 Task: Add an event  with title  Third Presentation Finalization, date '2023/11/22' to 2023/11/23 & Select Event type as  Collective. Add location for the event as  Kampala, Uganda and add a description: Participants will explore techniques for building rapport and establishing positive relationships with team members. They will learn how to create a supportive and inclusive communication environment, fostering trust, respect, and collaboration.Create an event link  http-thirdpresentationfinalizationcom & Select the event color as  Blue. , logged in from the account softage.4@softage.netand send the event invitation to softage.7@softage.net and softage.8@softage.net
Action: Mouse moved to (677, 392)
Screenshot: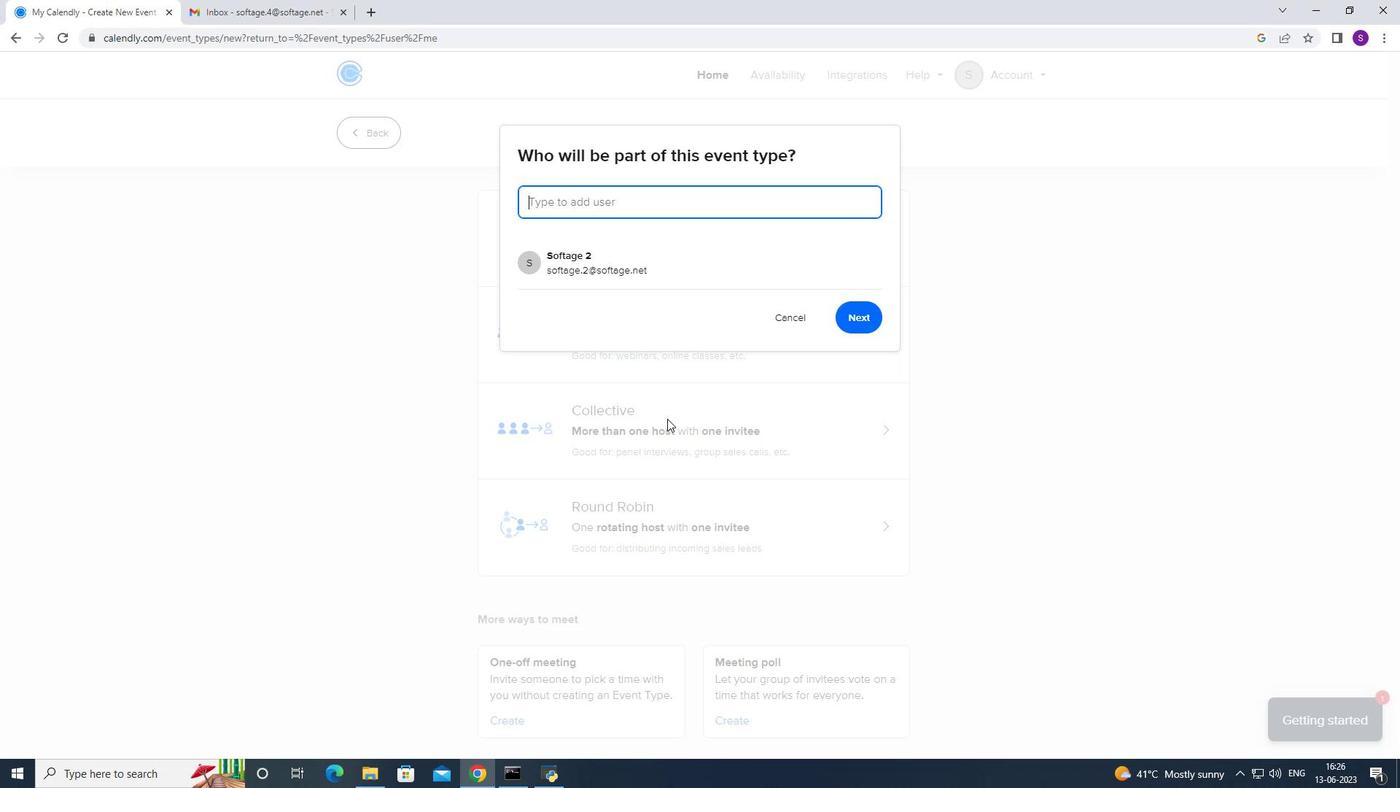 
Action: Key pressed <Key.caps_lock>
Screenshot: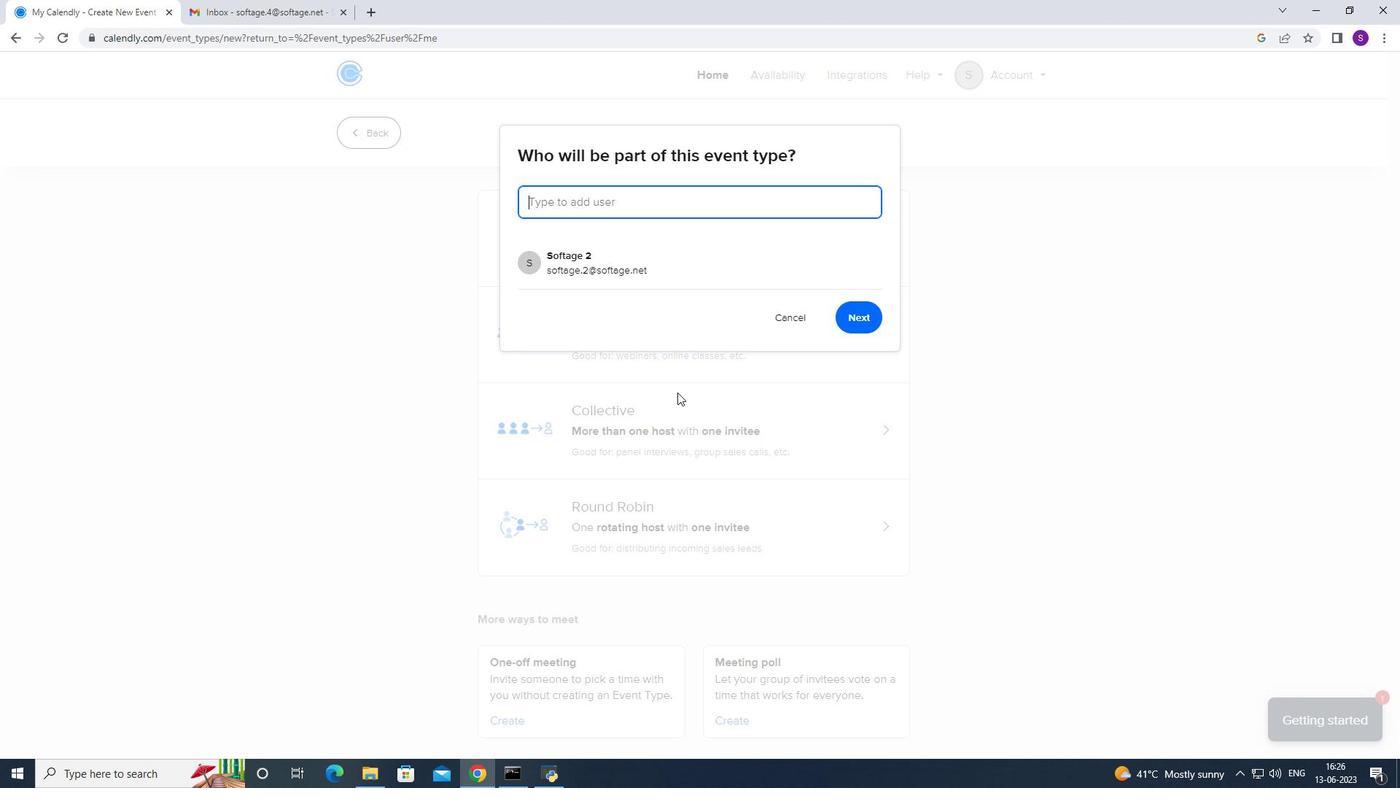
Action: Mouse scrolled (677, 393) with delta (0, 0)
Screenshot: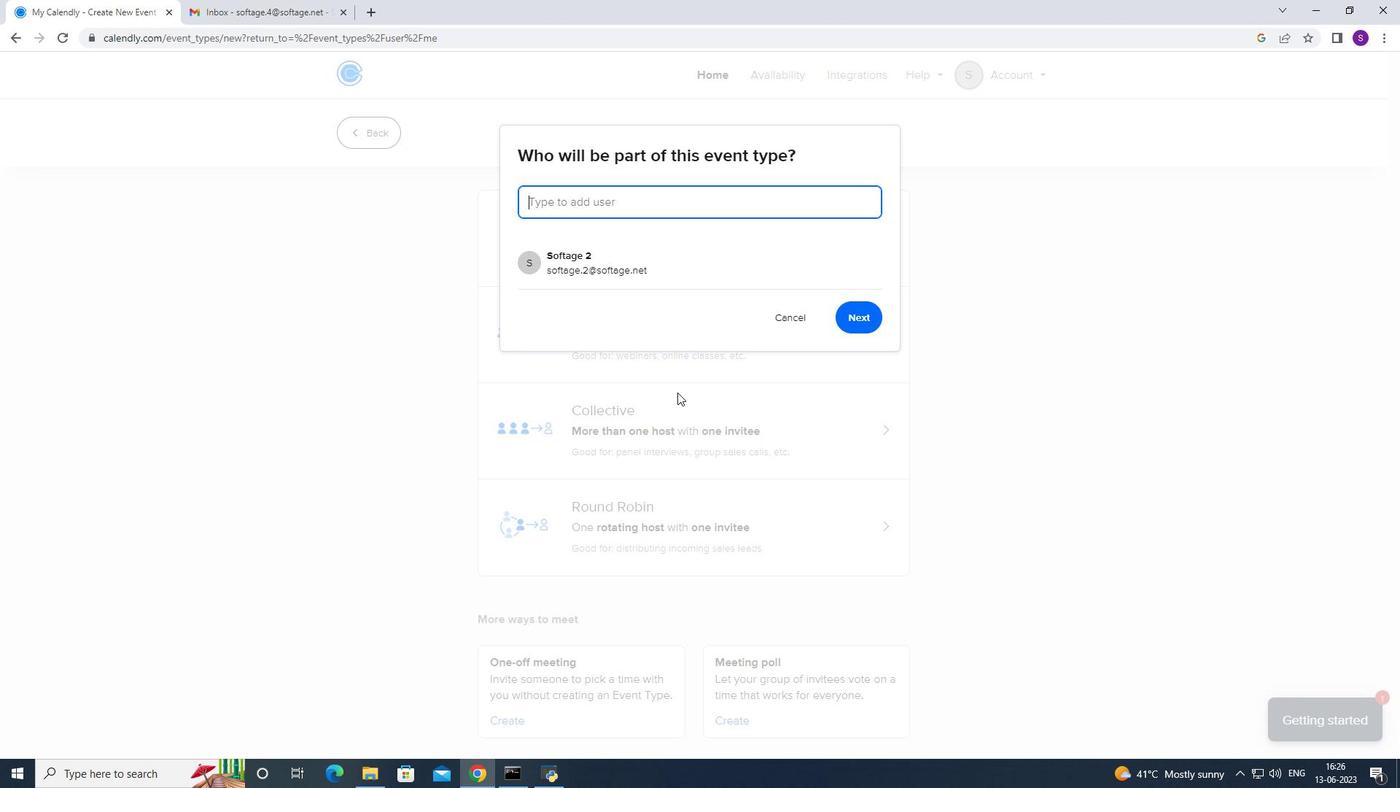 
Action: Mouse moved to (863, 318)
Screenshot: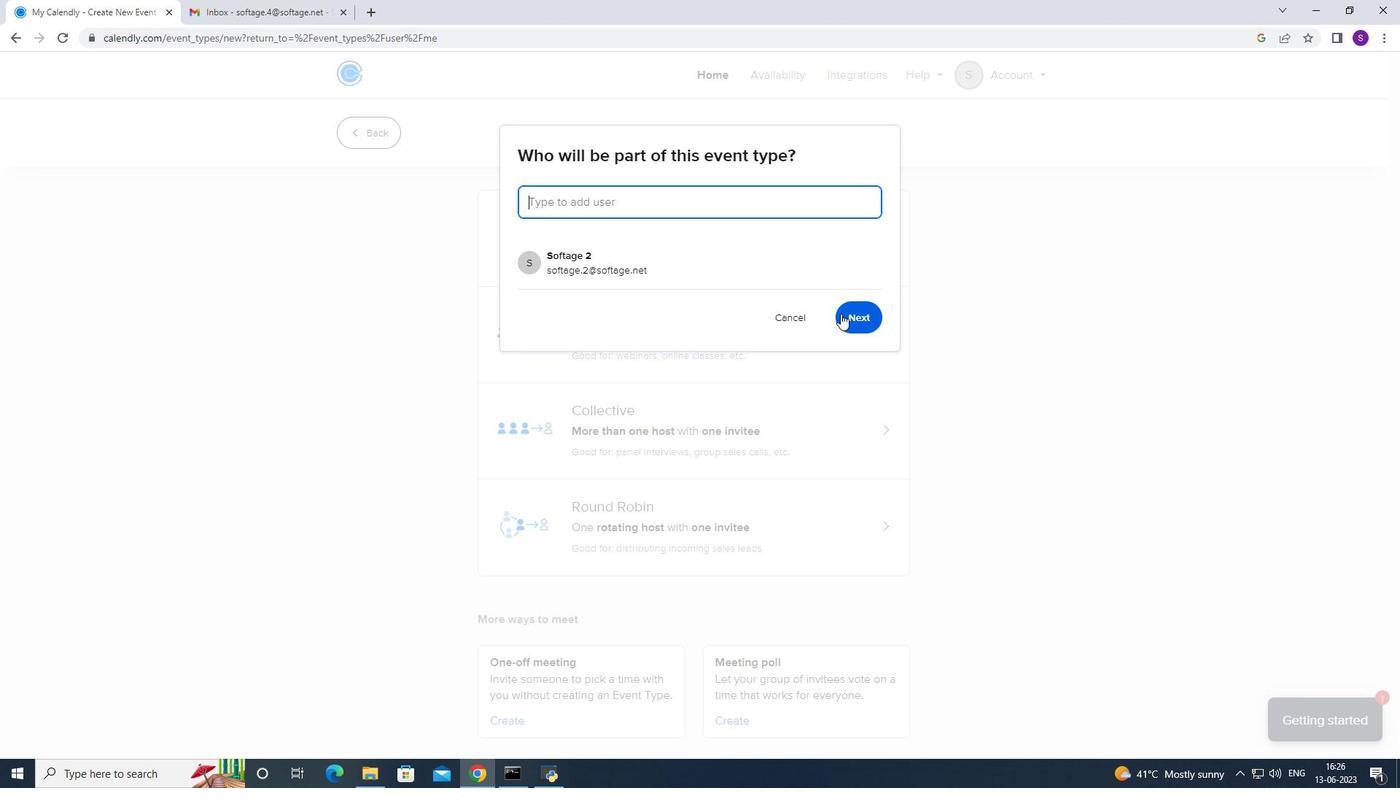 
Action: Mouse pressed left at (863, 318)
Screenshot: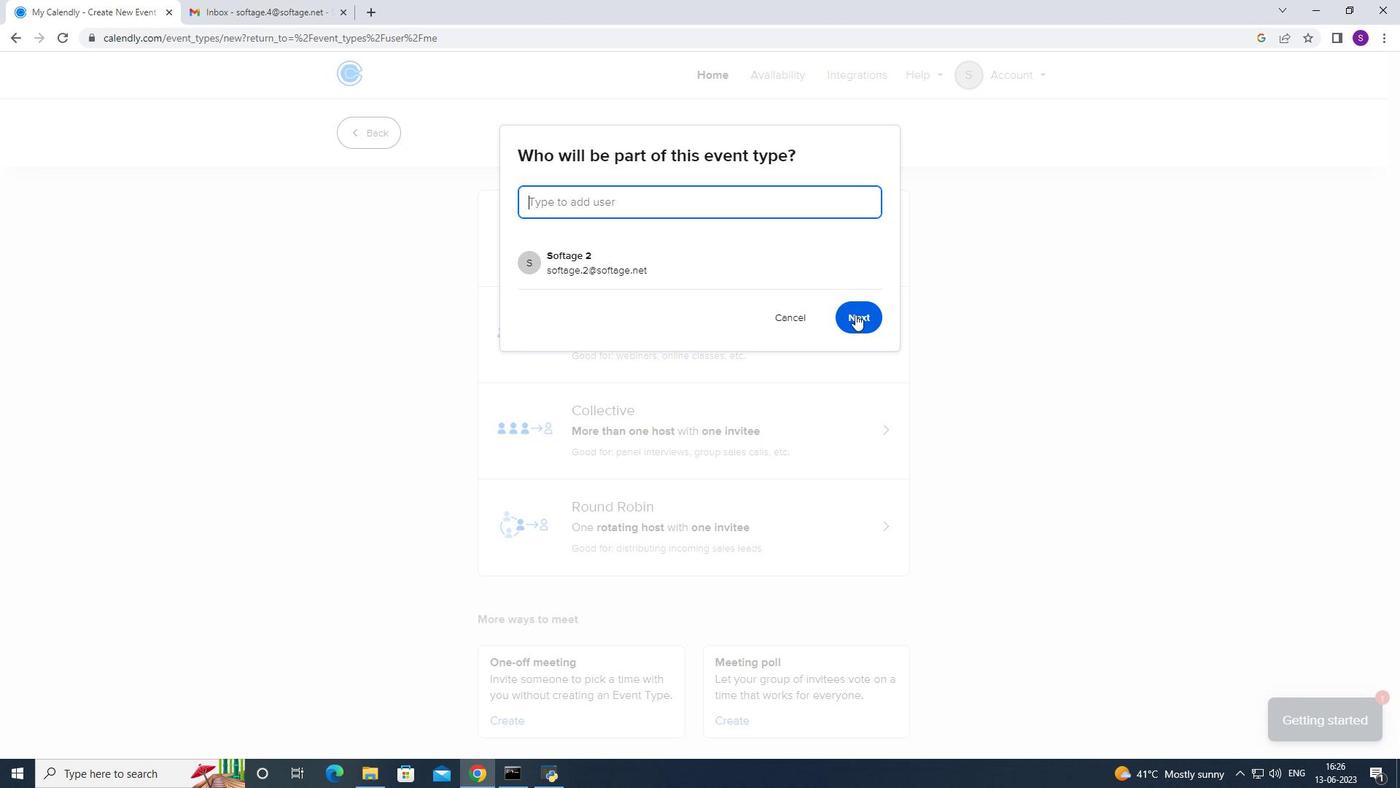 
Action: Mouse moved to (543, 355)
Screenshot: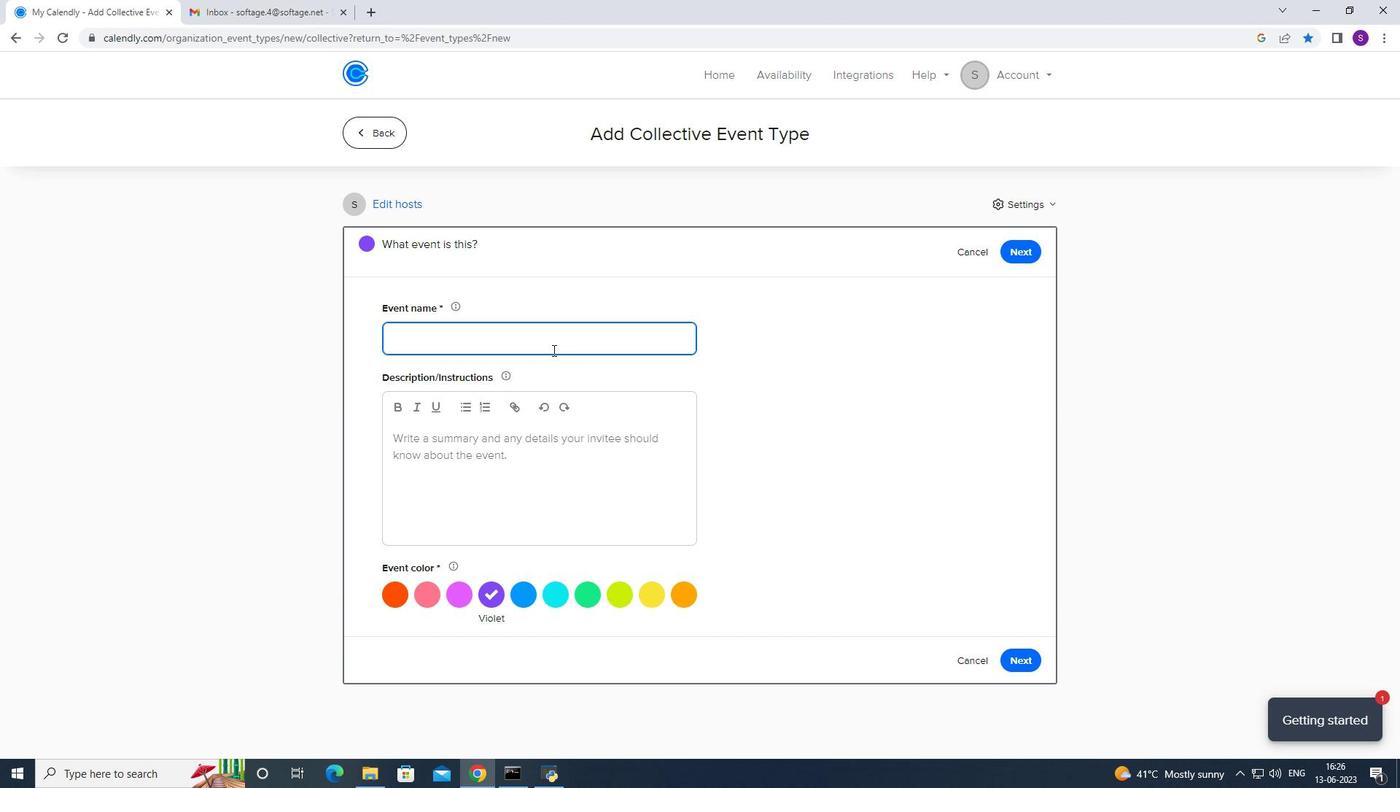 
Action: Key pressed <Key.caps_lock>t<Key.caps_lock><Key.caps_lock>=<Key.backspace><Key.backspace><Key.caps_lock>
Screenshot: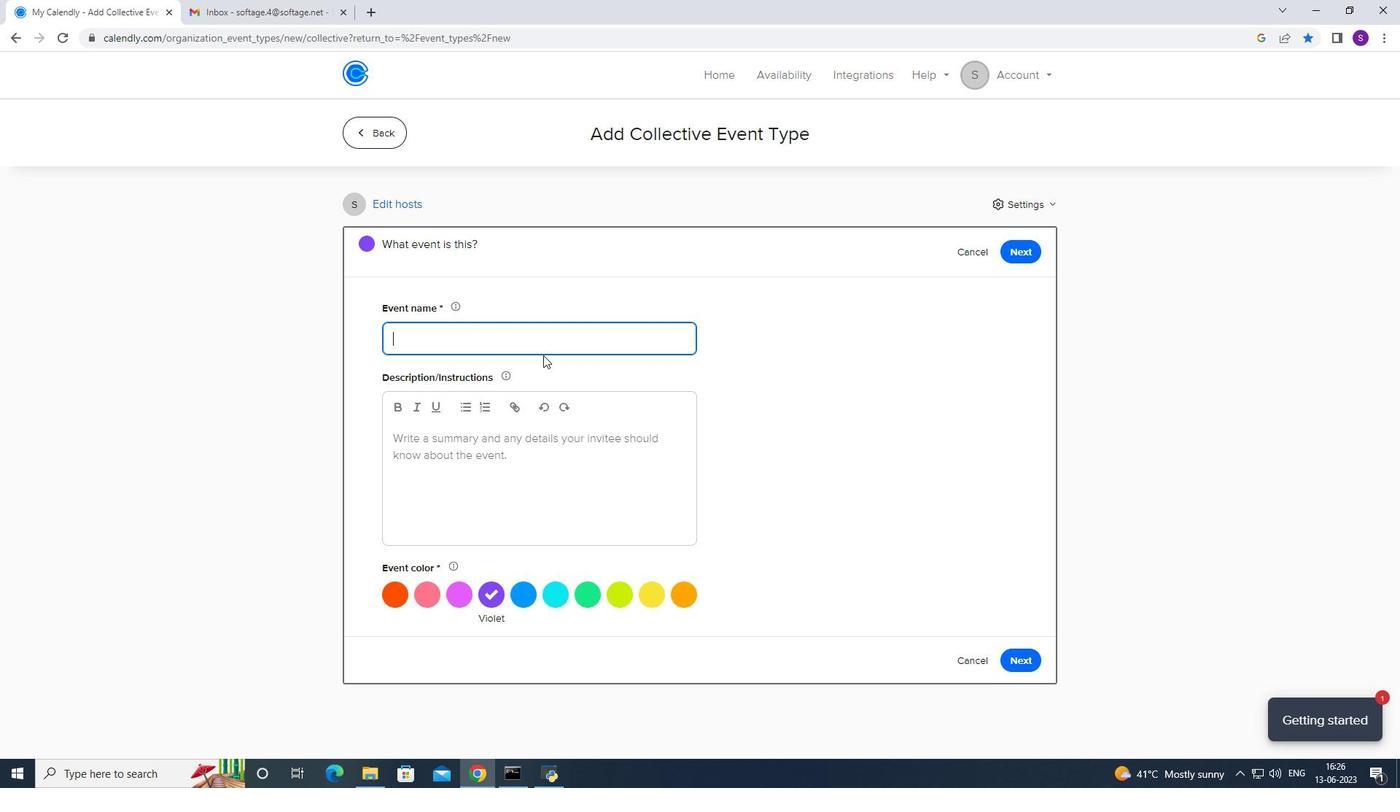 
Action: Mouse moved to (542, 355)
Screenshot: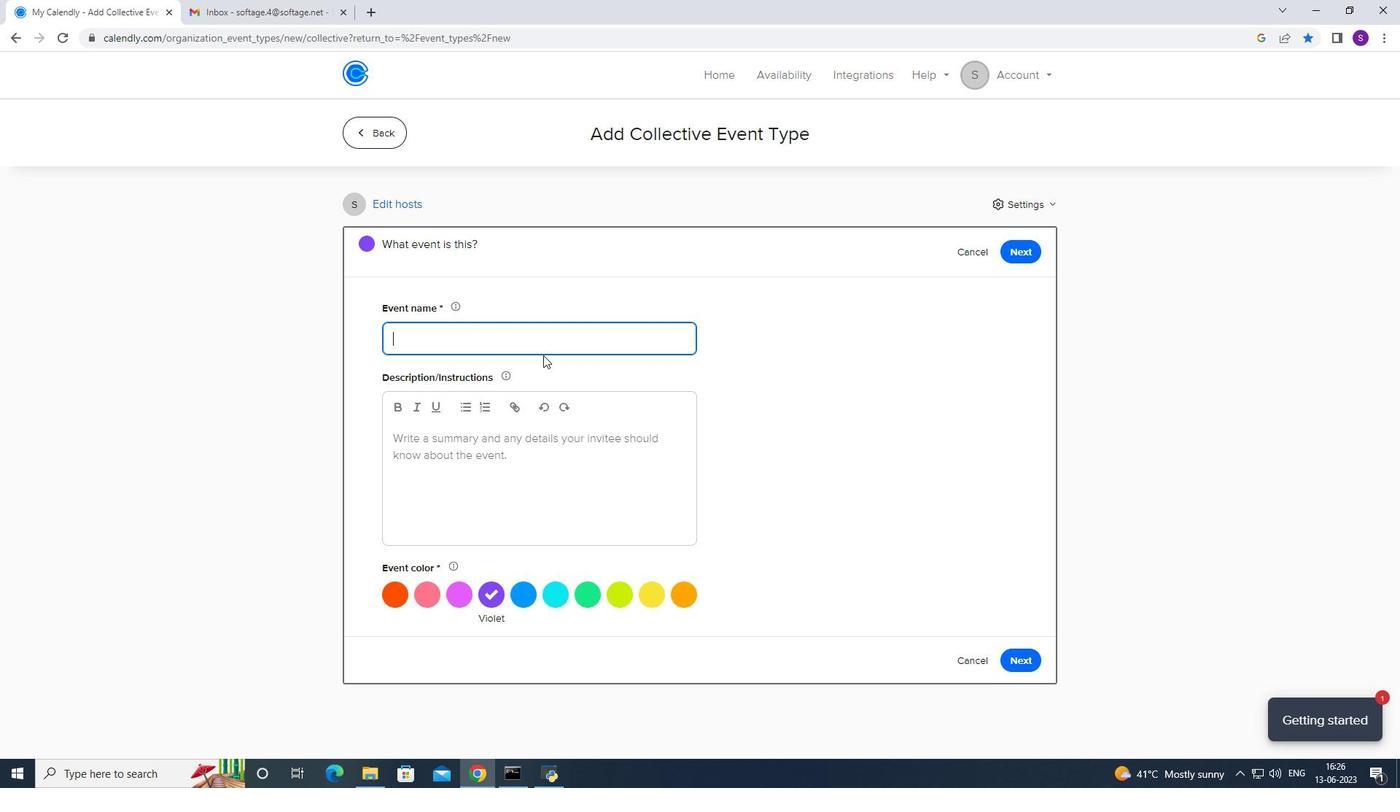 
Action: Key pressed T<Key.caps_lock>hird<Key.space><Key.caps_lock>P<Key.caps_lock>resentation<Key.space><Key.caps_lock>F<Key.caps_lock>inaskli<Key.backspace><Key.backspace><Key.backspace><Key.backspace>lization
Screenshot: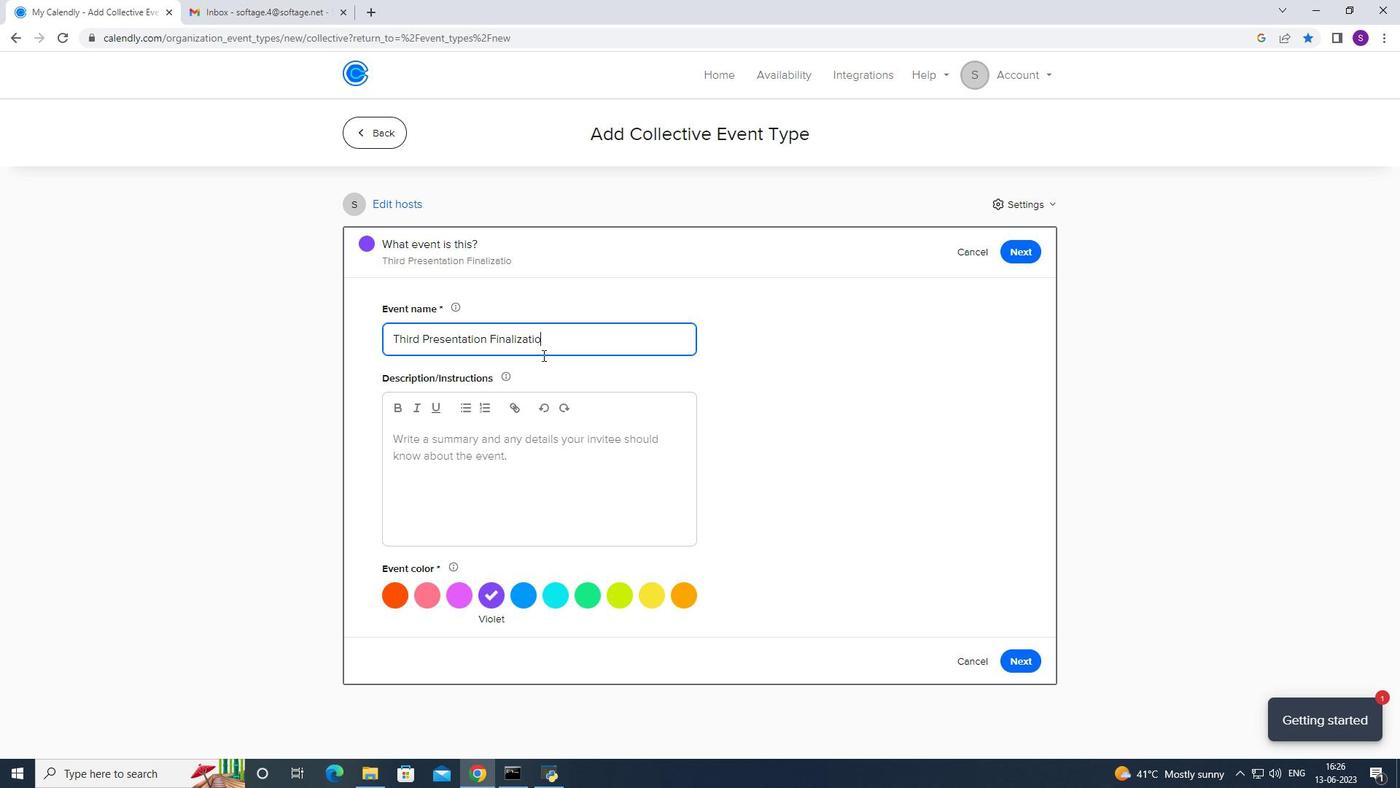 
Action: Mouse moved to (396, 445)
Screenshot: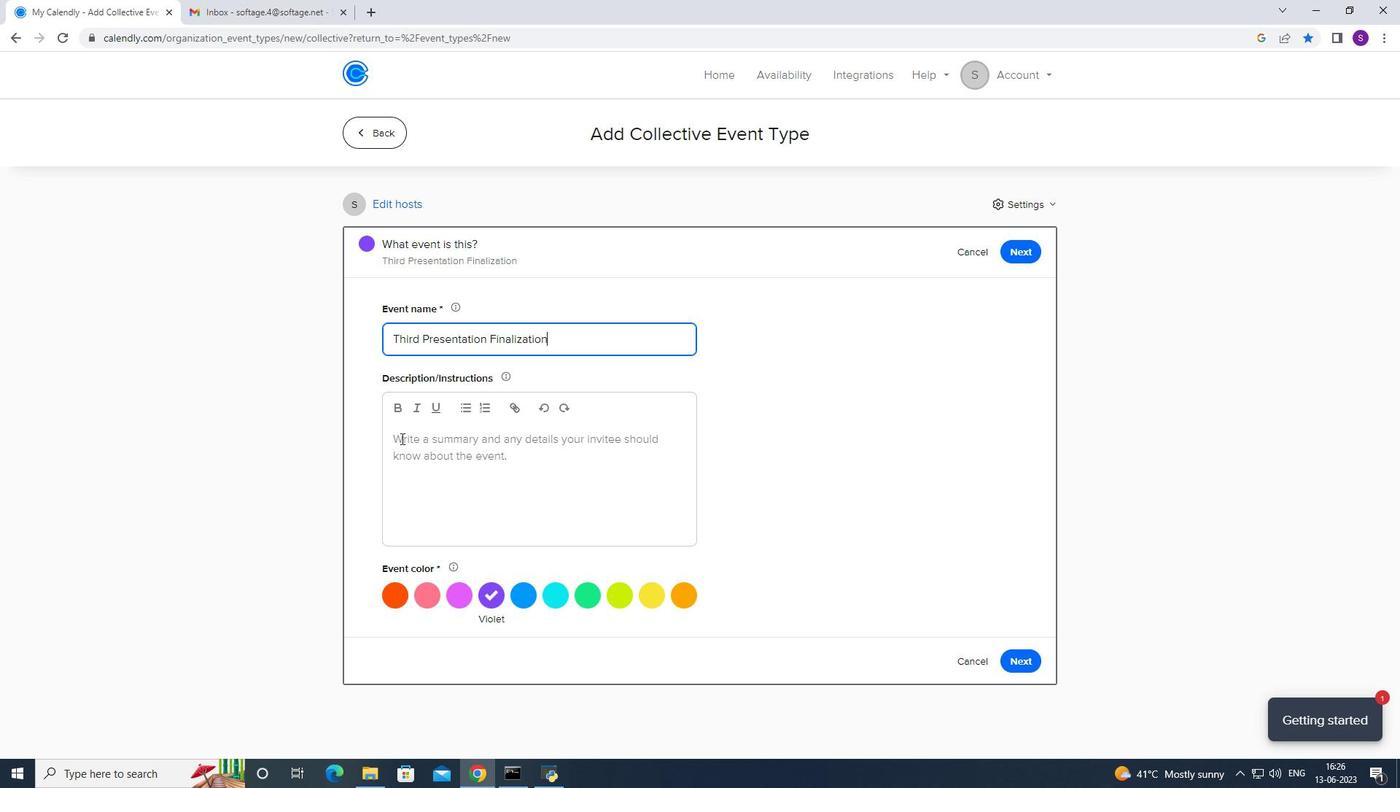 
Action: Mouse pressed left at (396, 445)
Screenshot: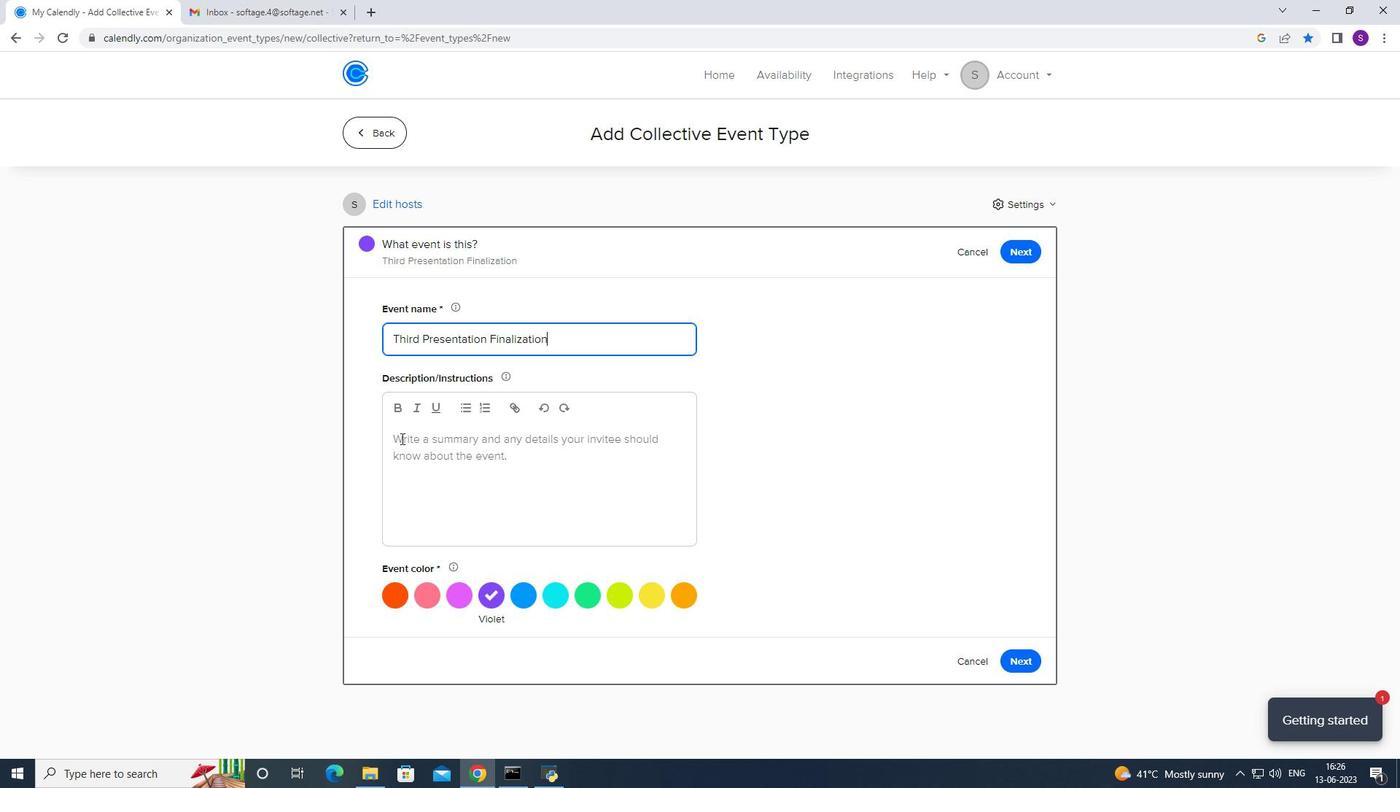 
Action: Mouse moved to (657, 324)
Screenshot: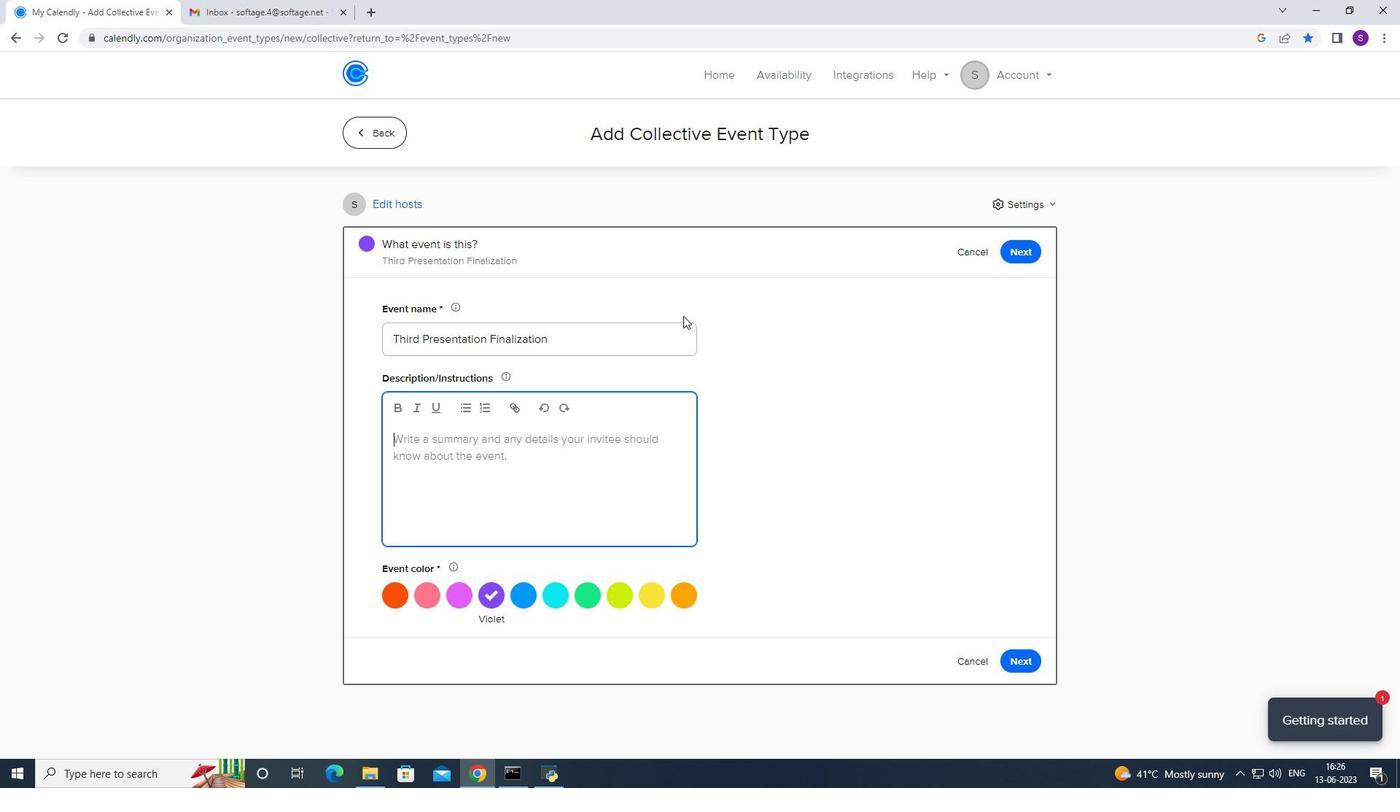 
Action: Key pressed <Key.caps_lock>P<Key.caps_lock>arti
Screenshot: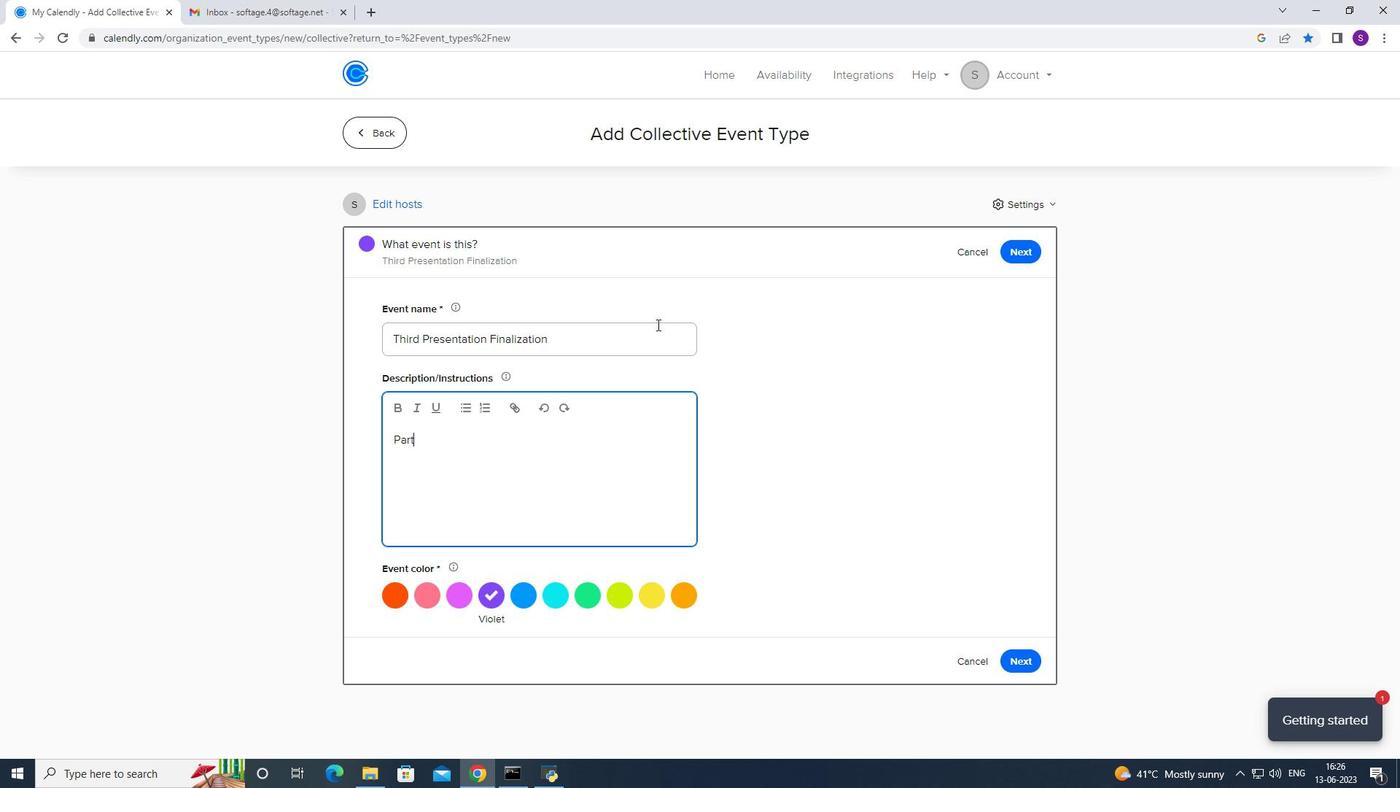 
Action: Mouse moved to (657, 324)
Screenshot: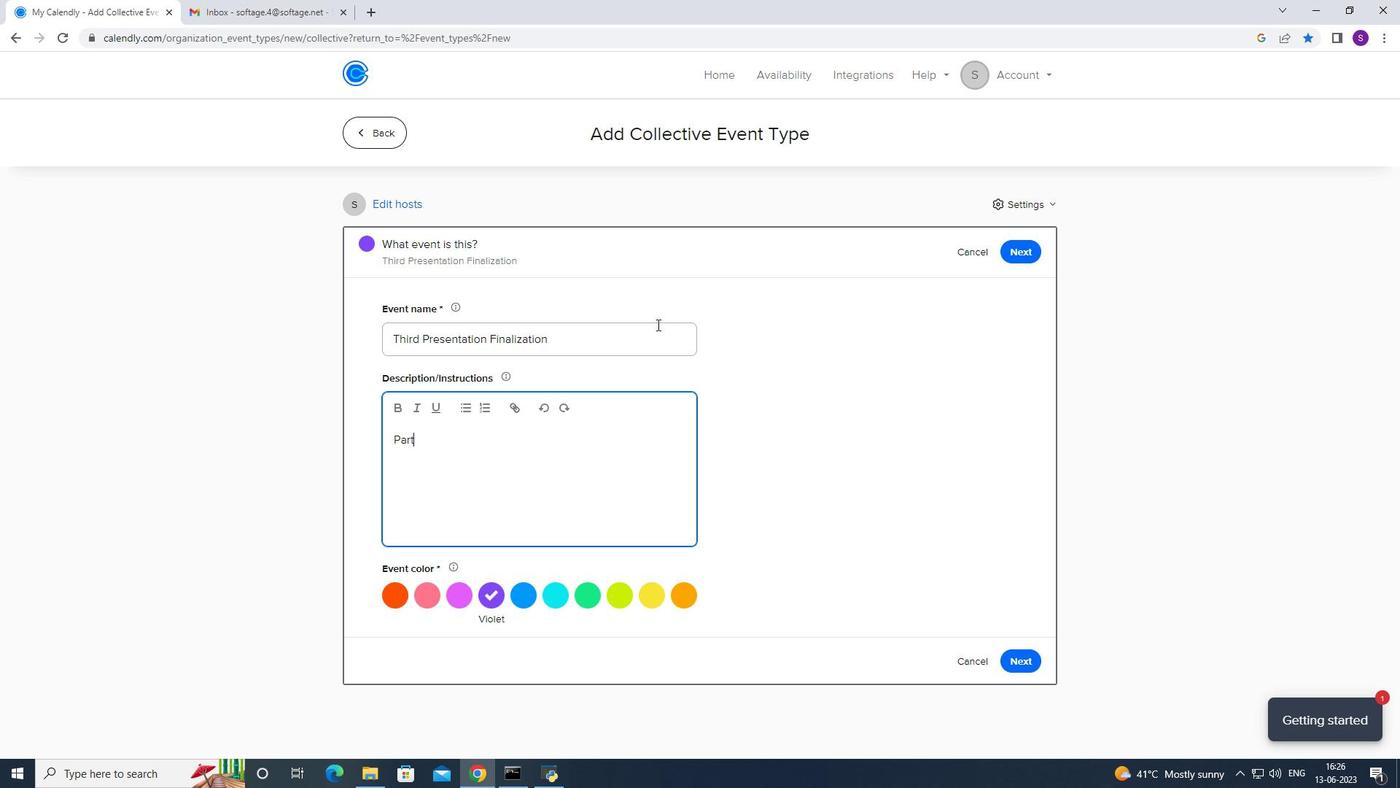 
Action: Key pressed cipants<Key.space>willn<Key.space><Key.backspace><Key.backspace><Key.space>explore<Key.space>techin<Key.backspace><Key.backspace>niques<Key.space>for<Key.space>building<Key.space>rappport<Key.space>ab<Key.backspace>n<Key.backspace>nd<Key.space>a<Key.backspace>establishing<Key.space>
Screenshot: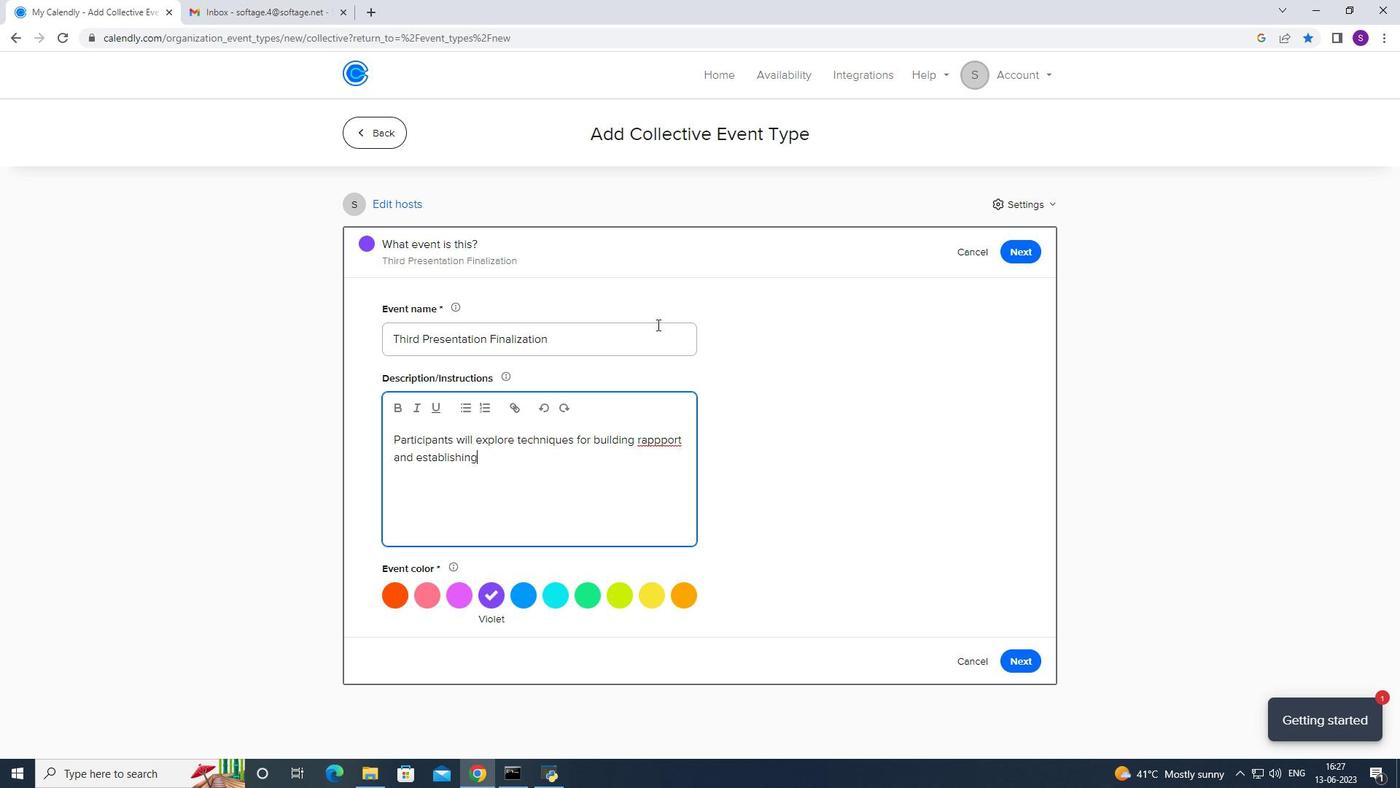 
Action: Mouse moved to (658, 427)
Screenshot: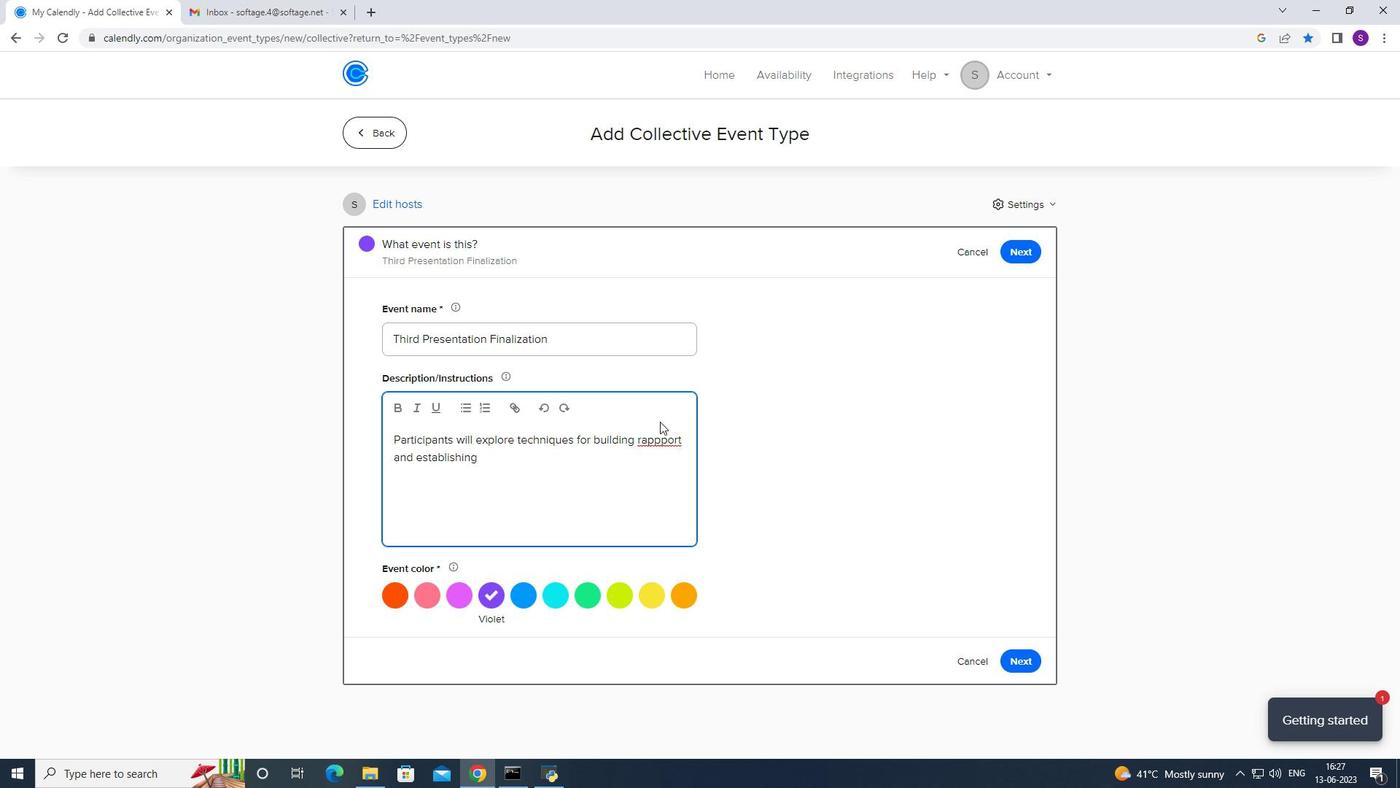 
Action: Mouse pressed right at (658, 427)
Screenshot: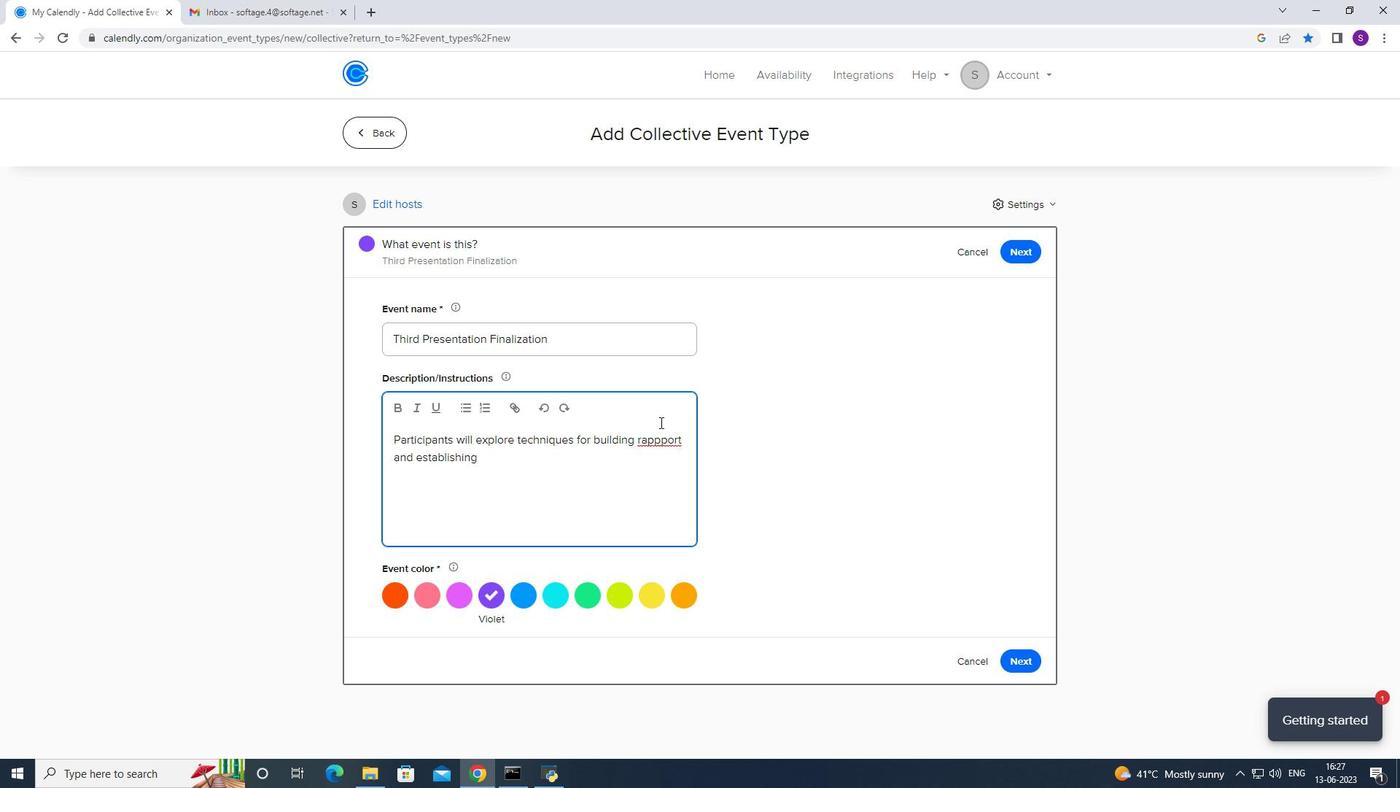 
Action: Mouse moved to (669, 443)
Screenshot: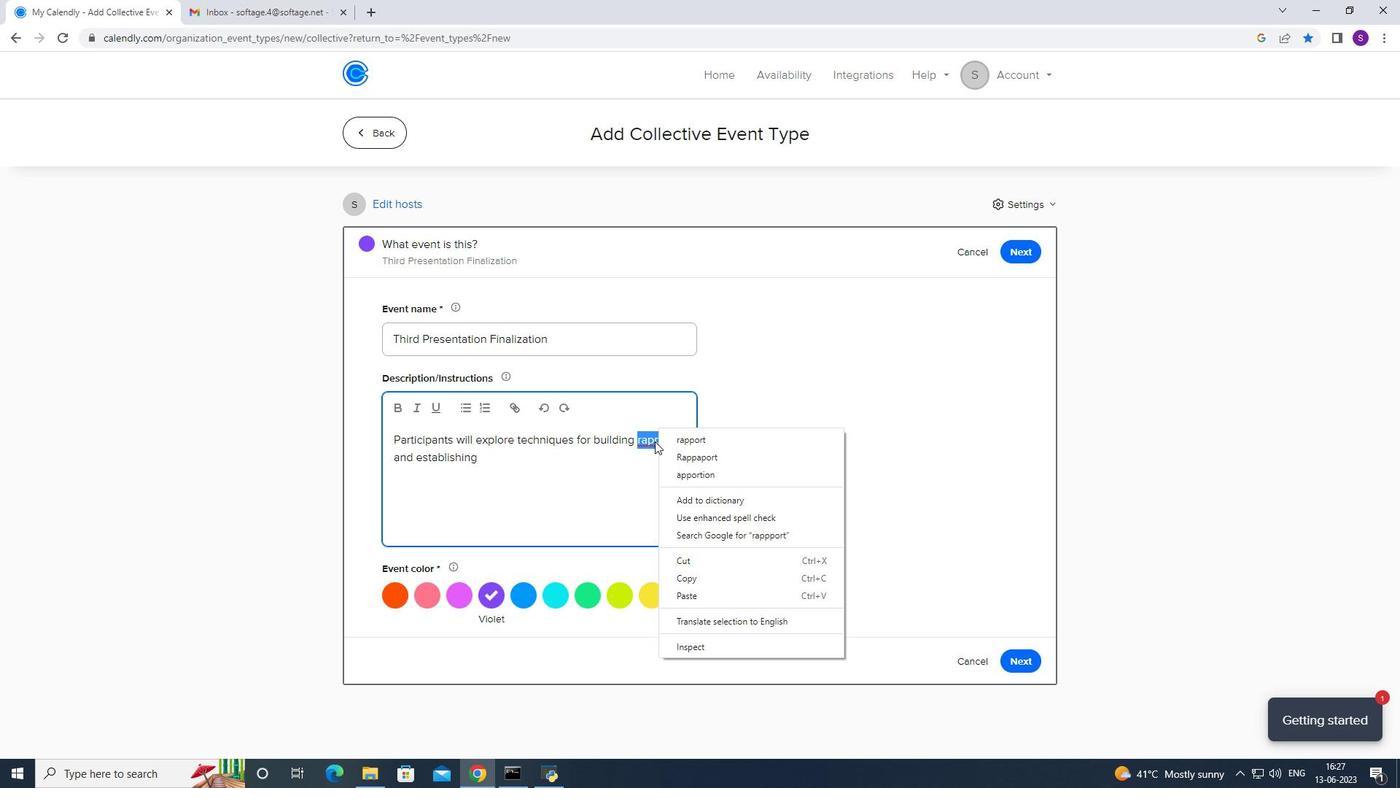 
Action: Mouse pressed left at (669, 443)
Screenshot: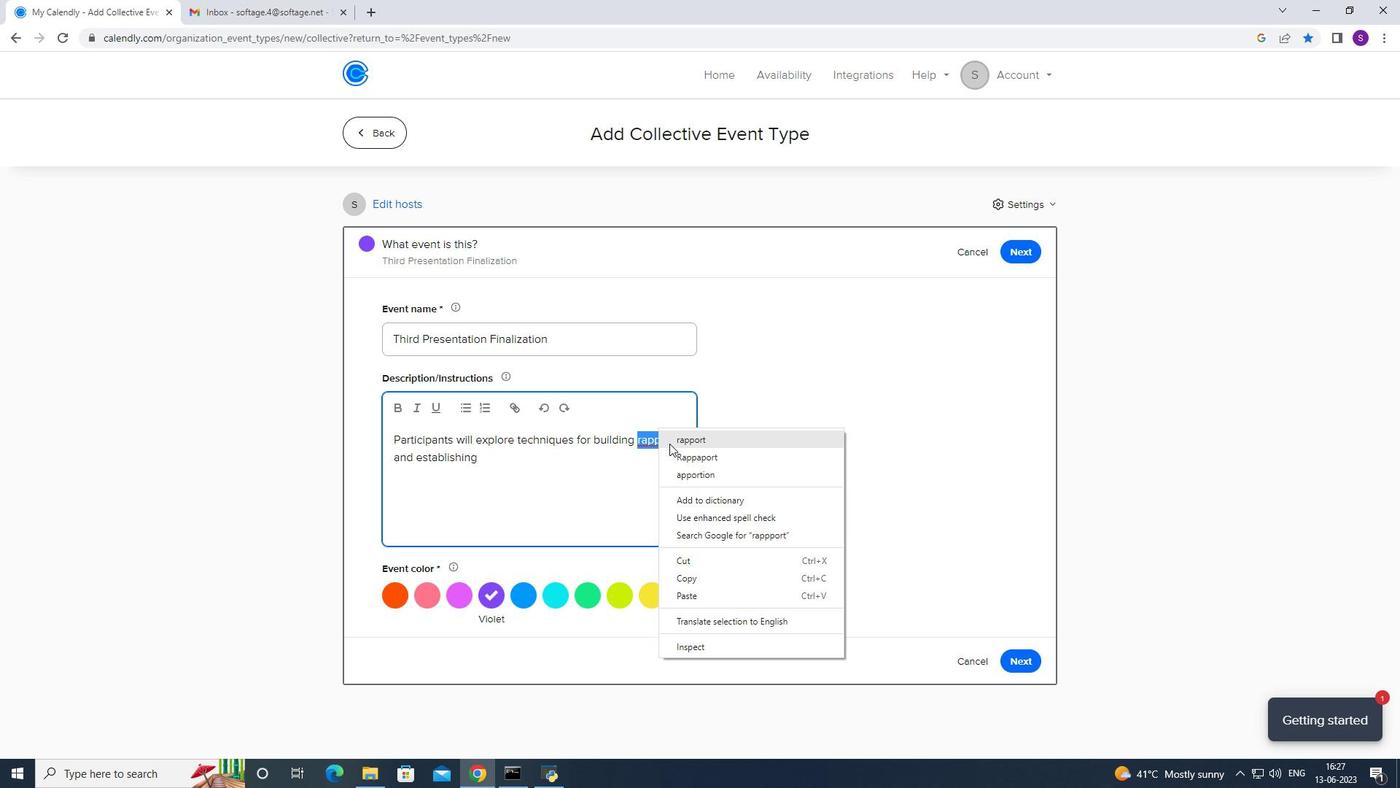 
Action: Mouse moved to (570, 451)
Screenshot: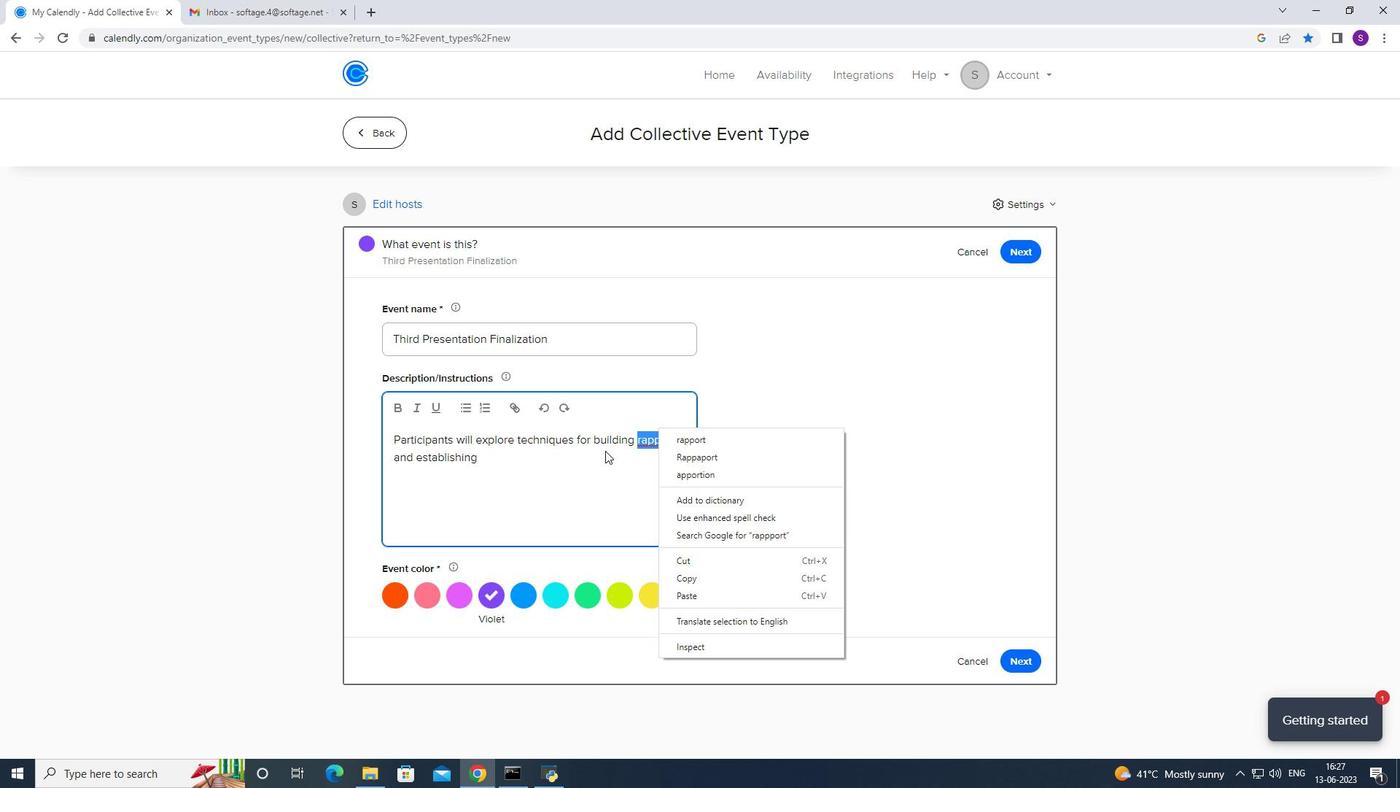 
Action: Mouse pressed left at (570, 451)
Screenshot: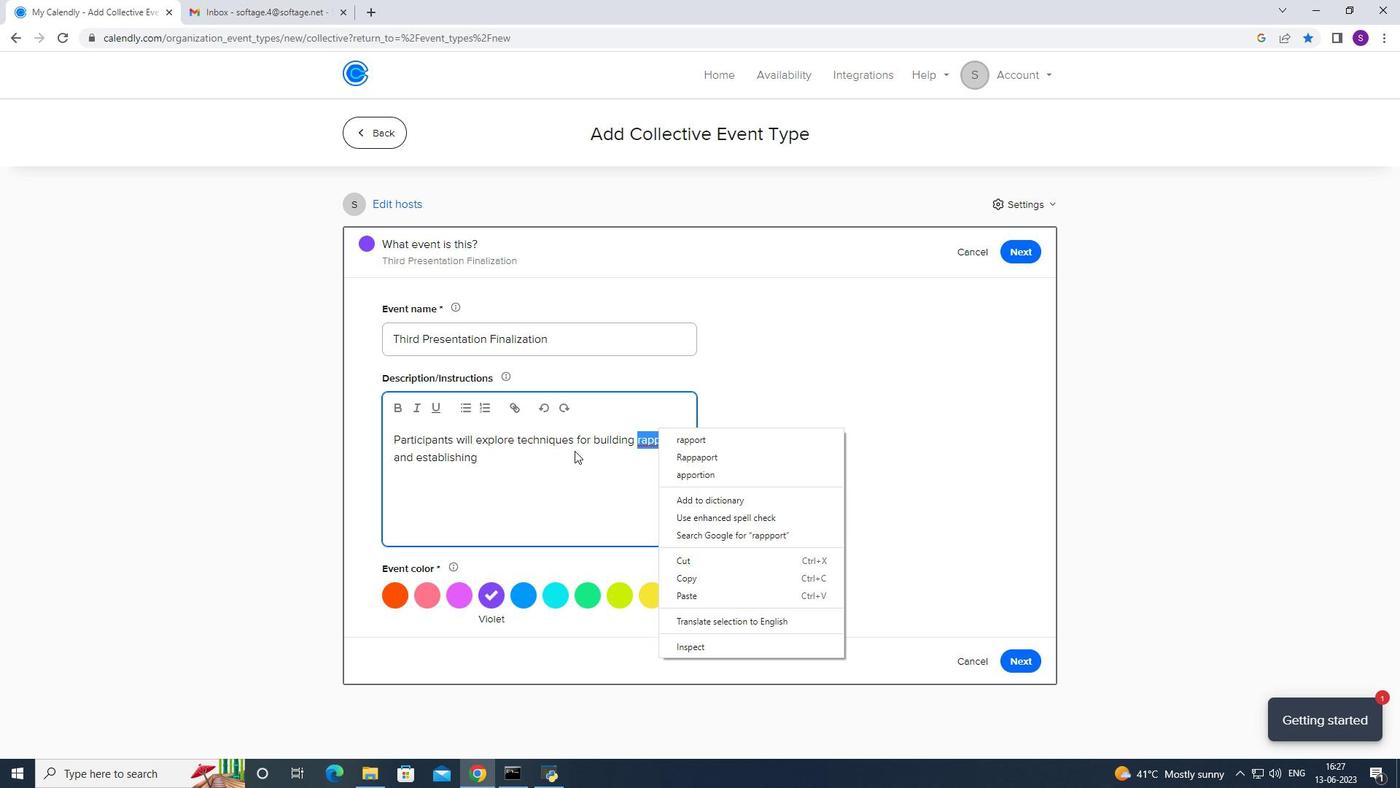 
Action: Mouse moved to (639, 433)
Screenshot: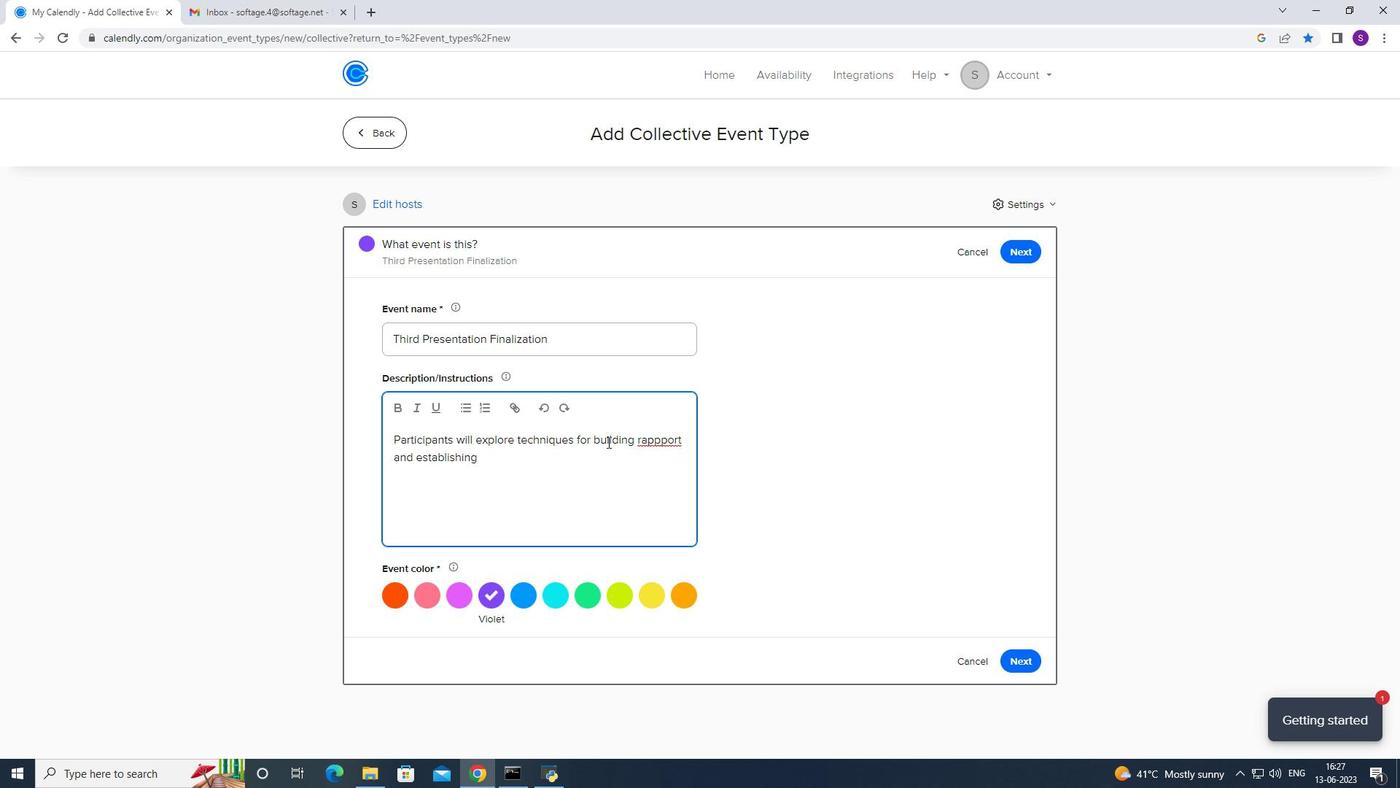 
Action: Mouse pressed right at (639, 433)
Screenshot: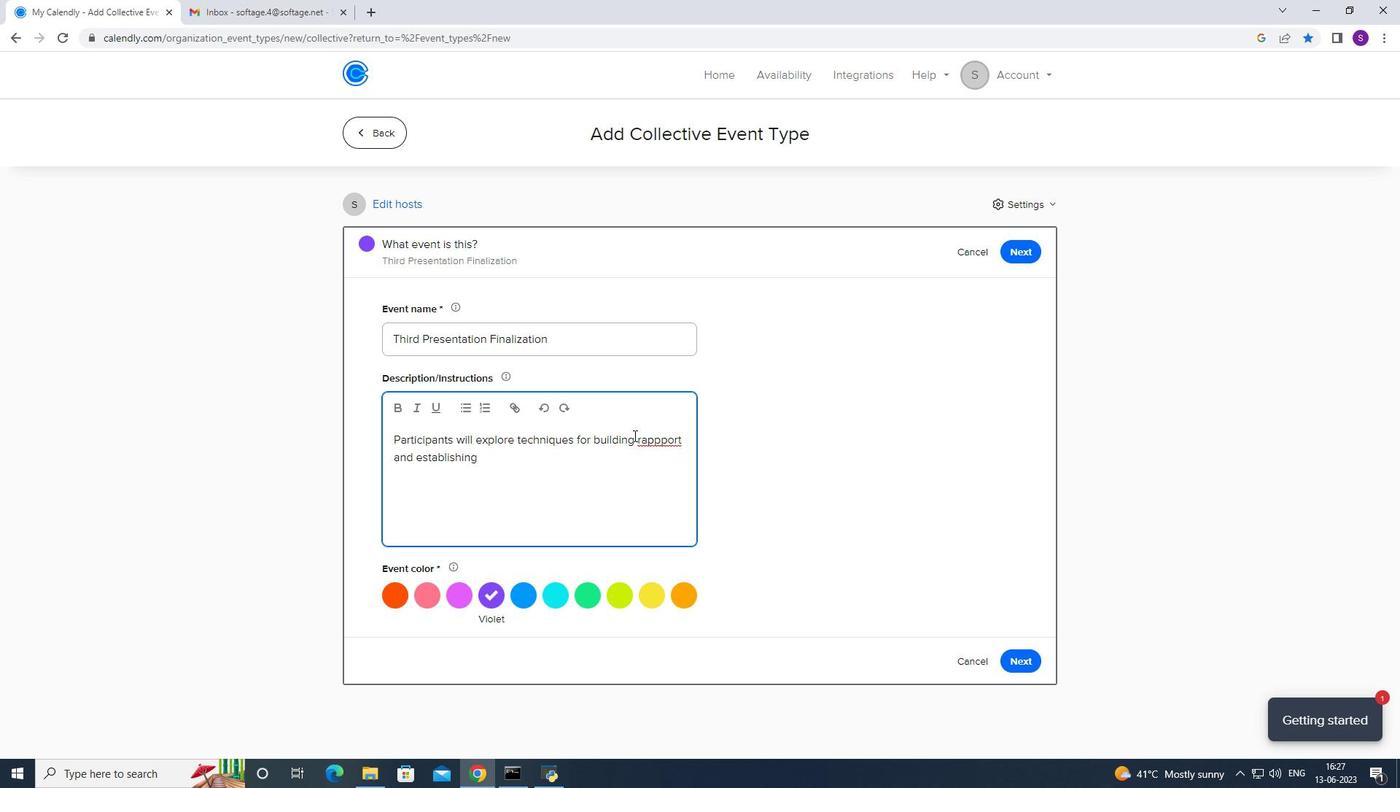 
Action: Mouse moved to (651, 444)
Screenshot: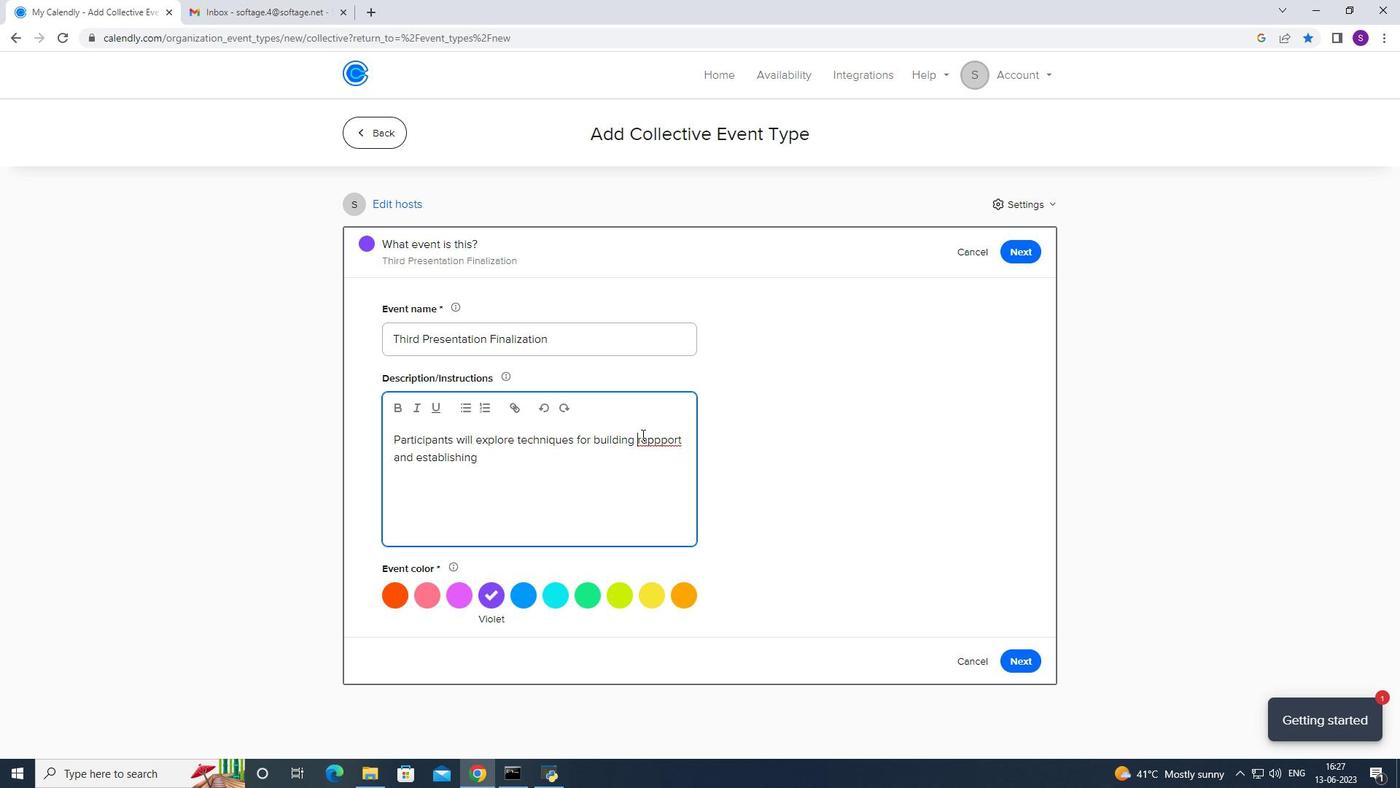 
Action: Mouse pressed right at (651, 444)
Screenshot: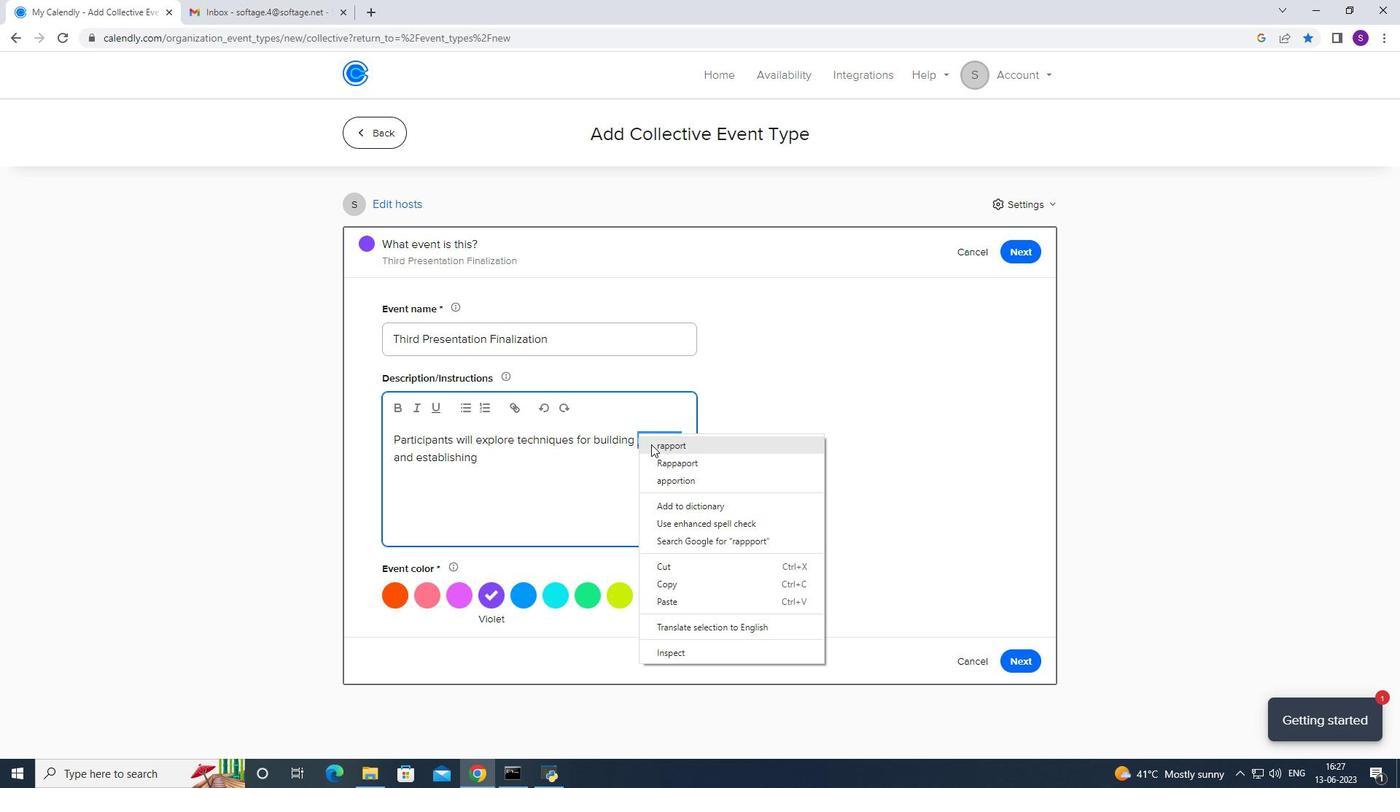 
Action: Mouse moved to (572, 460)
Screenshot: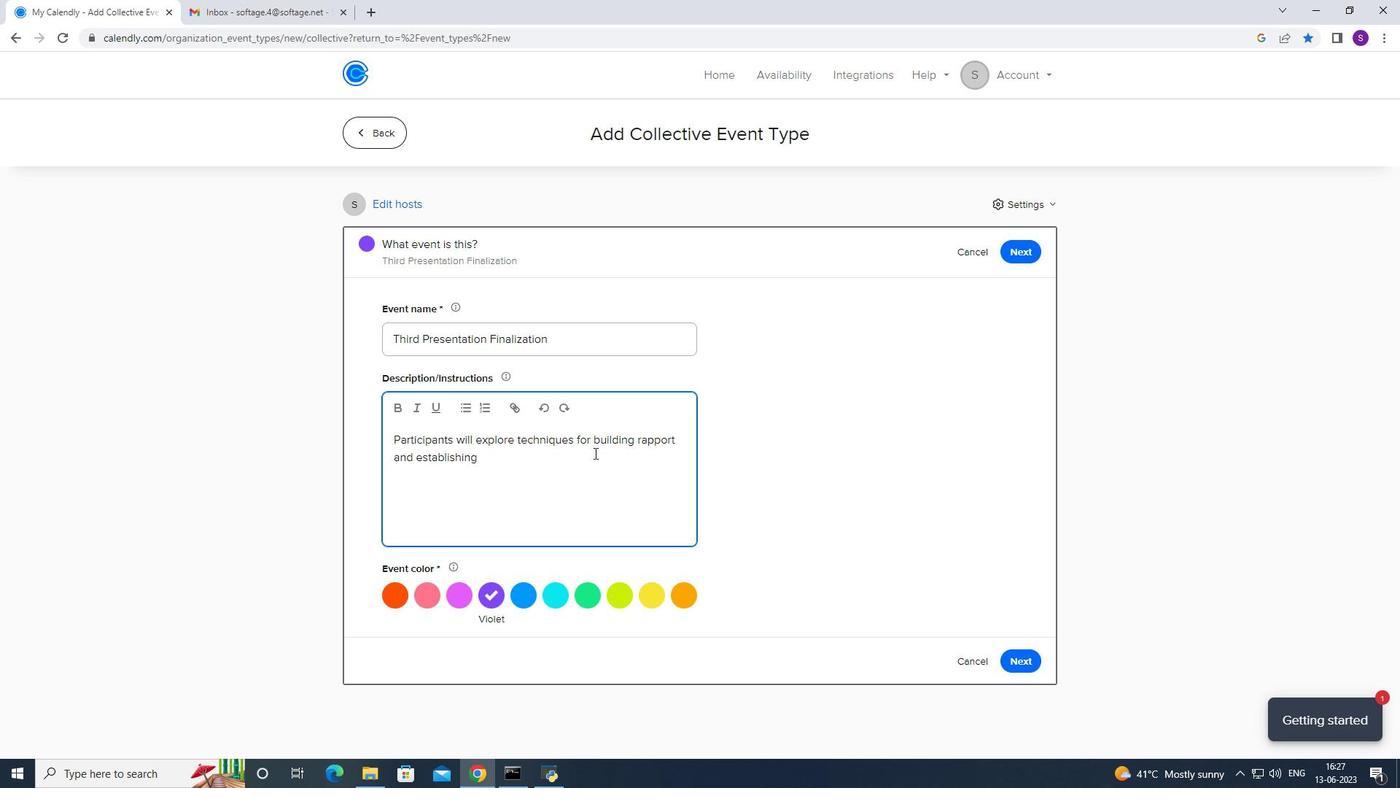 
Action: Mouse pressed left at (572, 460)
Screenshot: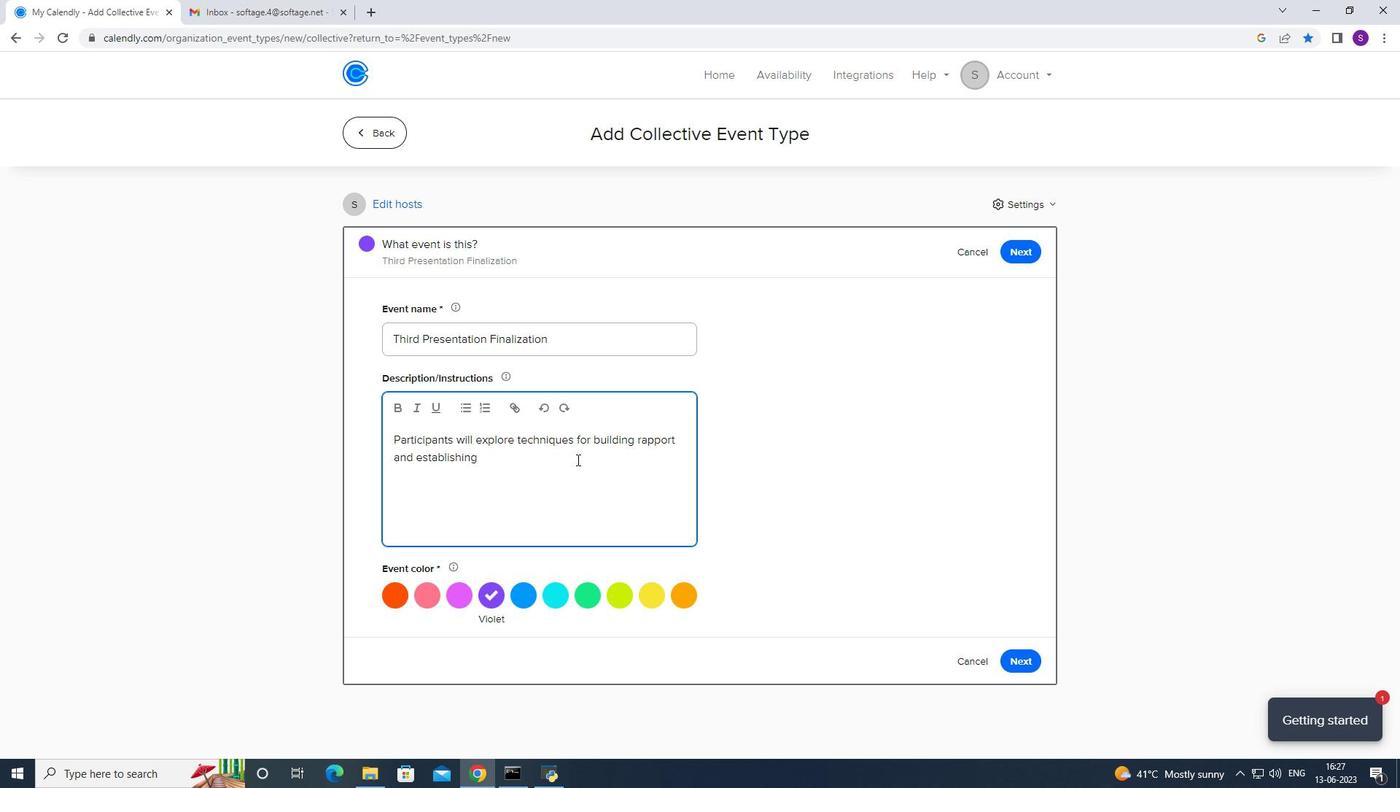 
Action: Mouse moved to (583, 458)
Screenshot: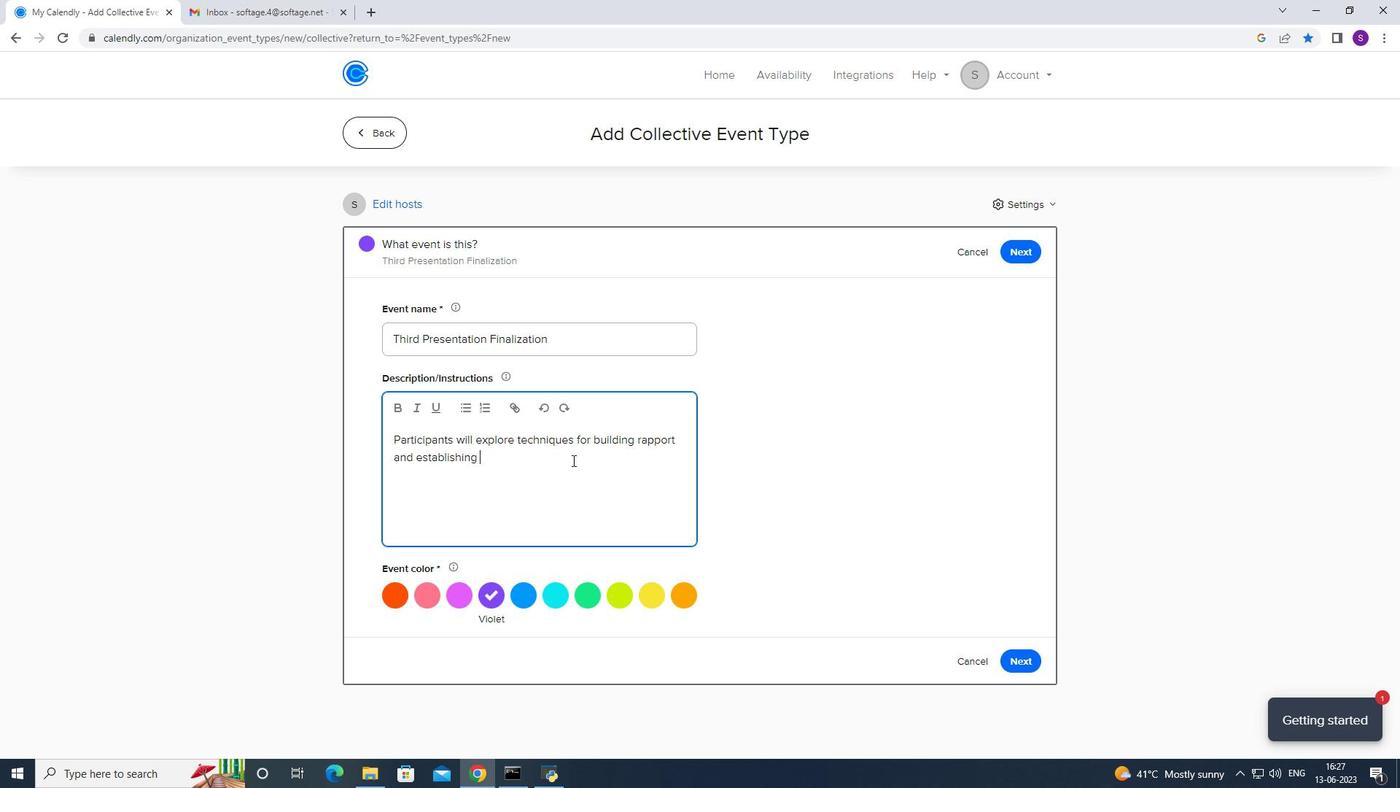 
Action: Key pressed positive<Key.space>relationshjip<Key.space><Key.backspace><Key.backspace><Key.backspace><Key.backspace>ip<Key.space>with<Key.space>team<Key.space>embers<Key.backspace><Key.backspace><Key.backspace><Key.backspace><Key.backspace><Key.backspace><Key.backspace><Key.backspace><Key.backspace>am<Key.space>members.<Key.space>
Screenshot: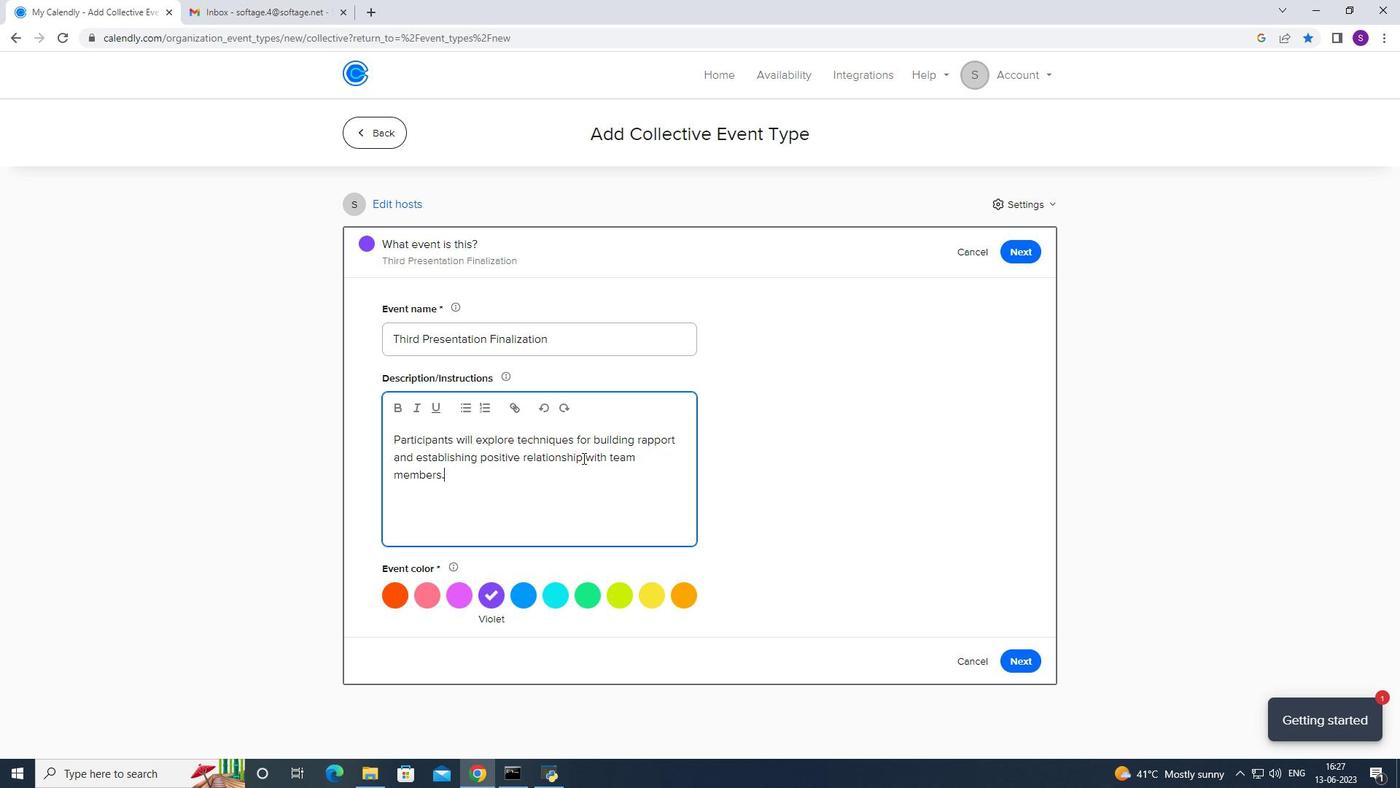 
Action: Mouse moved to (464, 485)
Screenshot: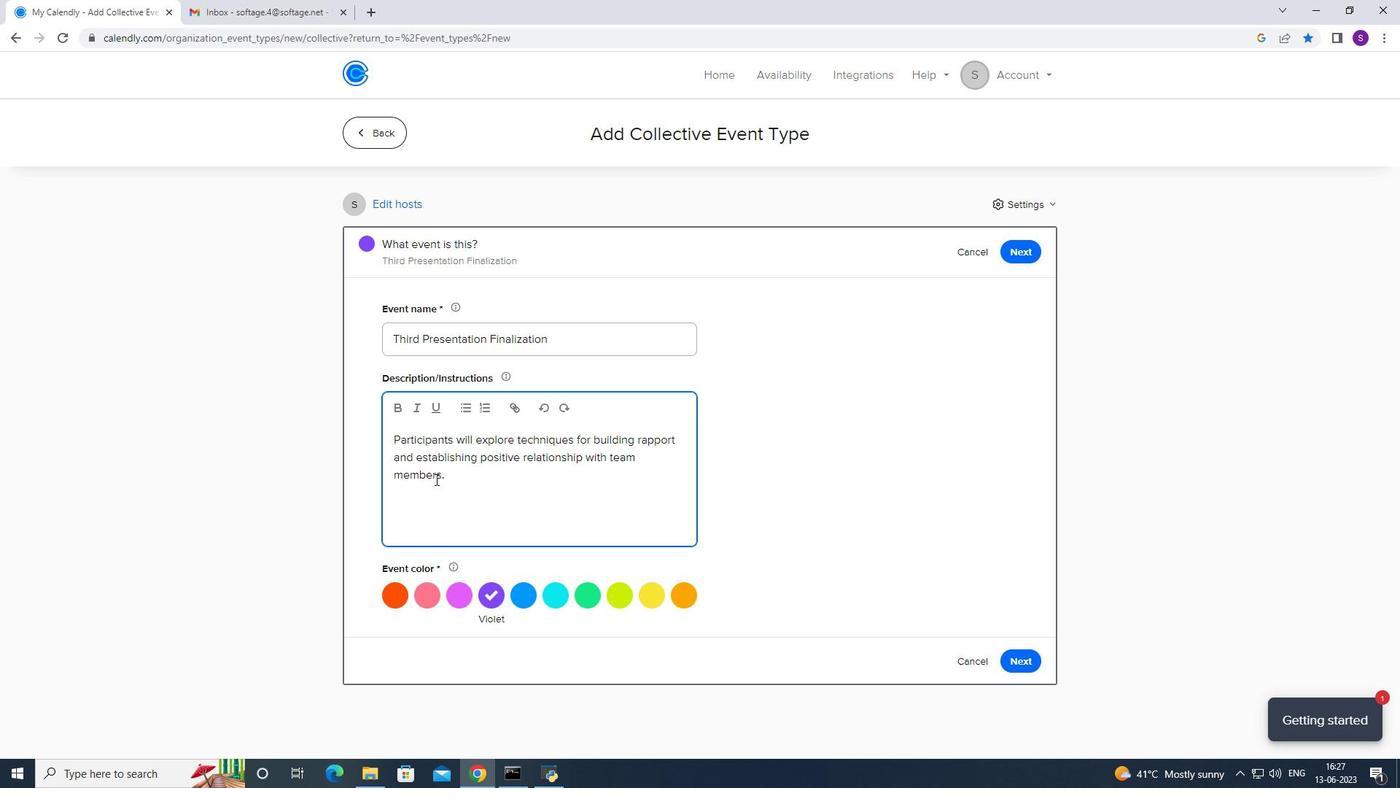 
Action: Mouse pressed left at (464, 485)
Screenshot: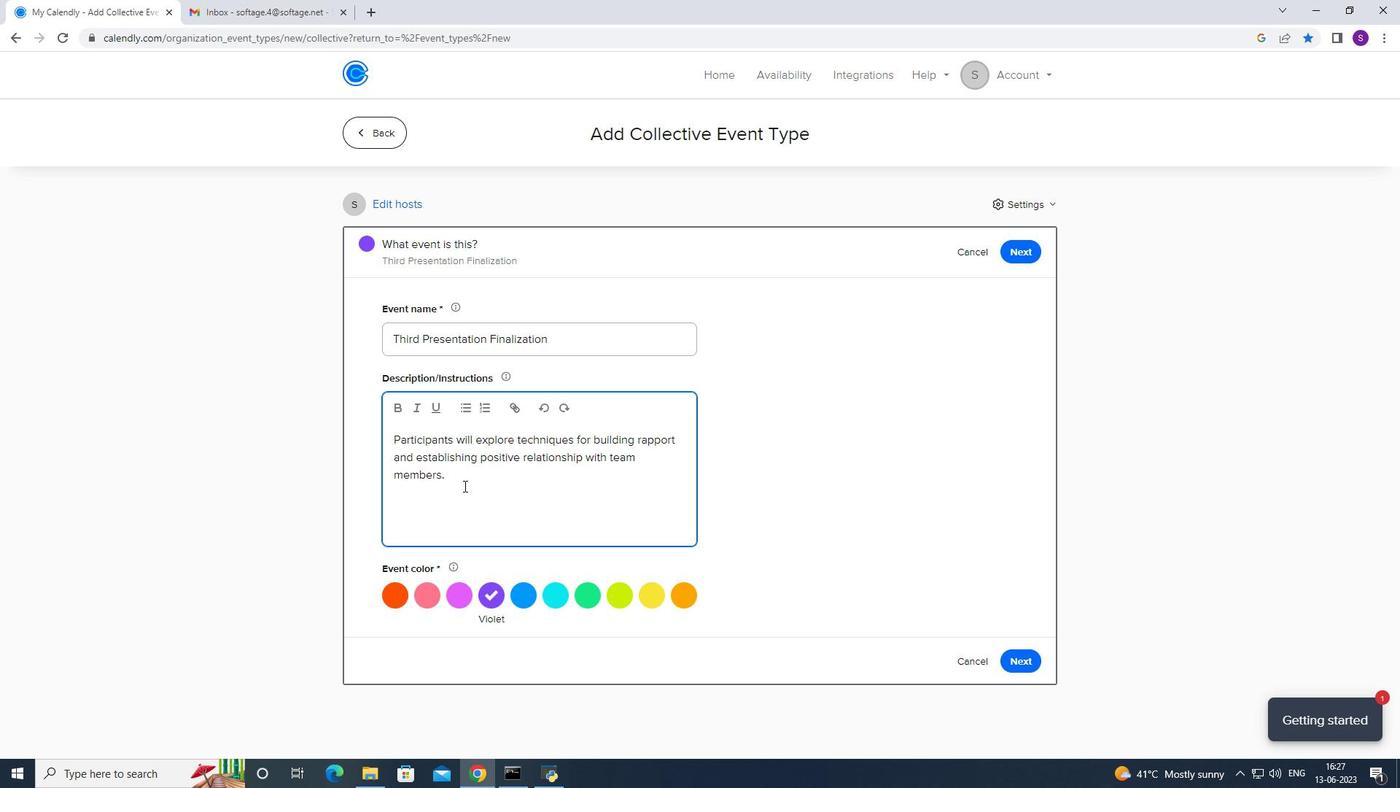
Action: Mouse moved to (469, 485)
Screenshot: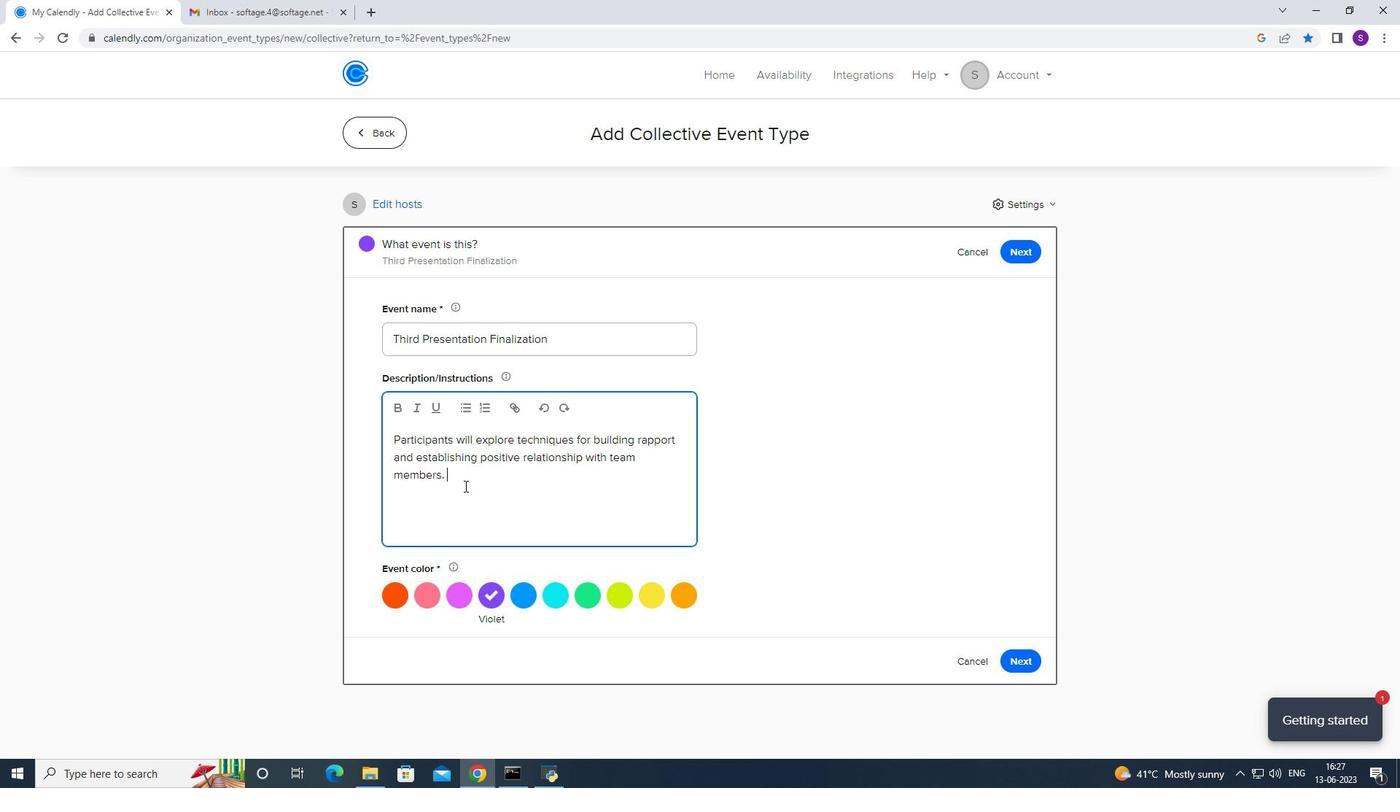 
Action: Key pressed <Key.caps_lock>T<Key.caps_lock>hey<Key.space>will<Key.space>lkearem<Key.backspace><Key.backspace><Key.backspace><Key.backspace><Key.backspace><Key.backspace>earn<Key.space>how<Key.space>to<Key.space>create<Key.space>a<Key.space>supportive<Key.space>and<Key.space>inckusive<Key.space>communication<Key.space>envuromemnt<Key.space>
Screenshot: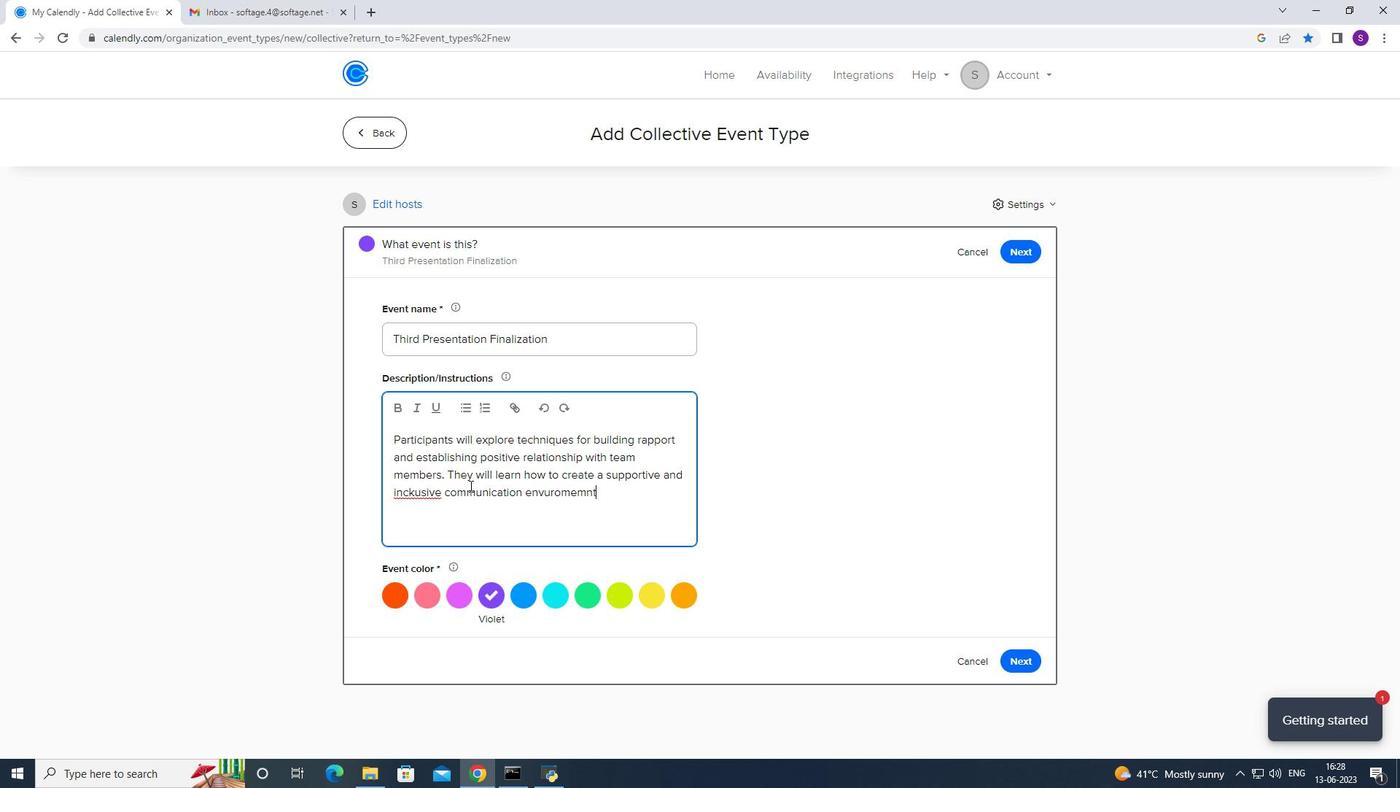 
Action: Mouse moved to (435, 499)
Screenshot: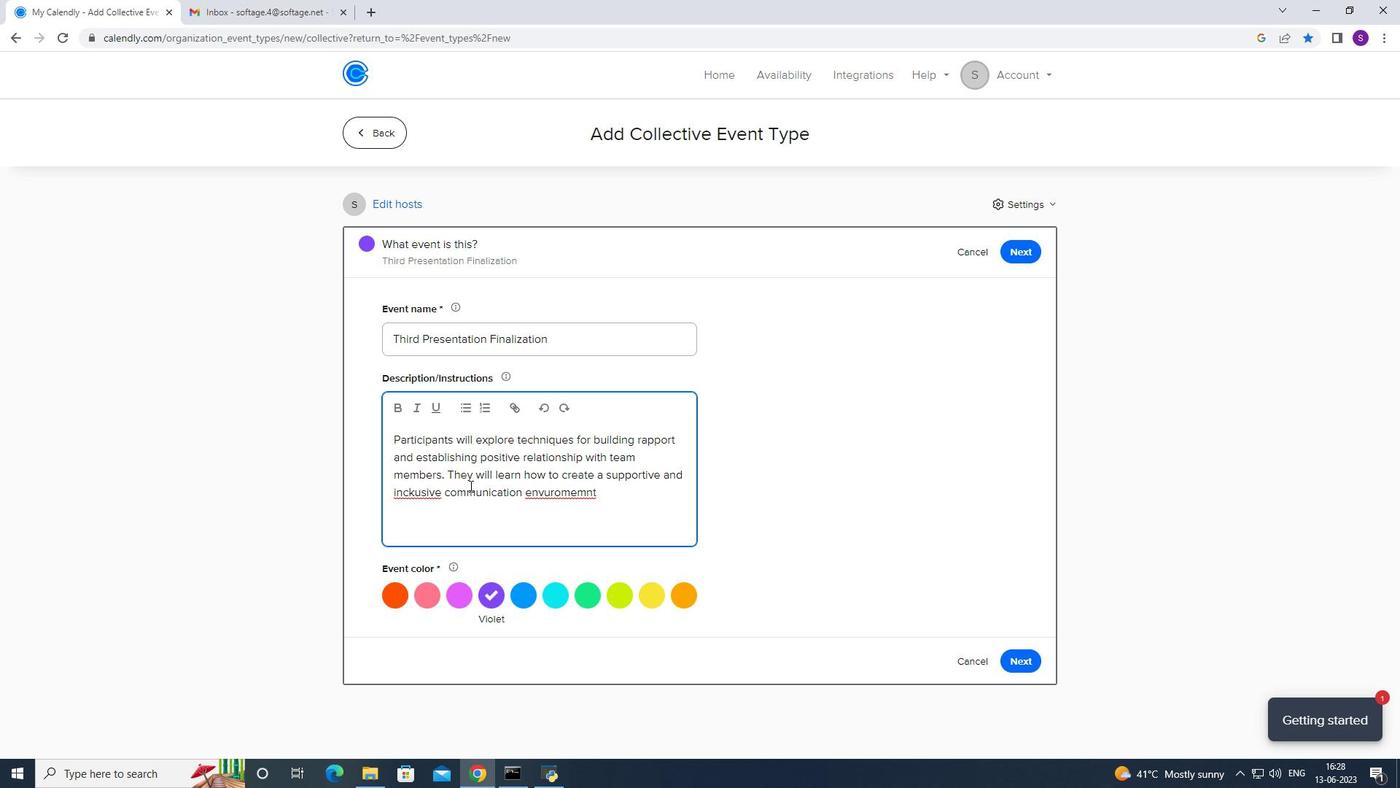 
Action: Mouse pressed right at (435, 499)
Screenshot: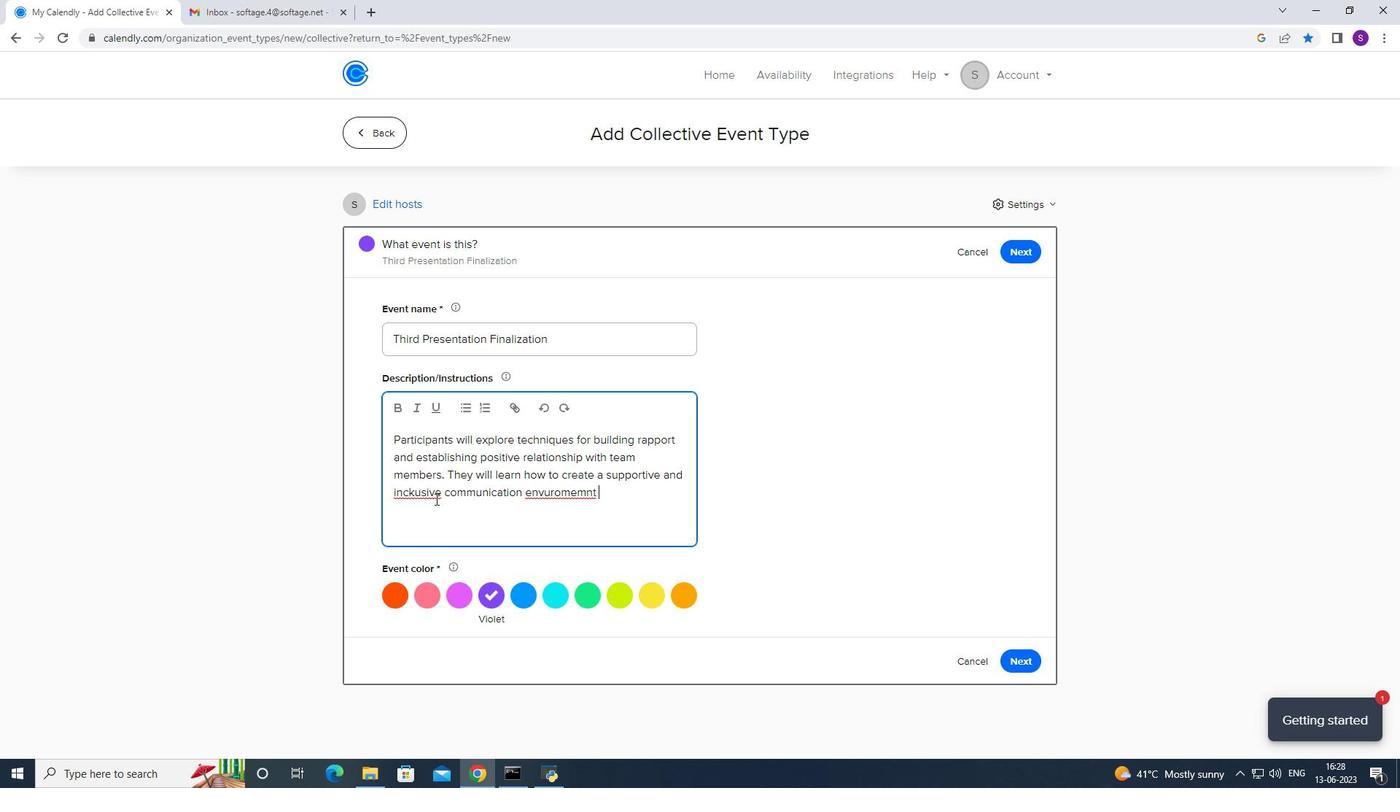 
Action: Mouse moved to (463, 507)
Screenshot: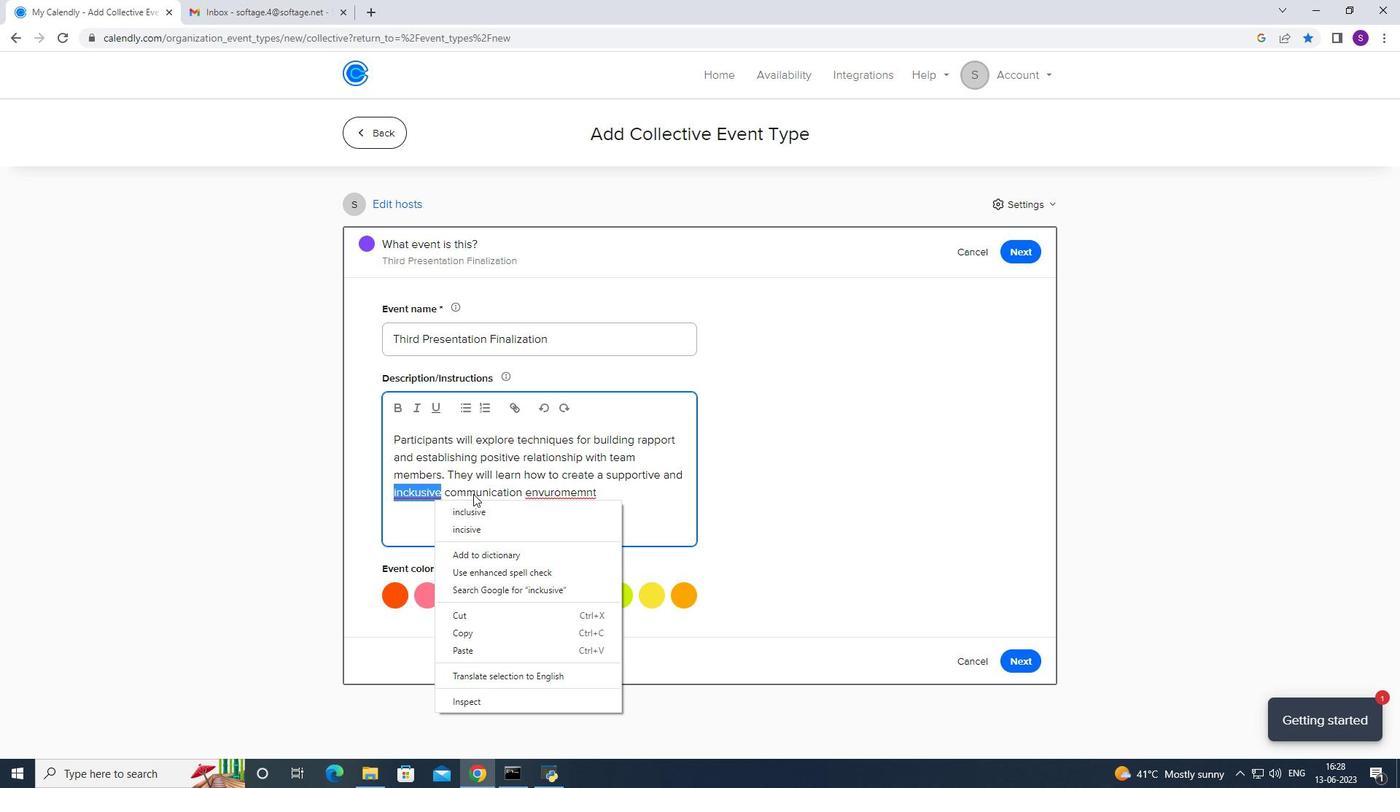 
Action: Mouse pressed left at (463, 507)
Screenshot: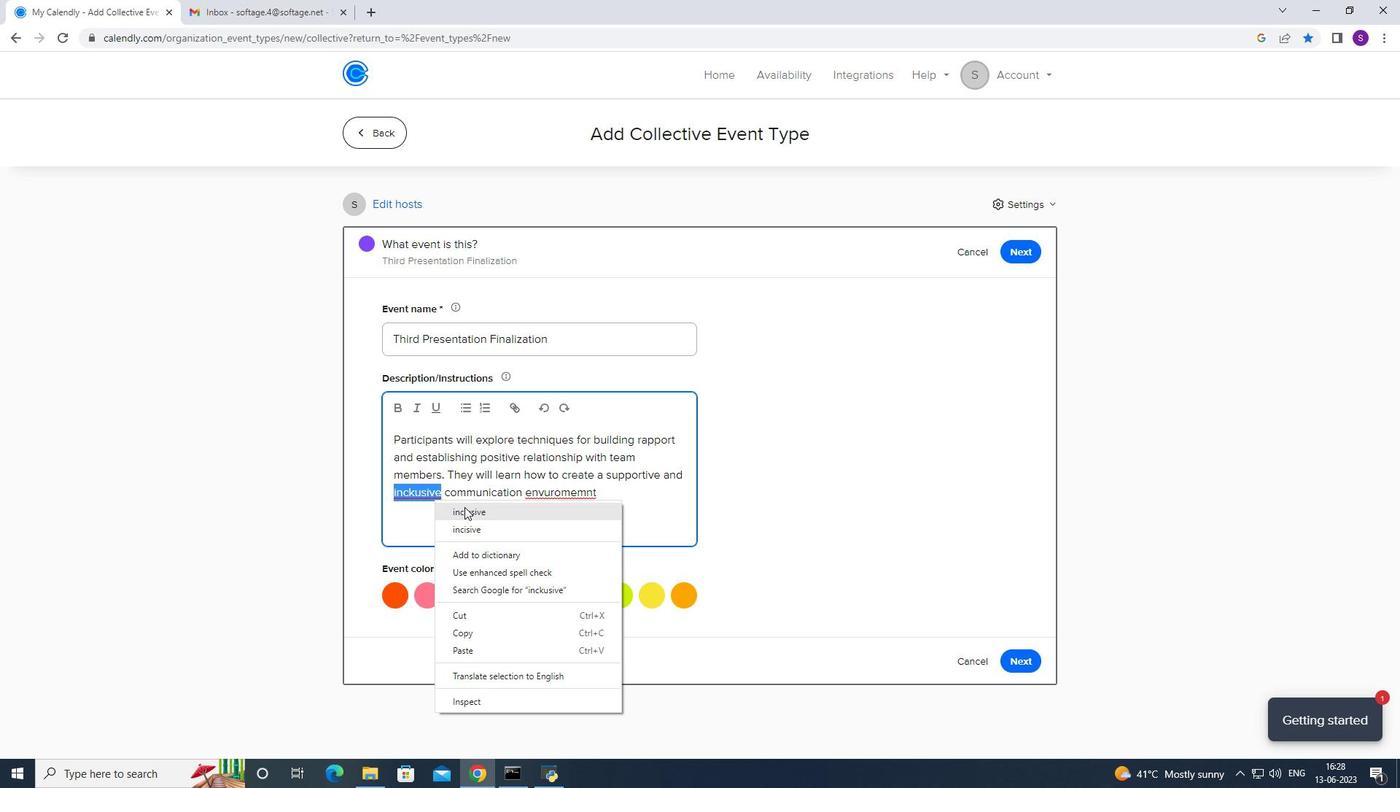 
Action: Mouse moved to (517, 493)
Screenshot: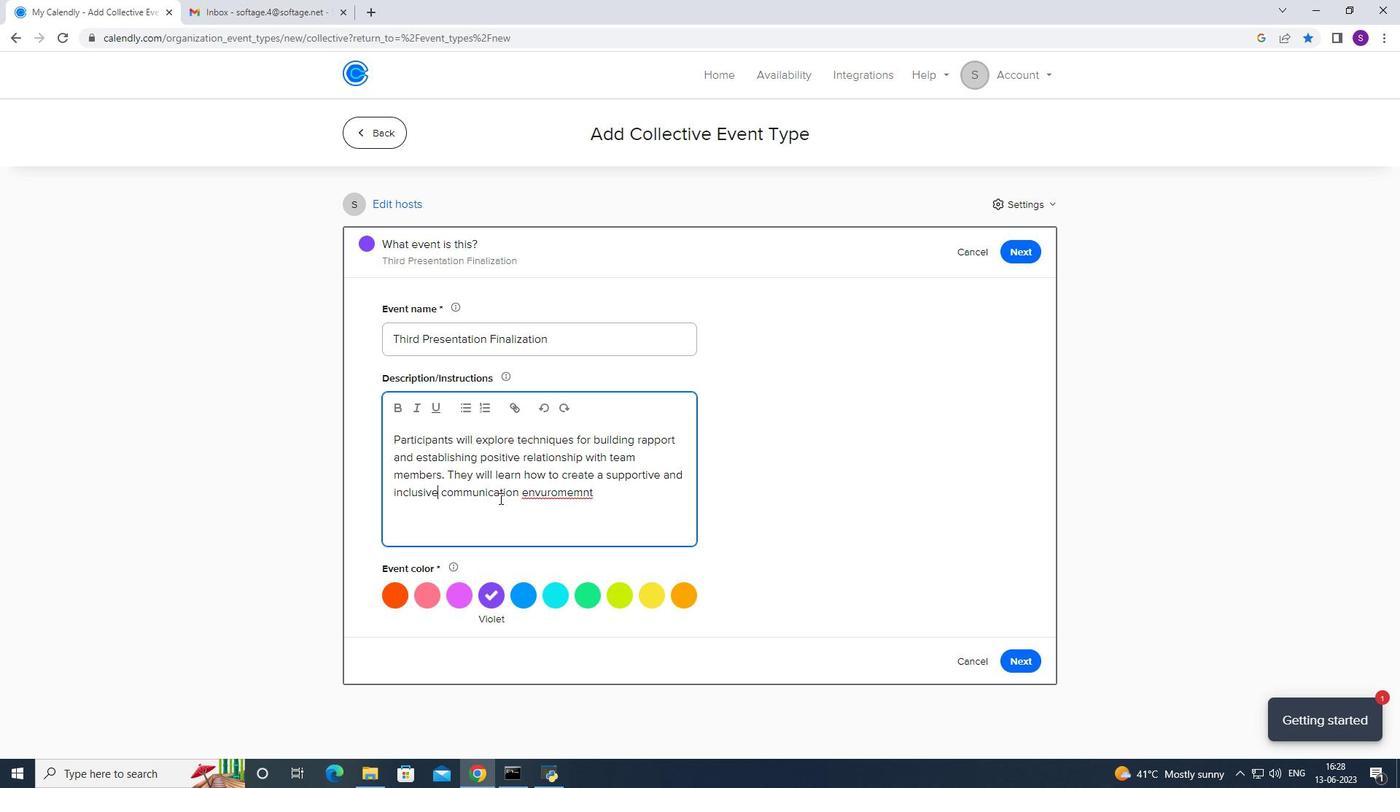 
Action: Mouse pressed right at (517, 493)
Screenshot: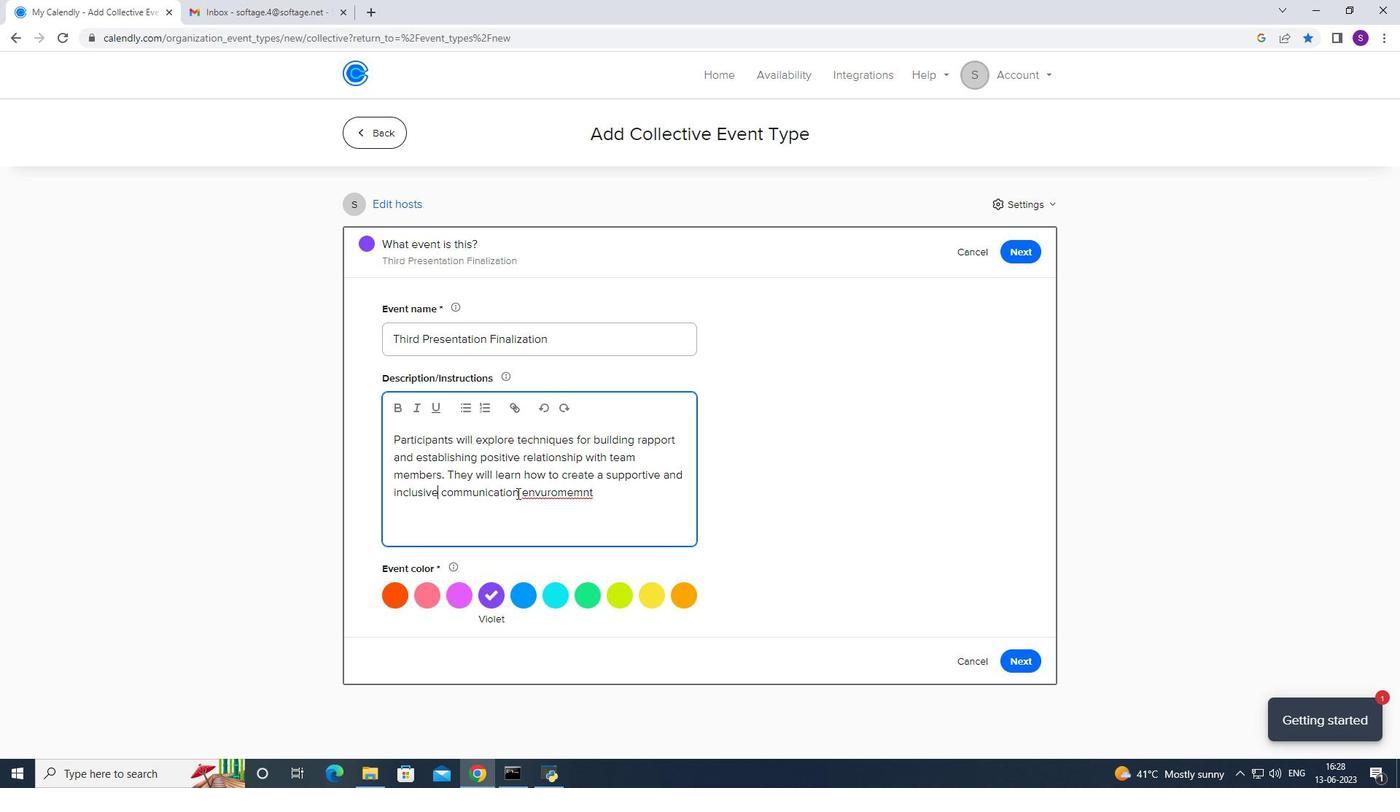 
Action: Mouse moved to (565, 493)
Screenshot: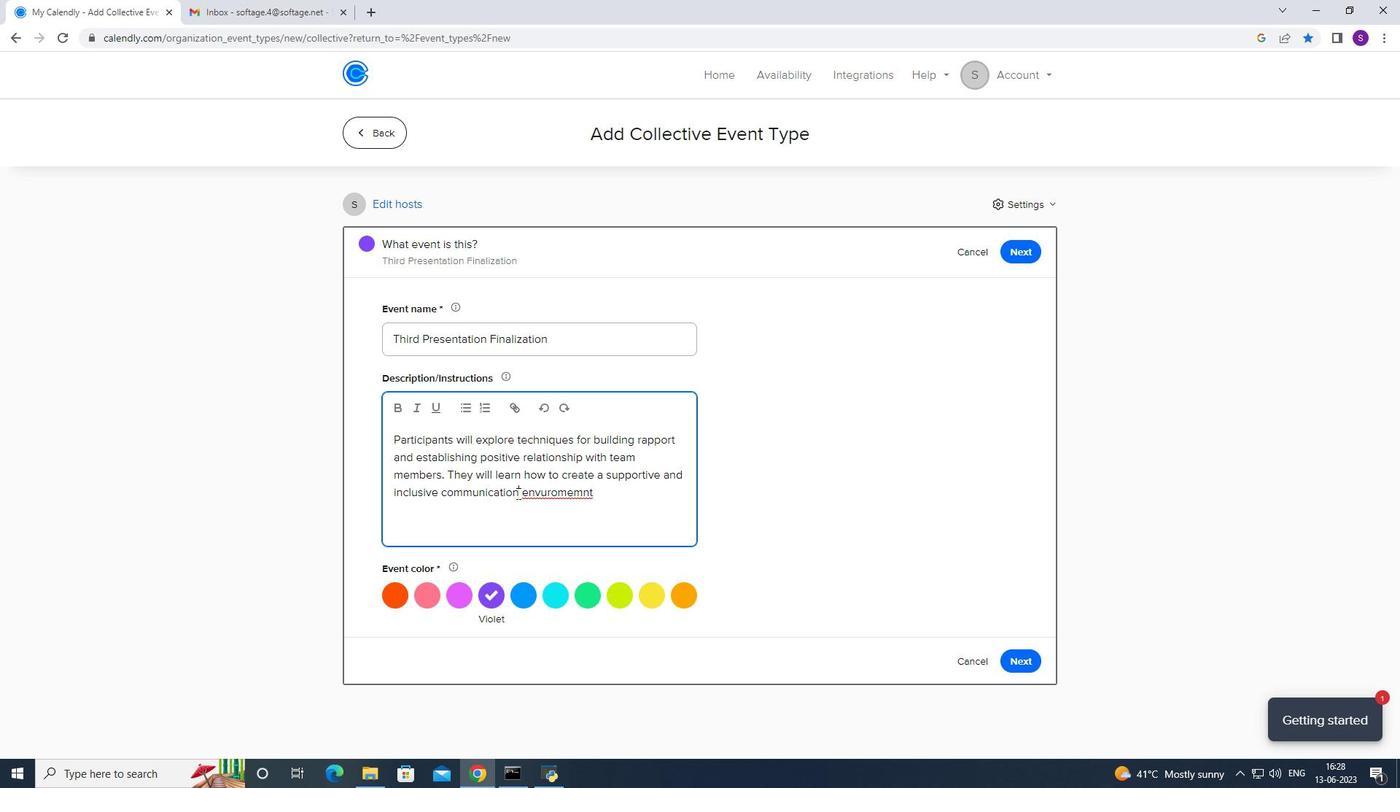 
Action: Mouse pressed right at (565, 493)
Screenshot: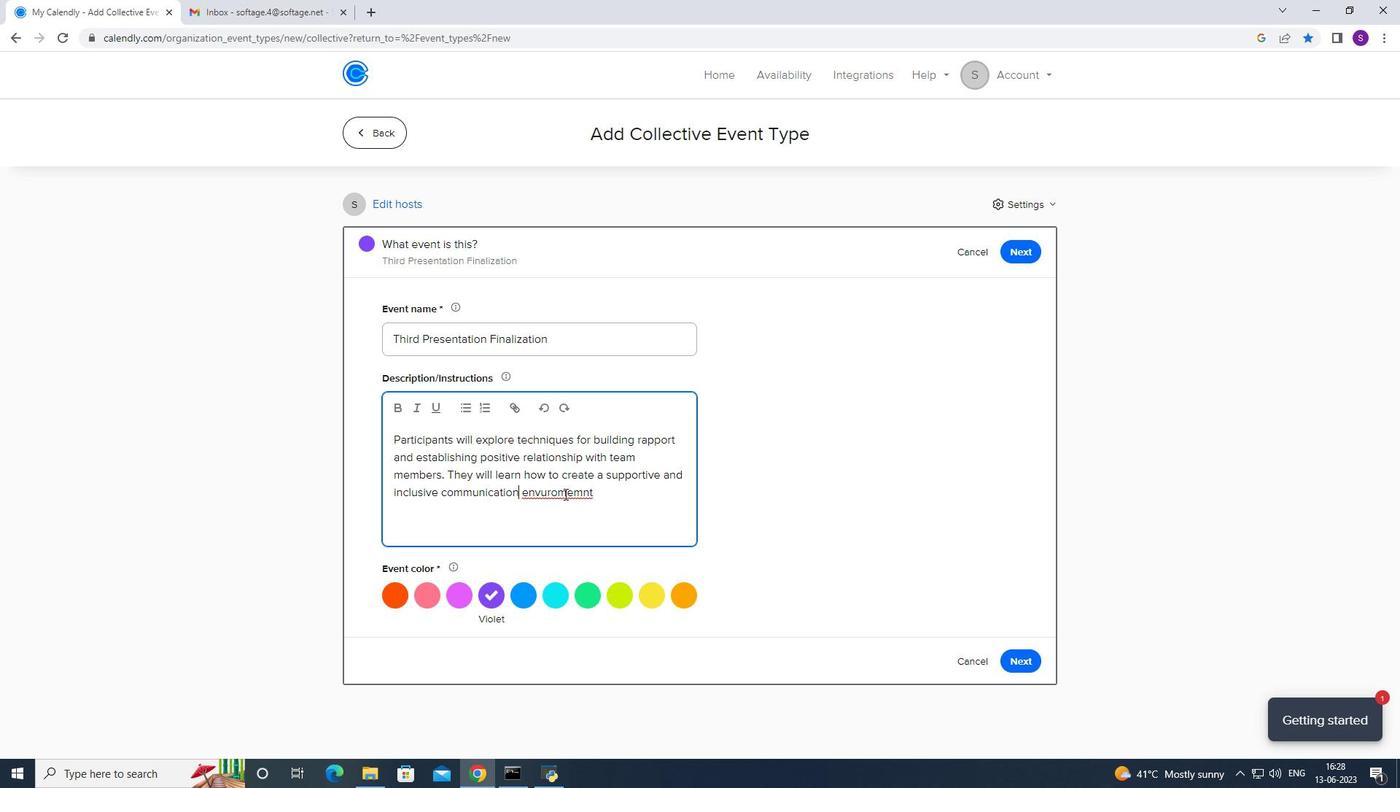 
Action: Mouse moved to (581, 502)
Screenshot: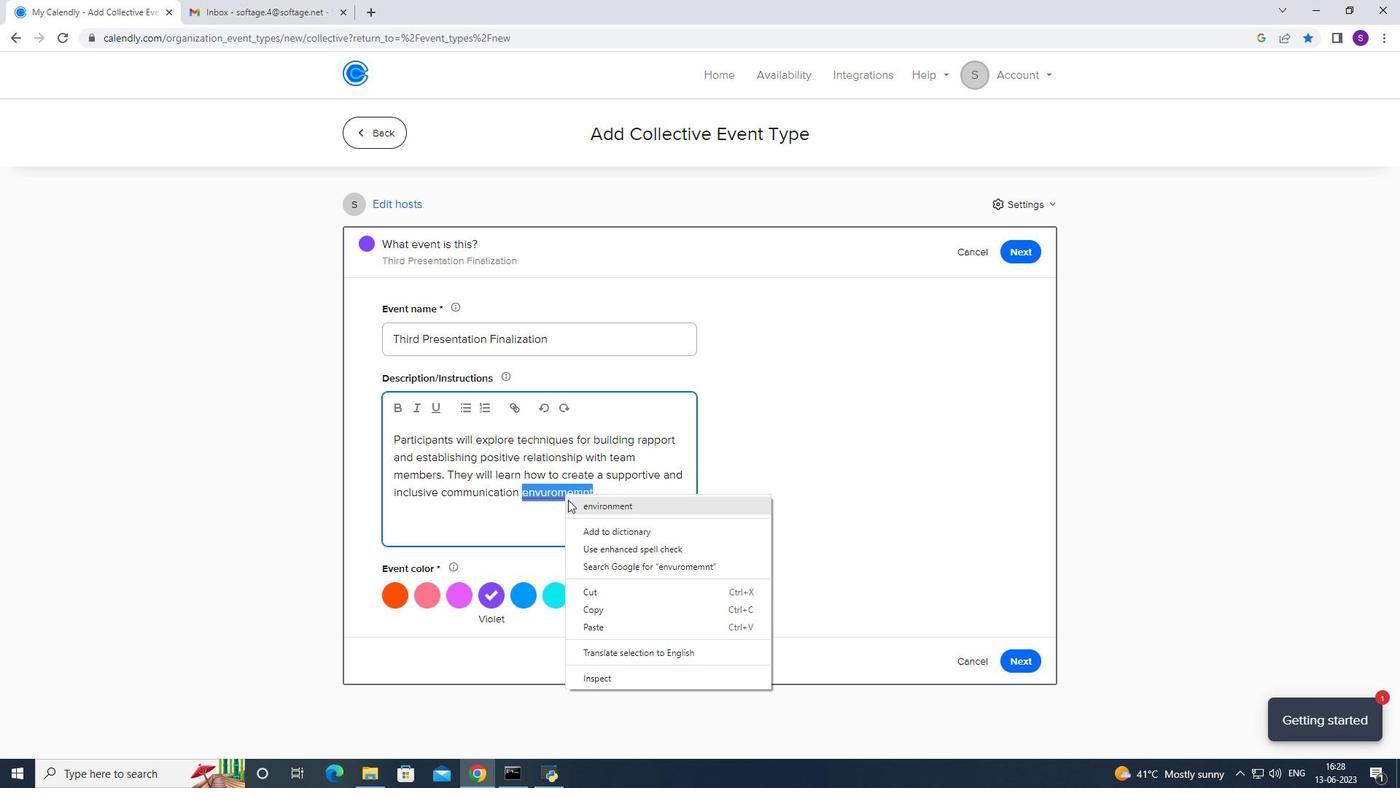 
Action: Mouse pressed left at (581, 502)
Screenshot: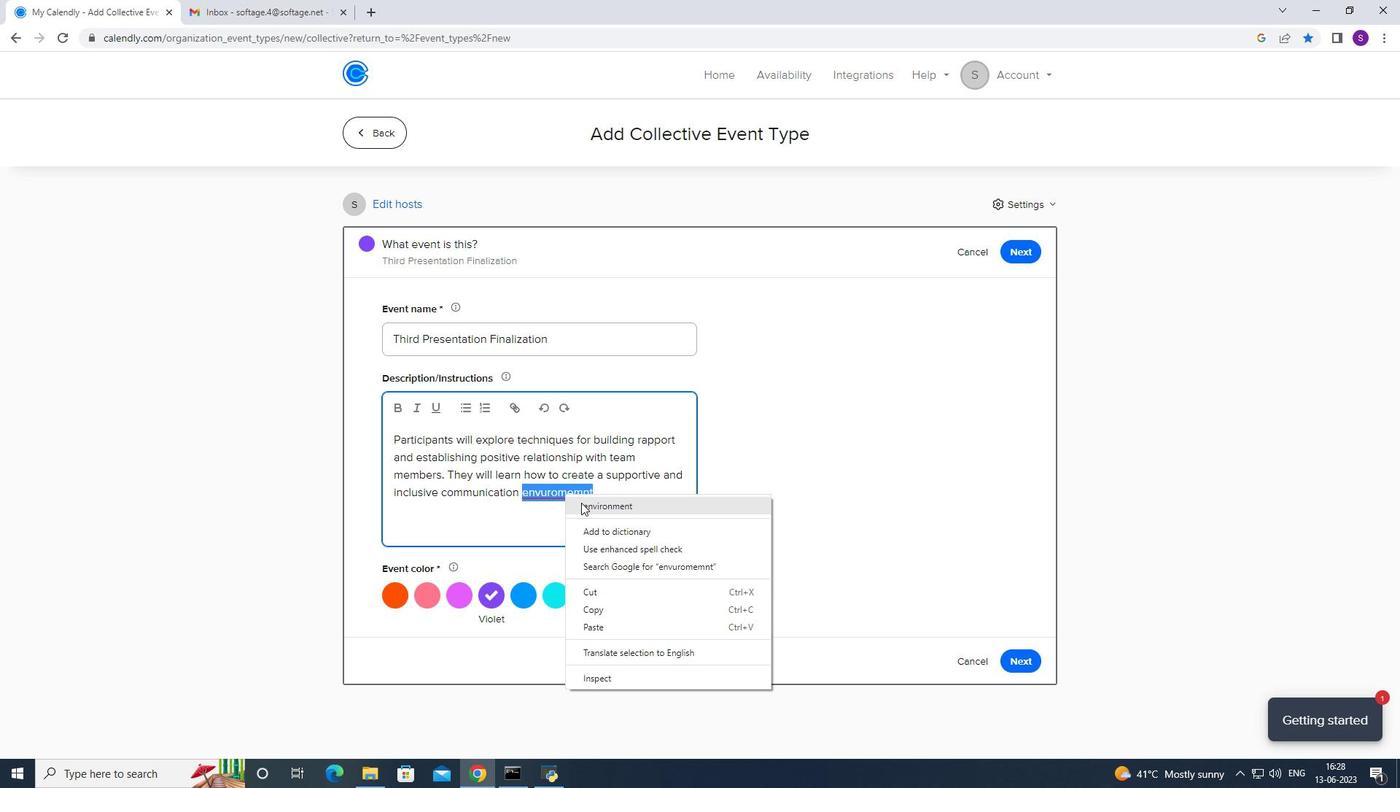 
Action: Mouse moved to (607, 494)
Screenshot: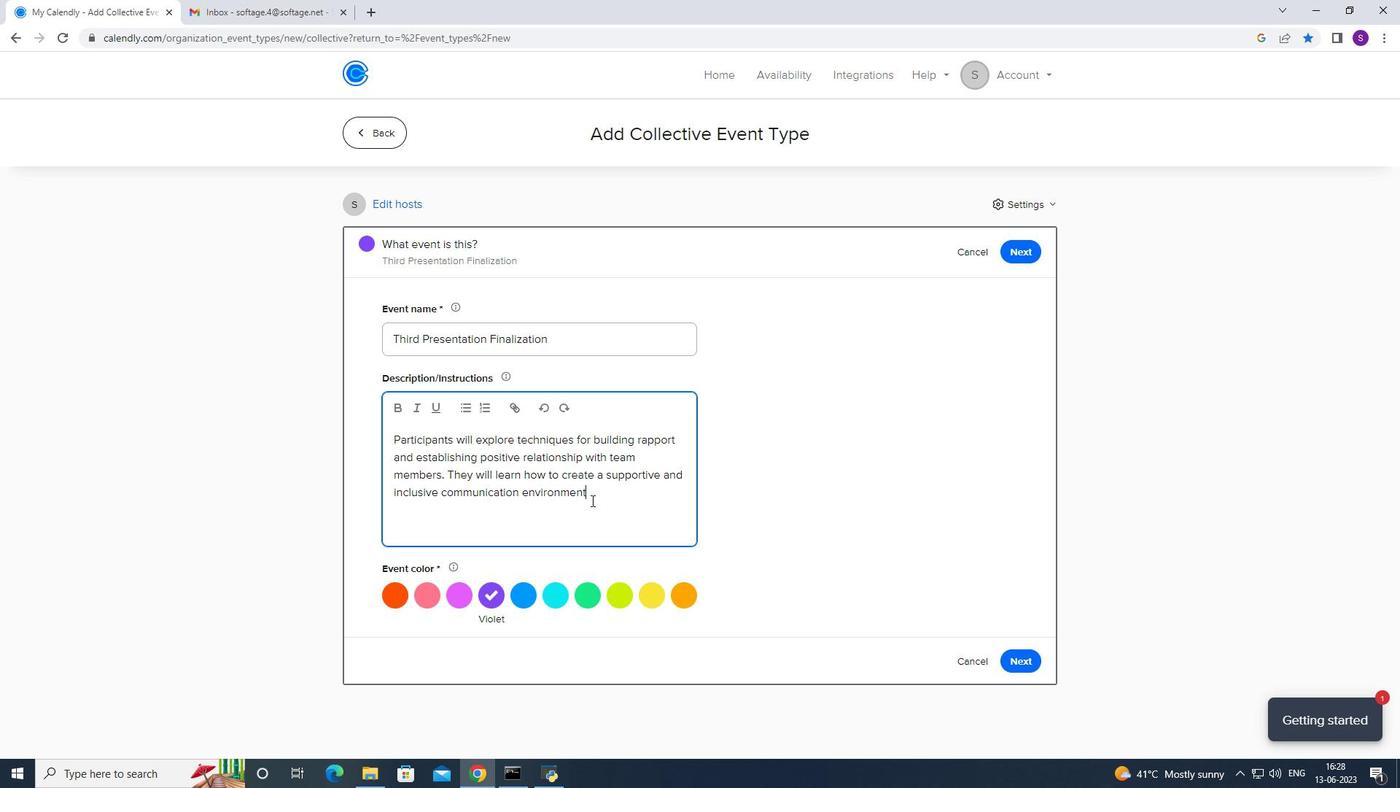 
Action: Mouse pressed left at (607, 494)
Screenshot: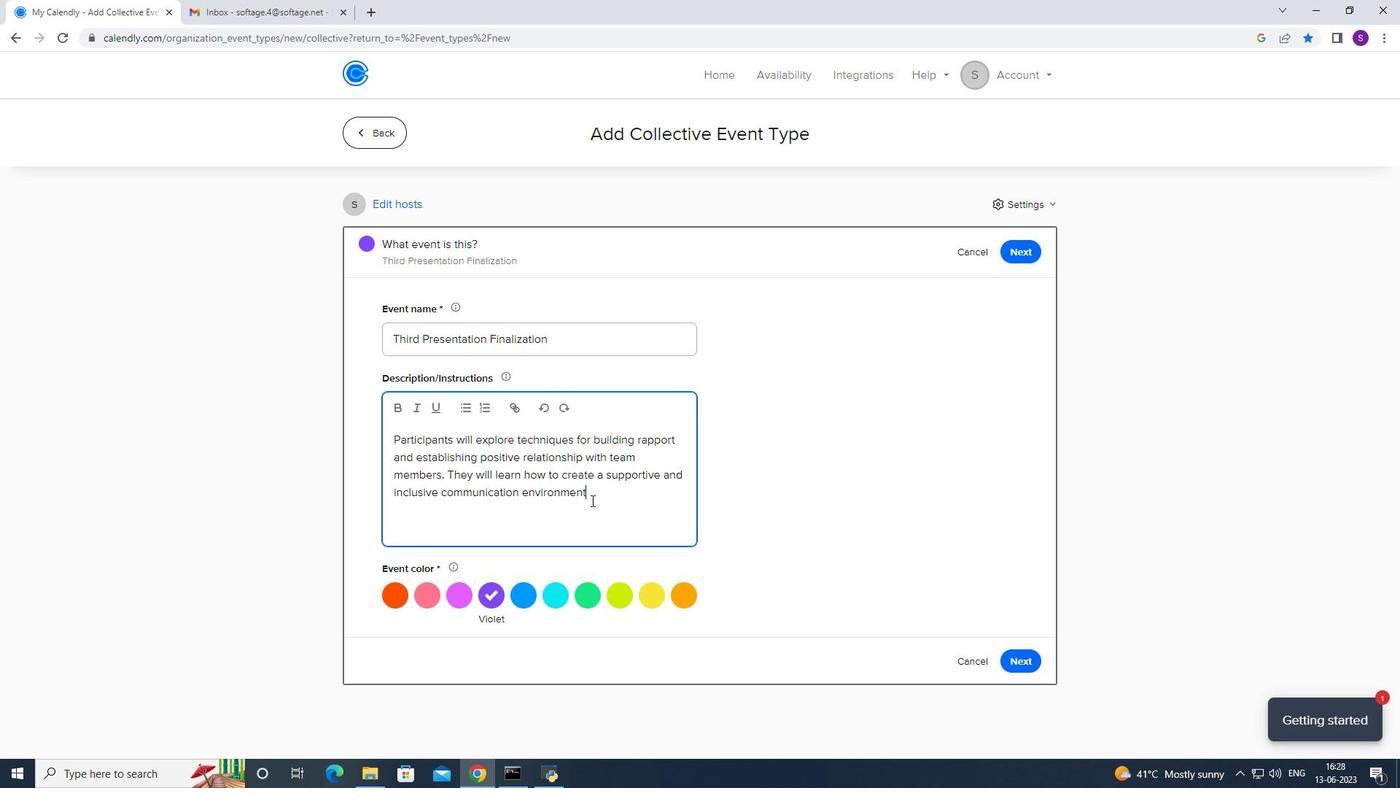 
Action: Mouse moved to (570, 469)
Screenshot: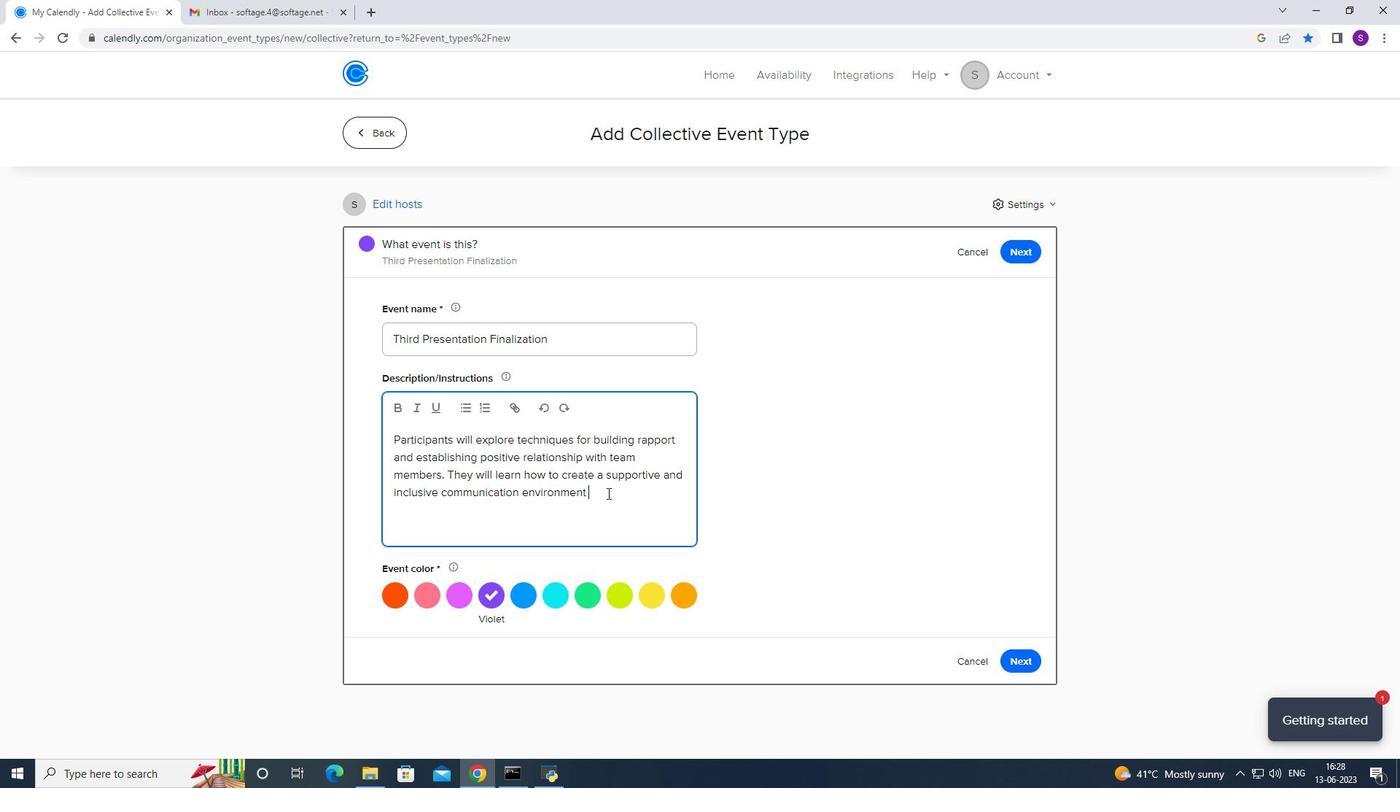 
Action: Key pressed ,<Key.space>dfostering<Key.space>trust<Key.space>
Screenshot: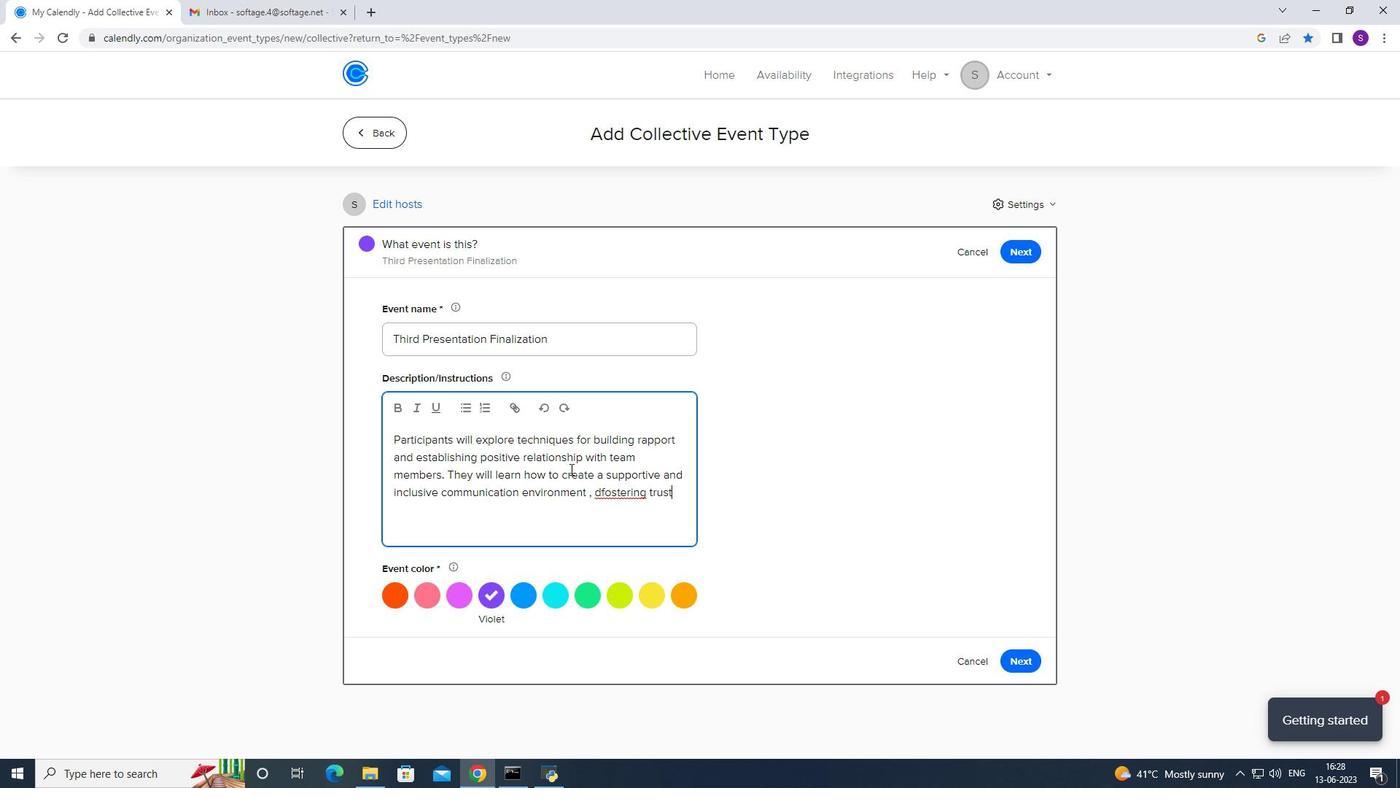 
Action: Mouse moved to (618, 488)
Screenshot: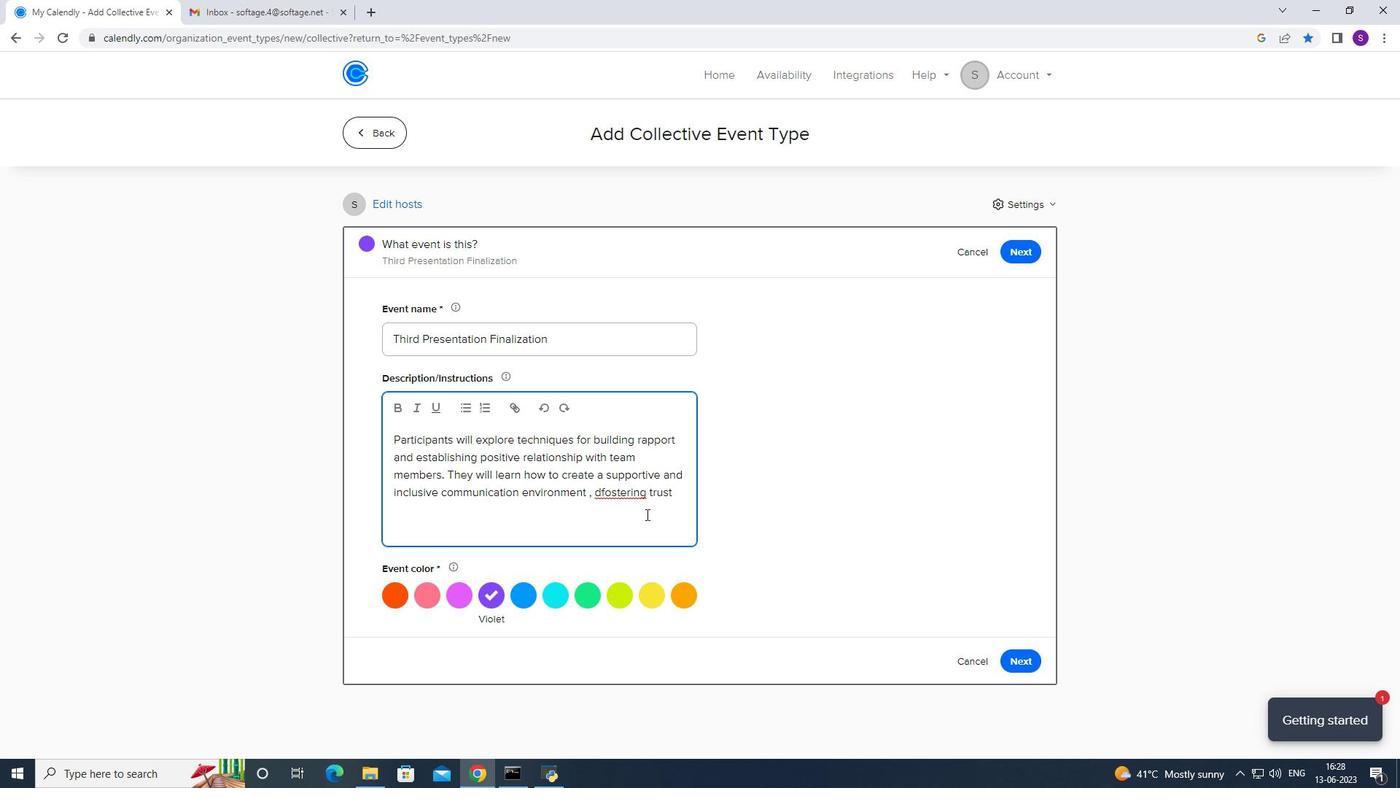 
Action: Mouse pressed right at (618, 488)
Screenshot: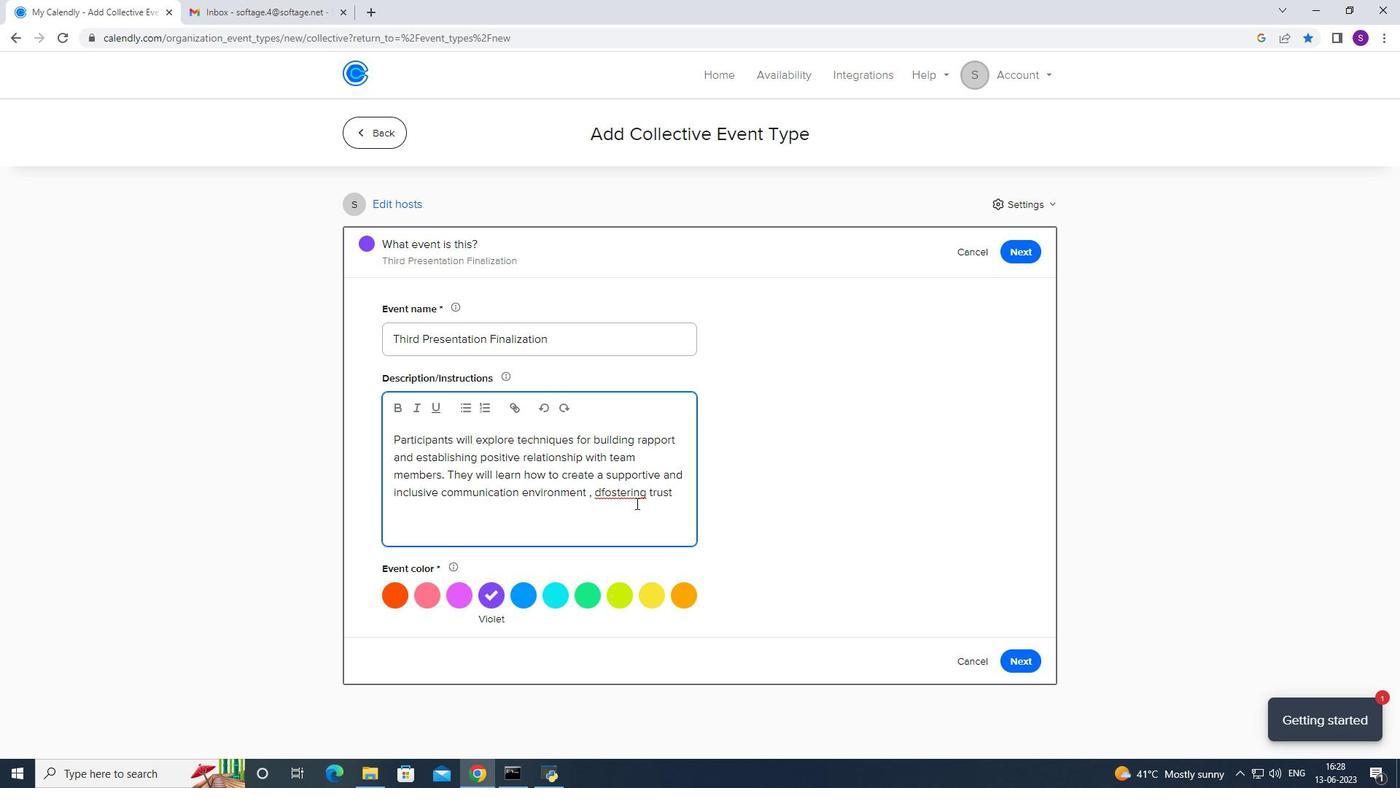 
Action: Mouse pressed left at (618, 488)
Screenshot: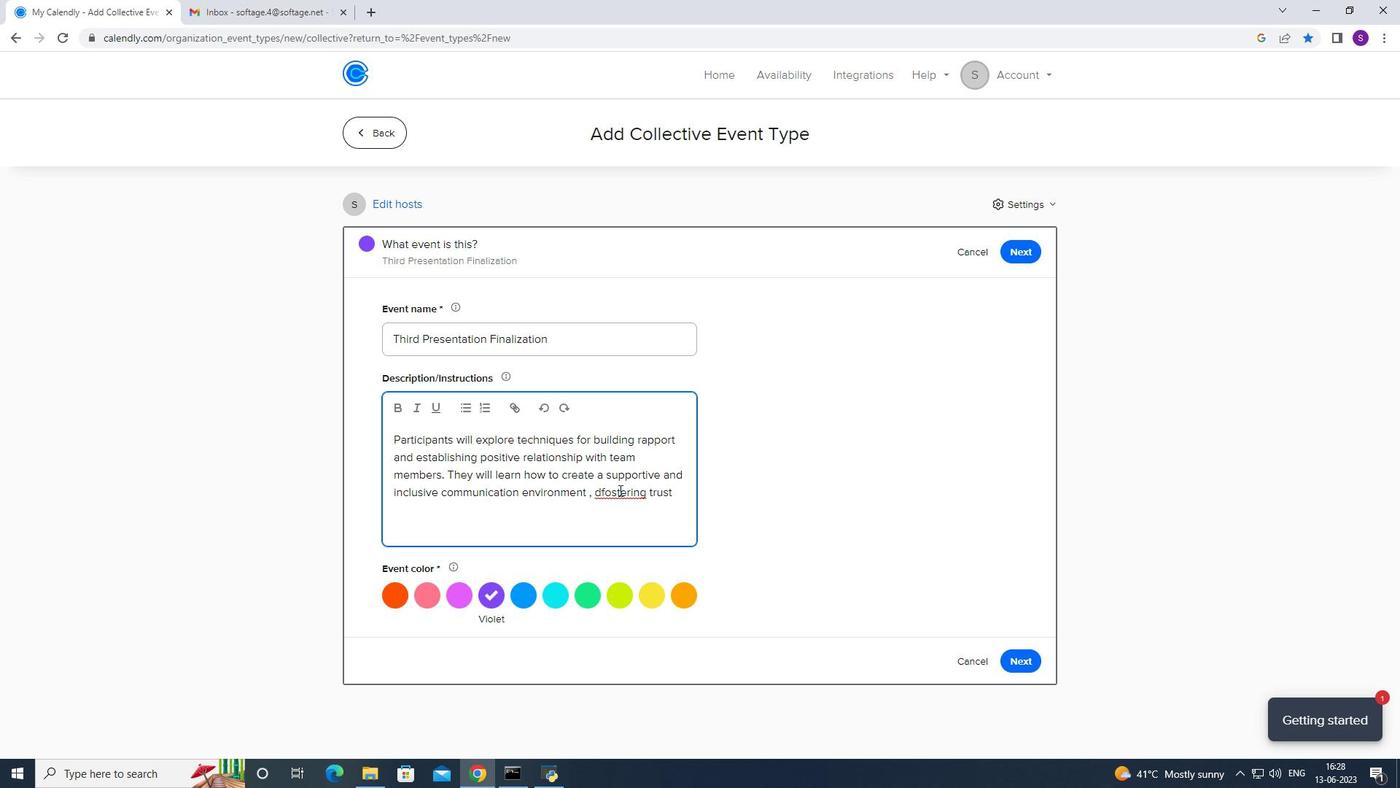 
Action: Mouse moved to (629, 496)
Screenshot: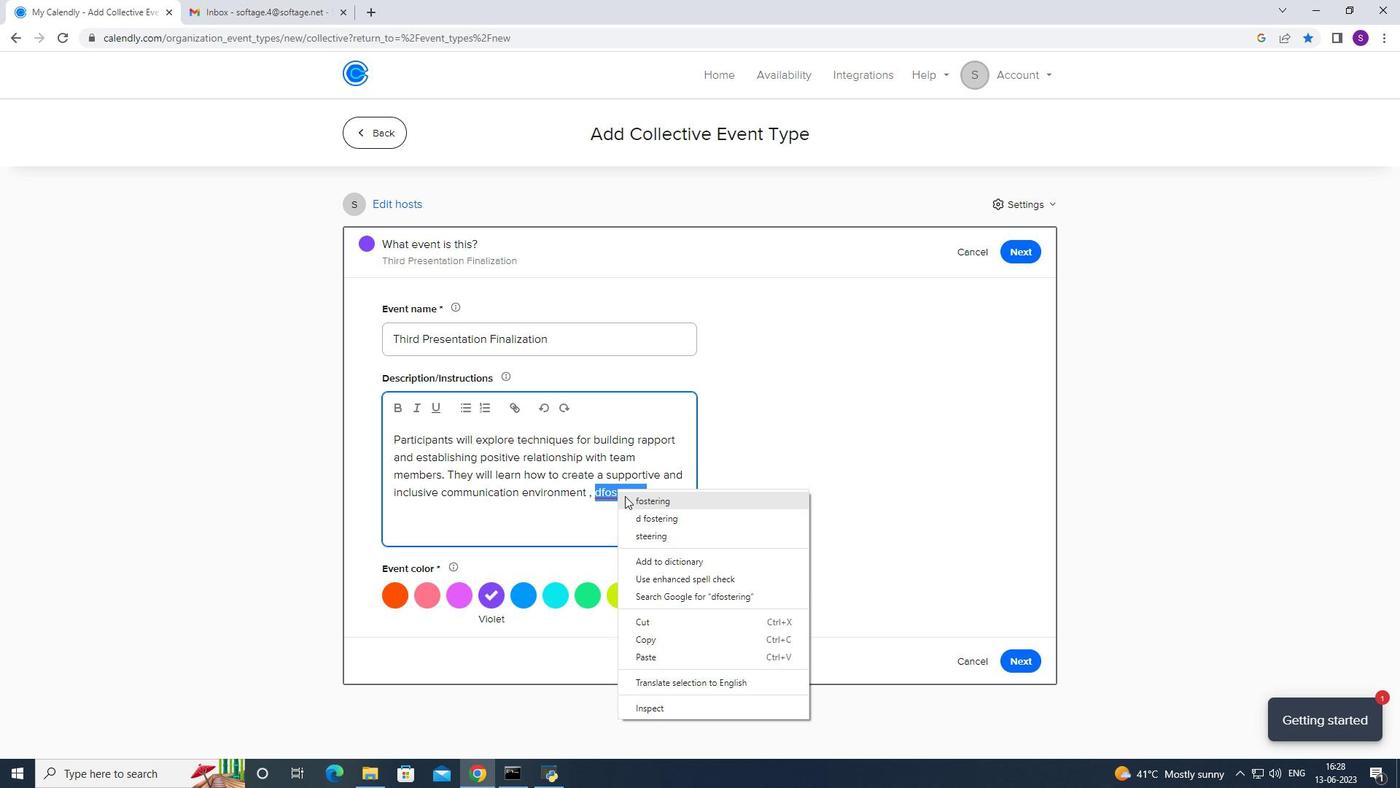 
Action: Mouse pressed left at (629, 496)
Screenshot: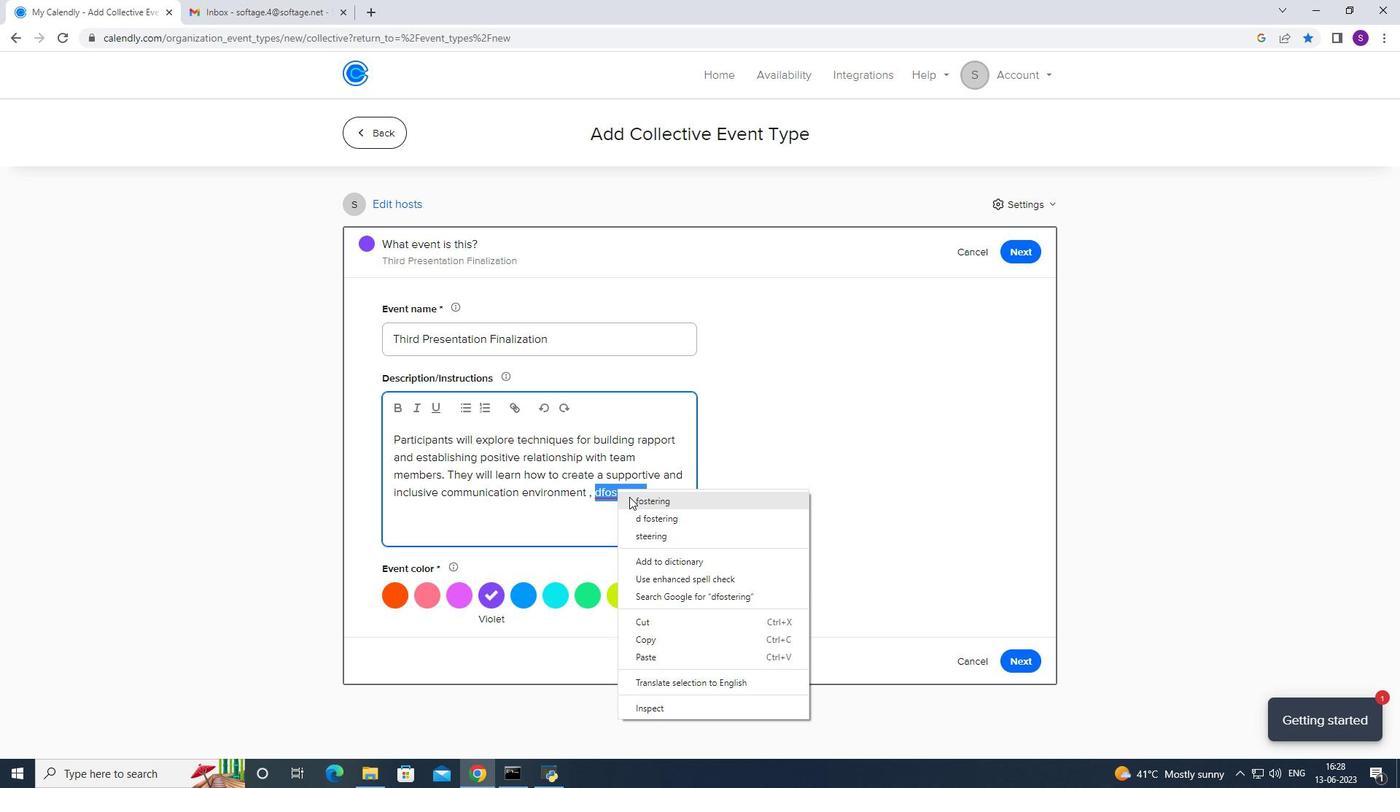 
Action: Mouse moved to (645, 491)
Screenshot: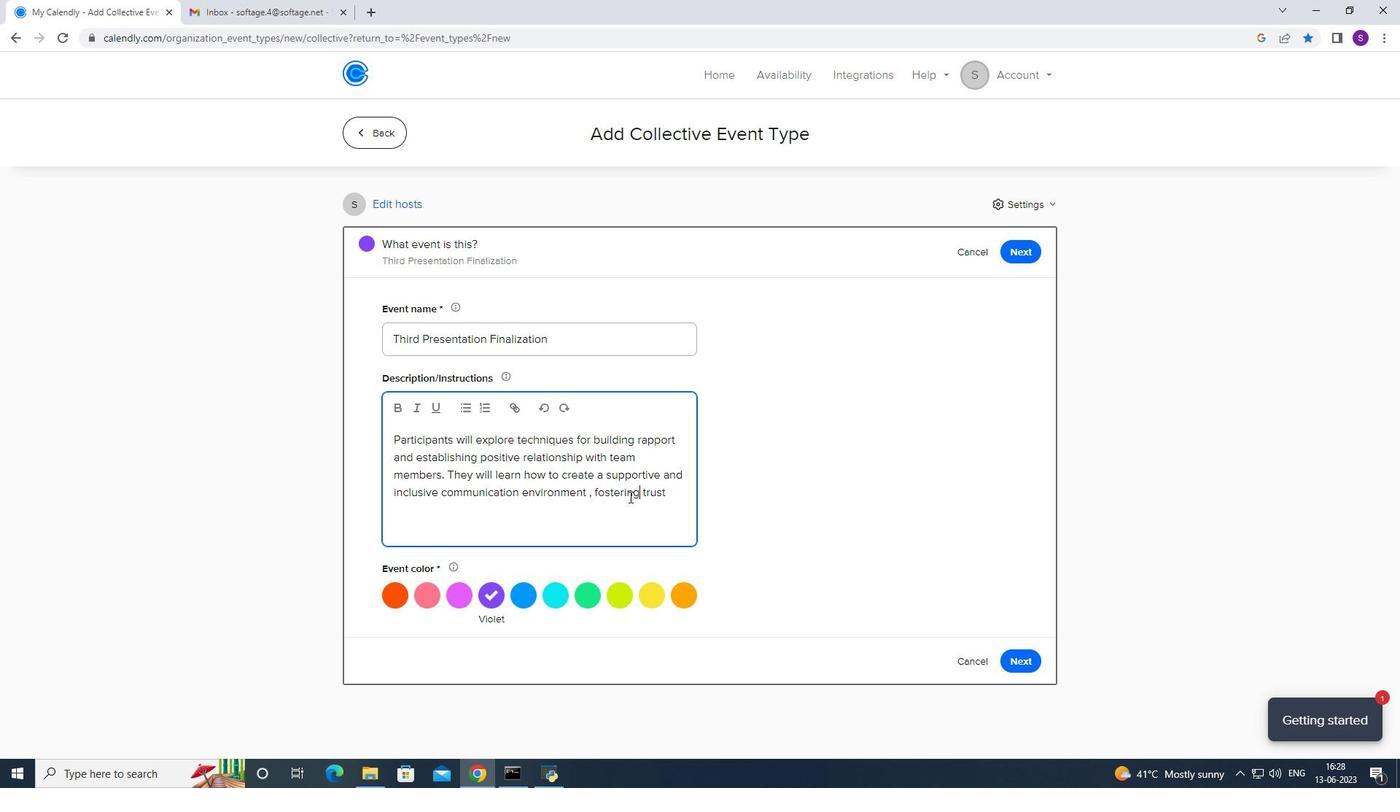 
Action: Mouse pressed left at (645, 491)
Screenshot: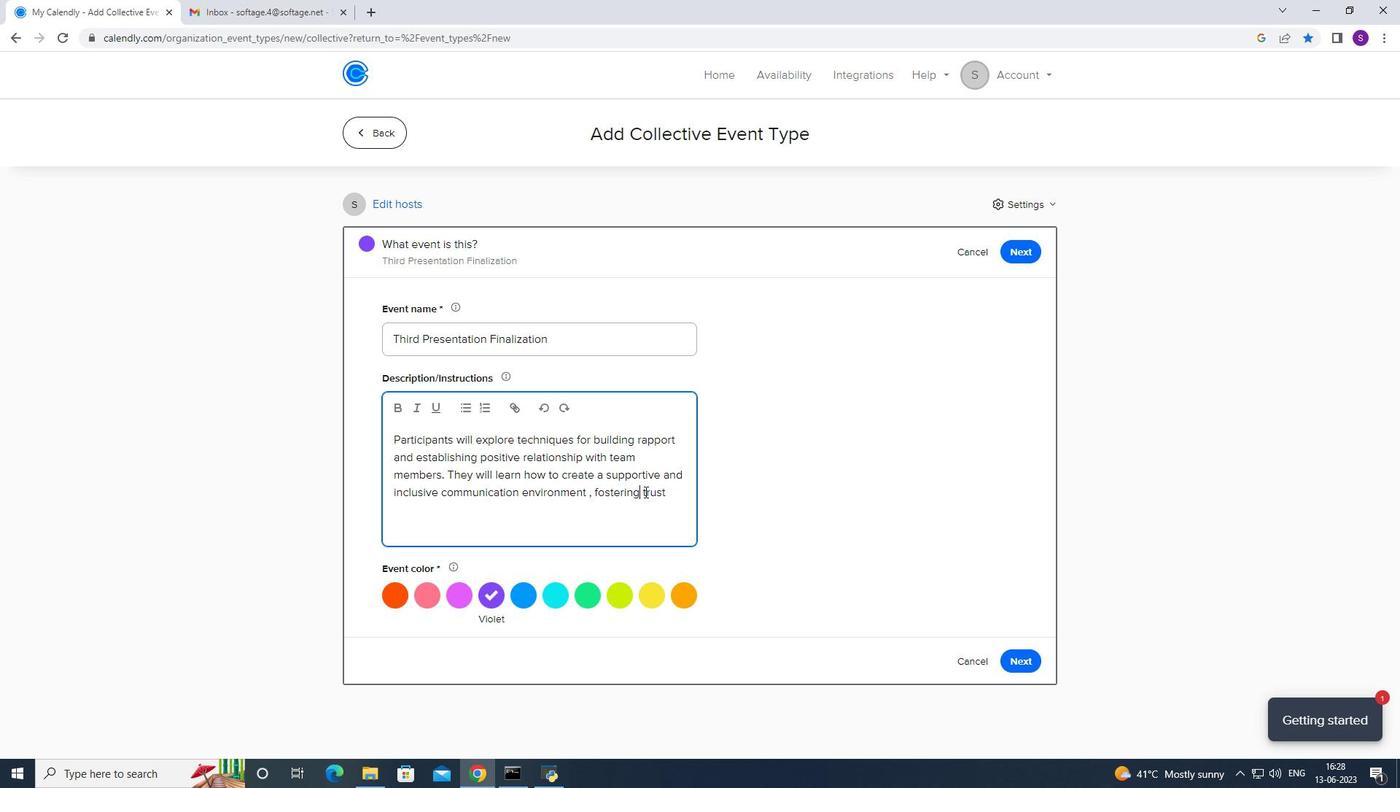 
Action: Mouse moved to (660, 489)
Screenshot: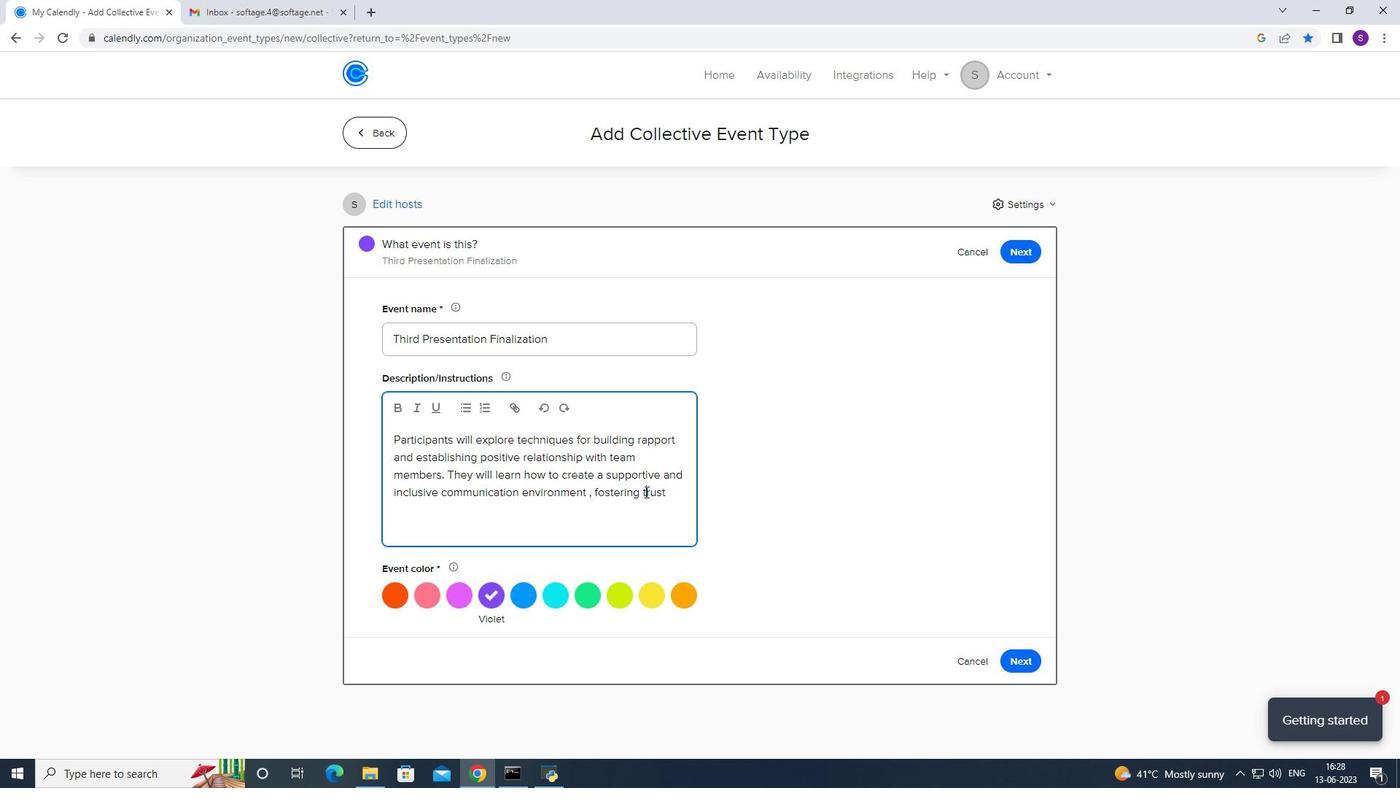 
Action: Mouse pressed left at (660, 489)
Screenshot: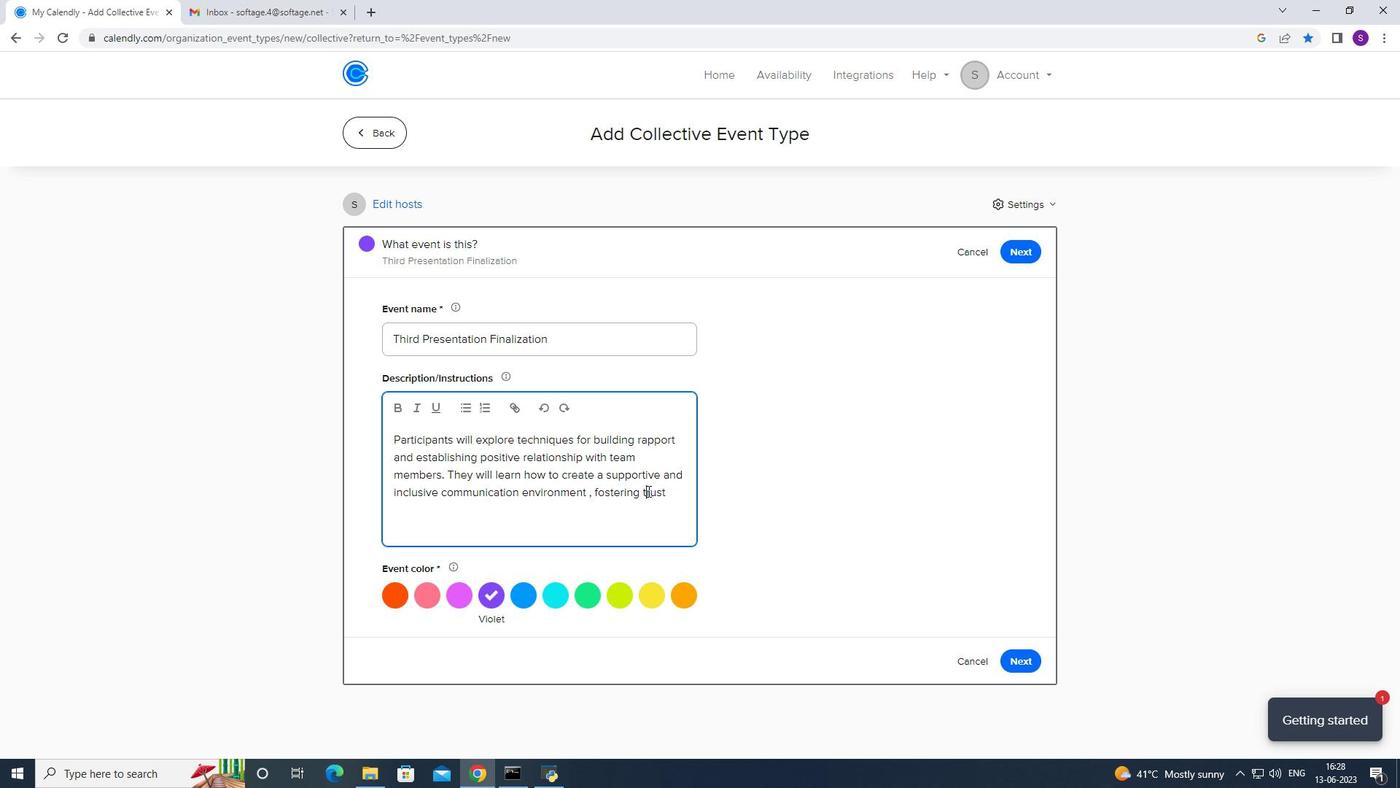 
Action: Mouse moved to (684, 490)
Screenshot: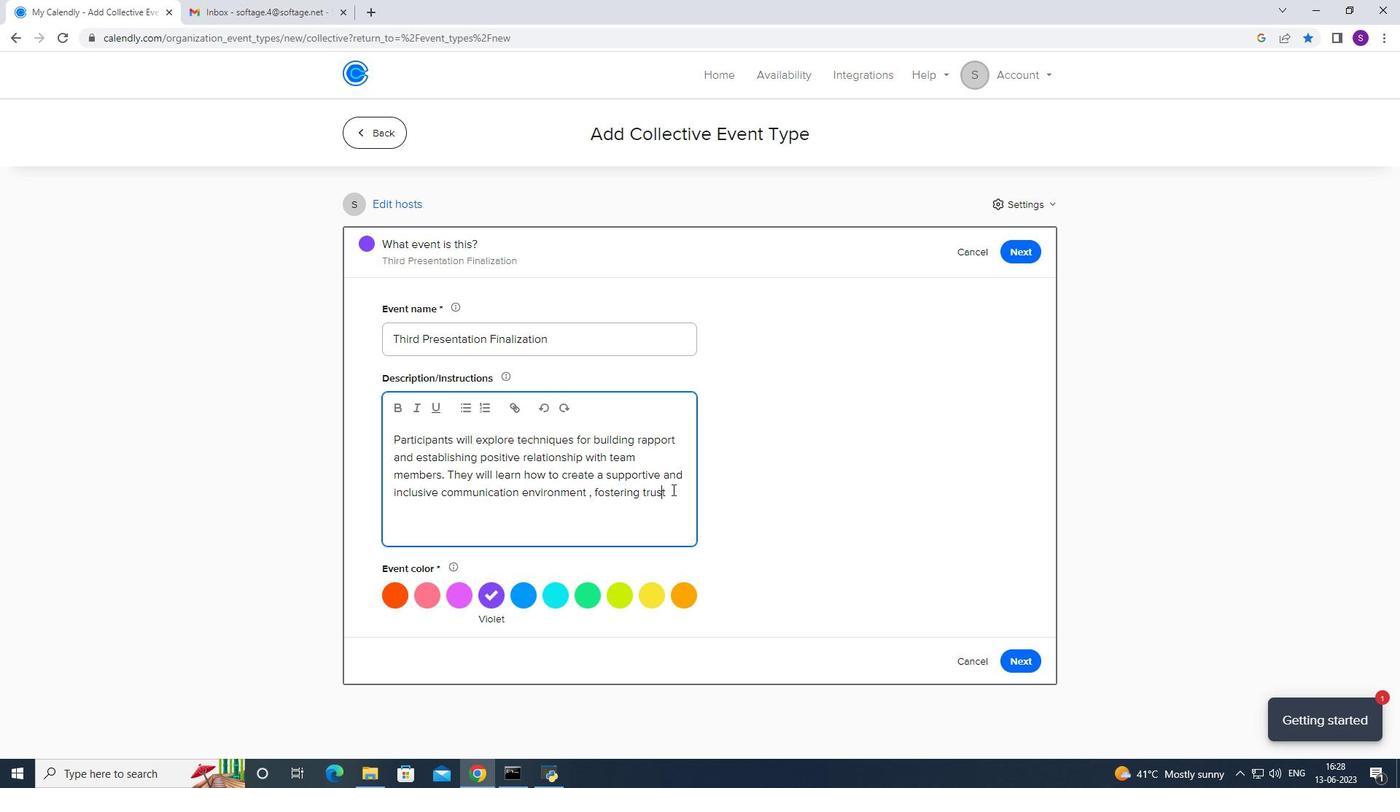 
Action: Mouse pressed left at (684, 490)
Screenshot: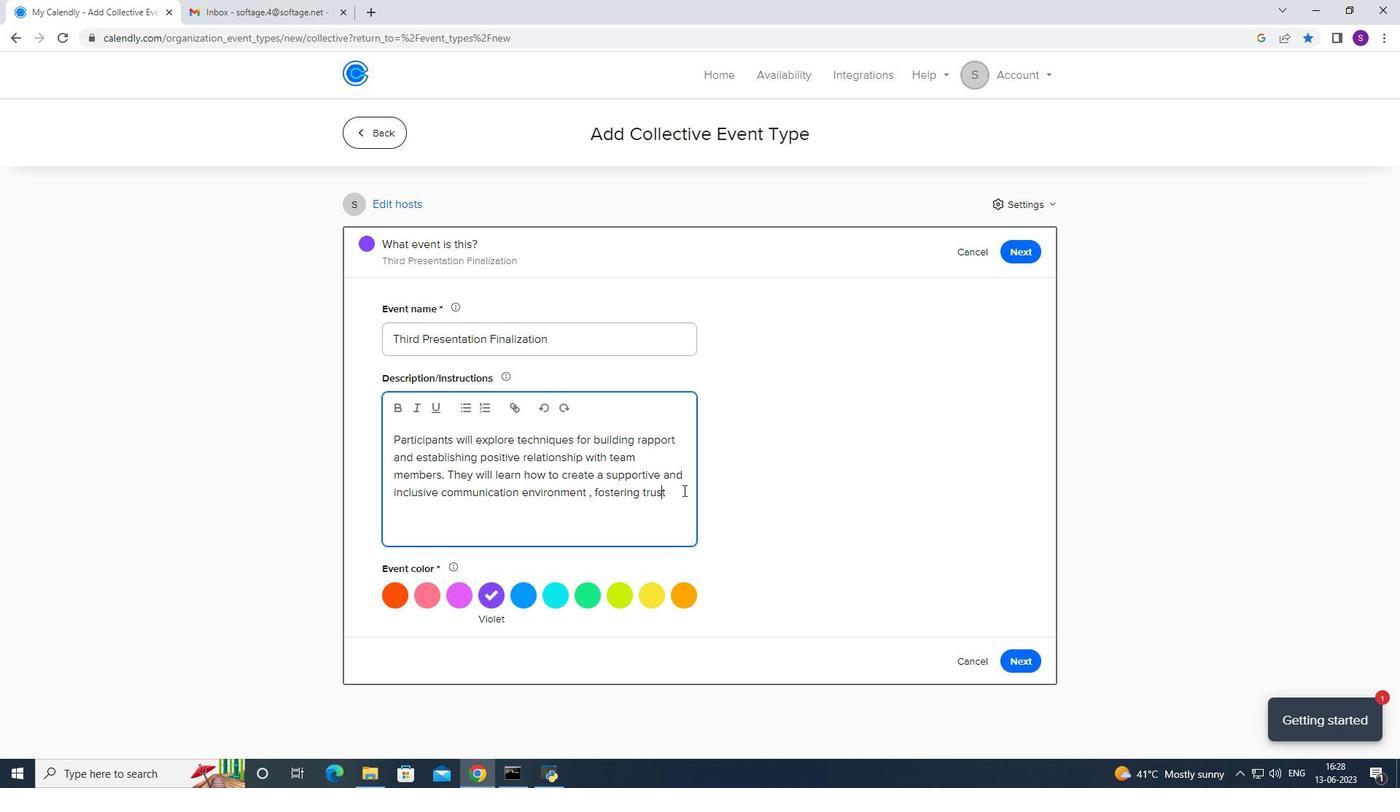 
Action: Mouse moved to (689, 488)
Screenshot: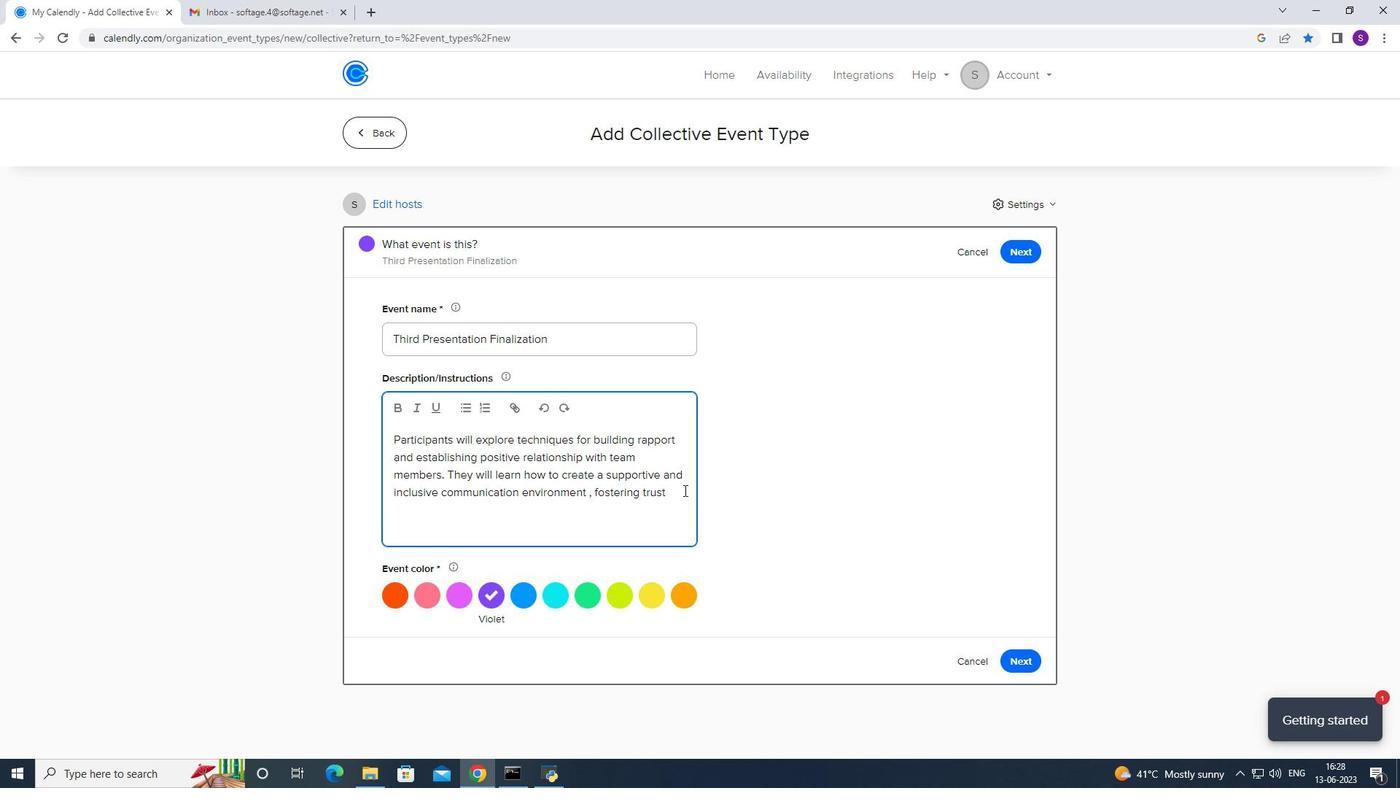 
Action: Key pressed ,<Key.space>rep<Key.backspace>spect<Key.space>and<Key.space>collaboration.
Screenshot: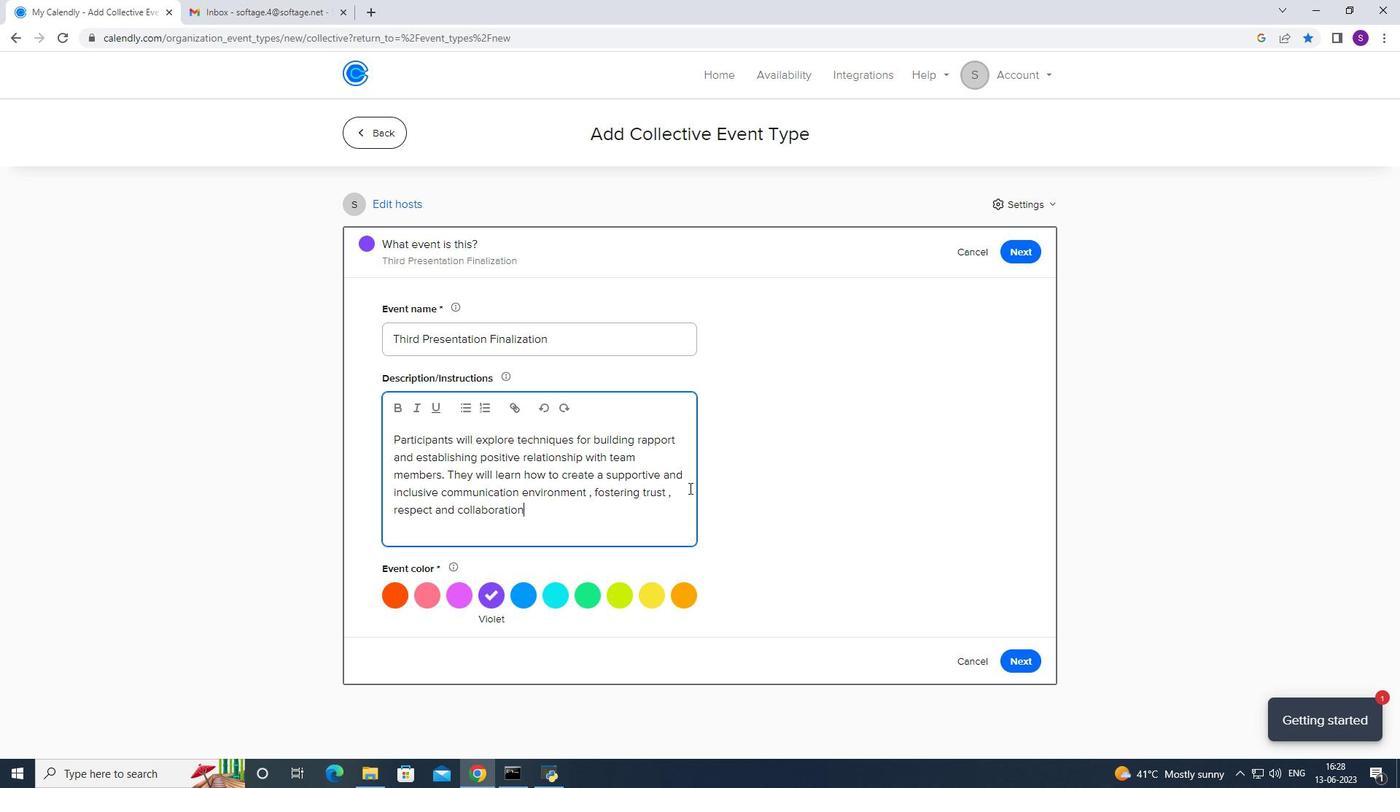 
Action: Mouse moved to (556, 598)
Screenshot: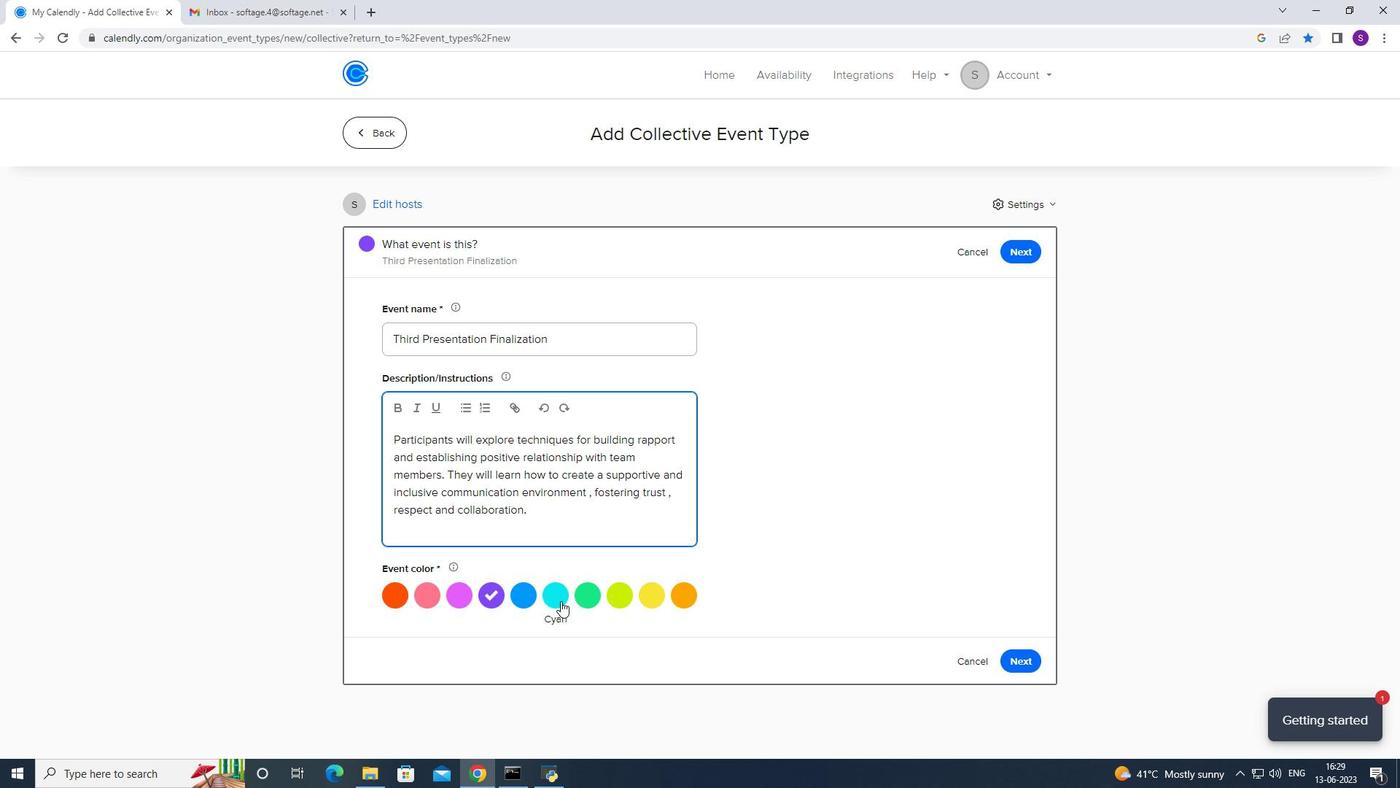 
Action: Mouse pressed left at (556, 598)
Screenshot: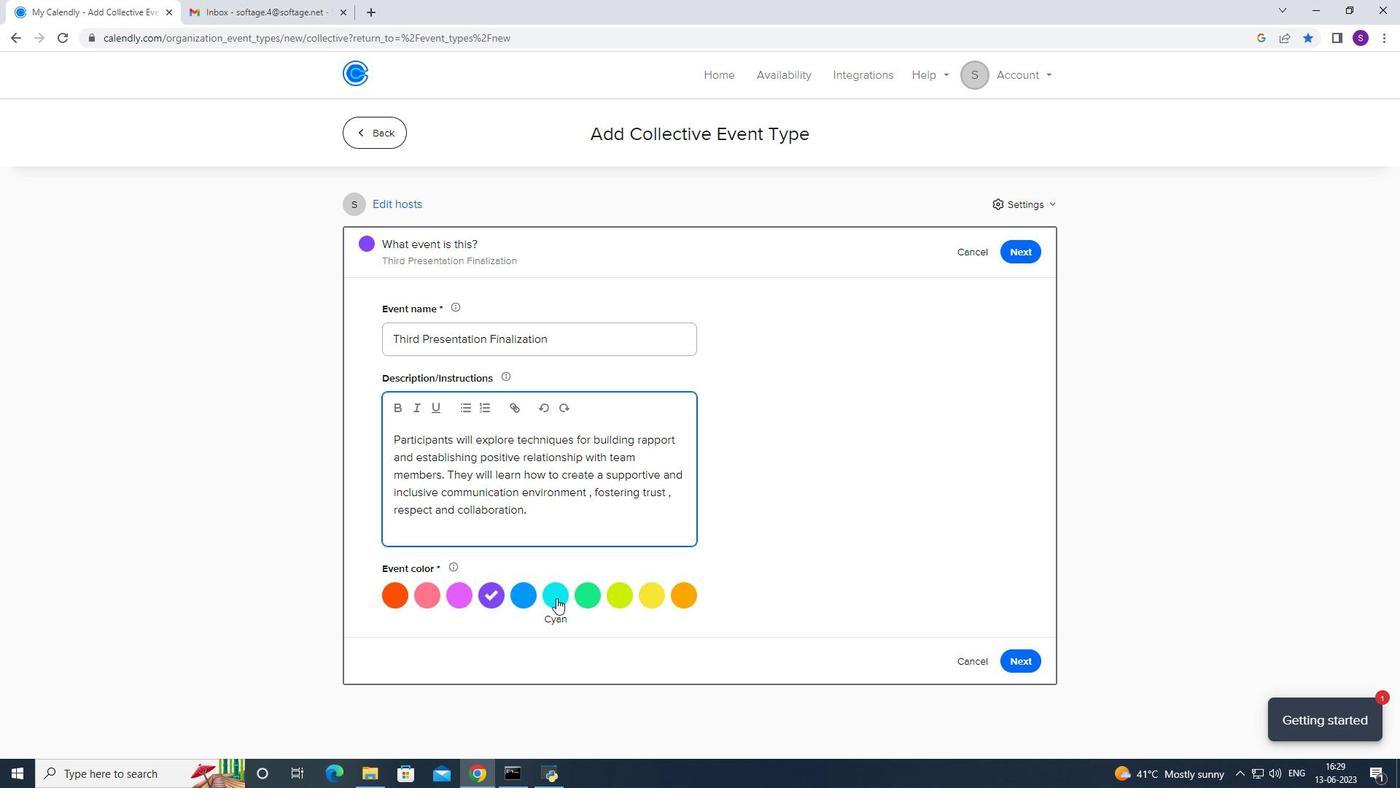 
Action: Mouse moved to (531, 607)
Screenshot: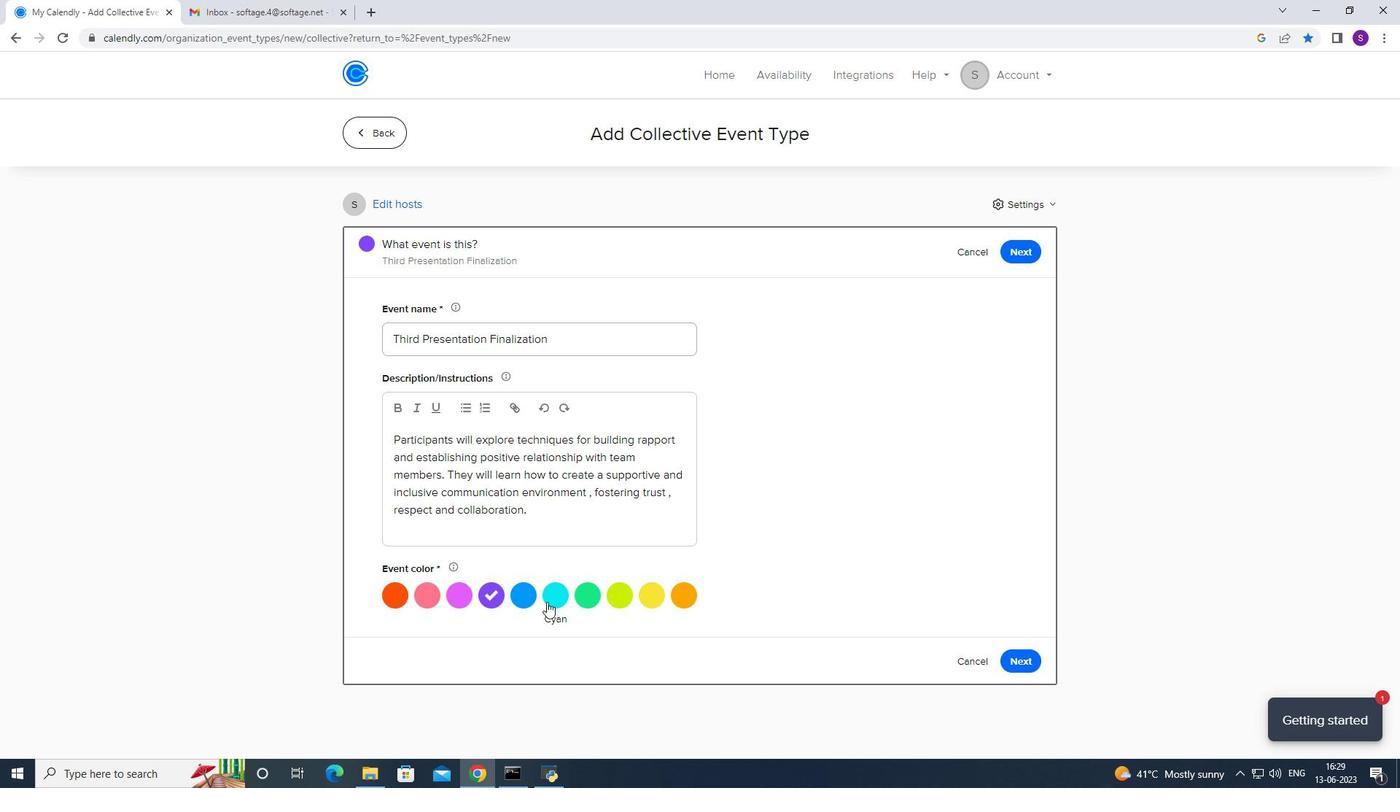 
Action: Mouse pressed left at (531, 607)
Screenshot: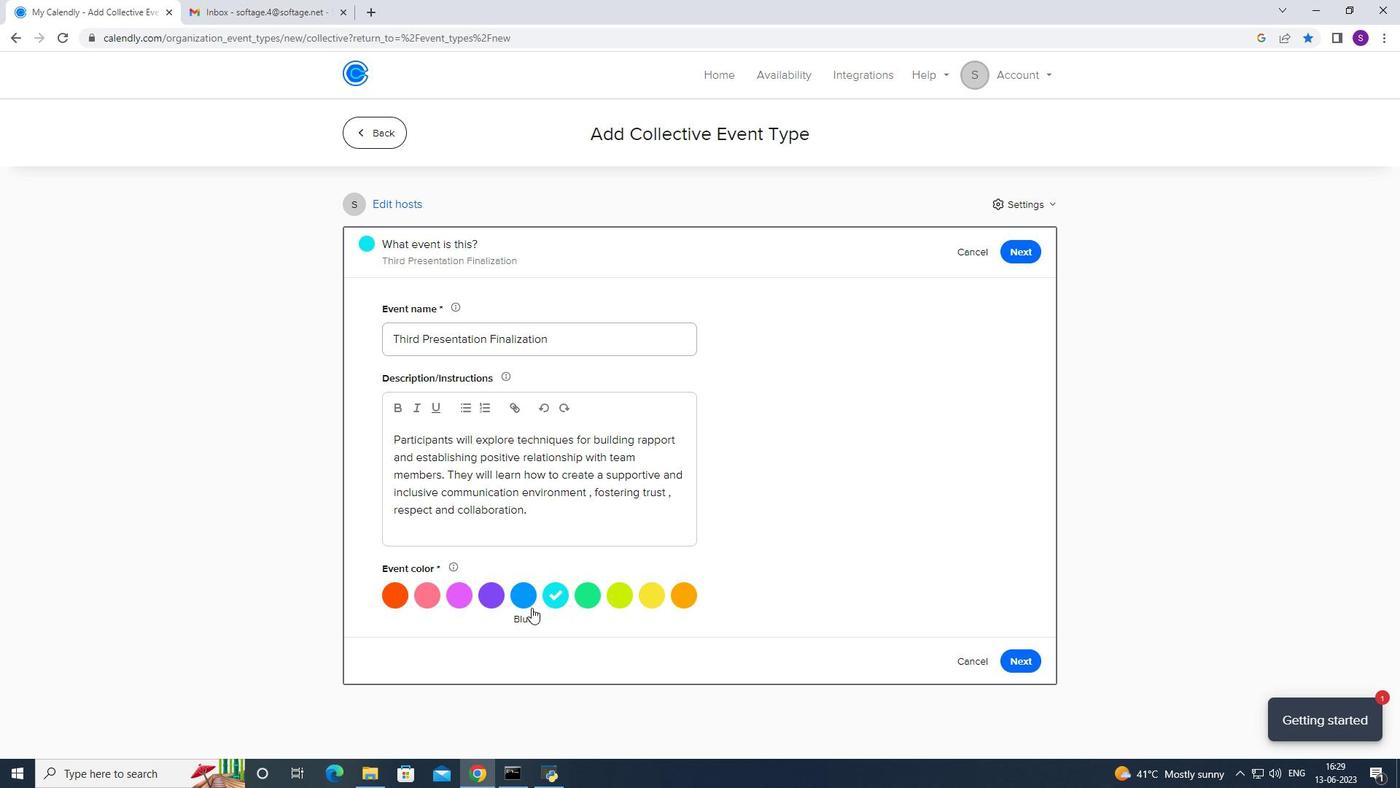 
Action: Mouse moved to (515, 498)
Screenshot: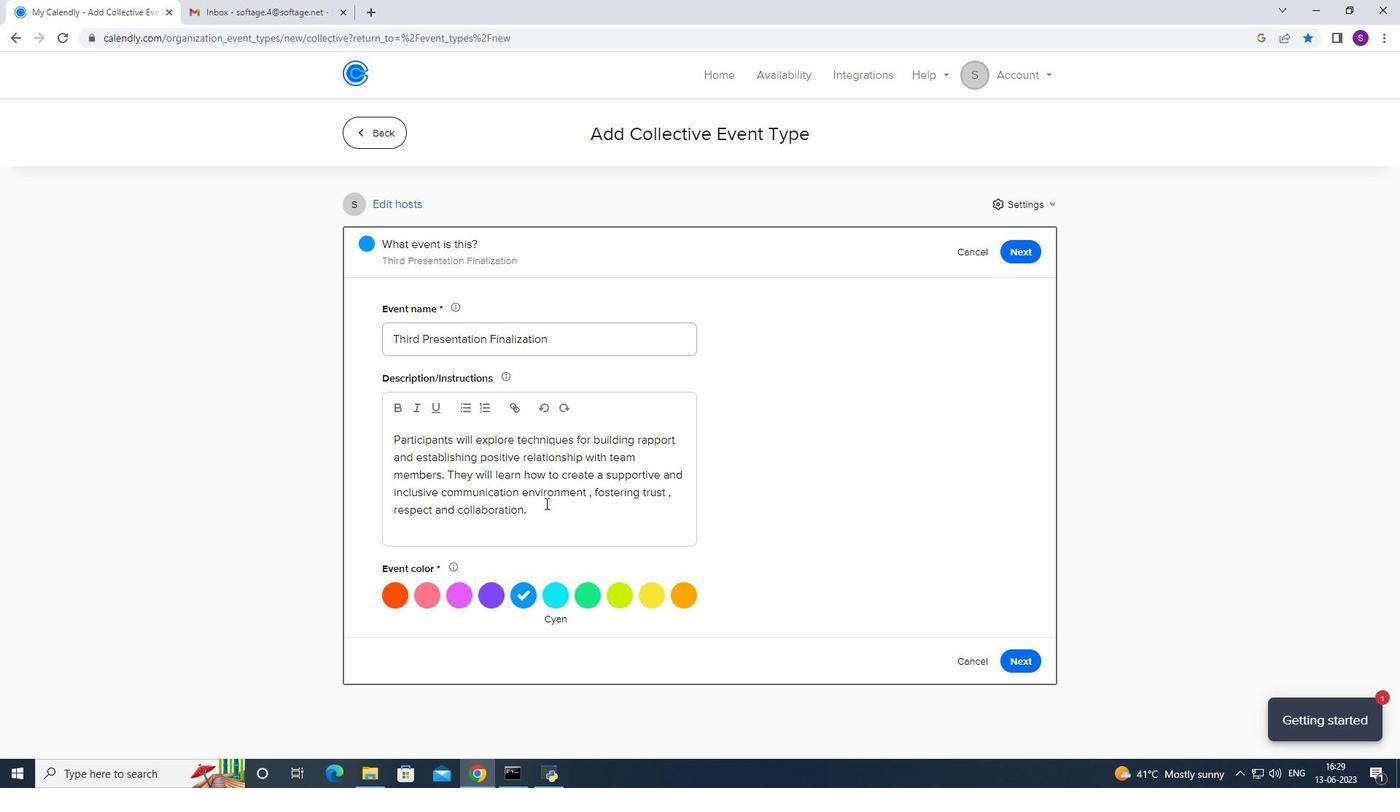 
Action: Mouse pressed left at (520, 499)
Screenshot: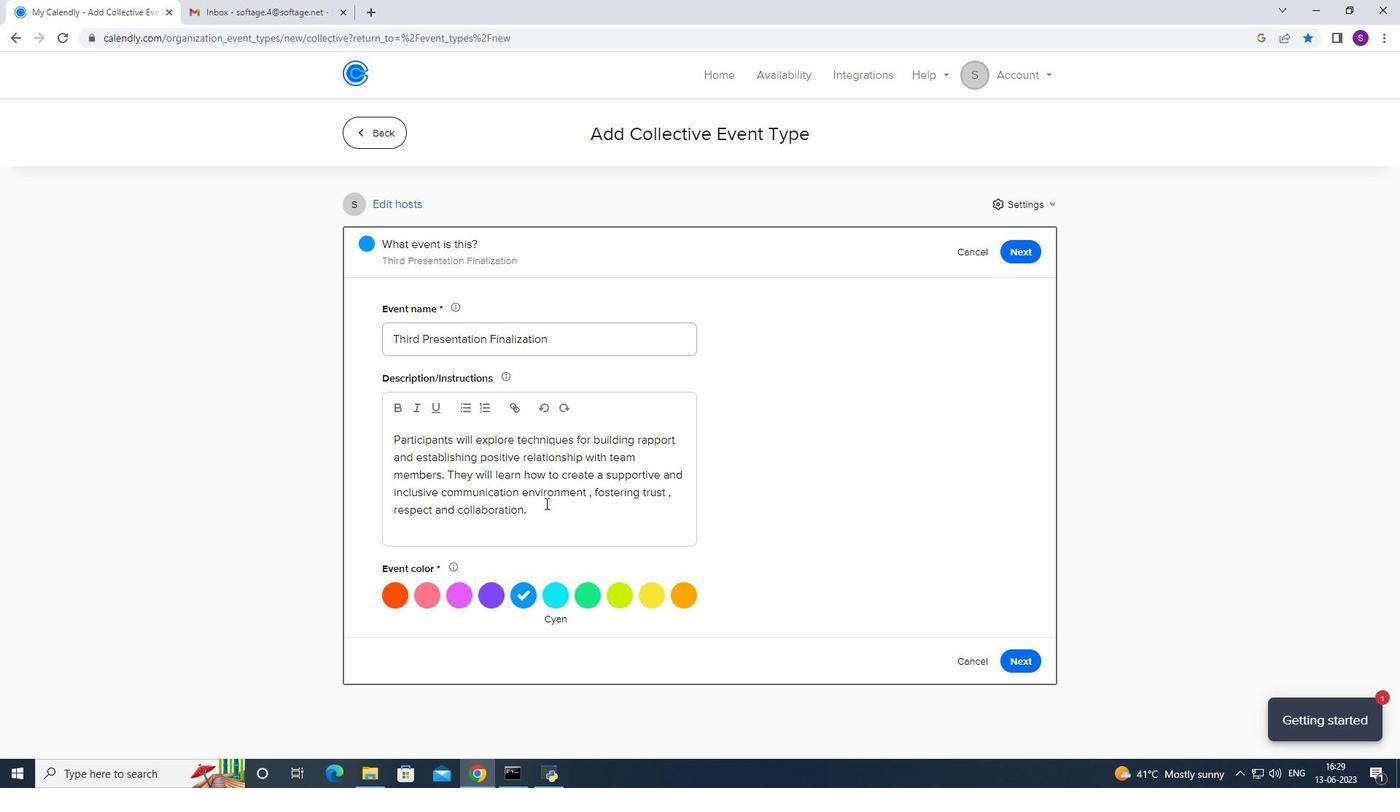
Action: Mouse moved to (444, 483)
Screenshot: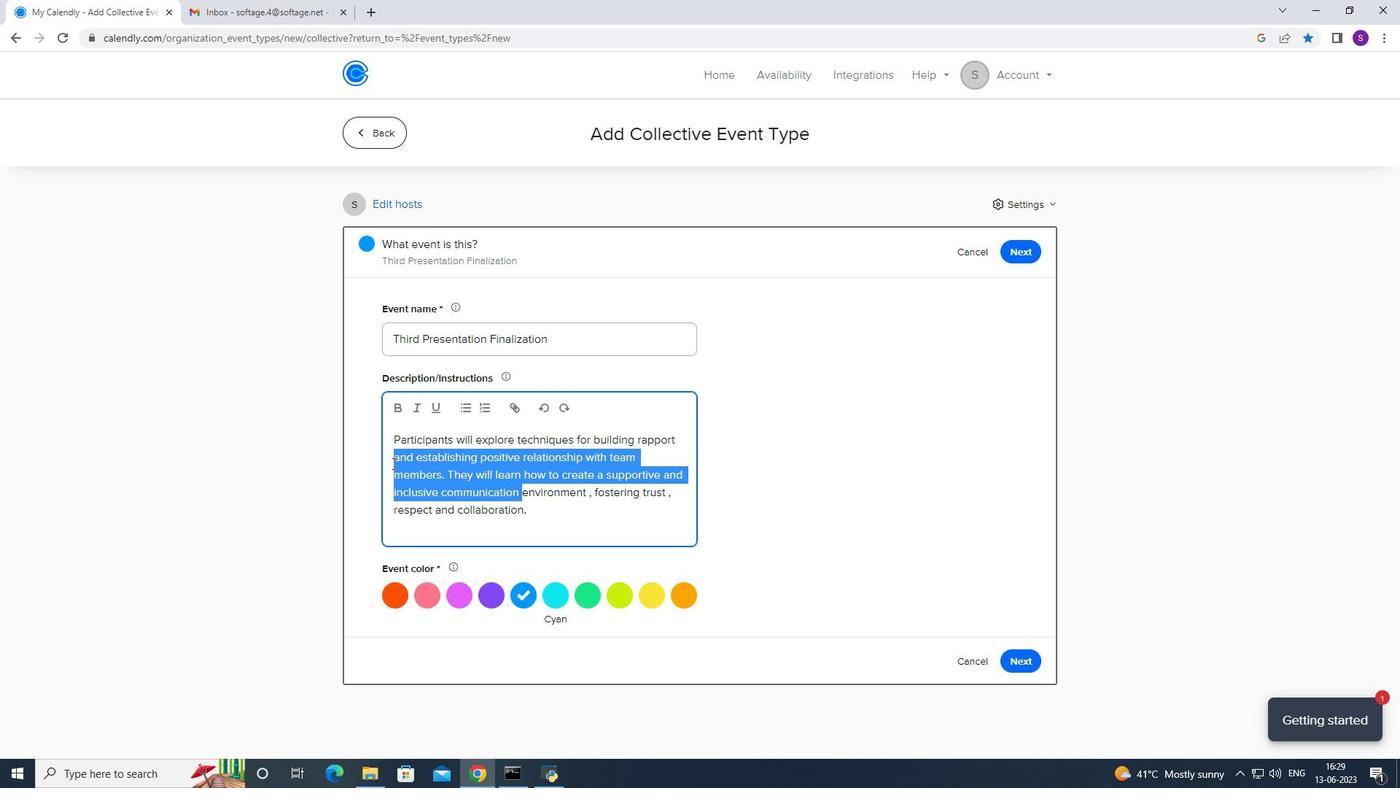 
Action: Mouse pressed left at (444, 483)
Screenshot: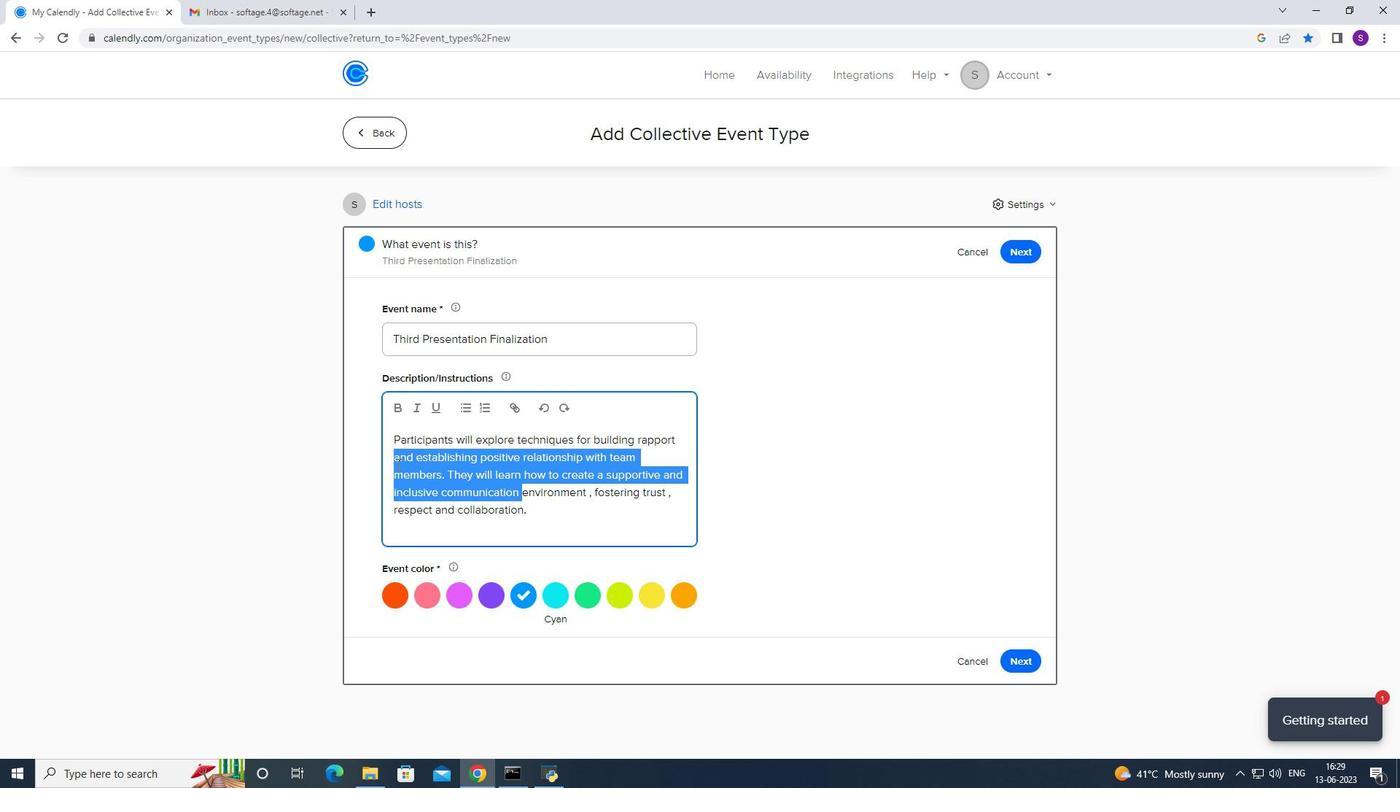 
Action: Mouse moved to (1007, 657)
Screenshot: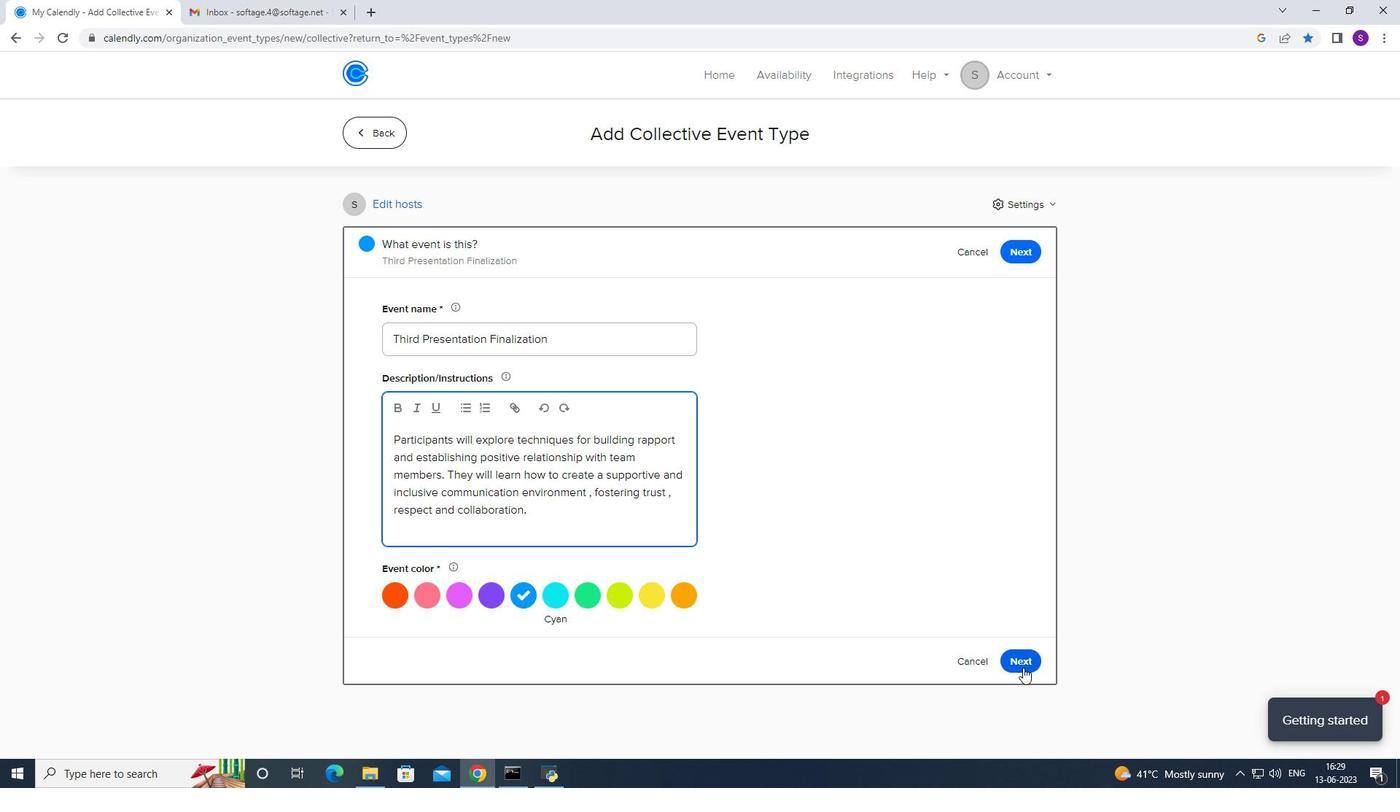 
Action: Mouse pressed left at (1007, 657)
Screenshot: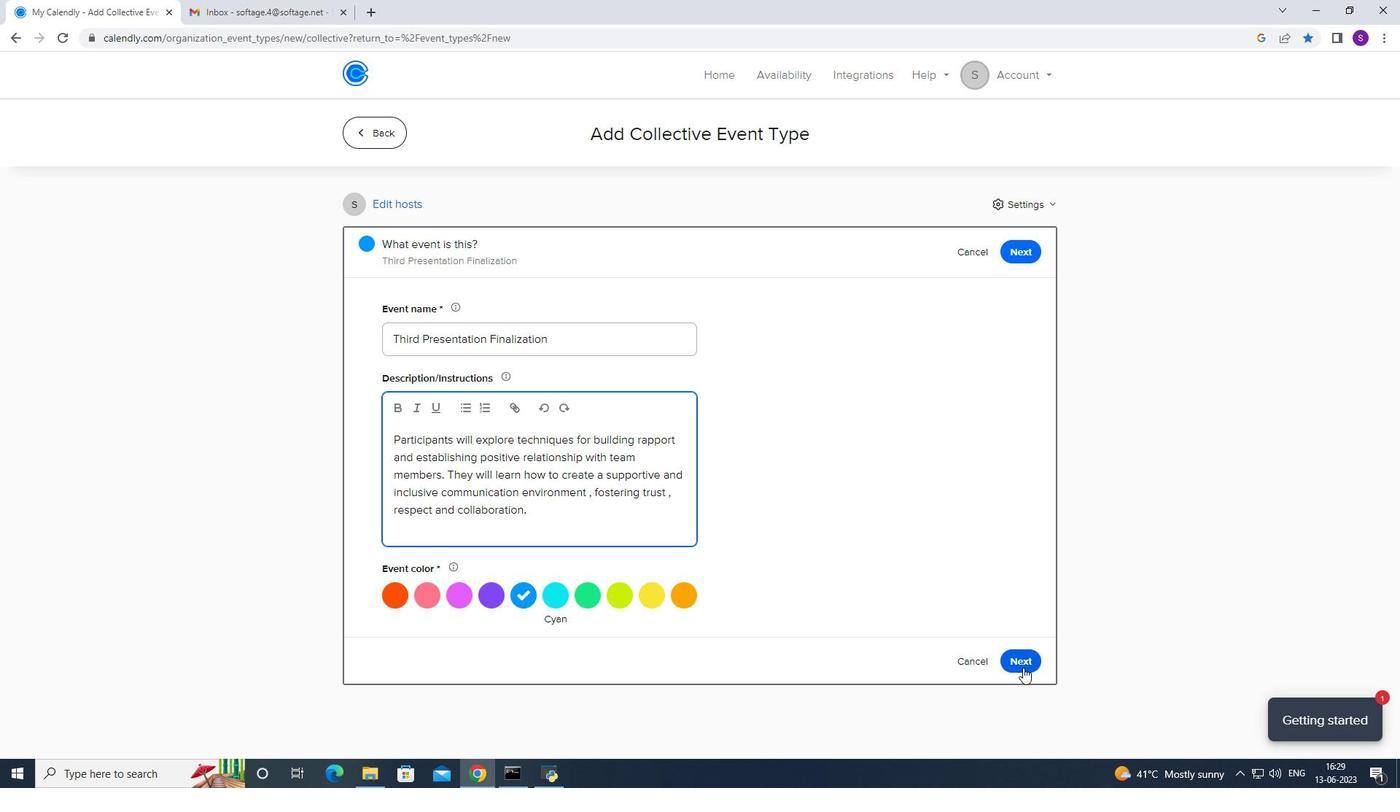 
Action: Mouse moved to (510, 421)
Screenshot: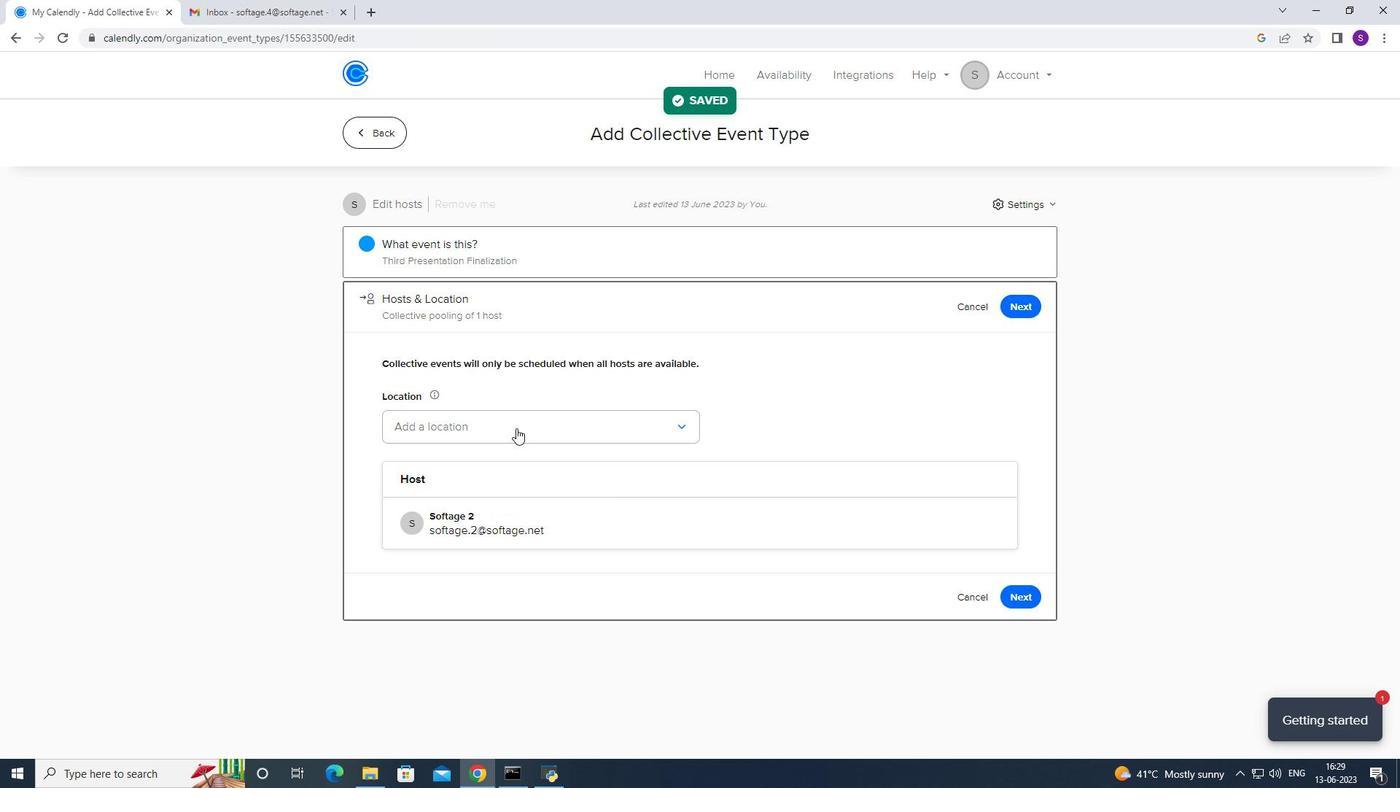 
Action: Mouse pressed left at (510, 421)
Screenshot: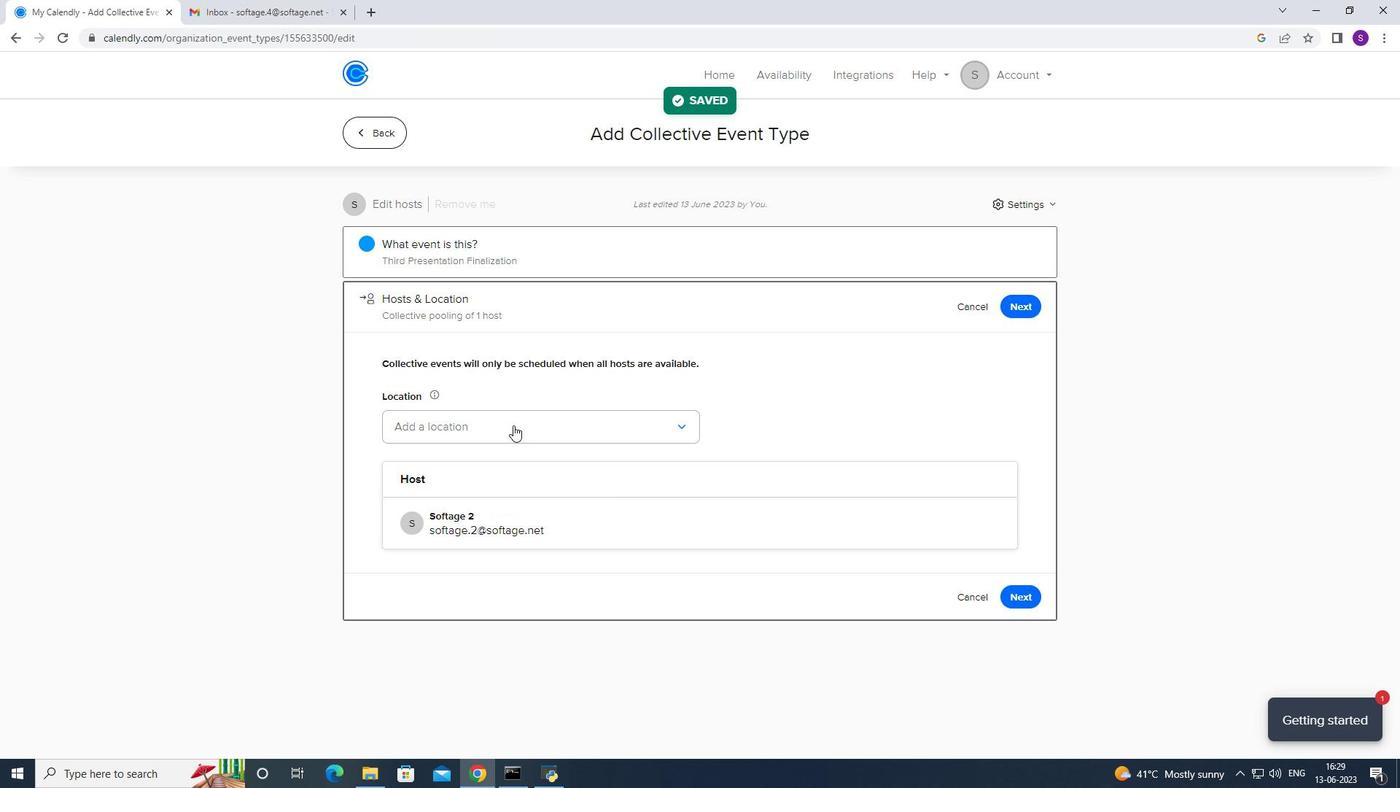 
Action: Mouse moved to (489, 450)
Screenshot: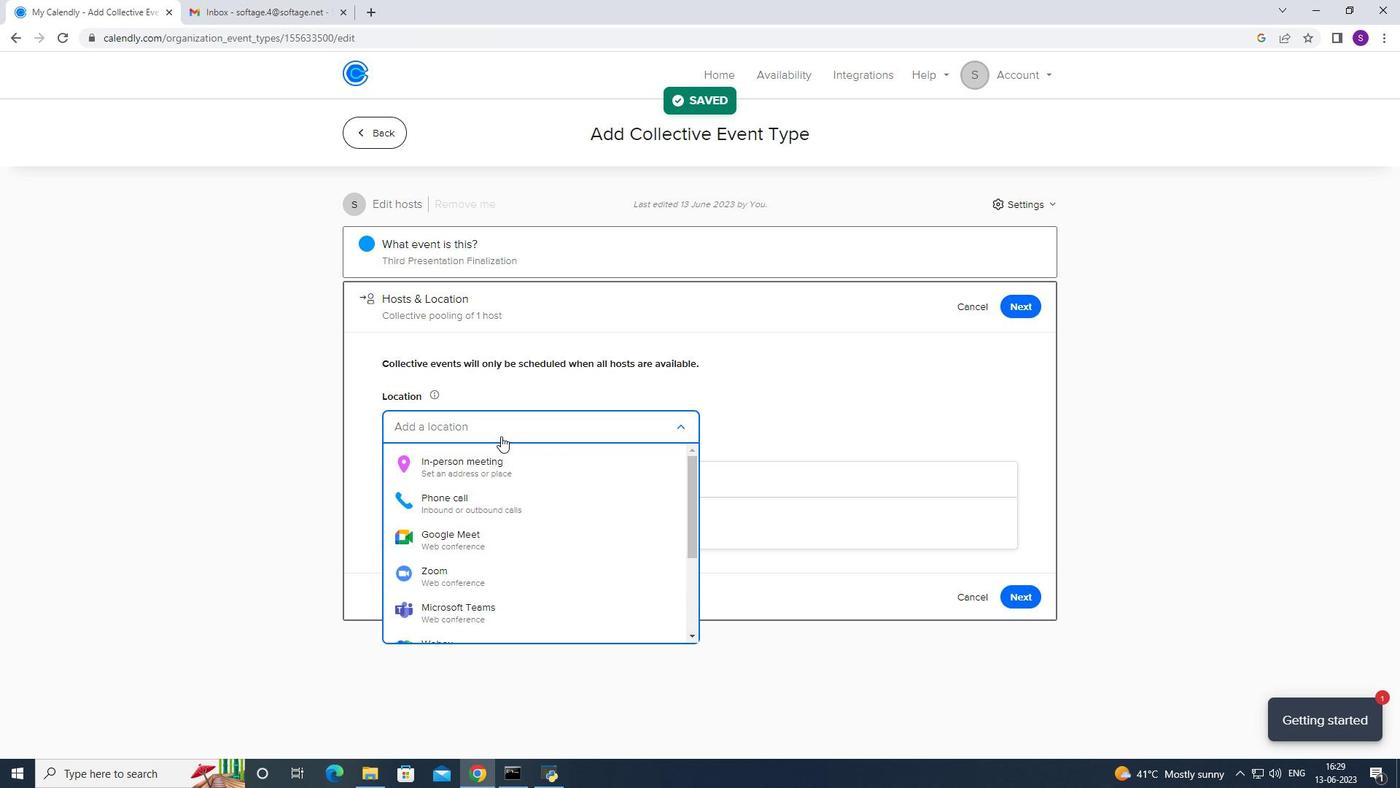 
Action: Mouse pressed left at (489, 450)
Screenshot: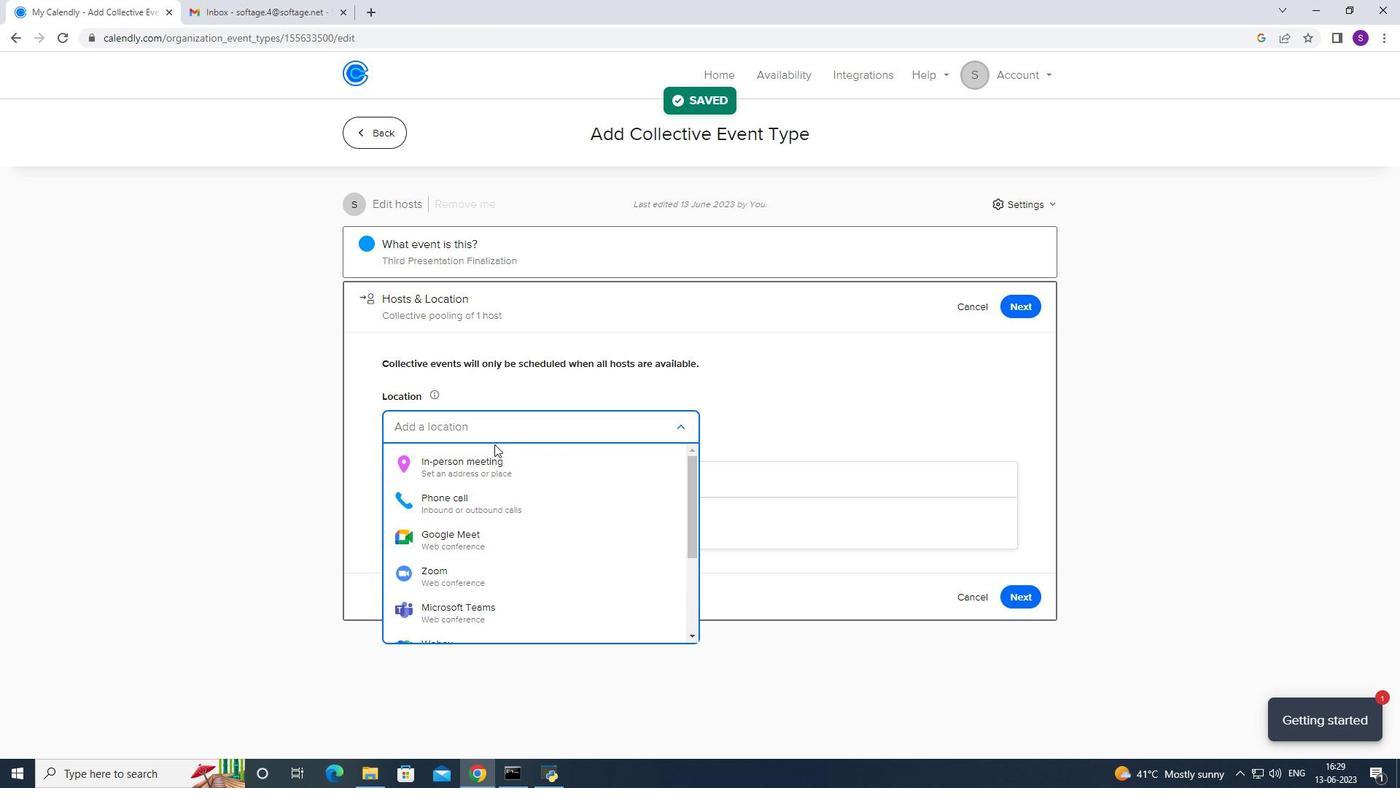 
Action: Mouse moved to (663, 245)
Screenshot: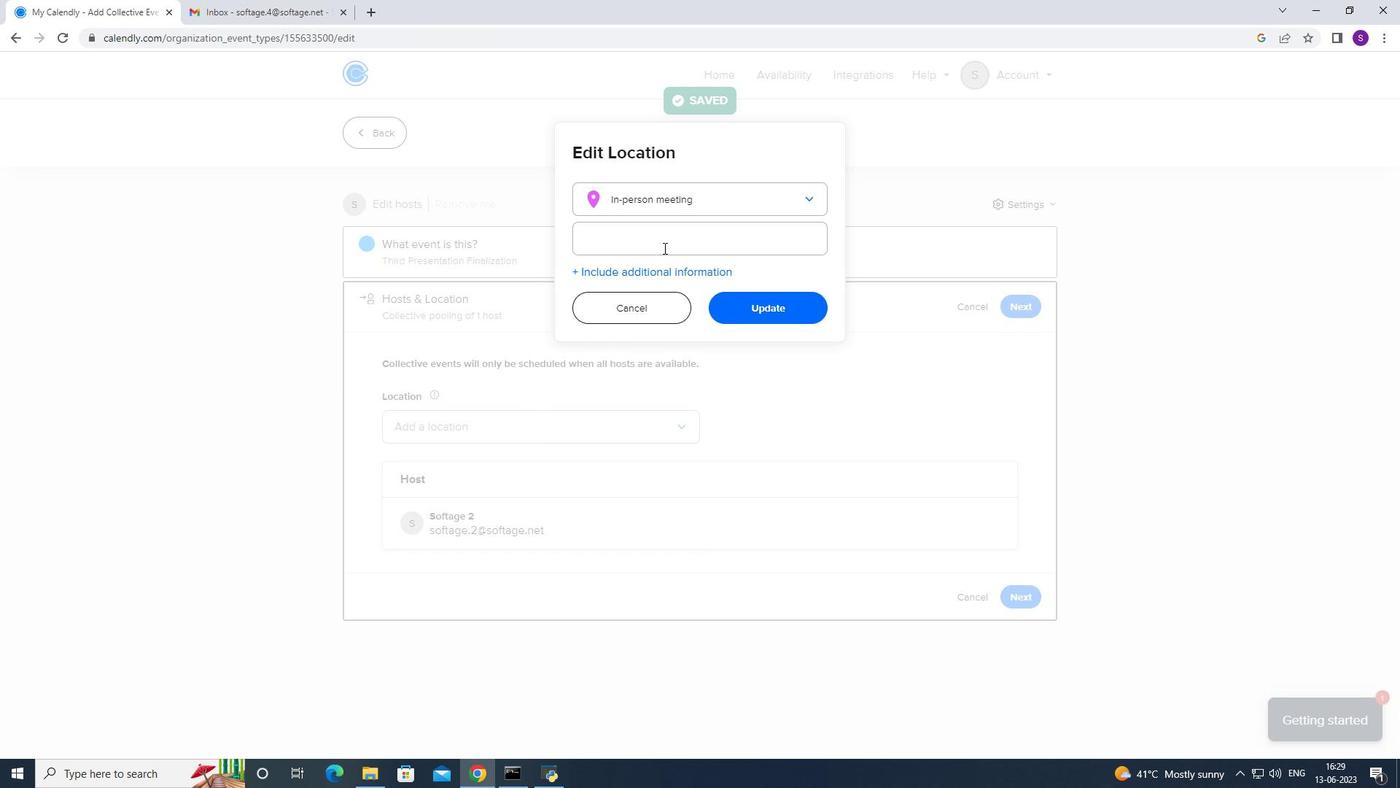 
Action: Mouse pressed left at (663, 245)
Screenshot: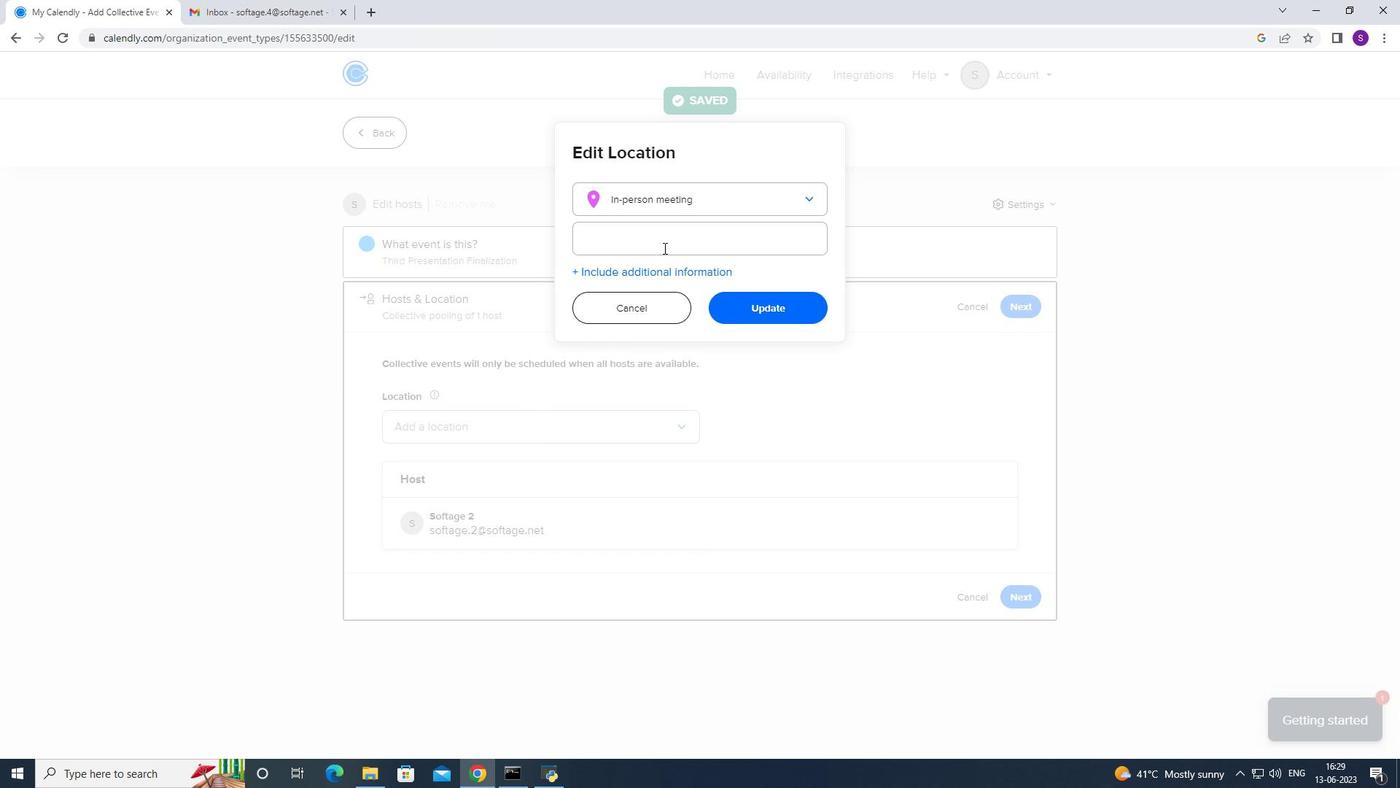 
Action: Mouse moved to (1295, 99)
Screenshot: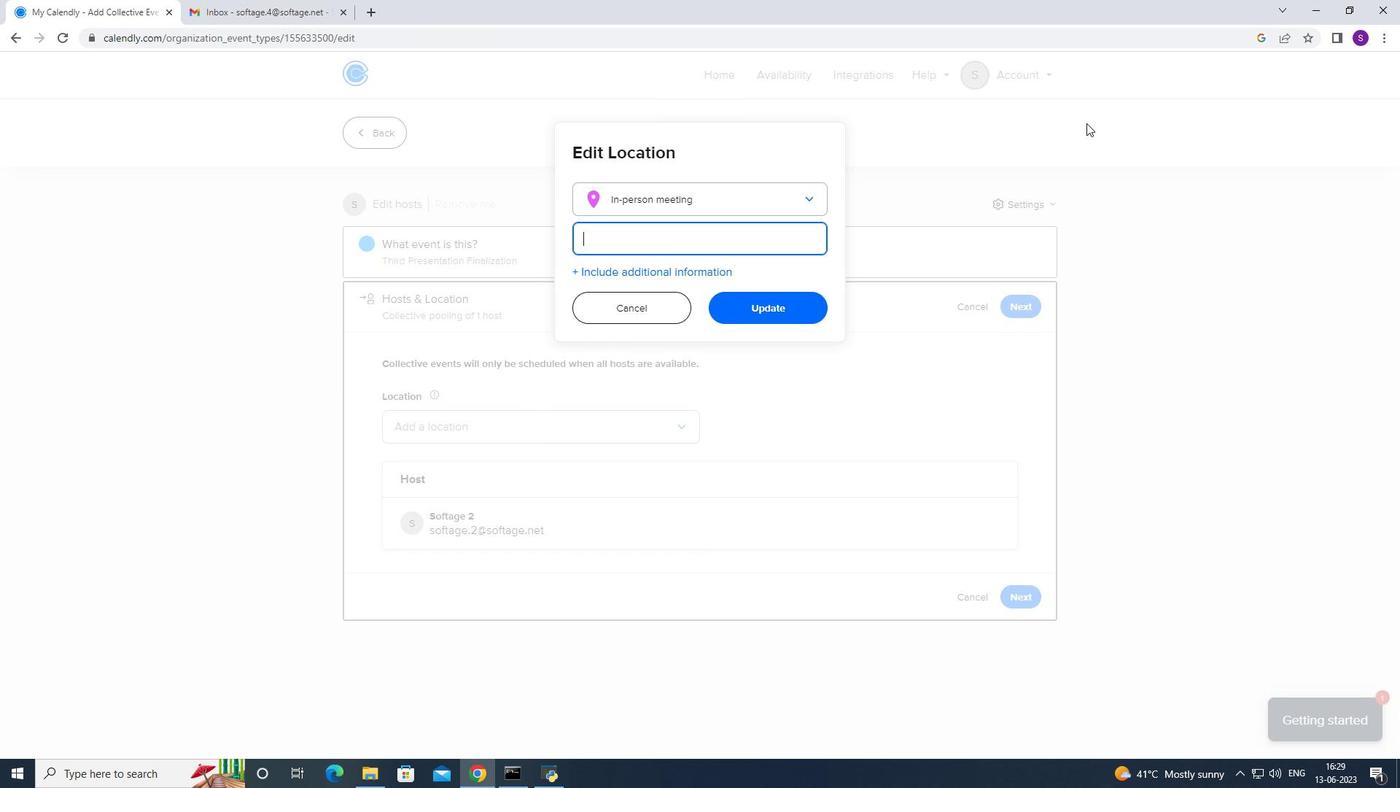 
Action: Key pressed kampala,<Key.space>uh=f<Key.backspace>
Screenshot: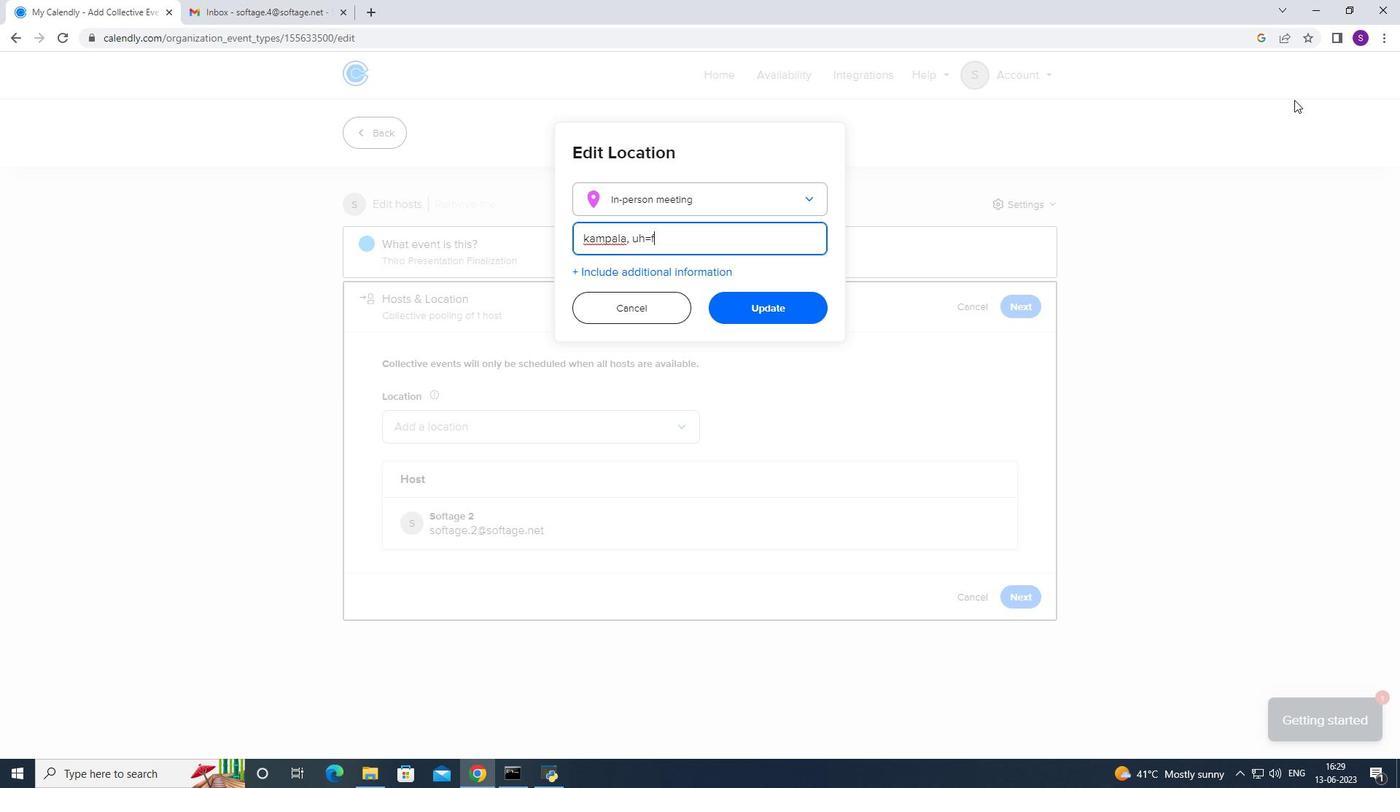 
Action: Mouse moved to (1268, 114)
Screenshot: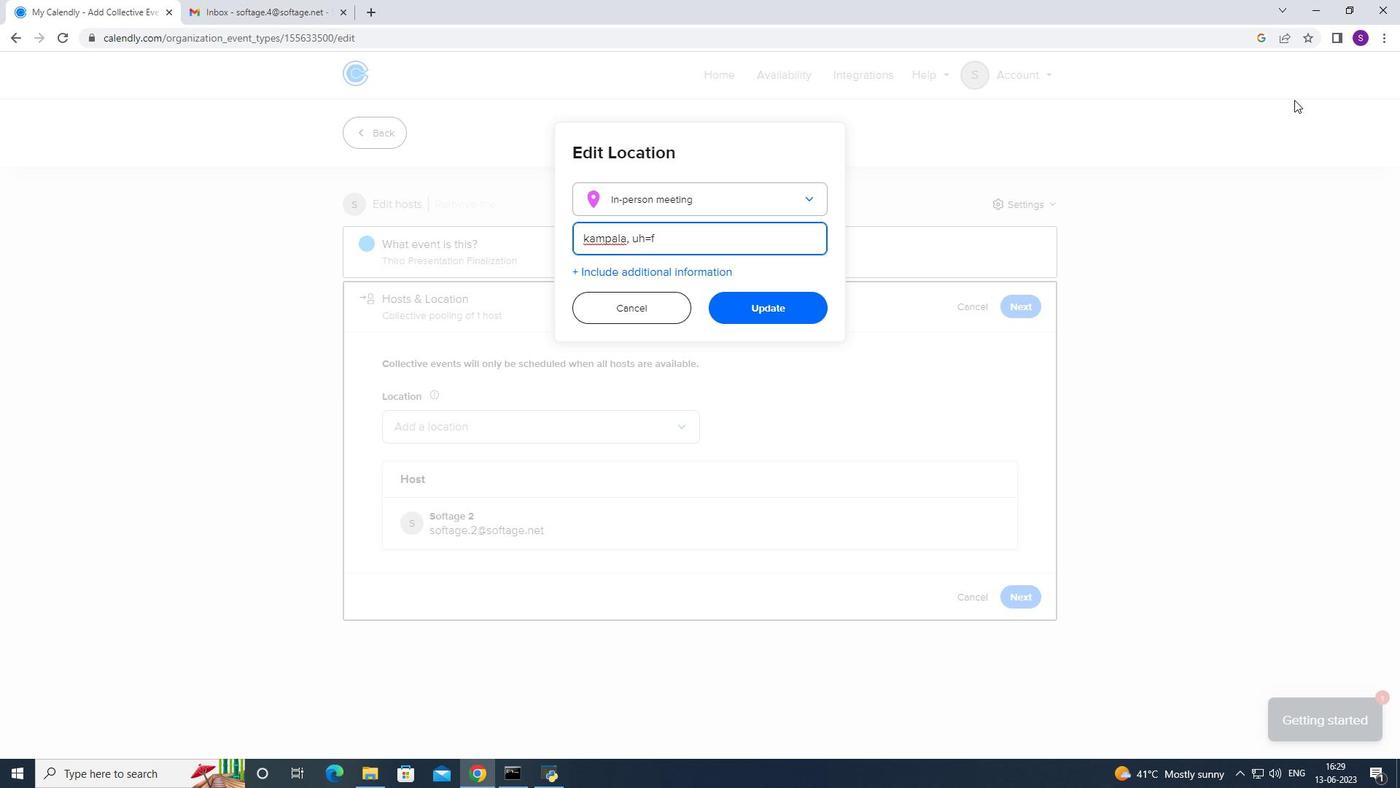 
Action: Key pressed <Key.backspace><Key.backspace><Key.backspace><Key.backspace><Key.backspace><Key.backspace><Key.backspace><Key.backspace><Key.backspace><Key.backspace><Key.backspace><Key.backspace><Key.backspace><Key.backspace><Key.backspace><Key.backspace><Key.backspace><Key.backspace><Key.backspace><Key.backspace><Key.backspace><Key.caps_lock>K<Key.caps_lock>ampo<Key.backspace>
Screenshot: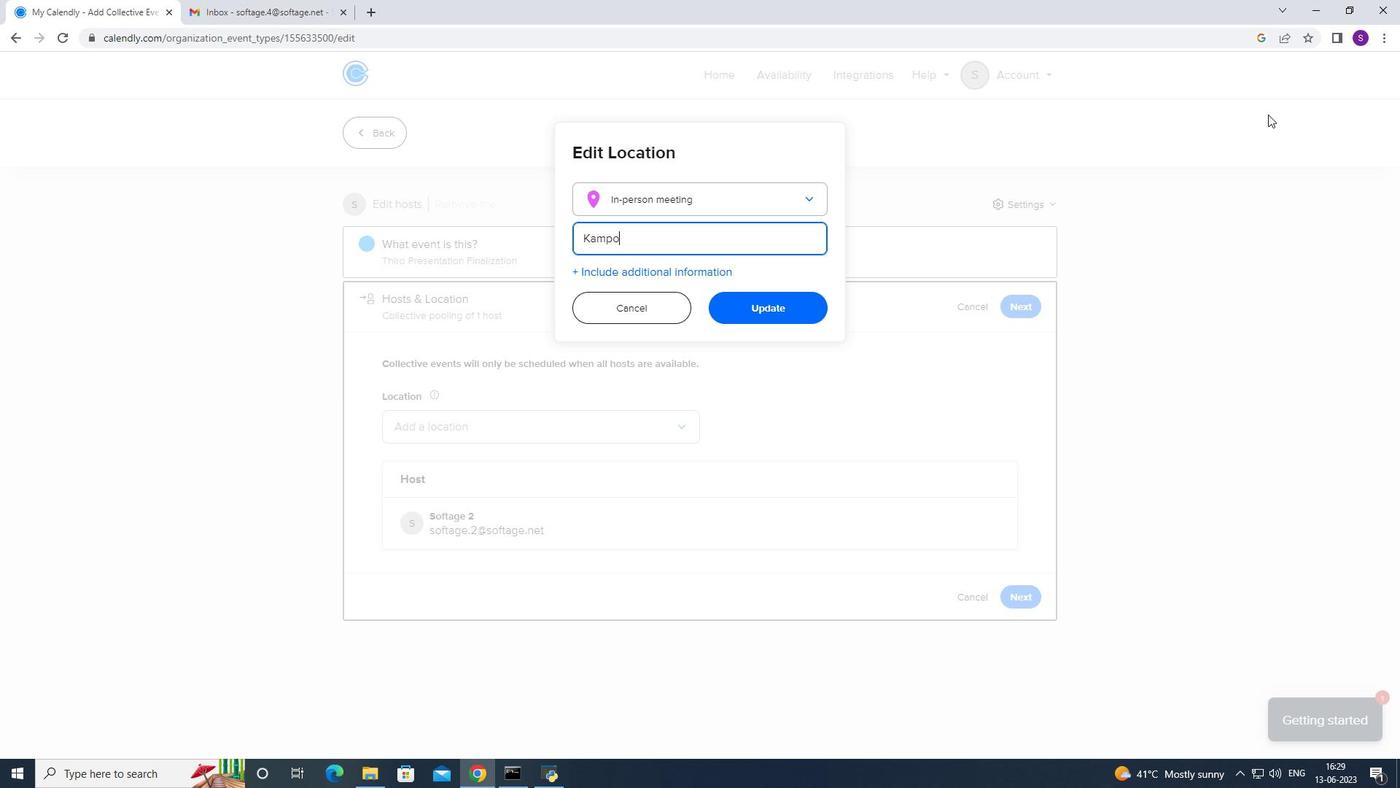 
Action: Mouse moved to (1268, 114)
Screenshot: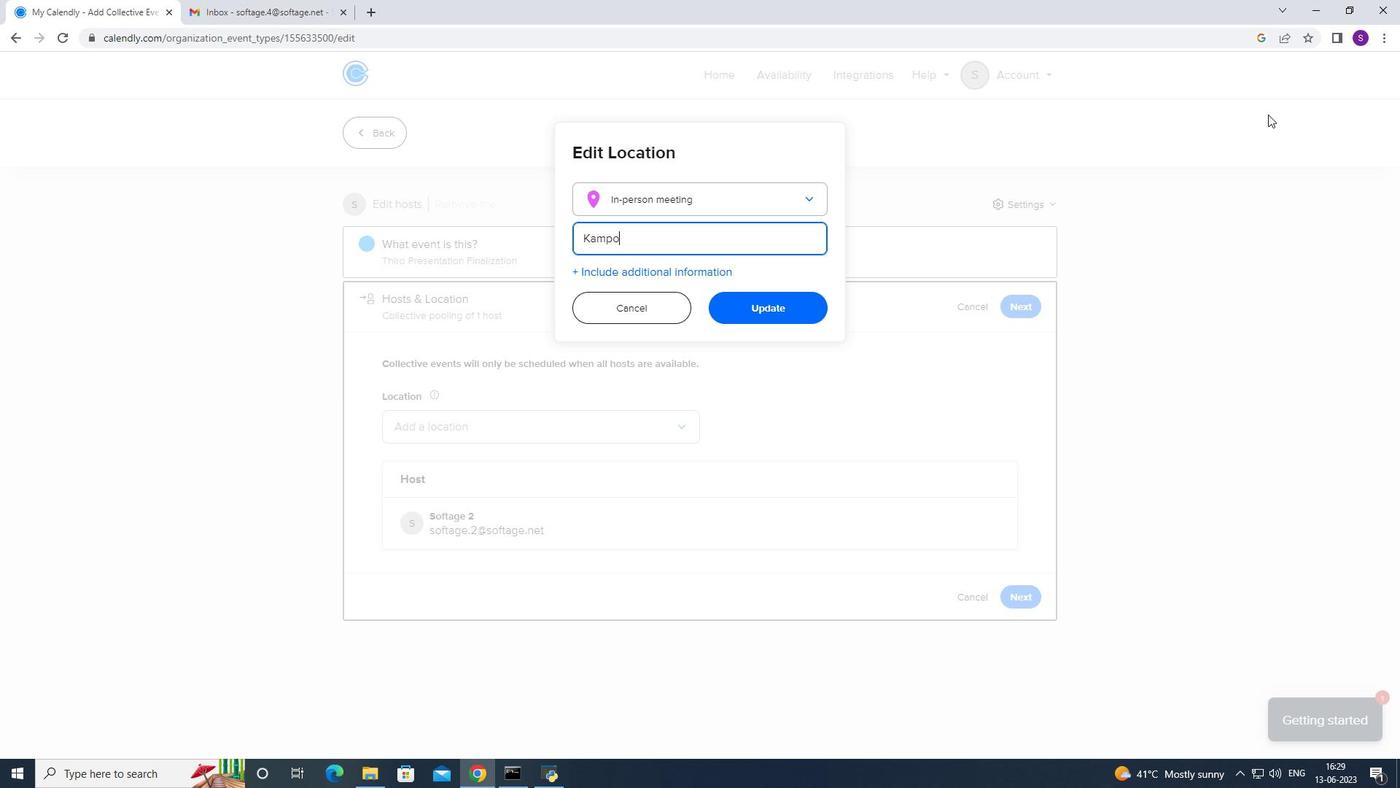 
Action: Key pressed <Key.backspace>pala,<Key.space><Key.caps_lock>U<Key.caps_lock>ganda
Screenshot: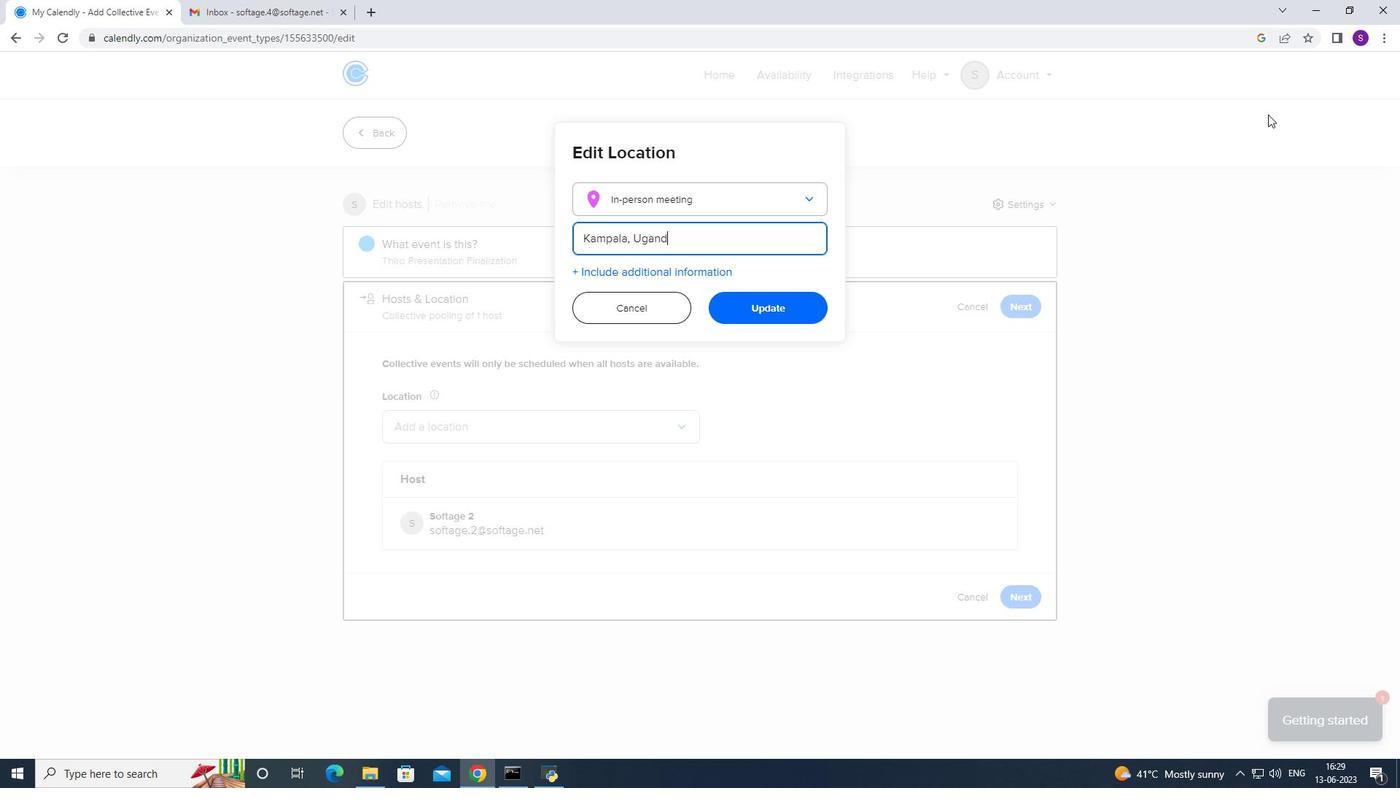
Action: Mouse moved to (803, 303)
Screenshot: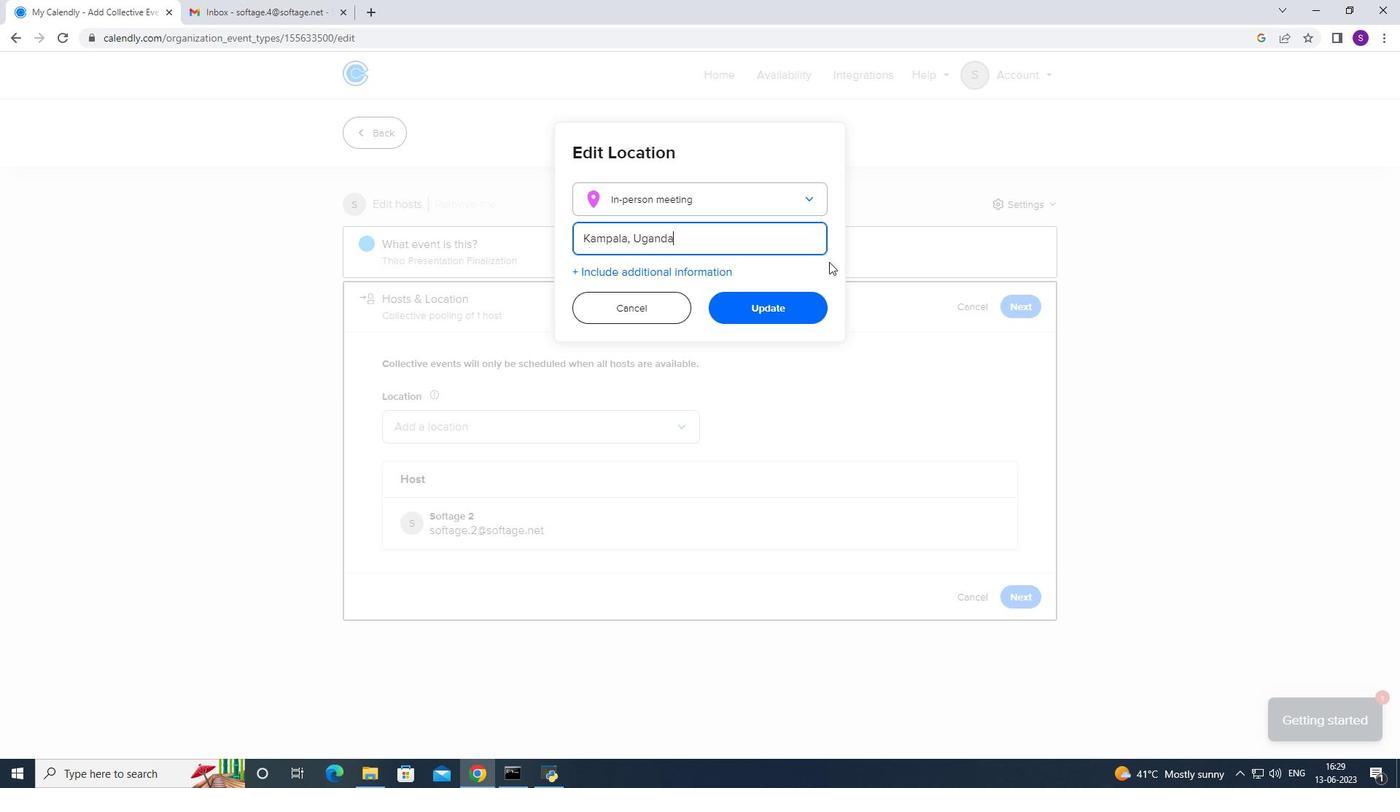
Action: Mouse pressed left at (803, 303)
Screenshot: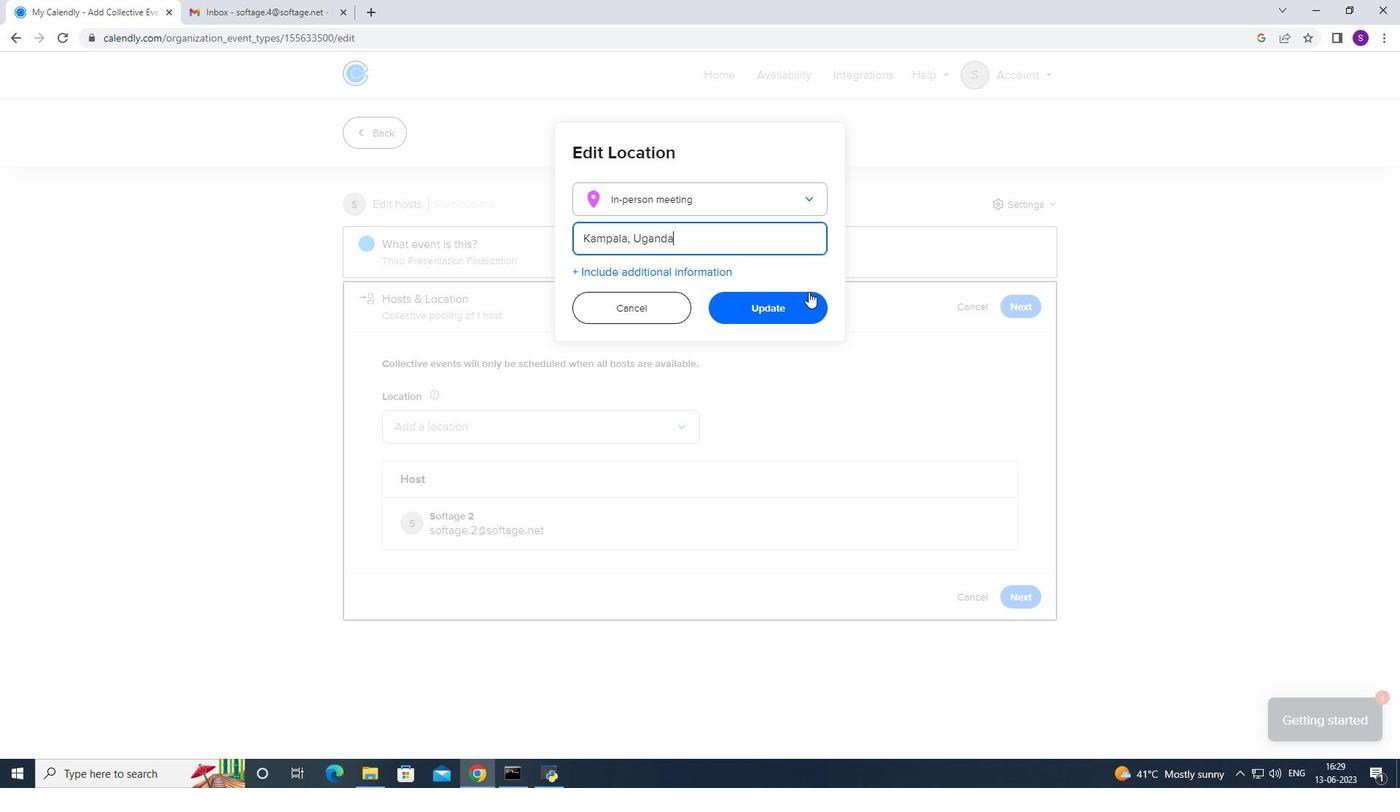 
Action: Mouse moved to (1022, 604)
Screenshot: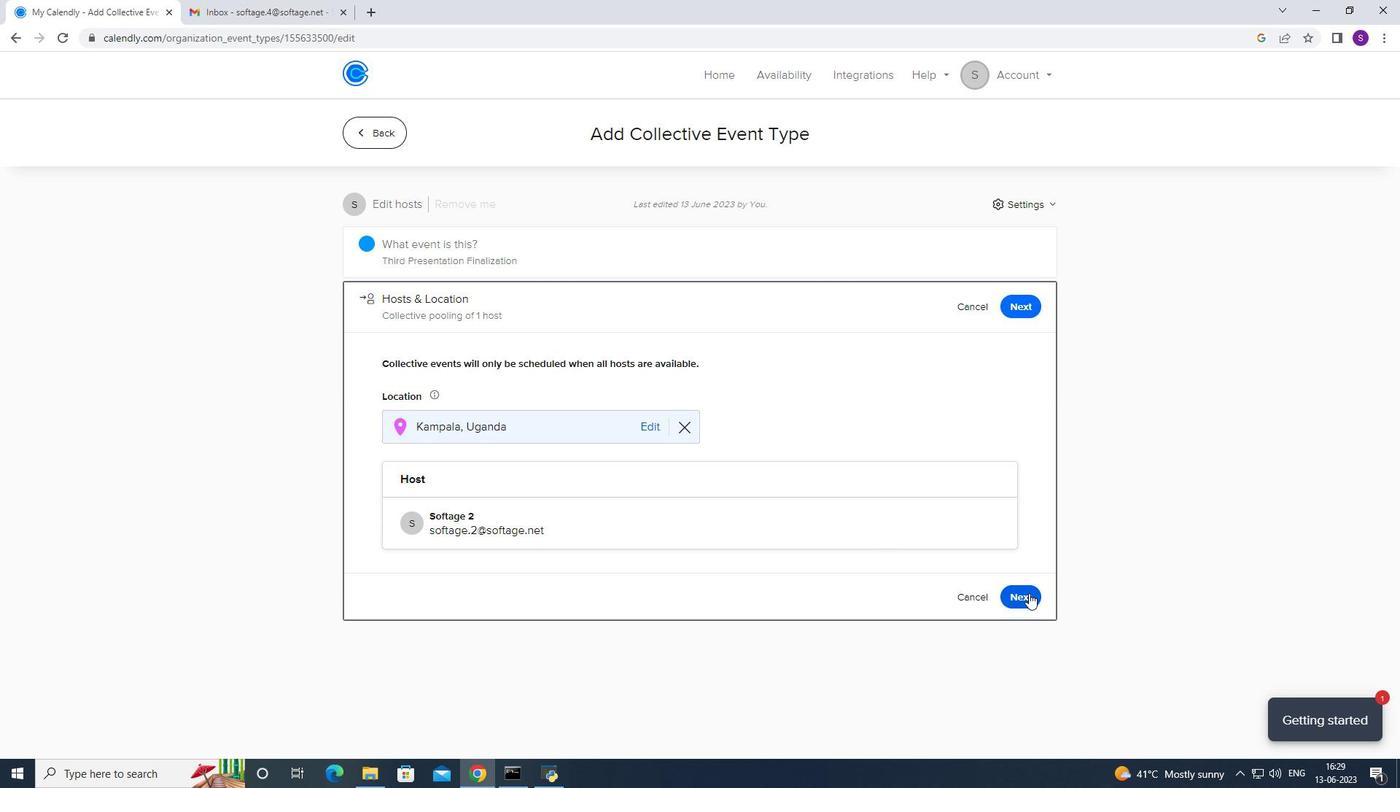 
Action: Mouse pressed left at (1022, 604)
Screenshot: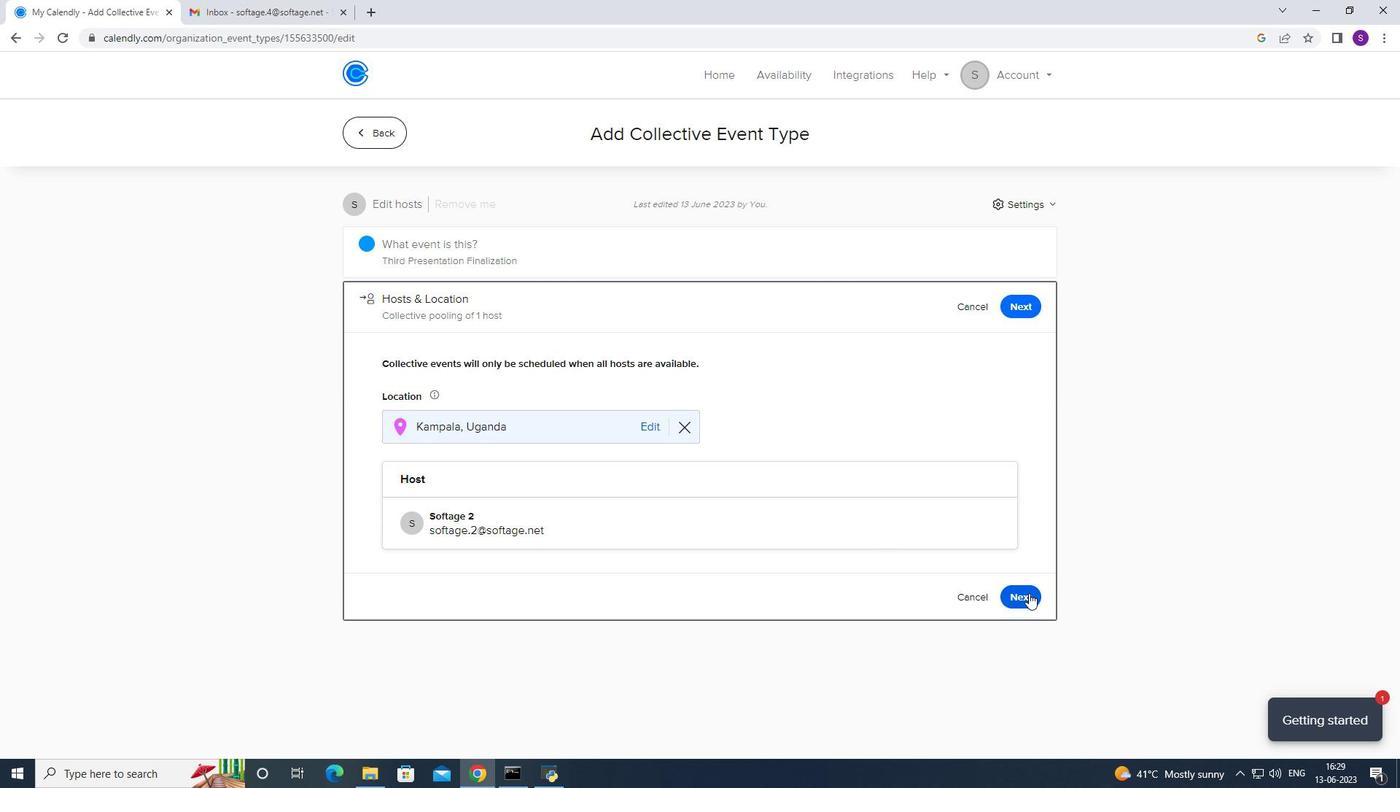 
Action: Mouse moved to (400, 515)
Screenshot: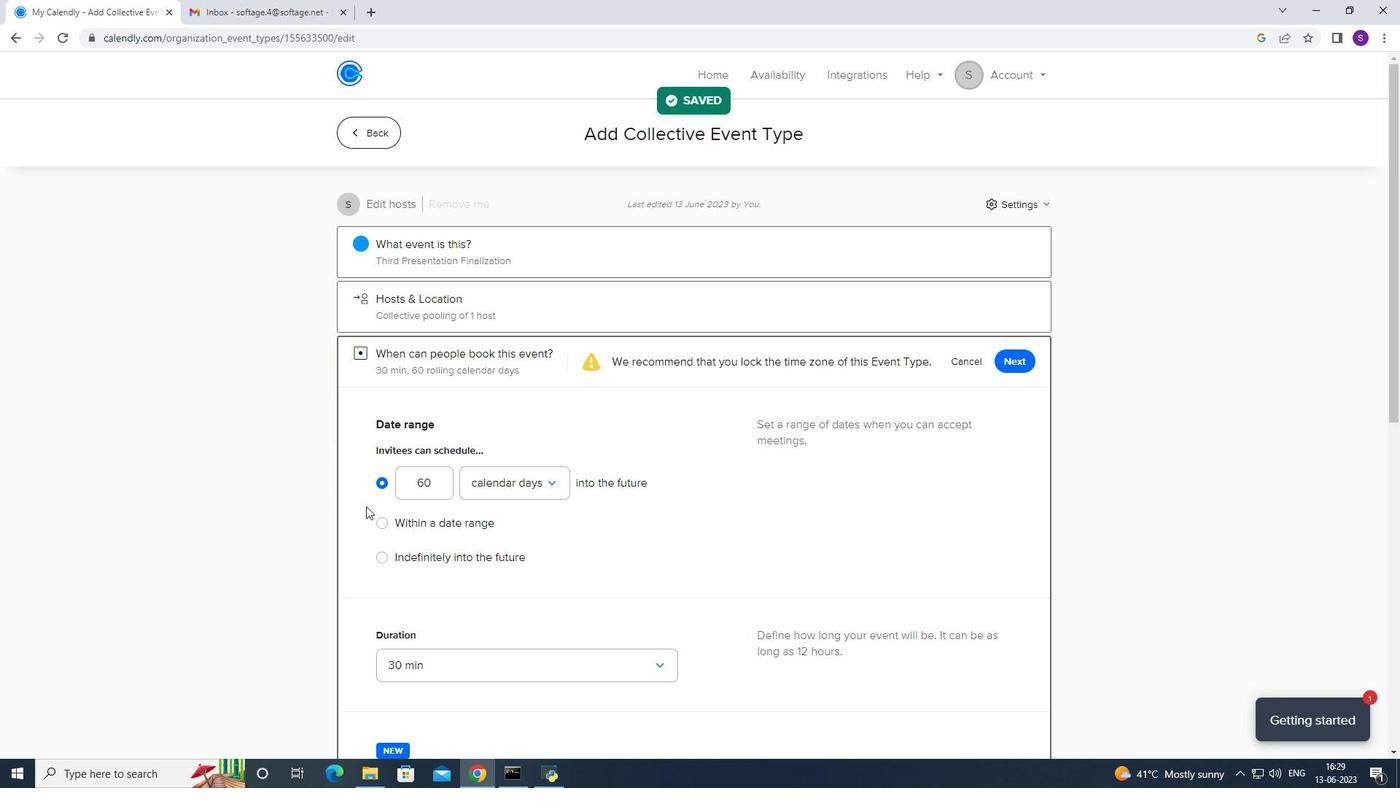 
Action: Mouse pressed left at (400, 515)
Screenshot: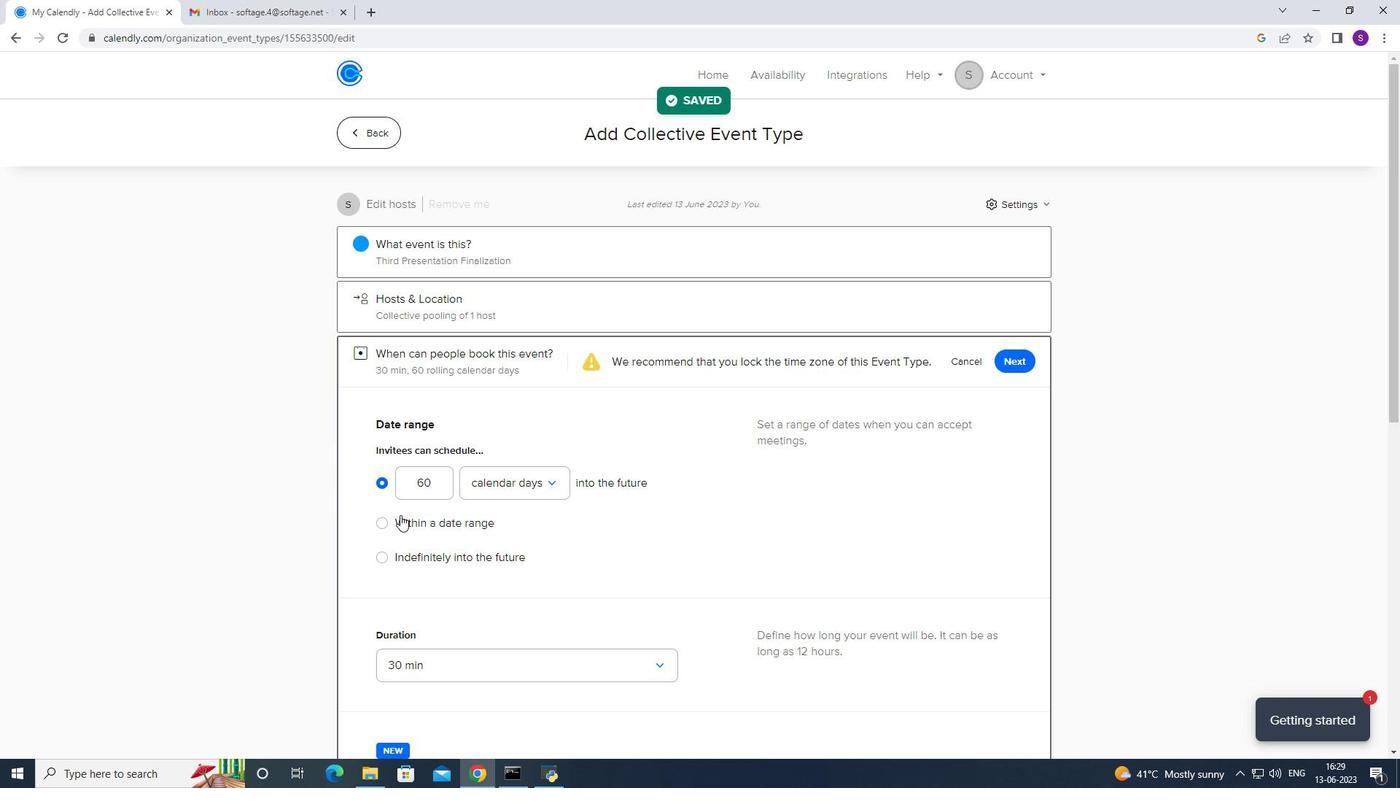 
Action: Mouse moved to (492, 519)
Screenshot: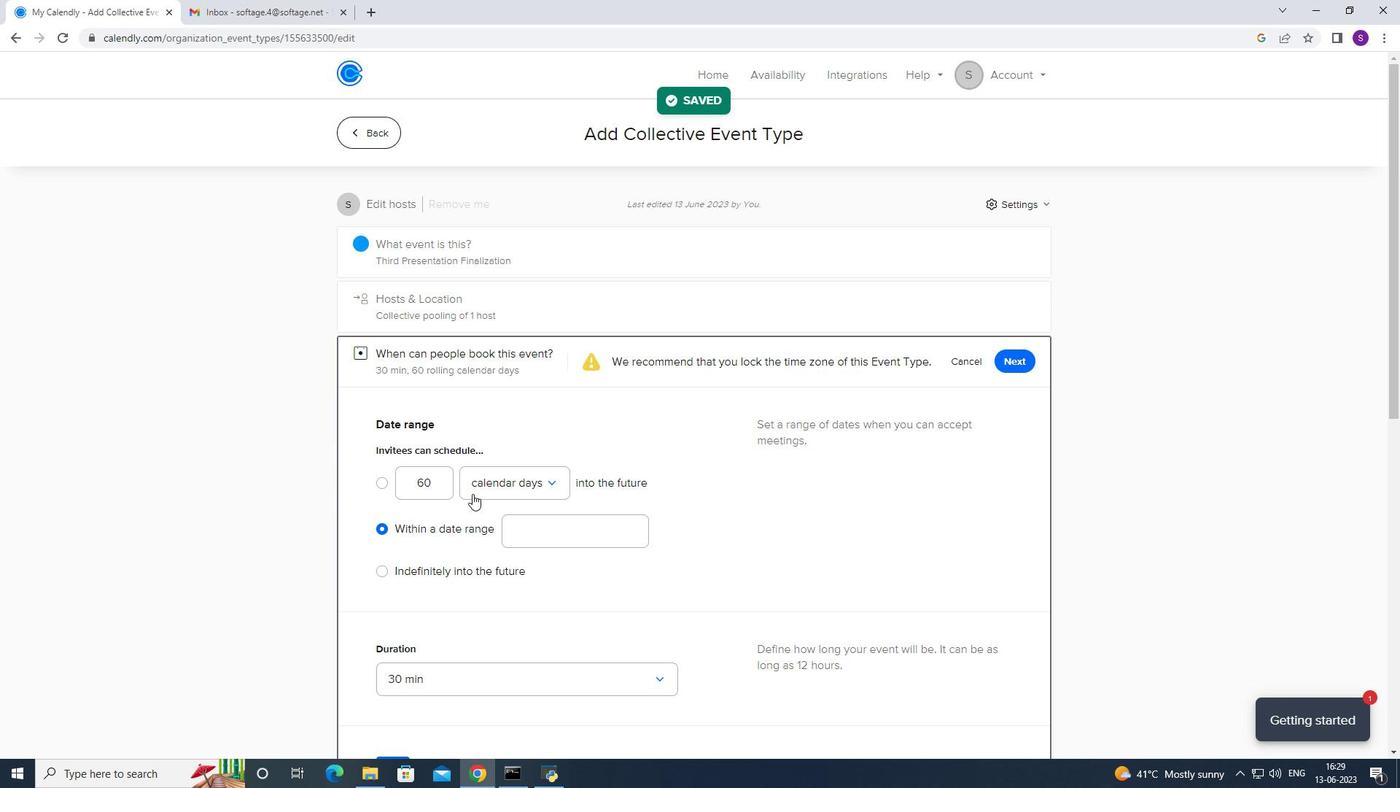 
Action: Mouse pressed left at (492, 519)
Screenshot: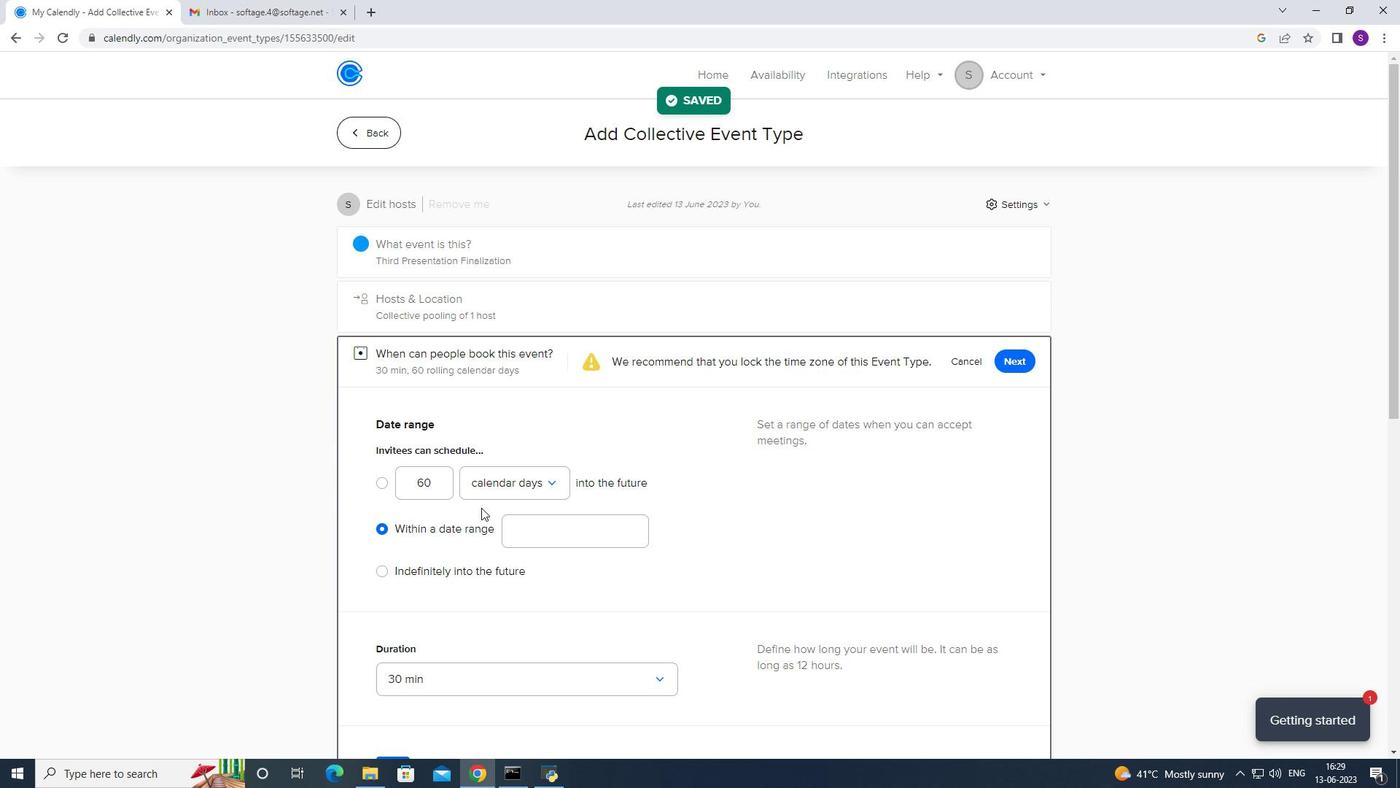 
Action: Mouse moved to (531, 515)
Screenshot: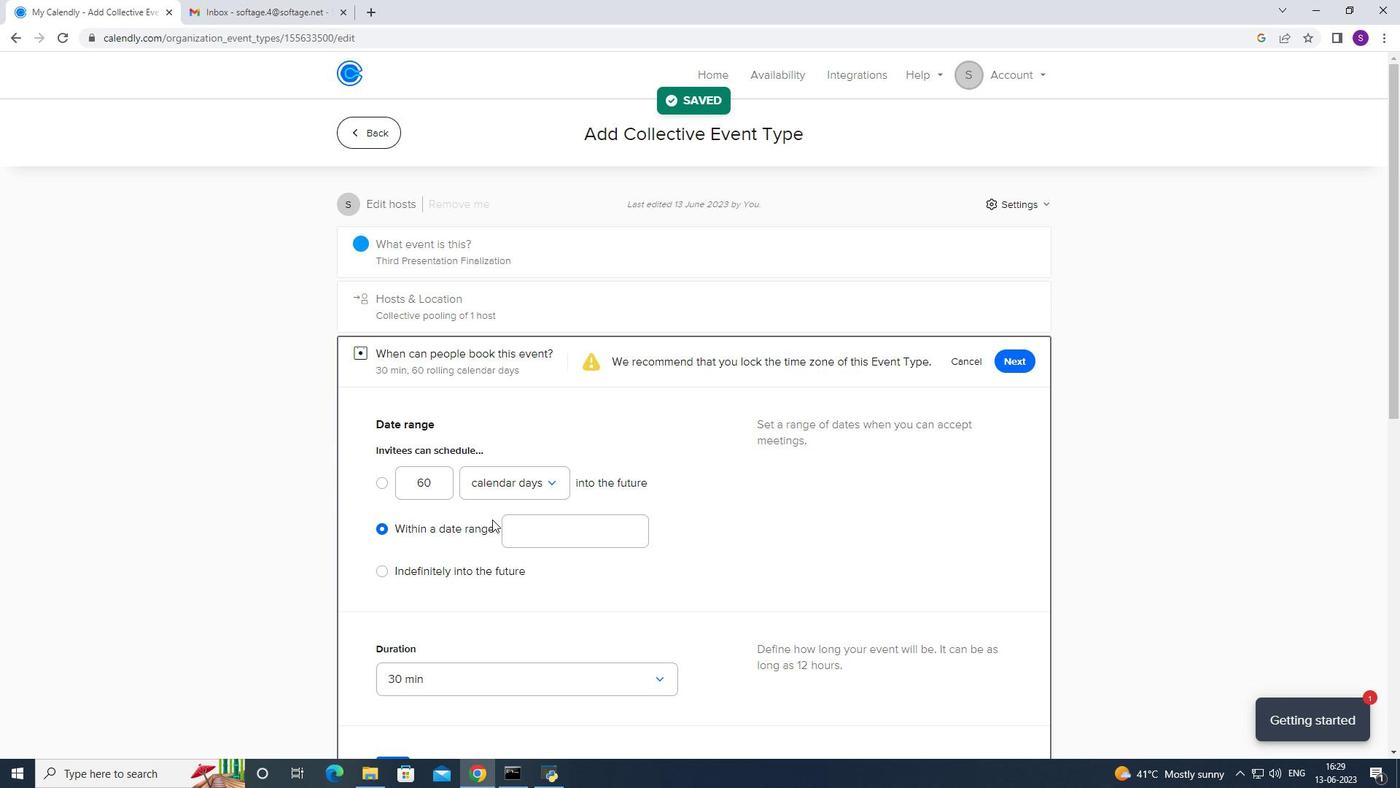 
Action: Mouse pressed left at (531, 515)
Screenshot: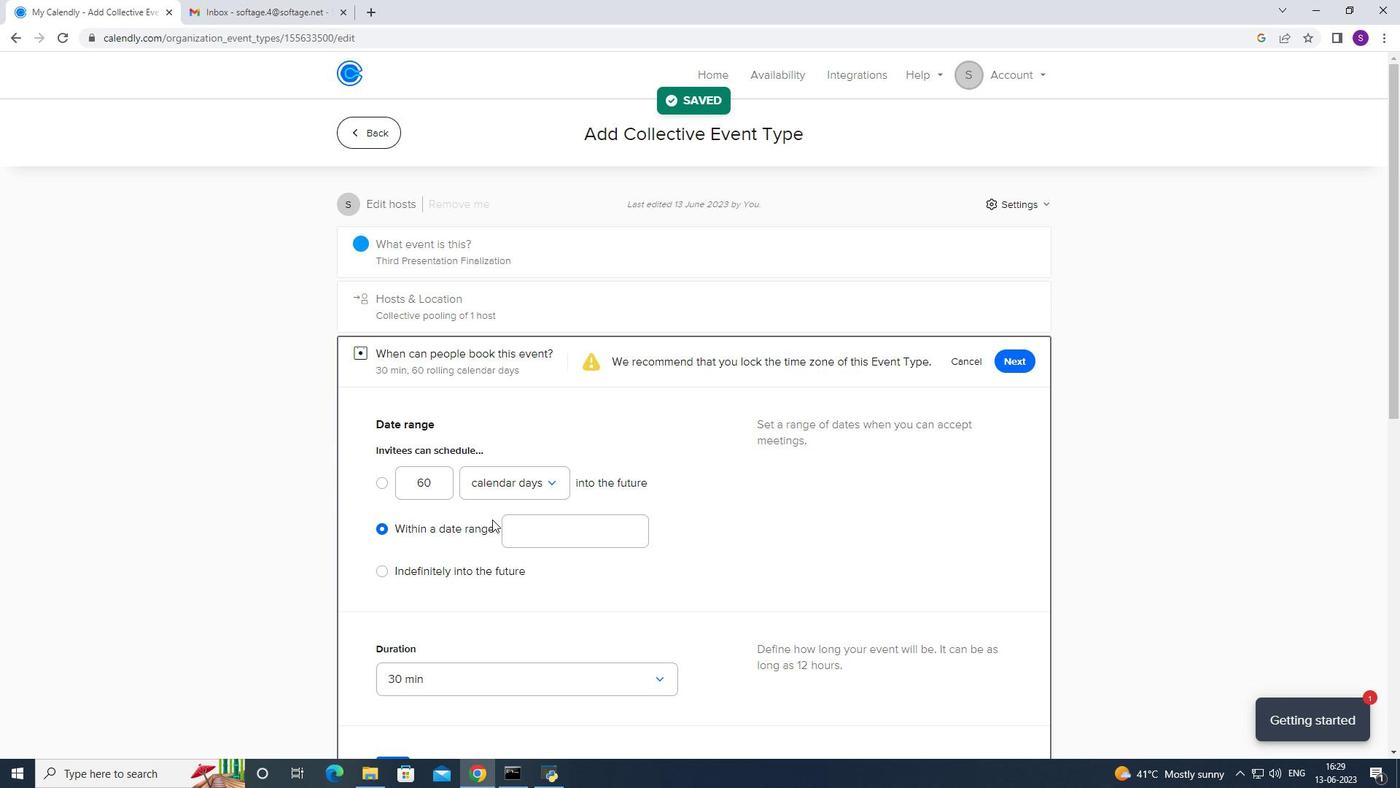 
Action: Mouse moved to (626, 272)
Screenshot: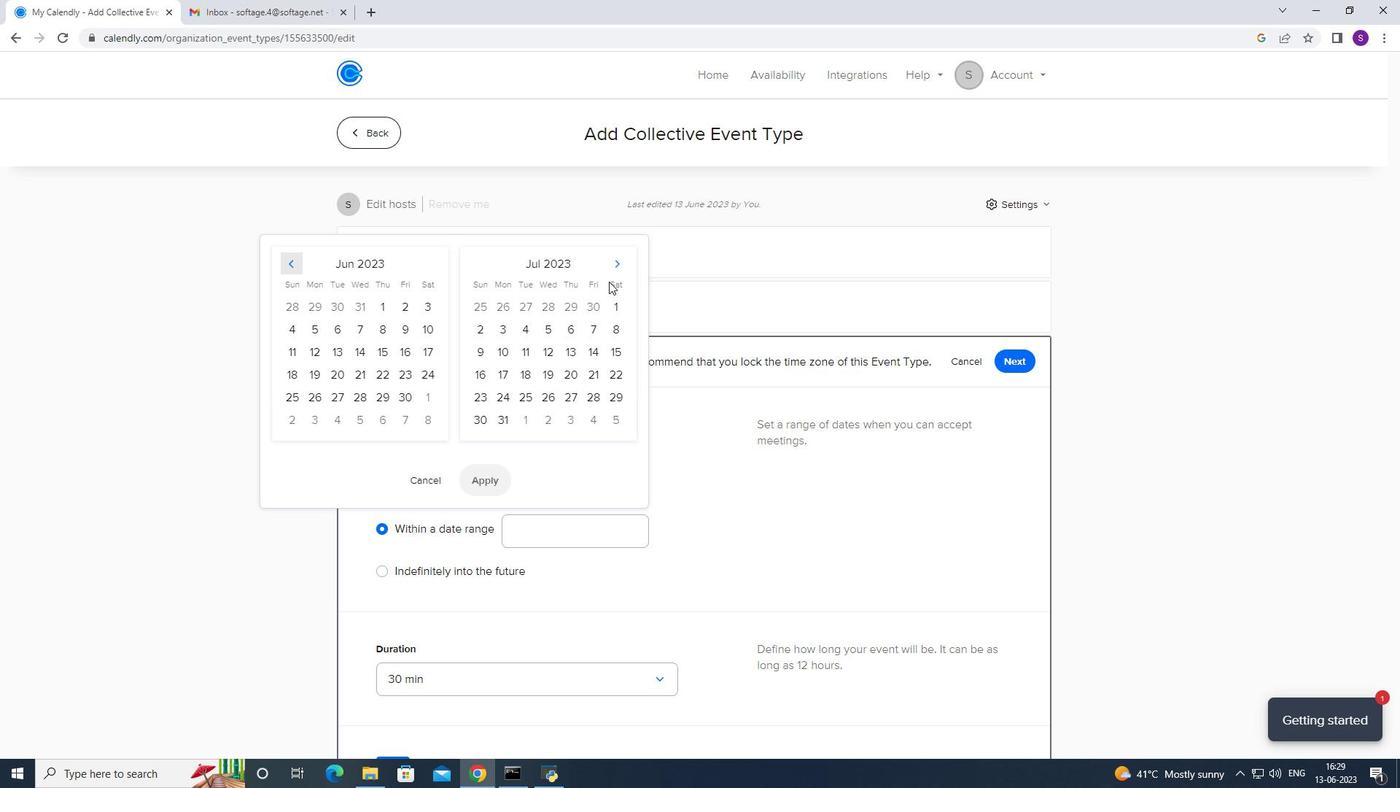 
Action: Mouse pressed left at (626, 272)
Screenshot: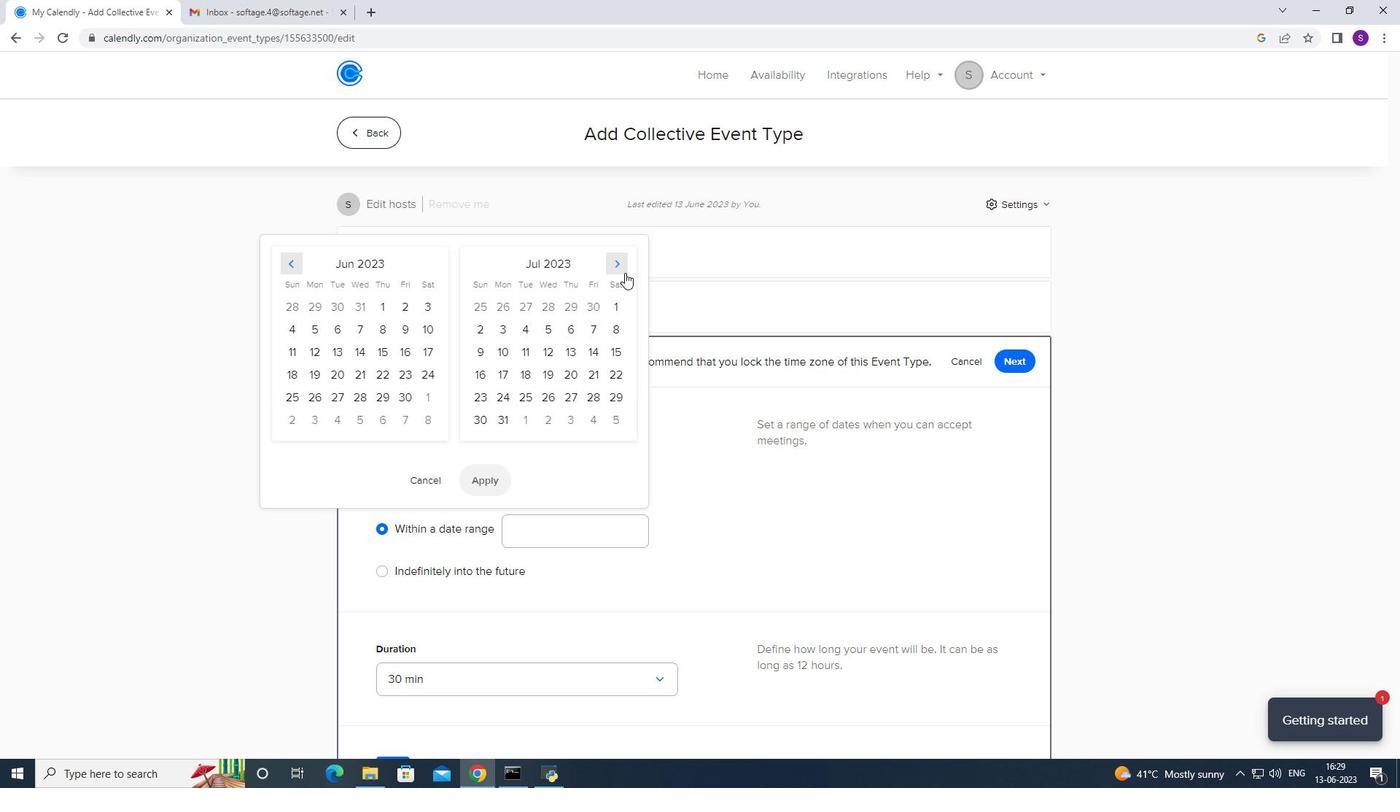 
Action: Mouse pressed left at (626, 272)
Screenshot: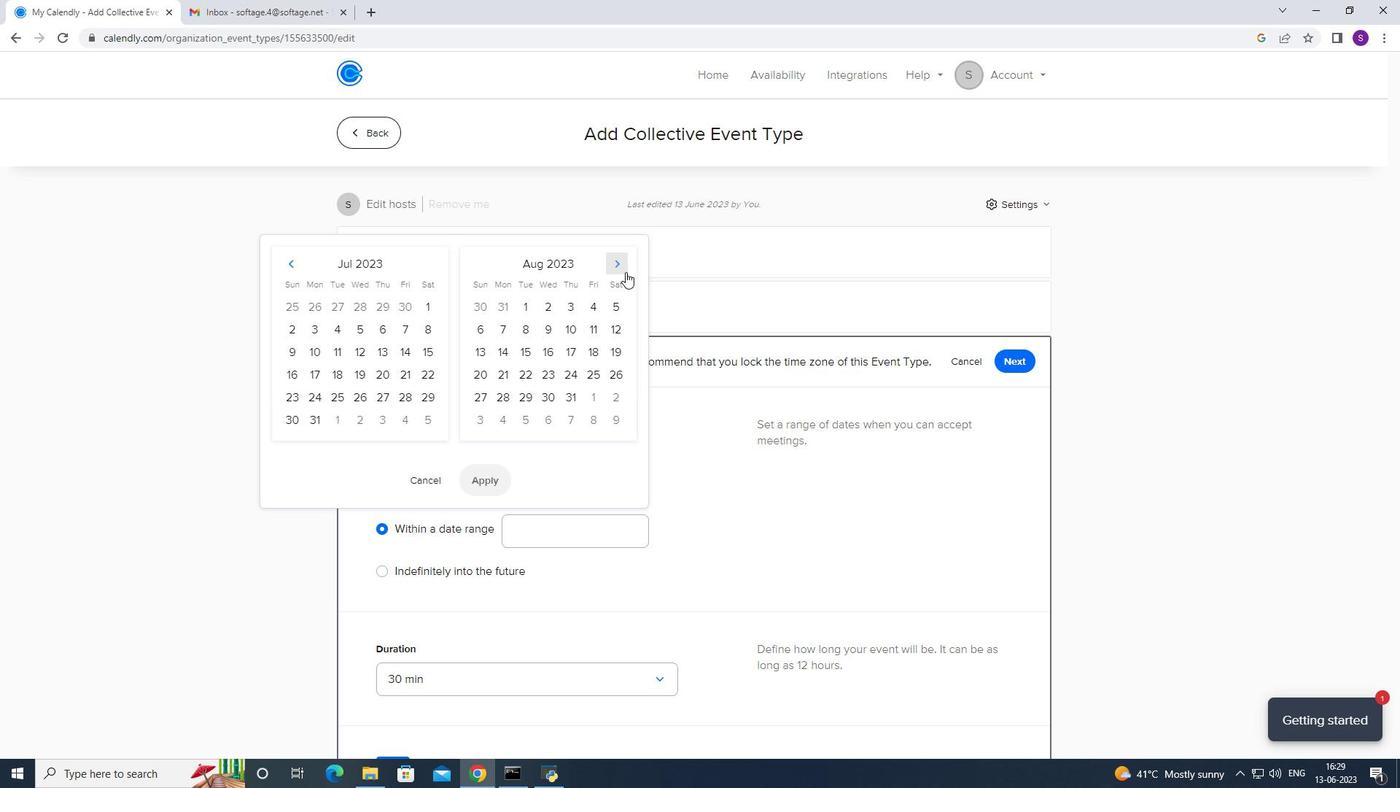 
Action: Mouse pressed left at (626, 272)
Screenshot: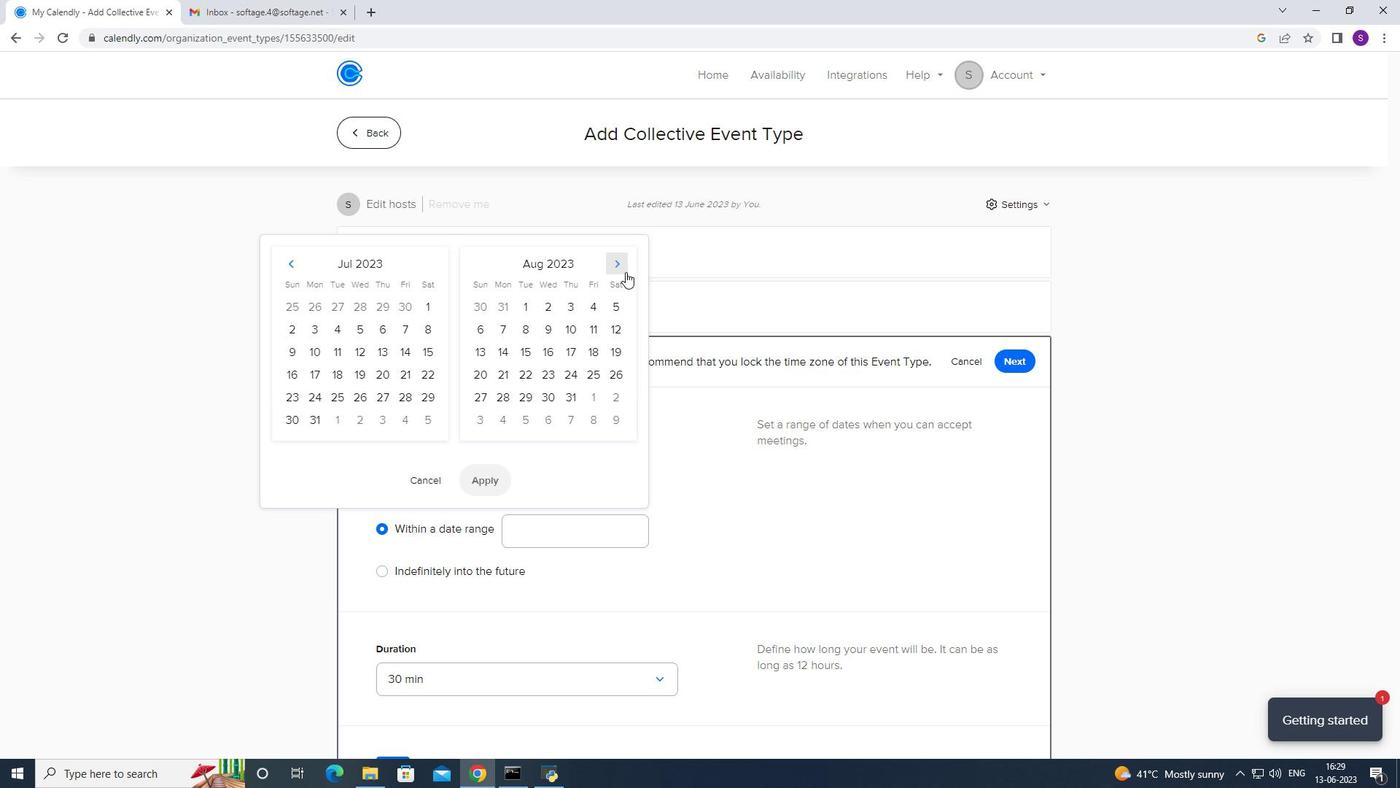 
Action: Mouse pressed left at (626, 272)
Screenshot: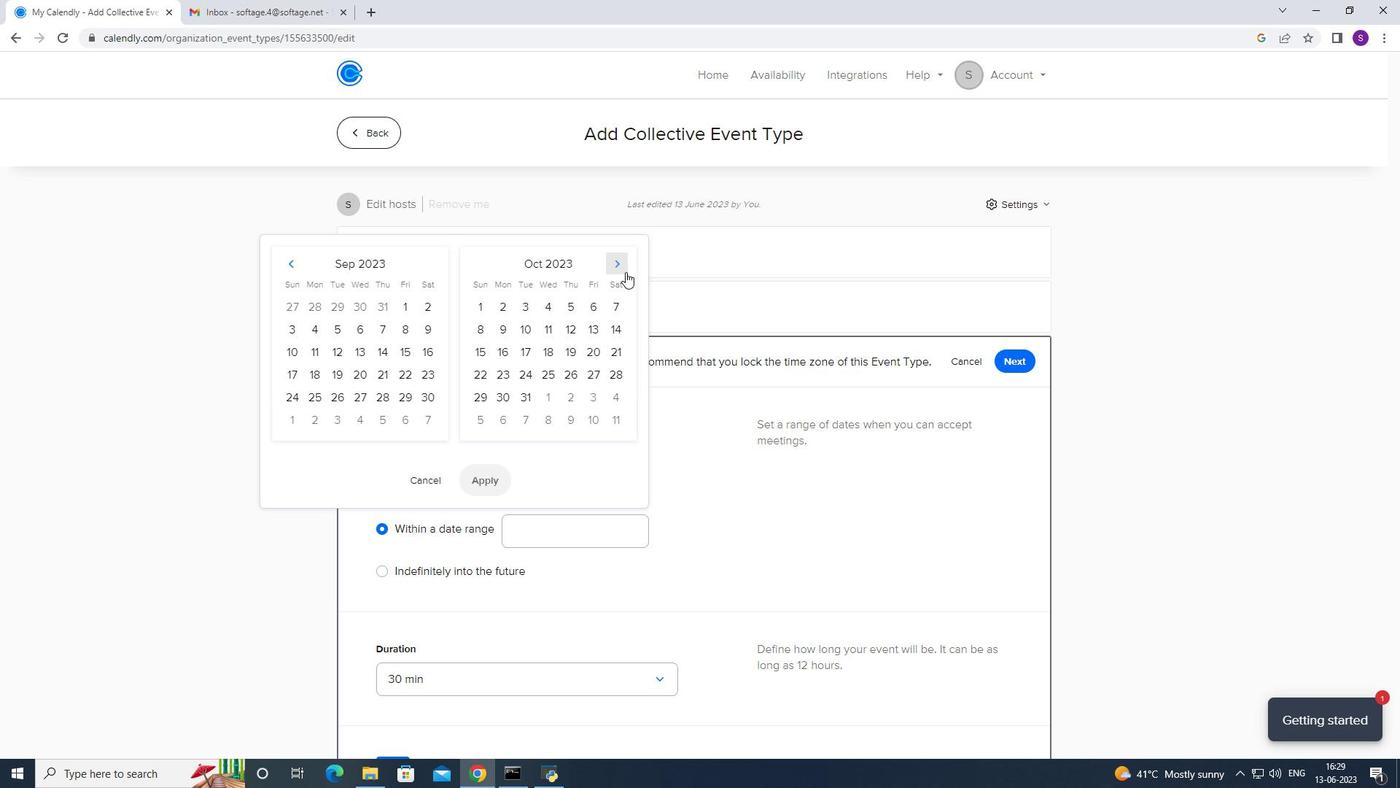 
Action: Mouse moved to (562, 375)
Screenshot: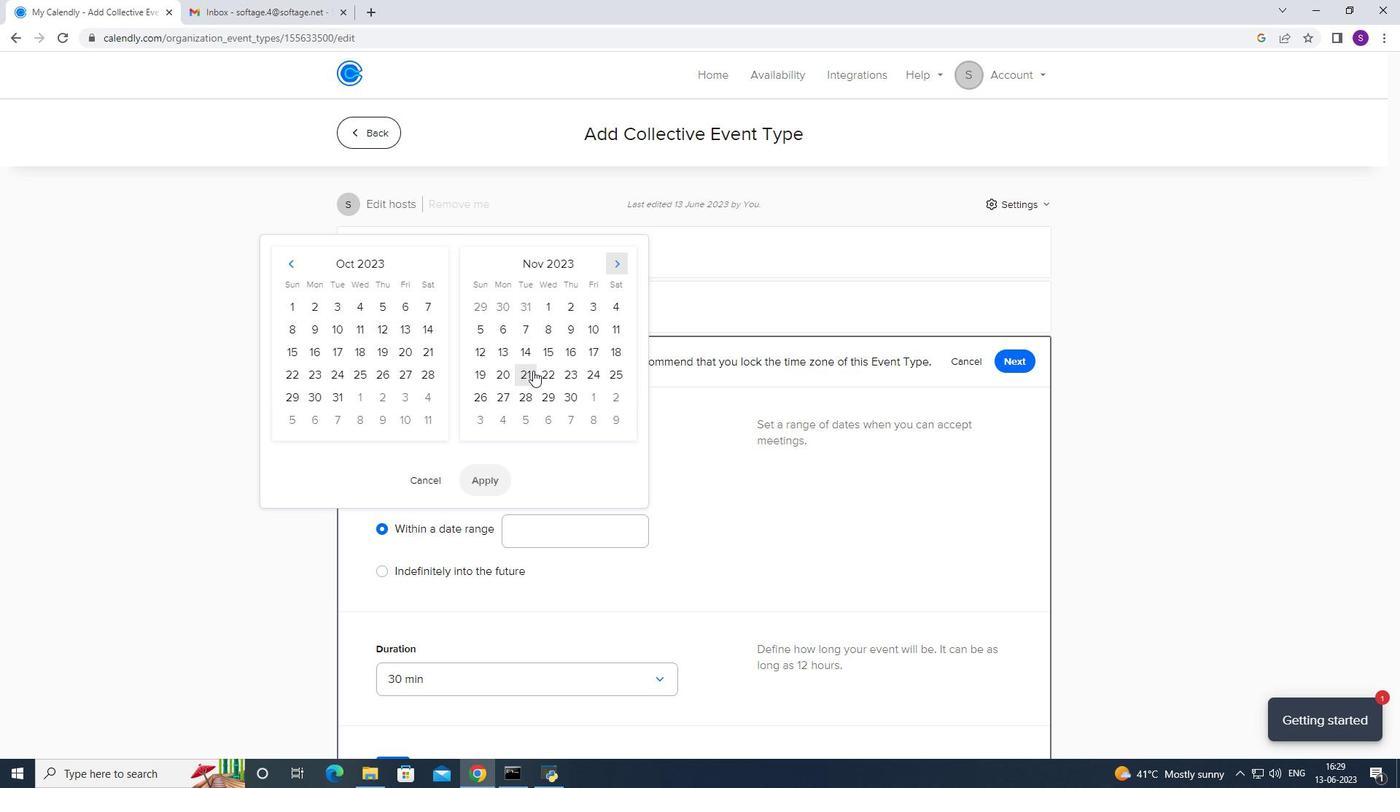 
Action: Mouse pressed left at (562, 375)
Screenshot: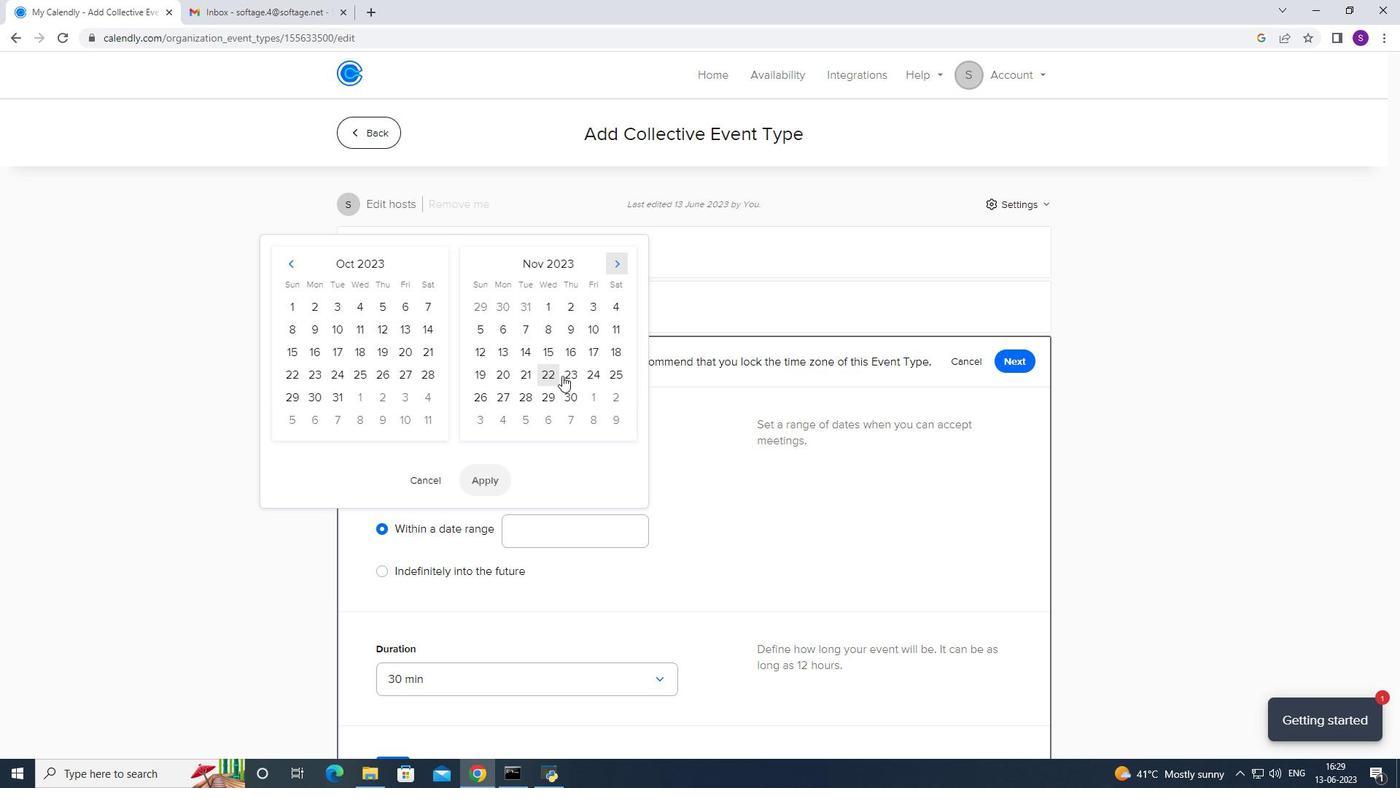 
Action: Mouse moved to (553, 377)
Screenshot: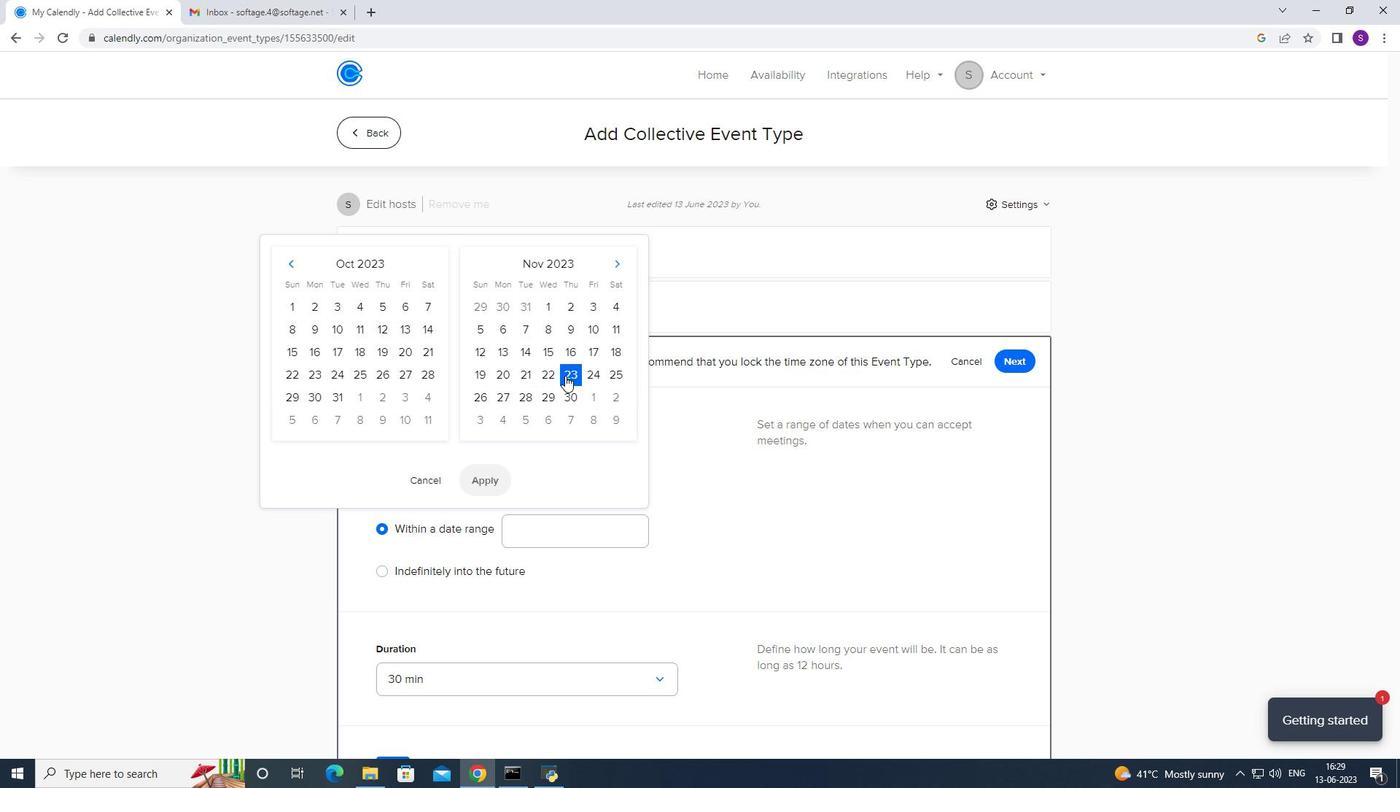 
Action: Mouse pressed left at (553, 377)
Screenshot: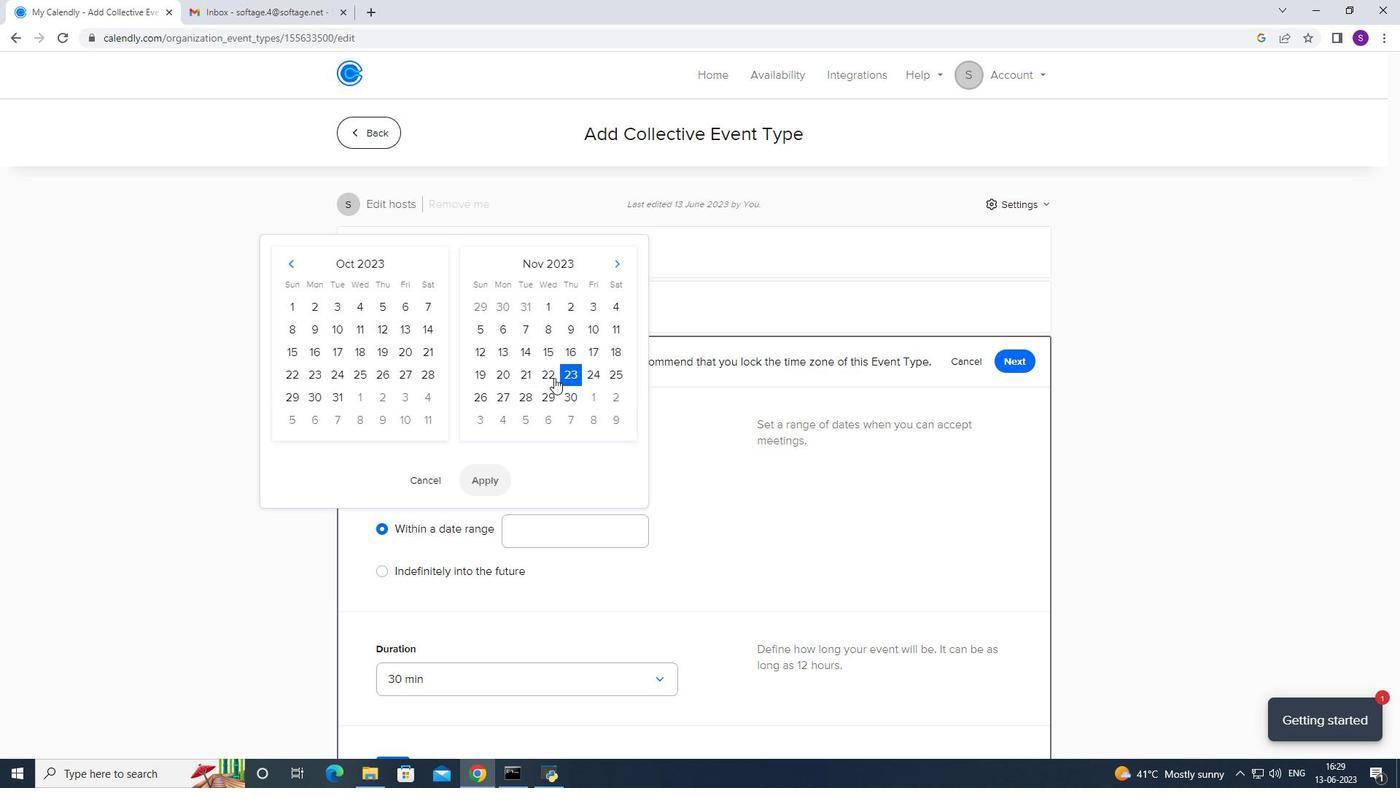 
Action: Mouse moved to (562, 378)
Screenshot: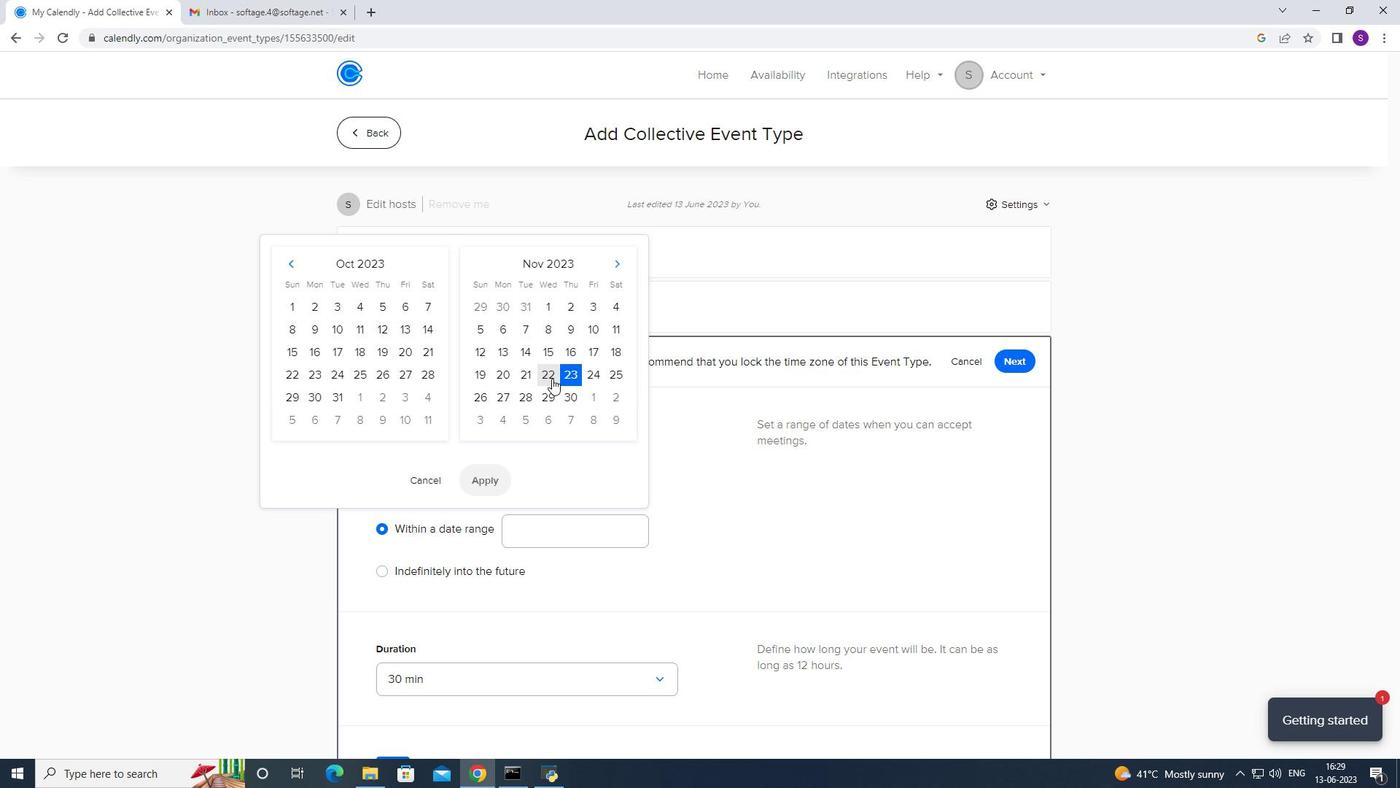 
Action: Mouse pressed left at (562, 378)
Screenshot: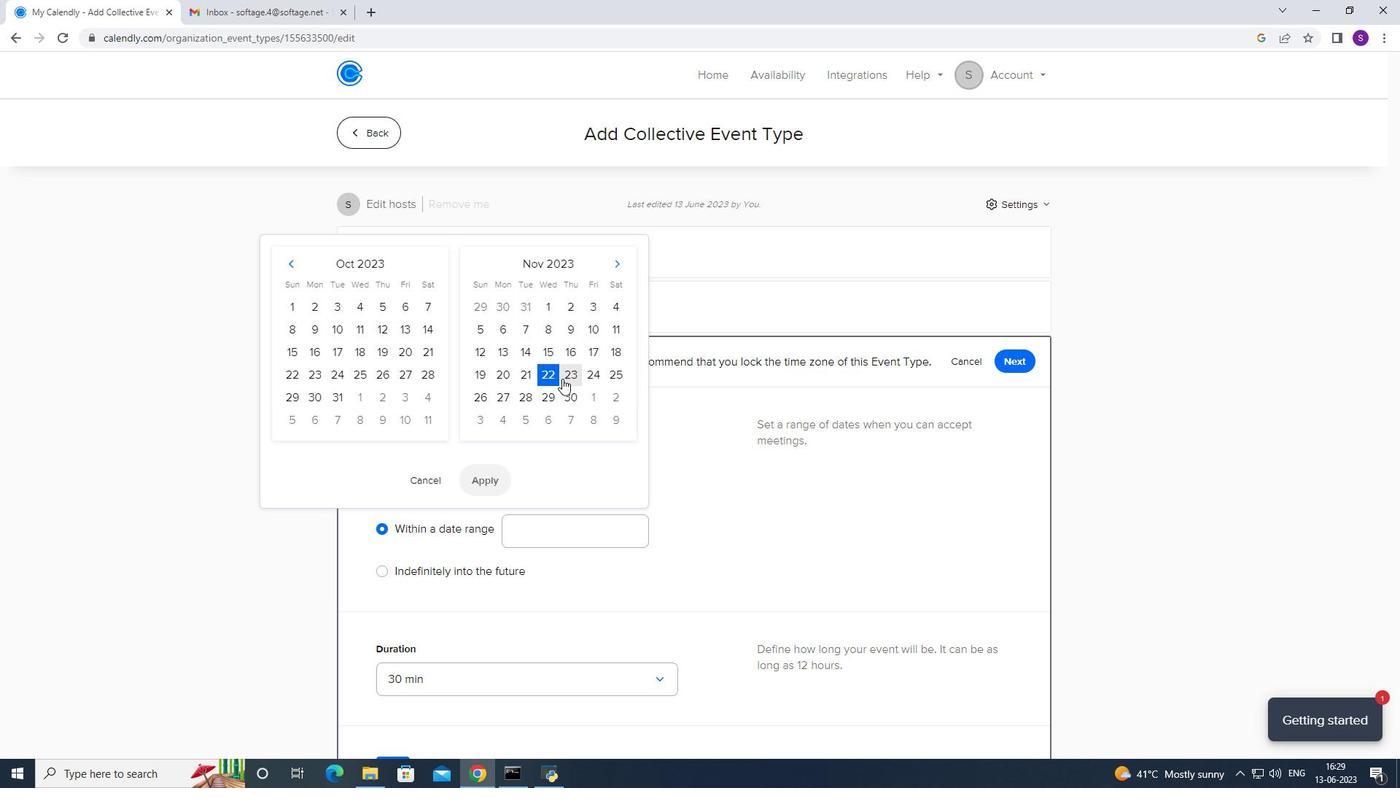 
Action: Mouse moved to (489, 478)
Screenshot: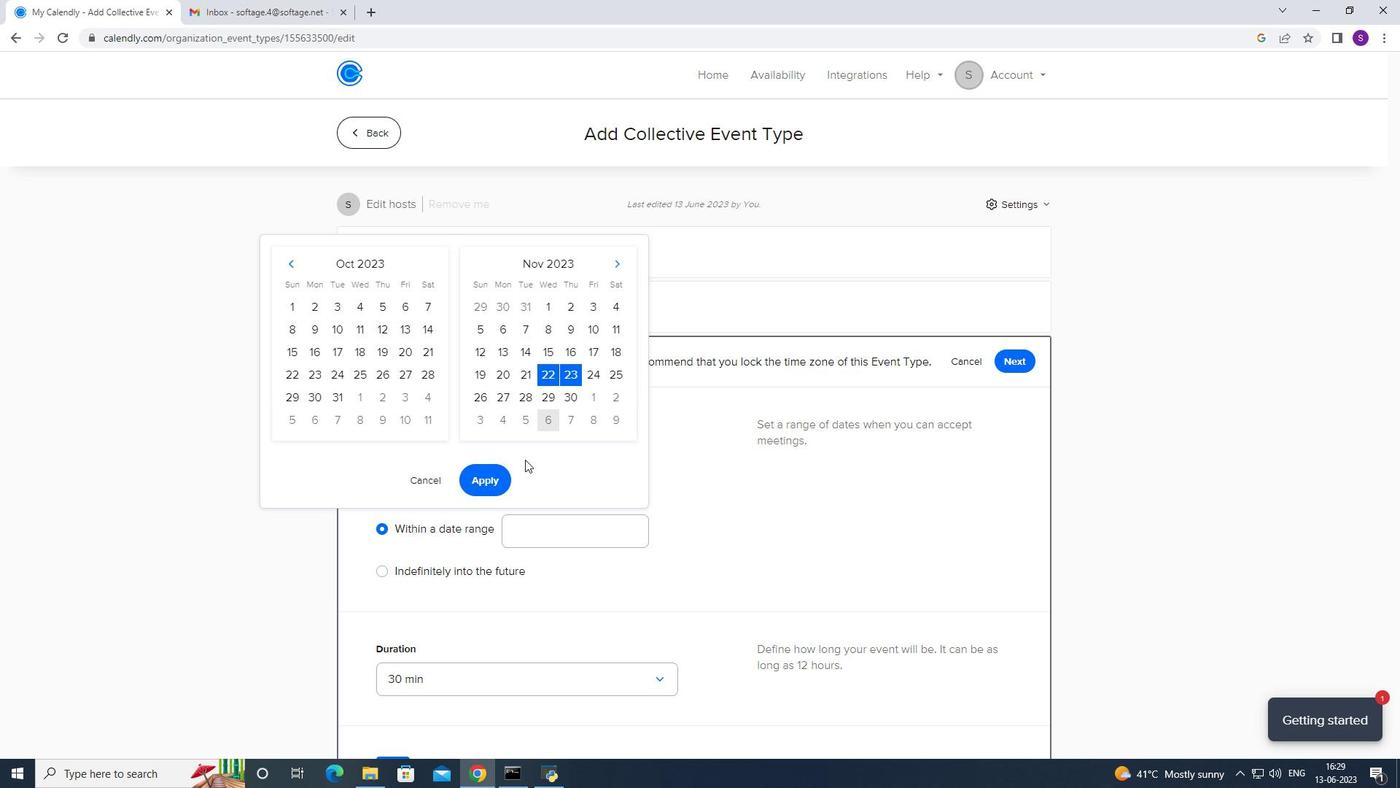 
Action: Mouse pressed left at (489, 478)
Screenshot: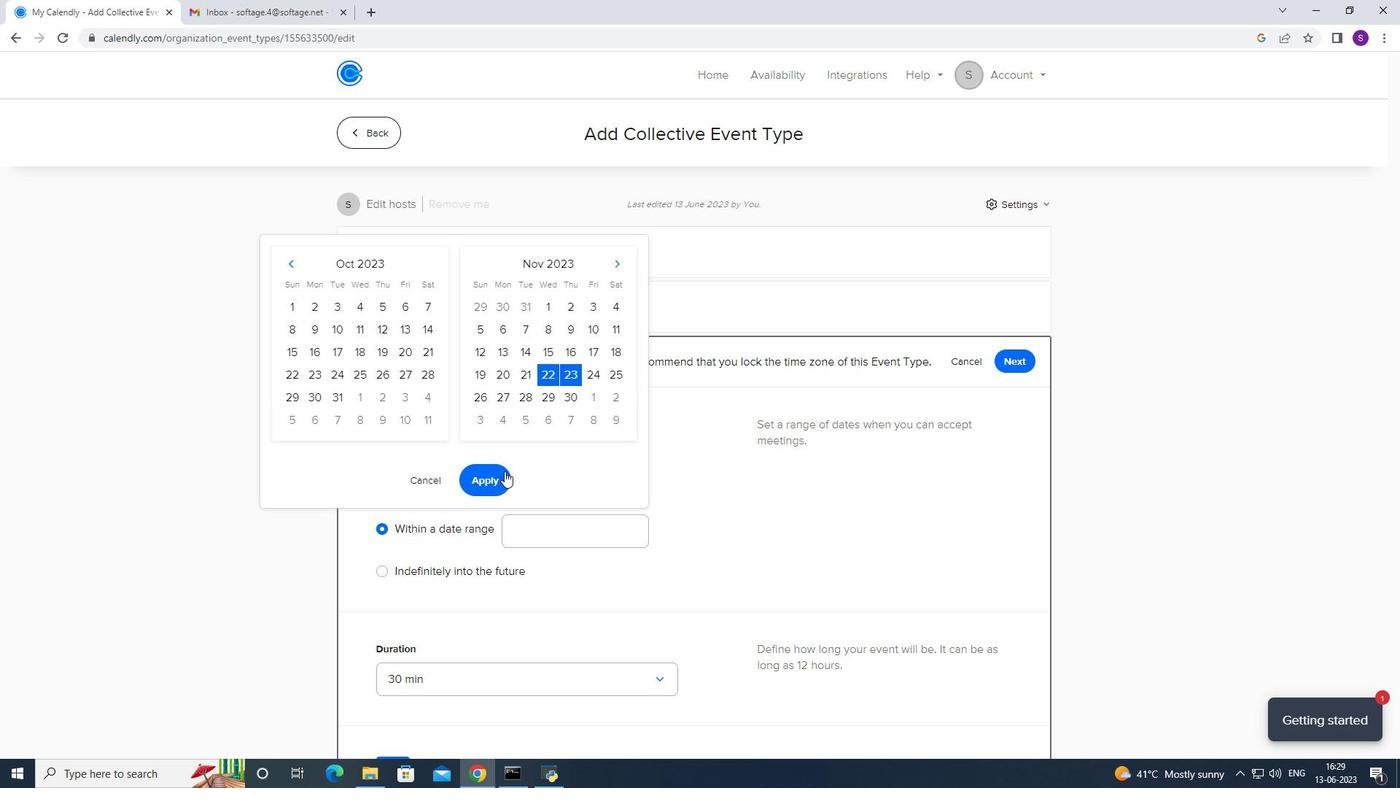 
Action: Mouse moved to (684, 448)
Screenshot: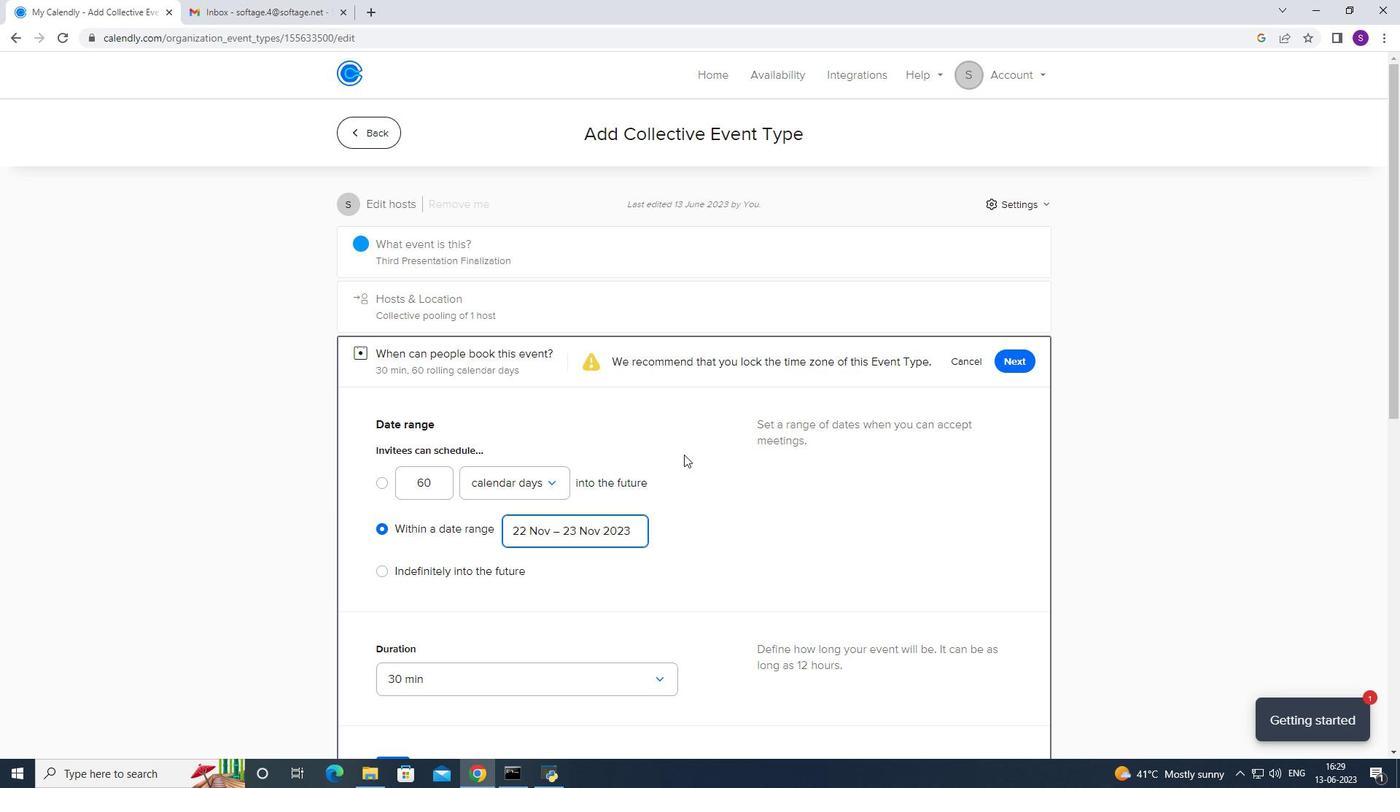 
Action: Mouse scrolled (684, 447) with delta (0, 0)
Screenshot: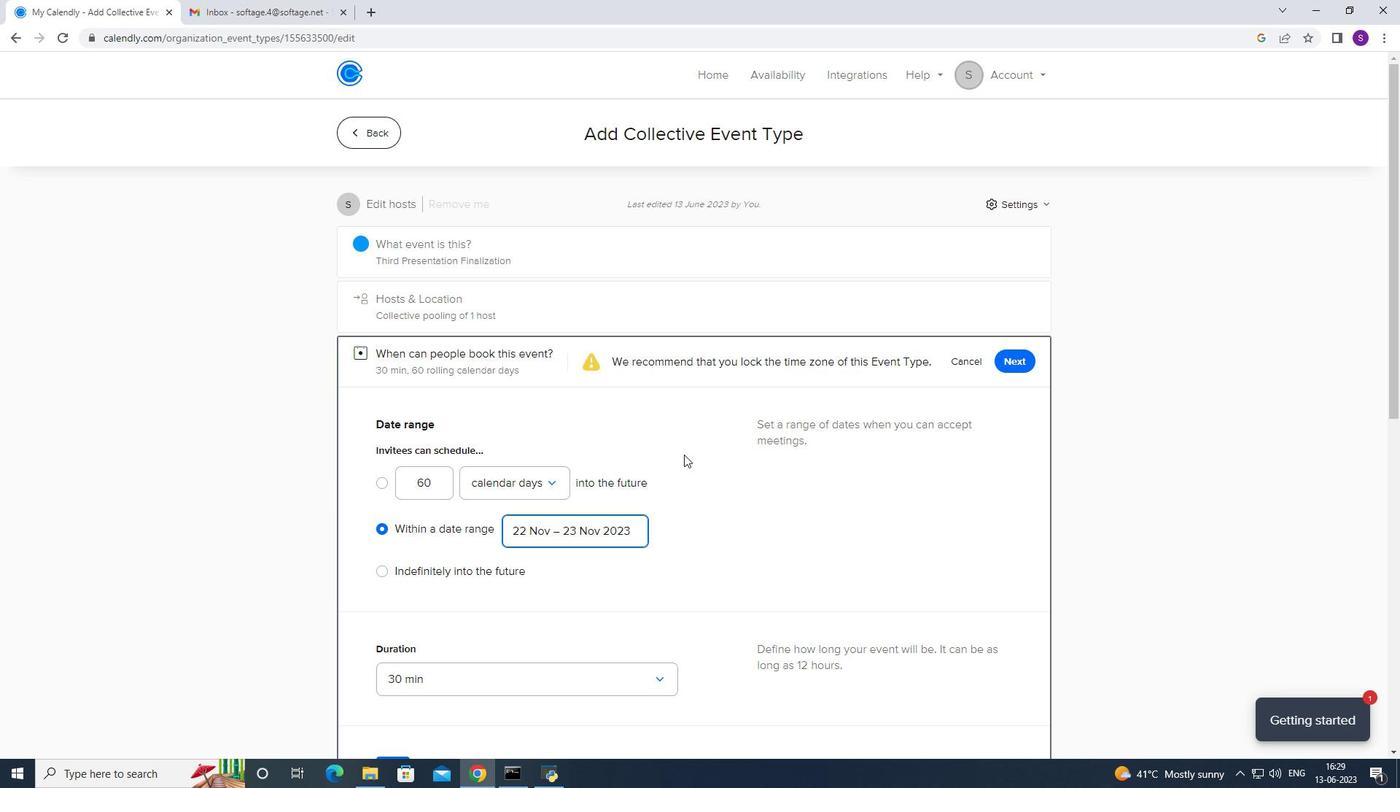 
Action: Mouse scrolled (684, 446) with delta (0, -1)
Screenshot: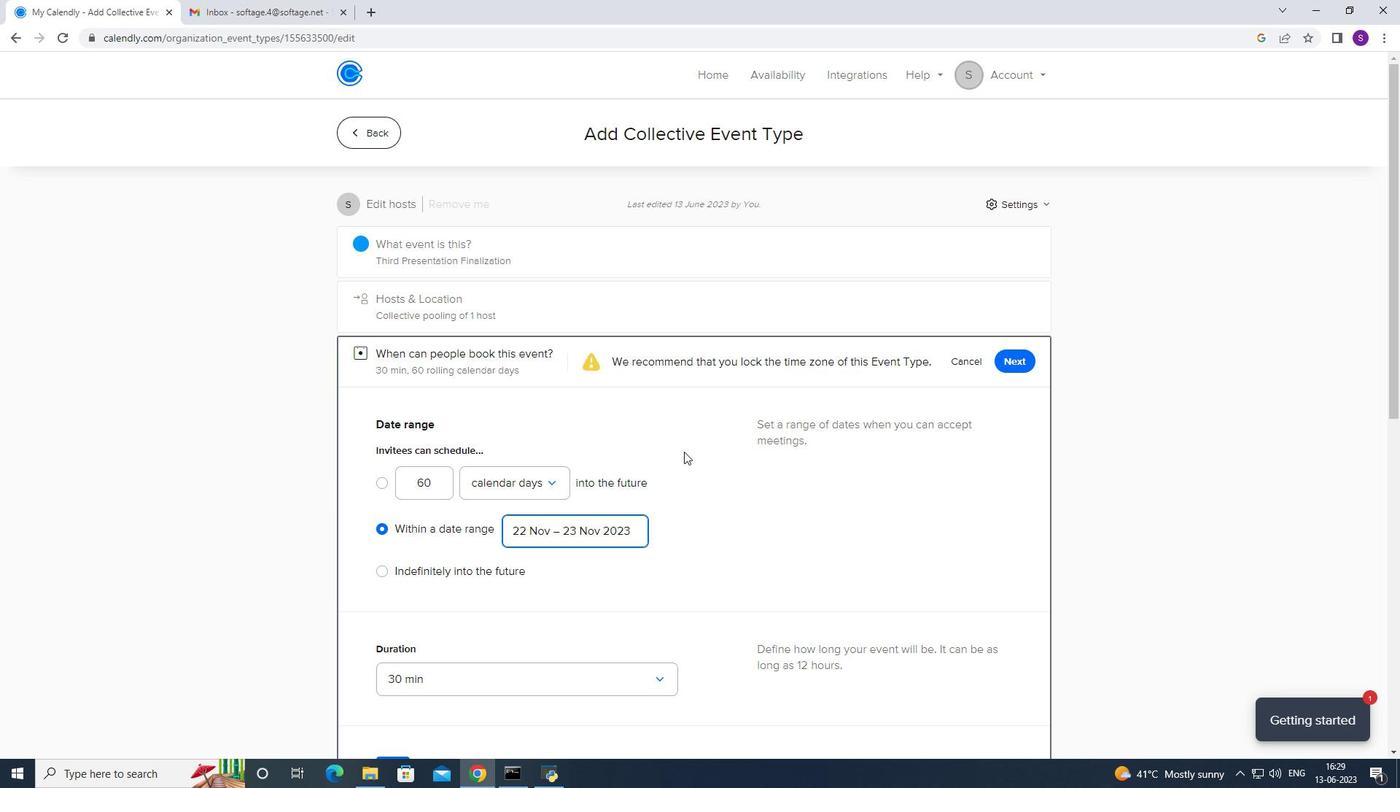 
Action: Mouse scrolled (684, 447) with delta (0, 0)
Screenshot: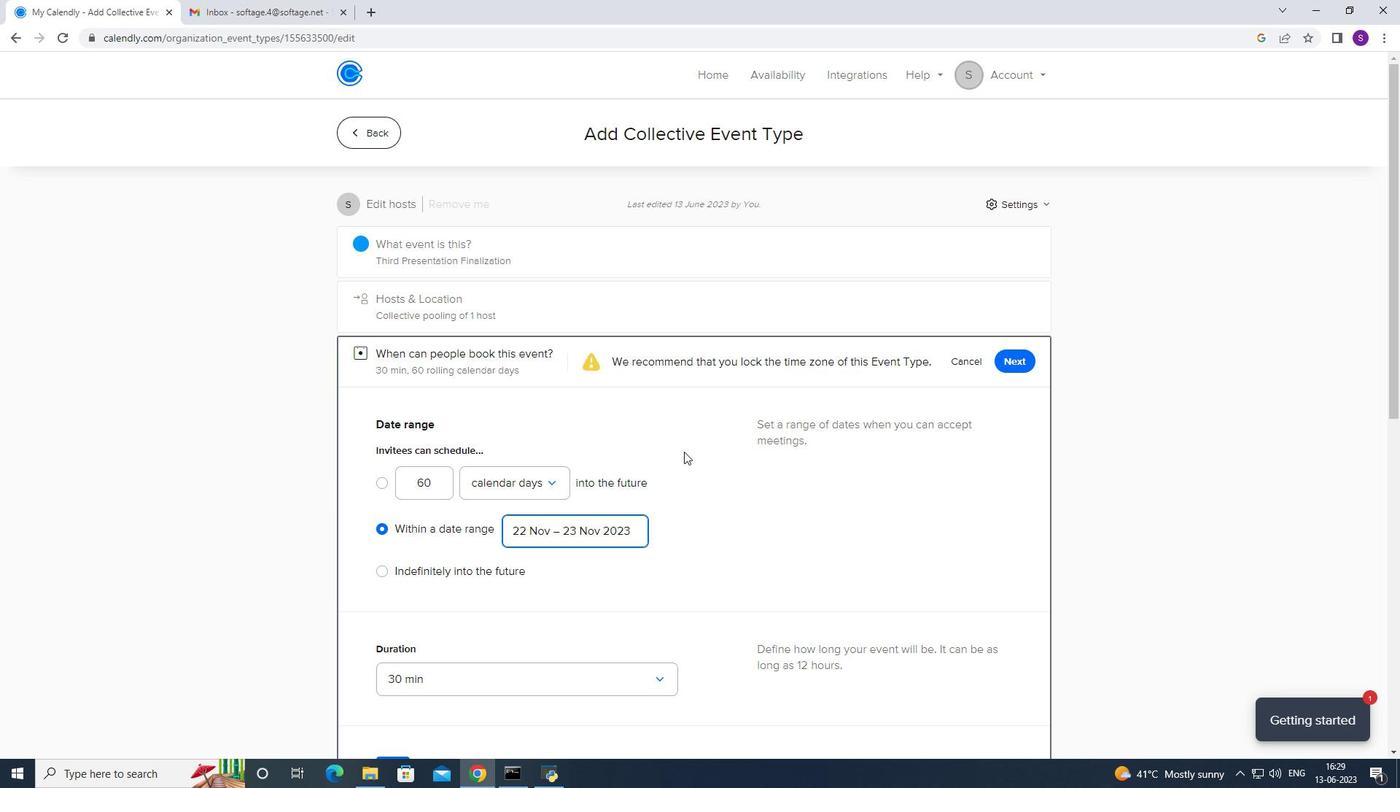 
Action: Mouse scrolled (684, 447) with delta (0, 0)
Screenshot: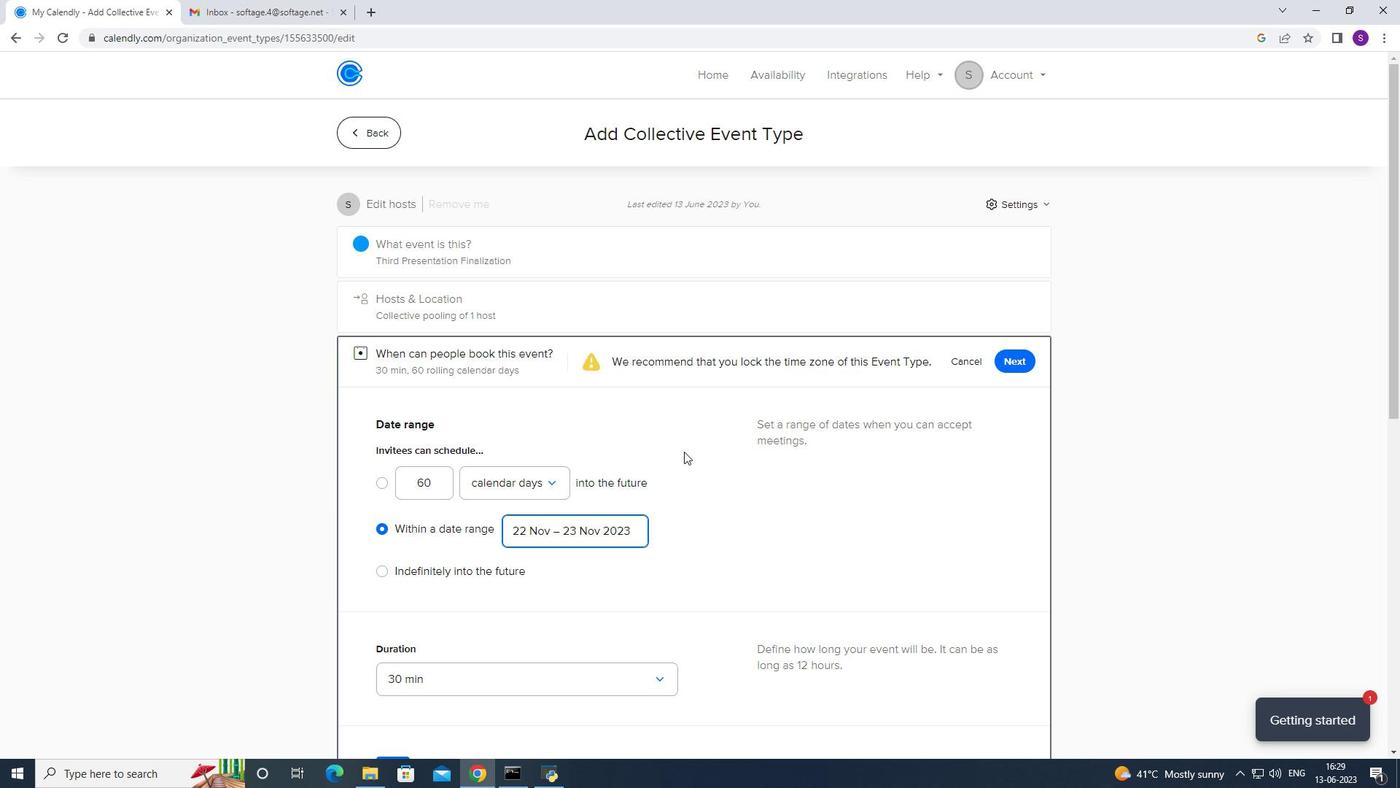 
Action: Mouse moved to (684, 447)
Screenshot: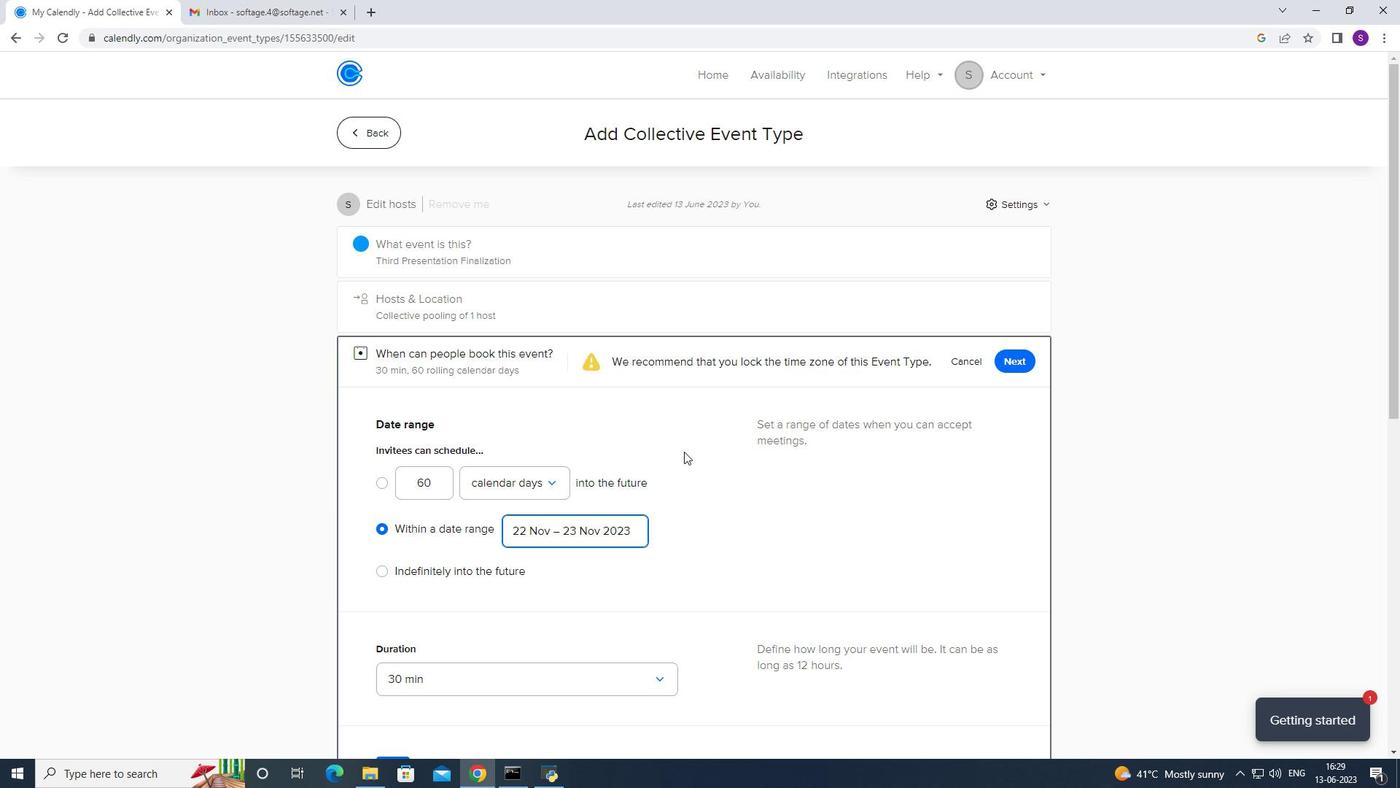 
Action: Mouse scrolled (684, 446) with delta (0, 0)
Screenshot: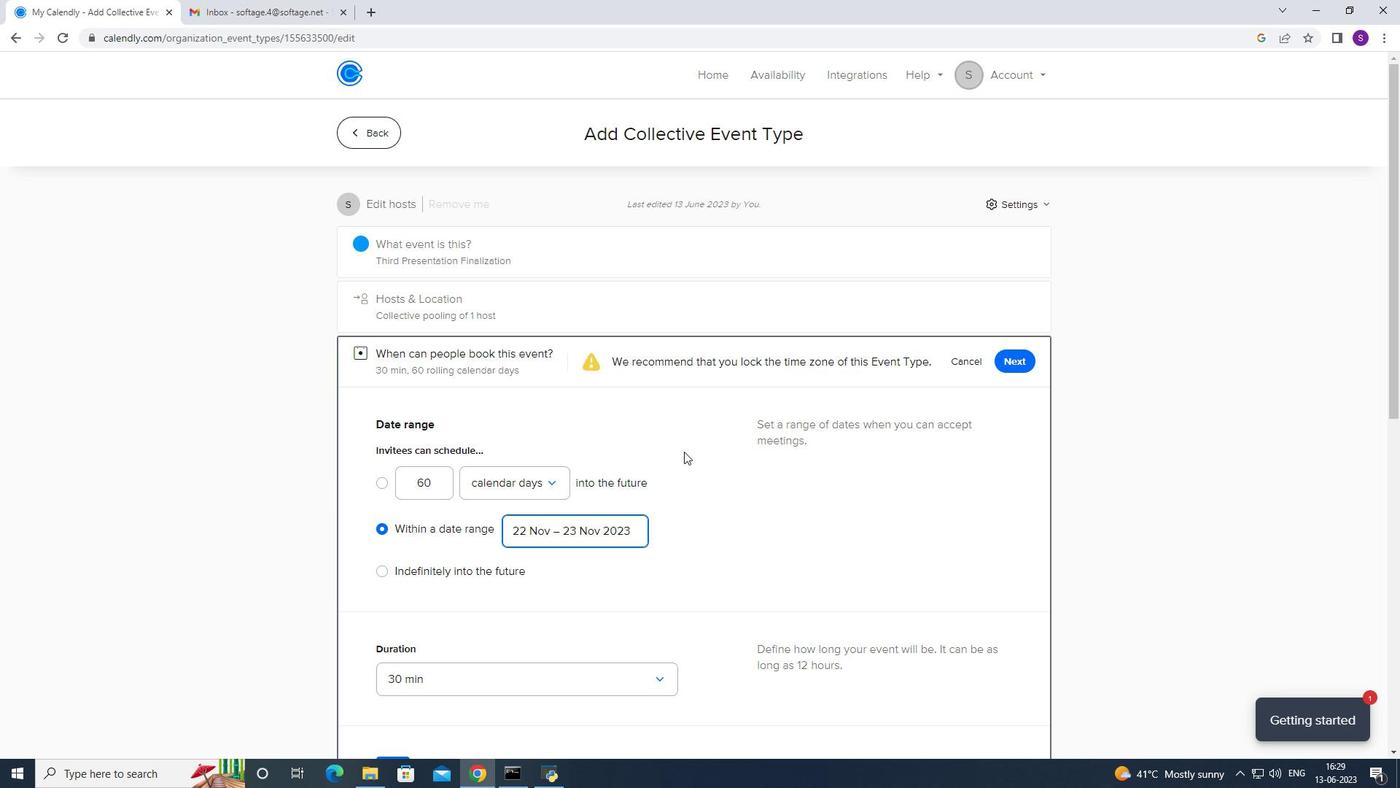 
Action: Mouse scrolled (684, 446) with delta (0, 0)
Screenshot: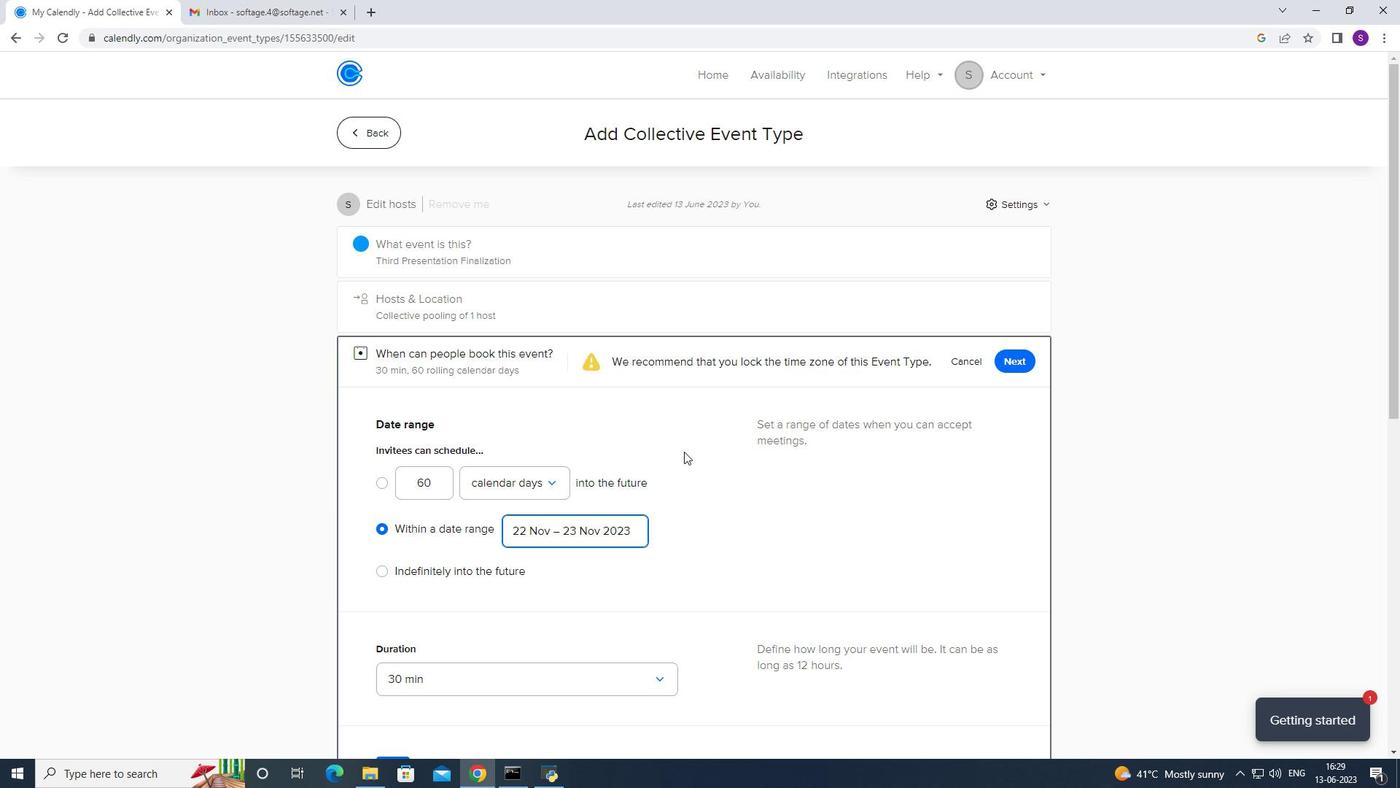 
Action: Mouse moved to (905, 513)
Screenshot: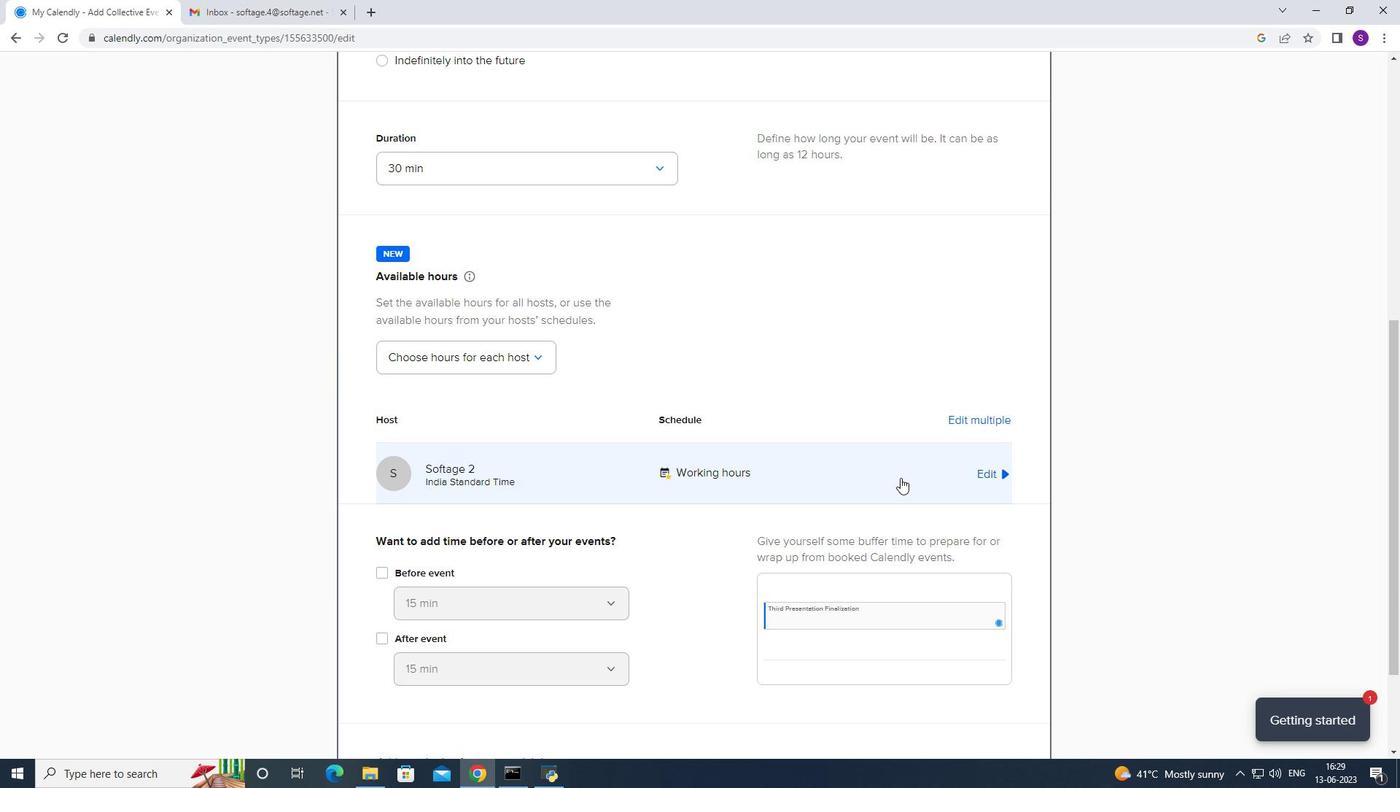 
Action: Mouse scrolled (905, 512) with delta (0, 0)
Screenshot: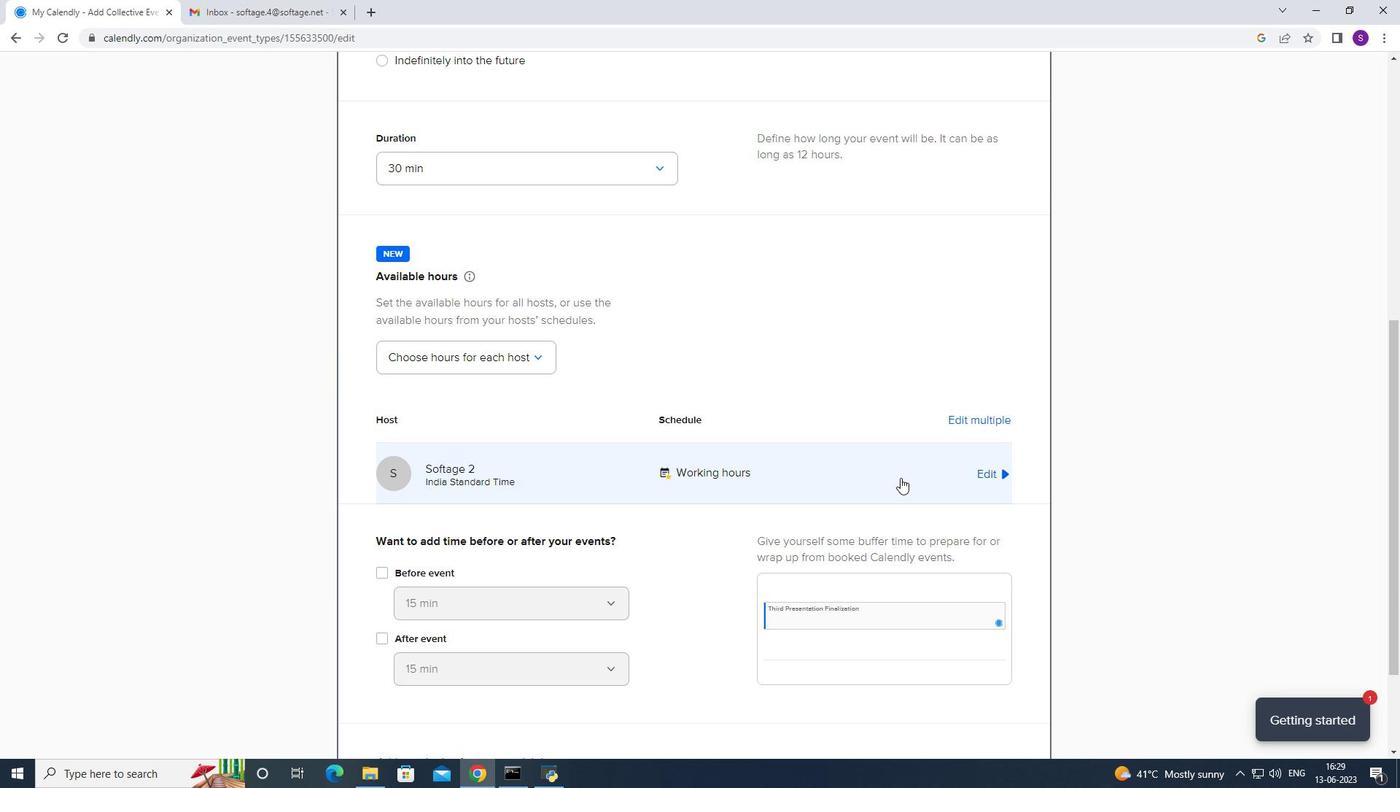 
Action: Mouse moved to (898, 528)
Screenshot: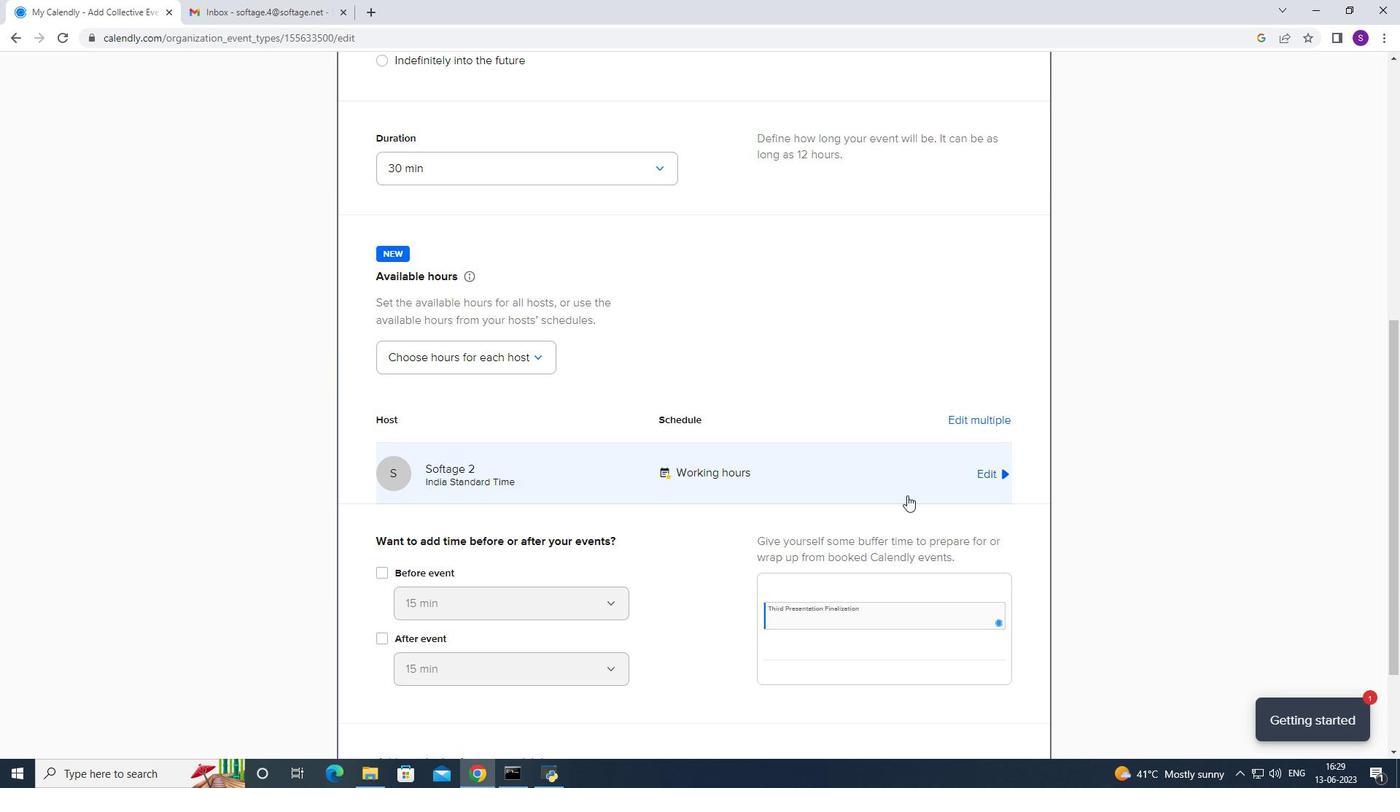 
Action: Mouse scrolled (900, 523) with delta (0, 0)
Screenshot: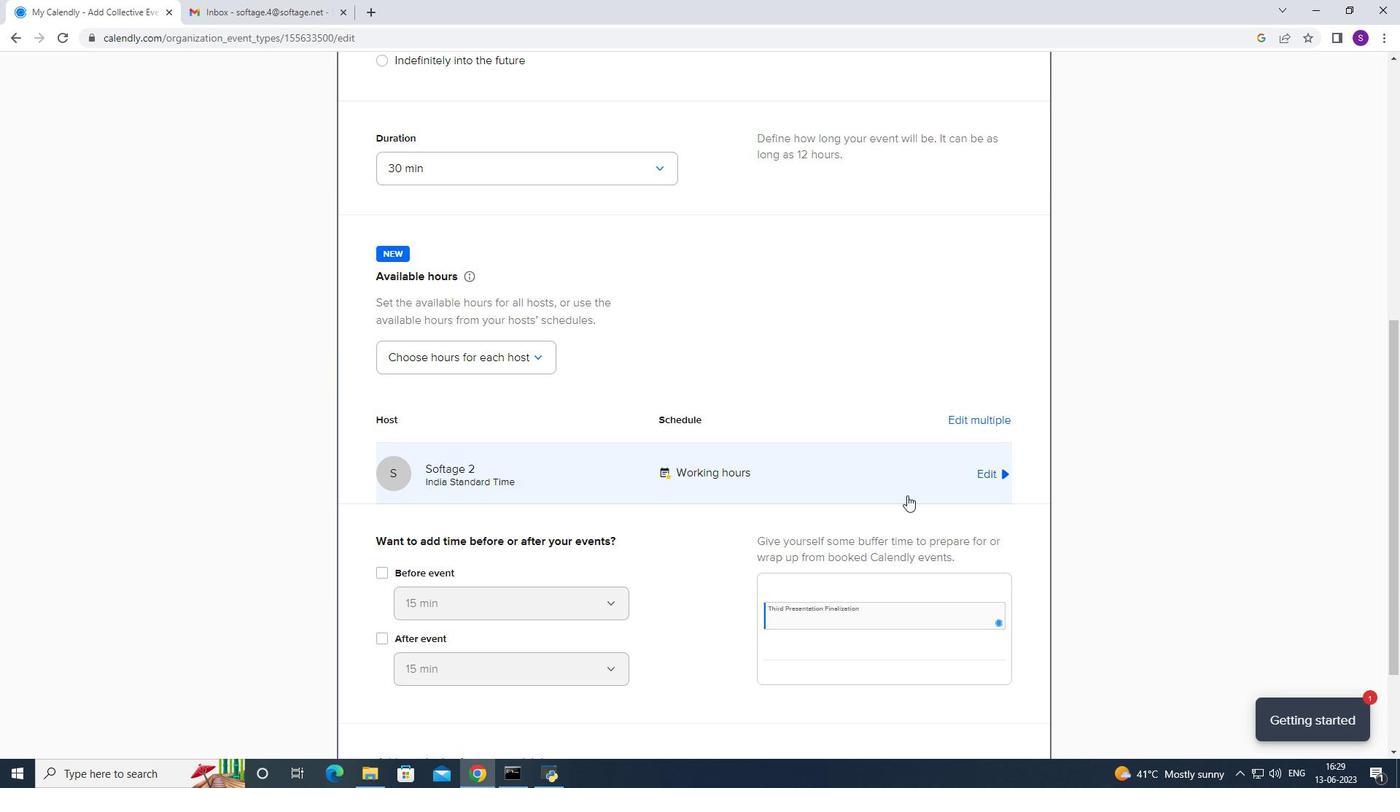 
Action: Mouse moved to (898, 529)
Screenshot: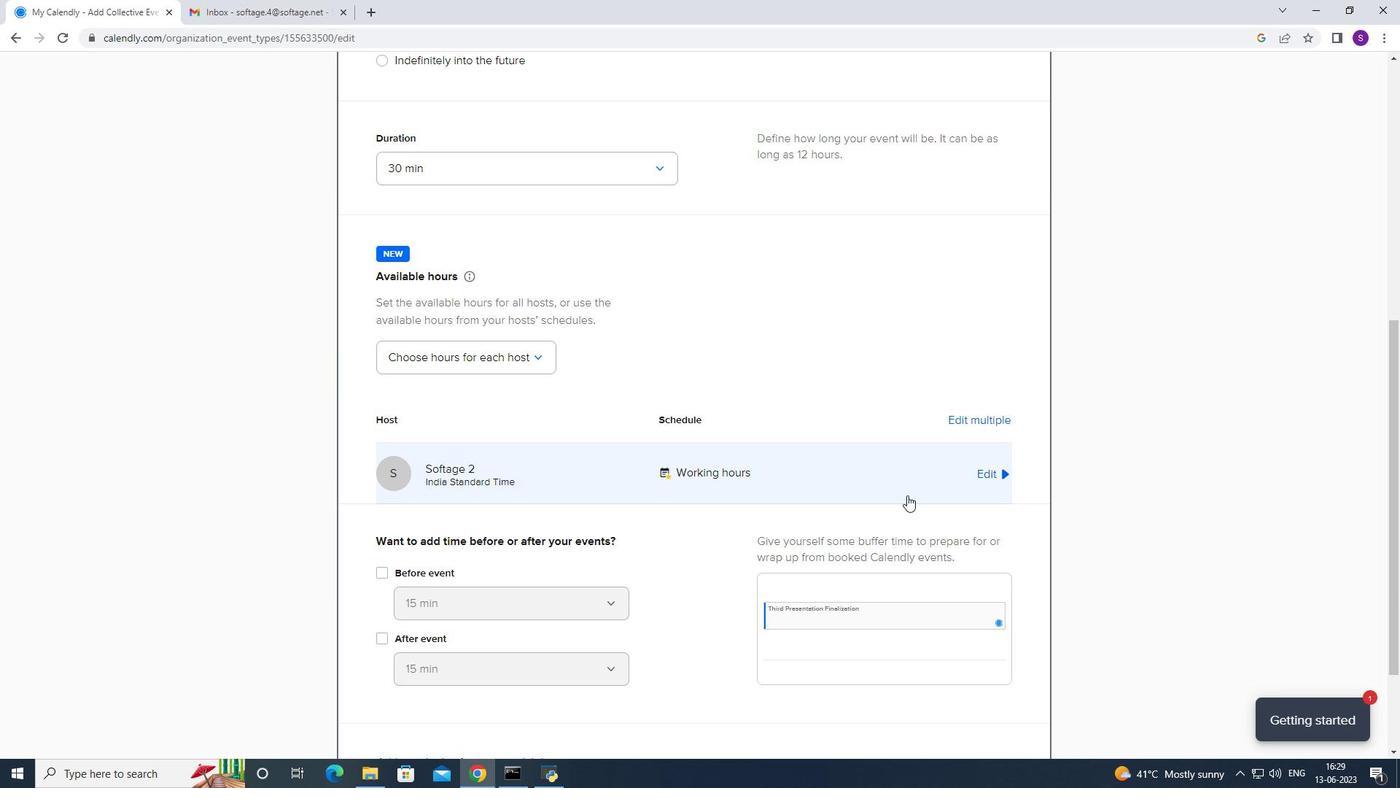 
Action: Mouse scrolled (898, 527) with delta (0, 0)
Screenshot: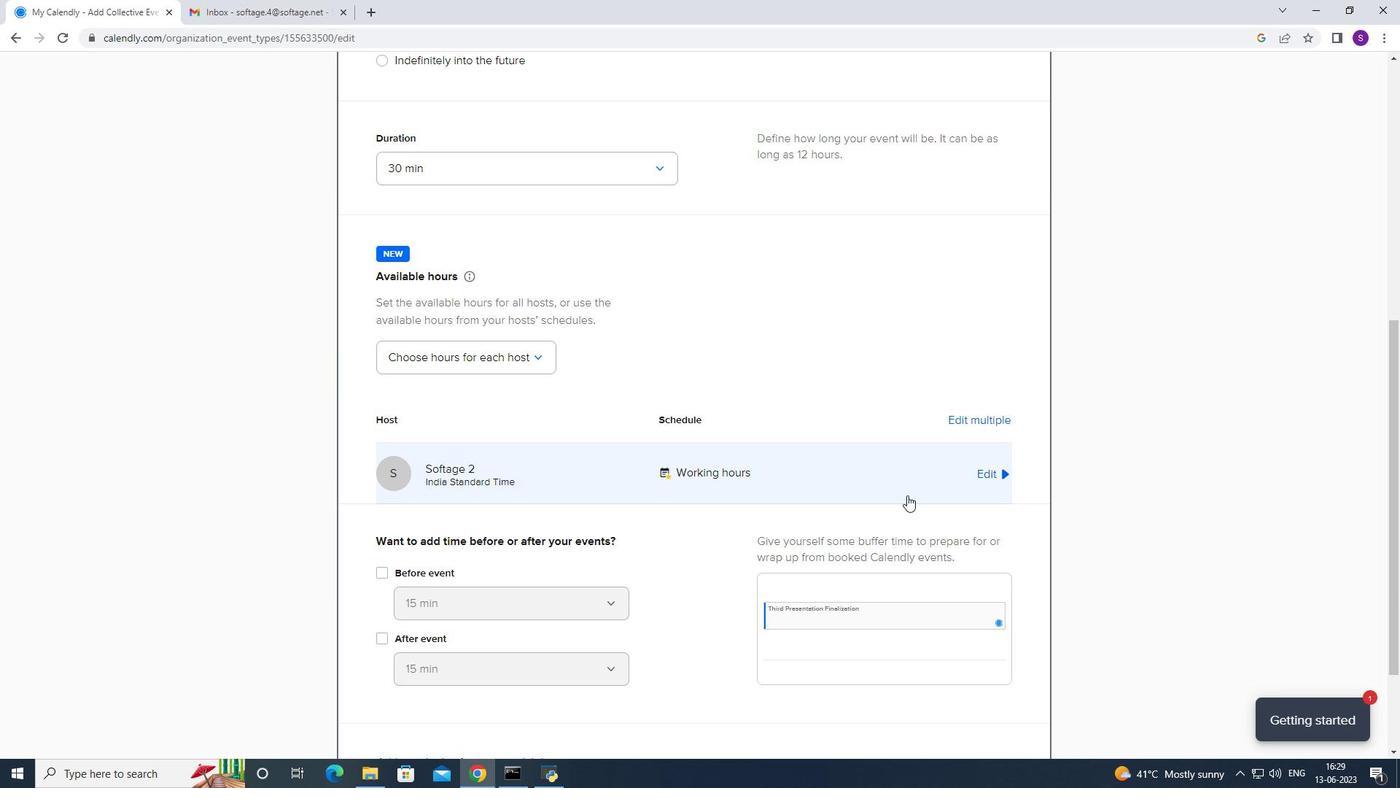 
Action: Mouse moved to (896, 531)
Screenshot: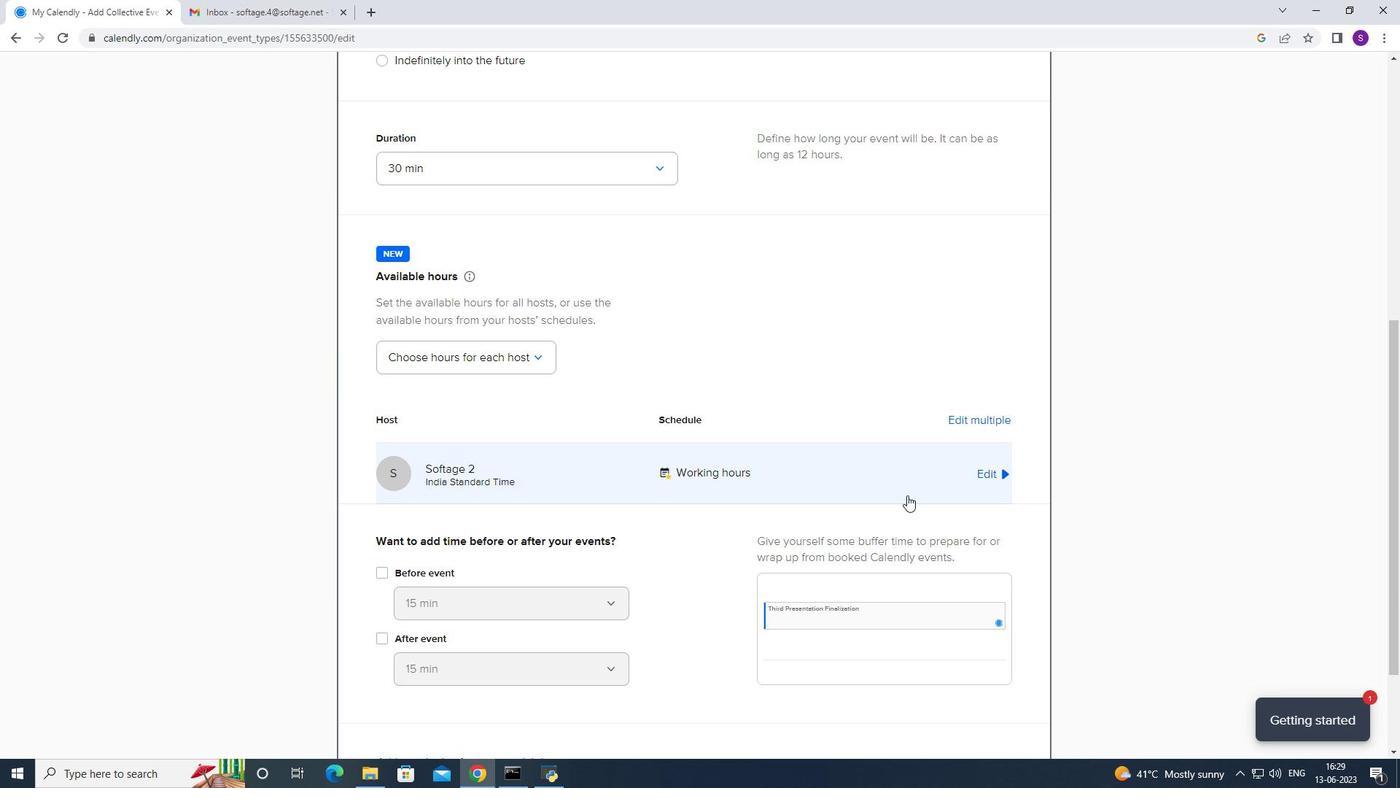 
Action: Mouse scrolled (897, 529) with delta (0, 0)
Screenshot: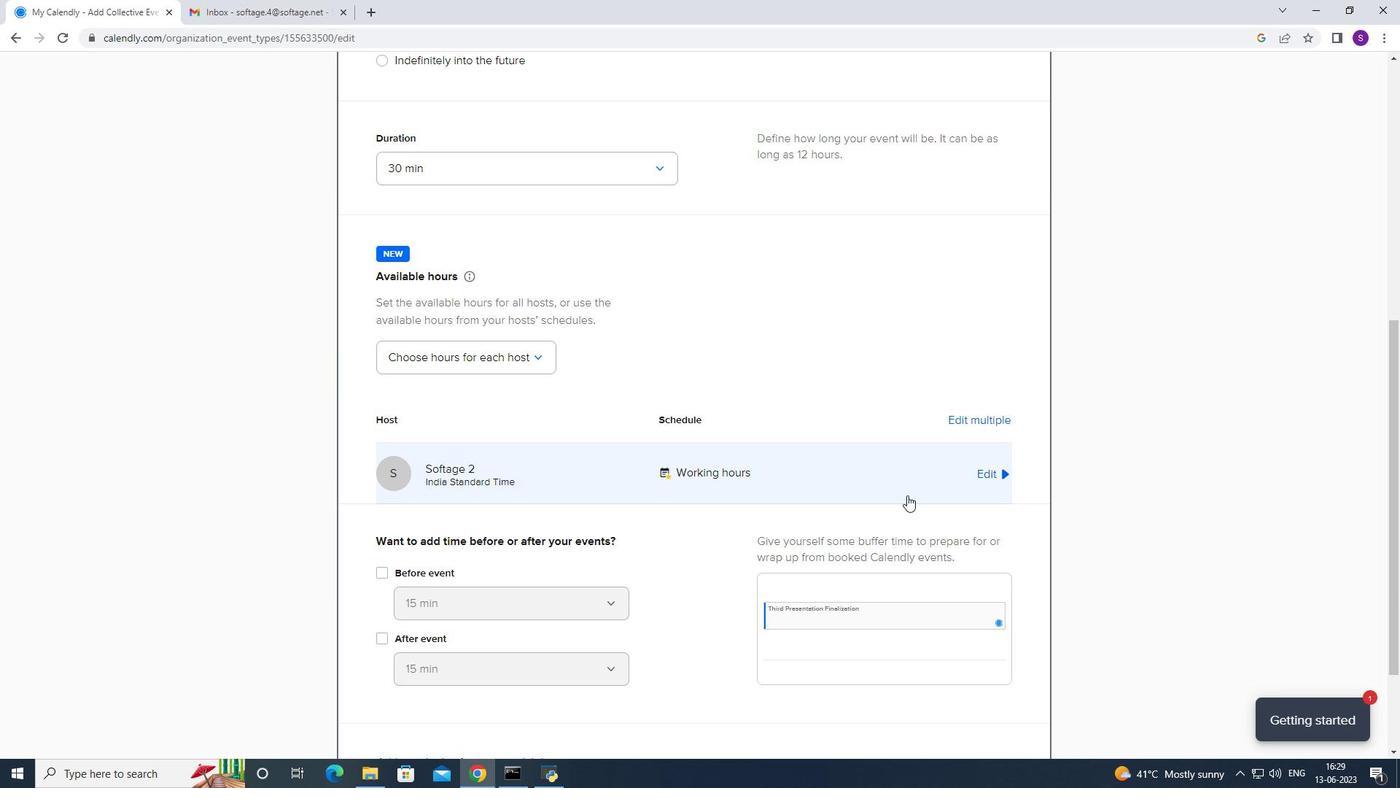 
Action: Mouse moved to (993, 688)
Screenshot: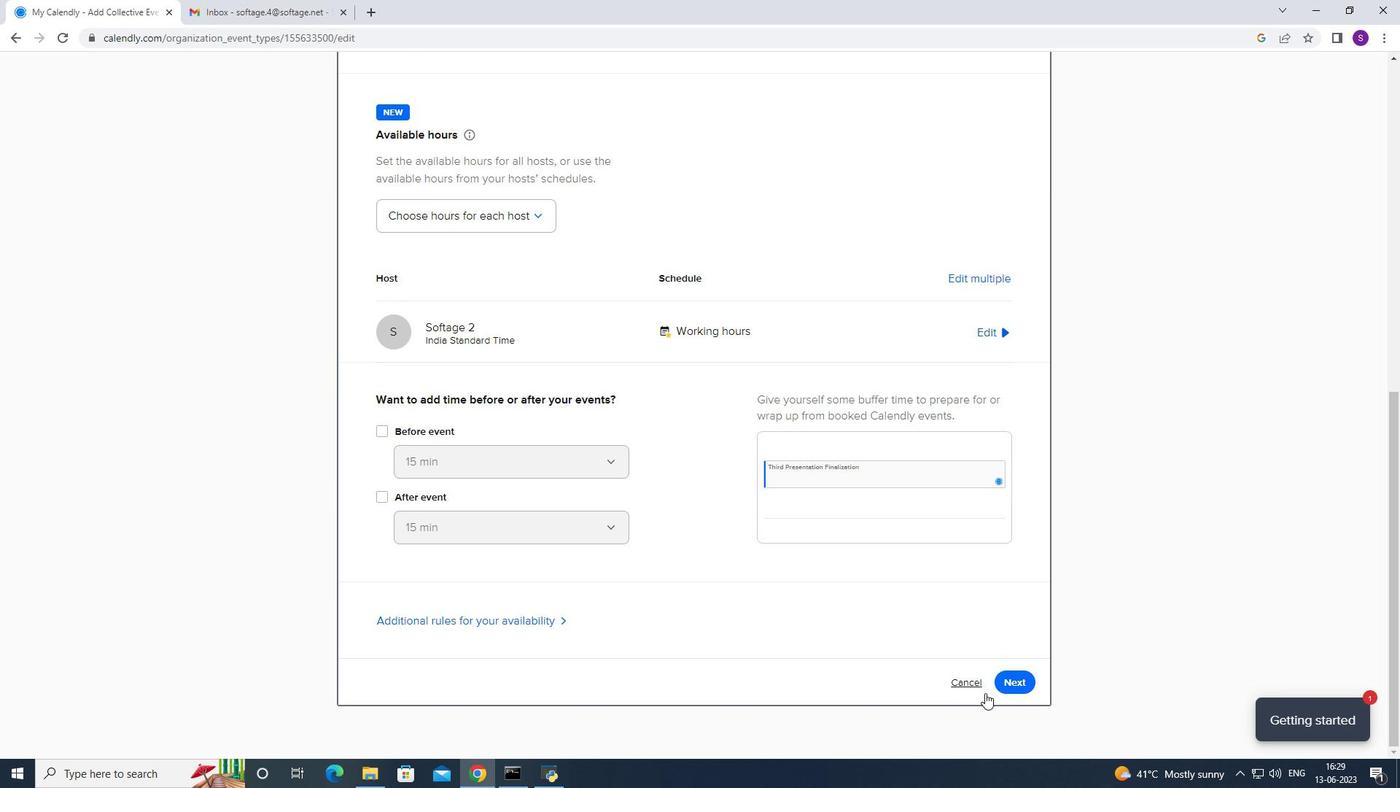 
Action: Mouse pressed left at (993, 688)
Screenshot: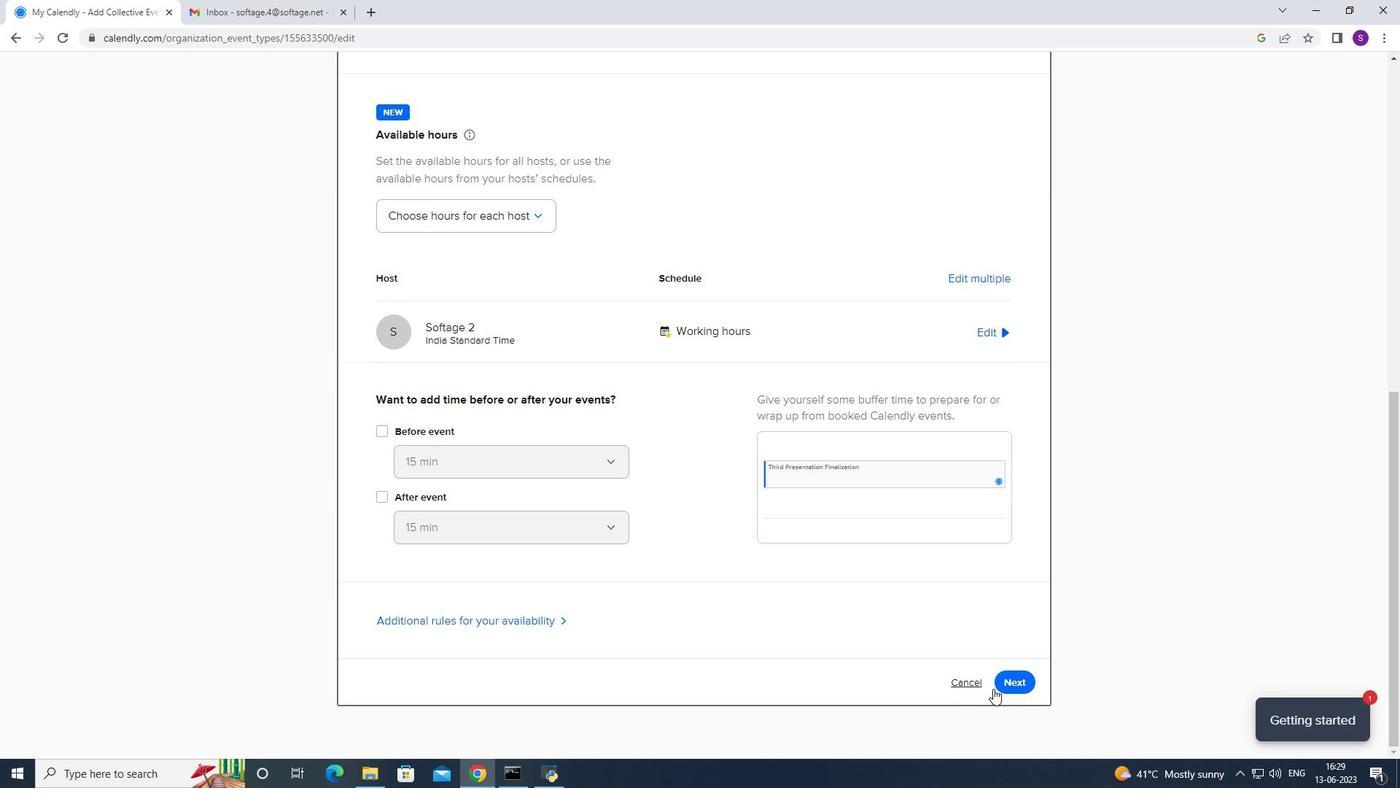 
Action: Mouse moved to (677, 243)
Screenshot: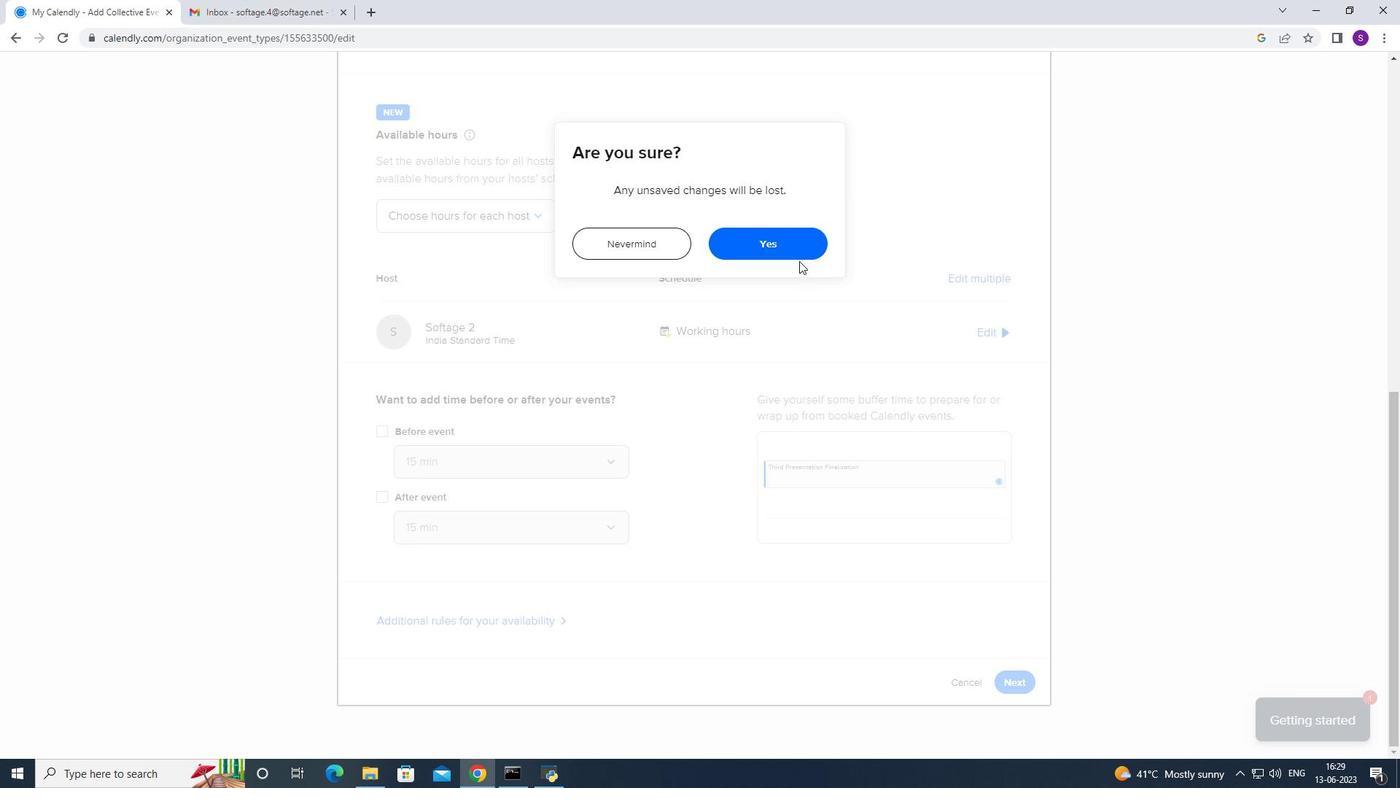 
Action: Mouse pressed left at (677, 243)
Screenshot: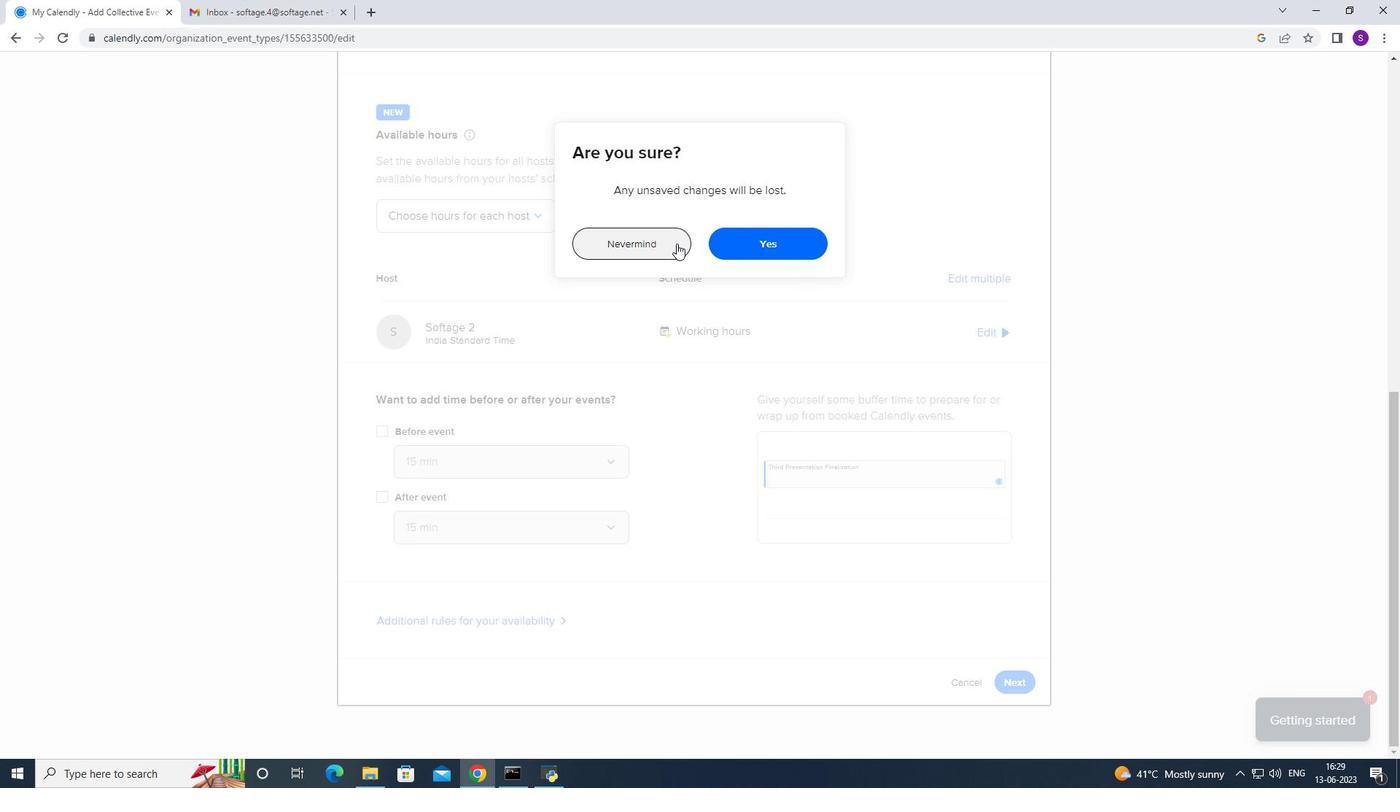 
Action: Mouse moved to (1006, 672)
Screenshot: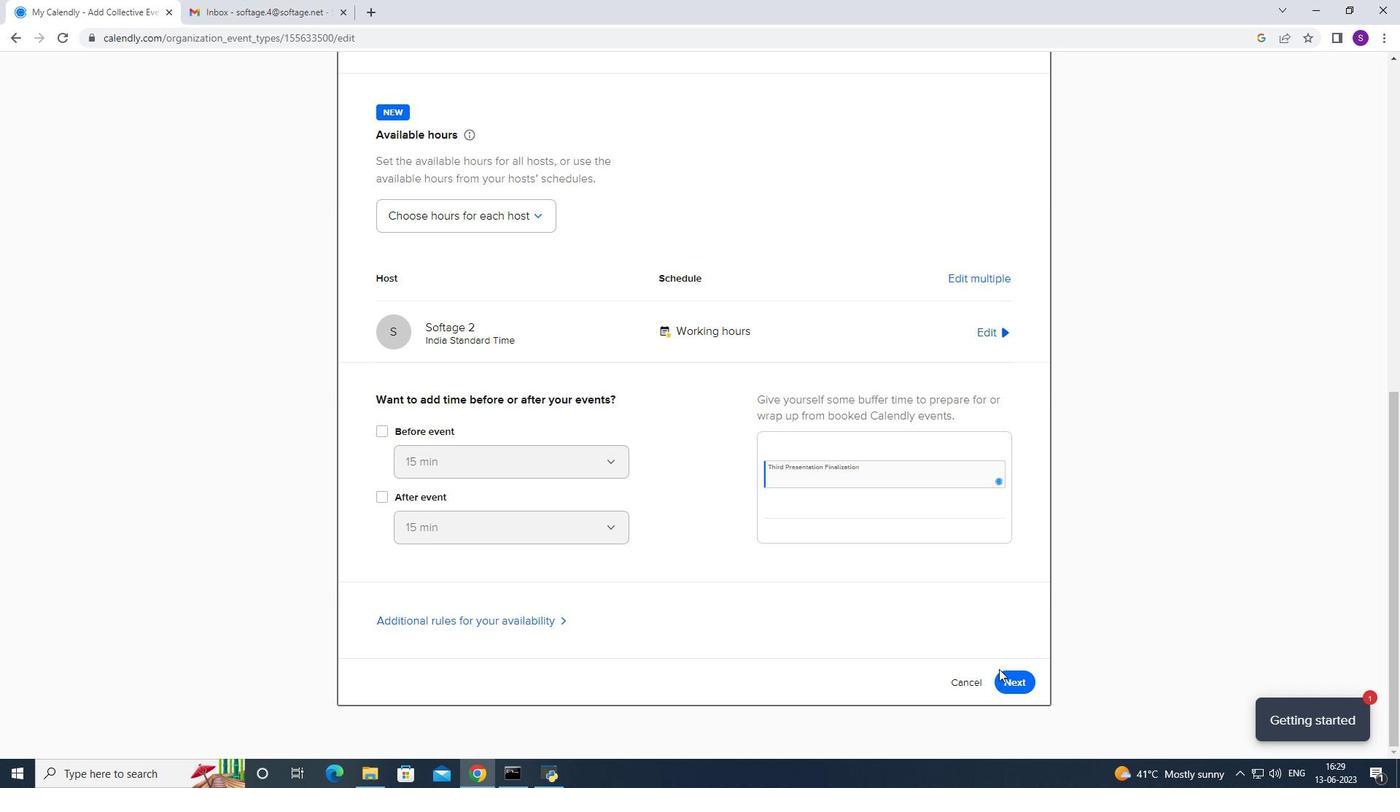 
Action: Mouse pressed left at (1006, 672)
Screenshot: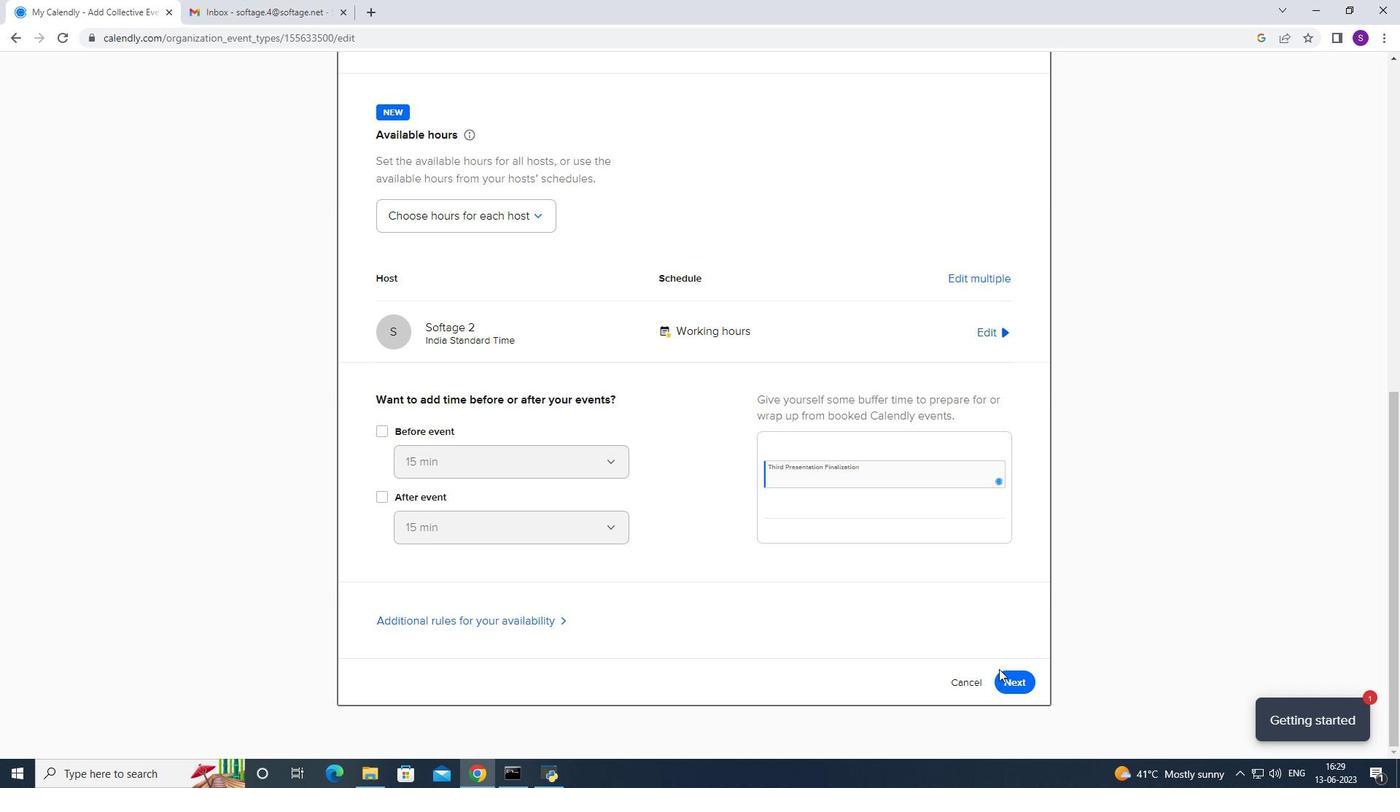 
Action: Mouse moved to (1057, 136)
Screenshot: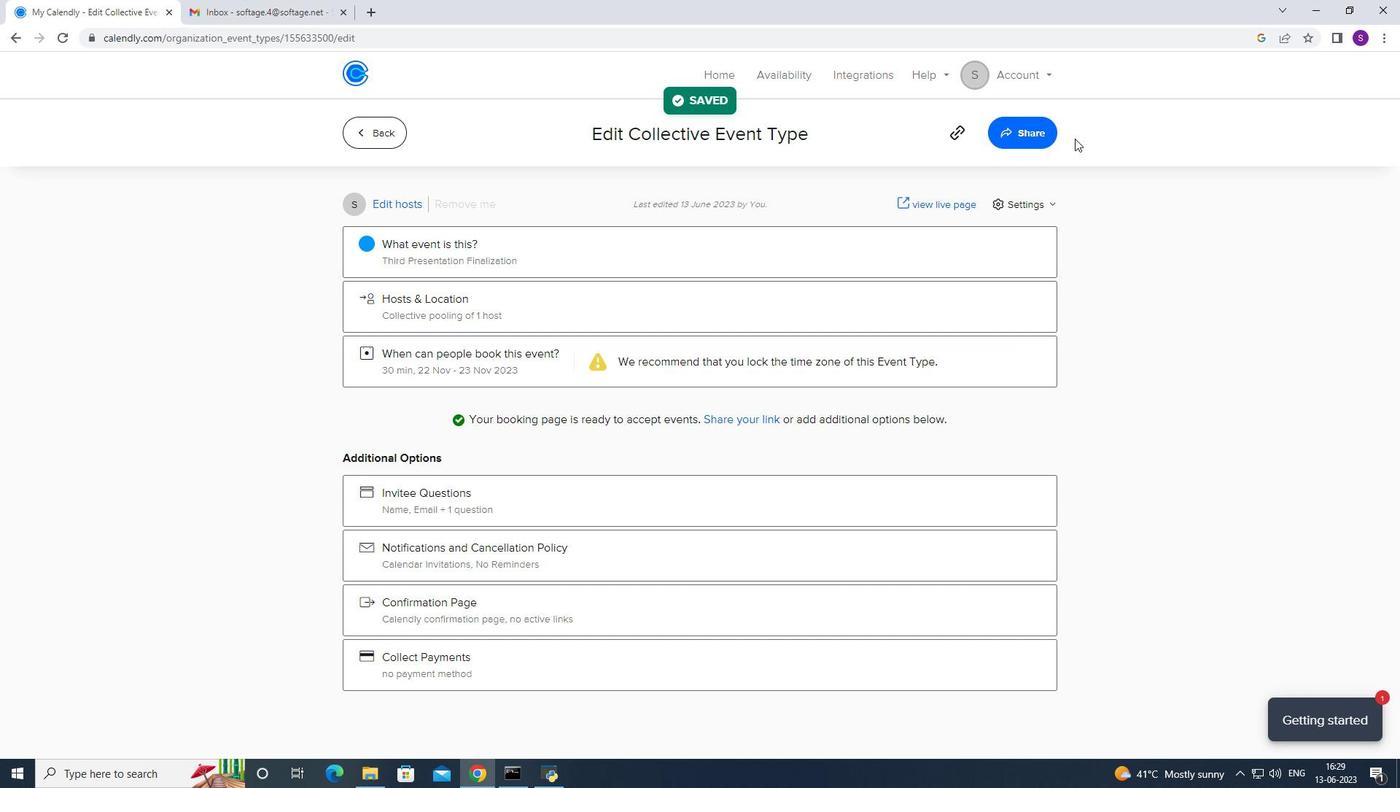 
Action: Mouse pressed left at (1057, 136)
Screenshot: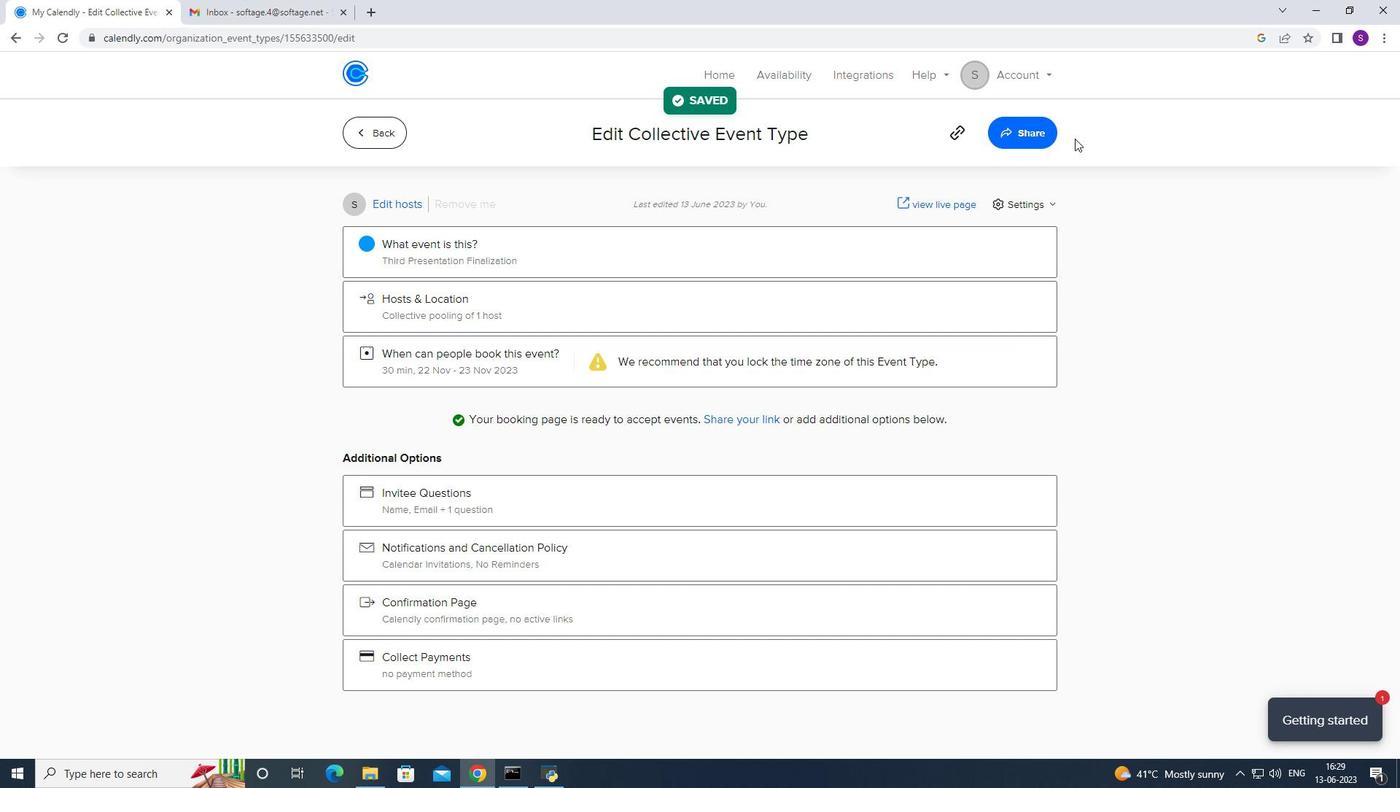 
Action: Mouse moved to (889, 258)
Screenshot: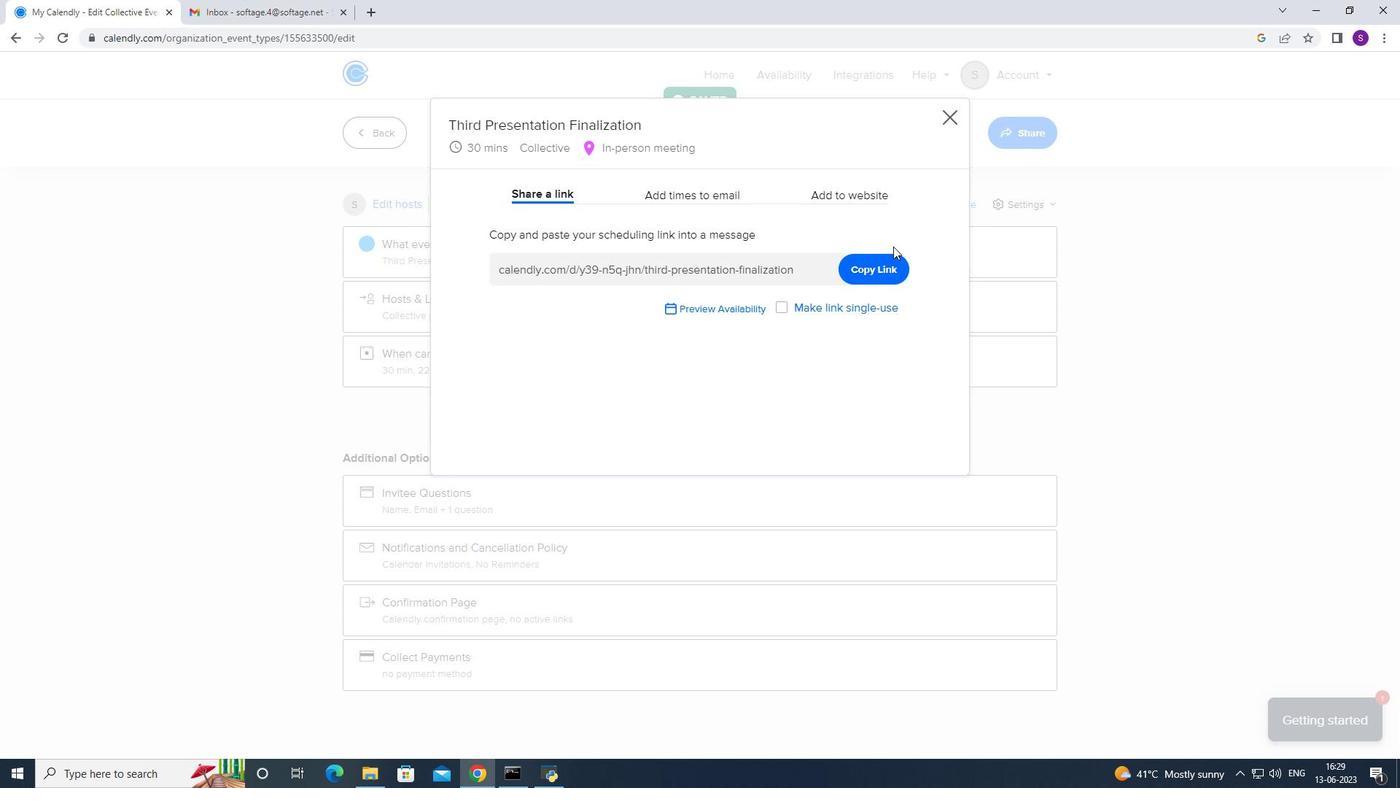 
Action: Mouse pressed left at (889, 258)
Screenshot: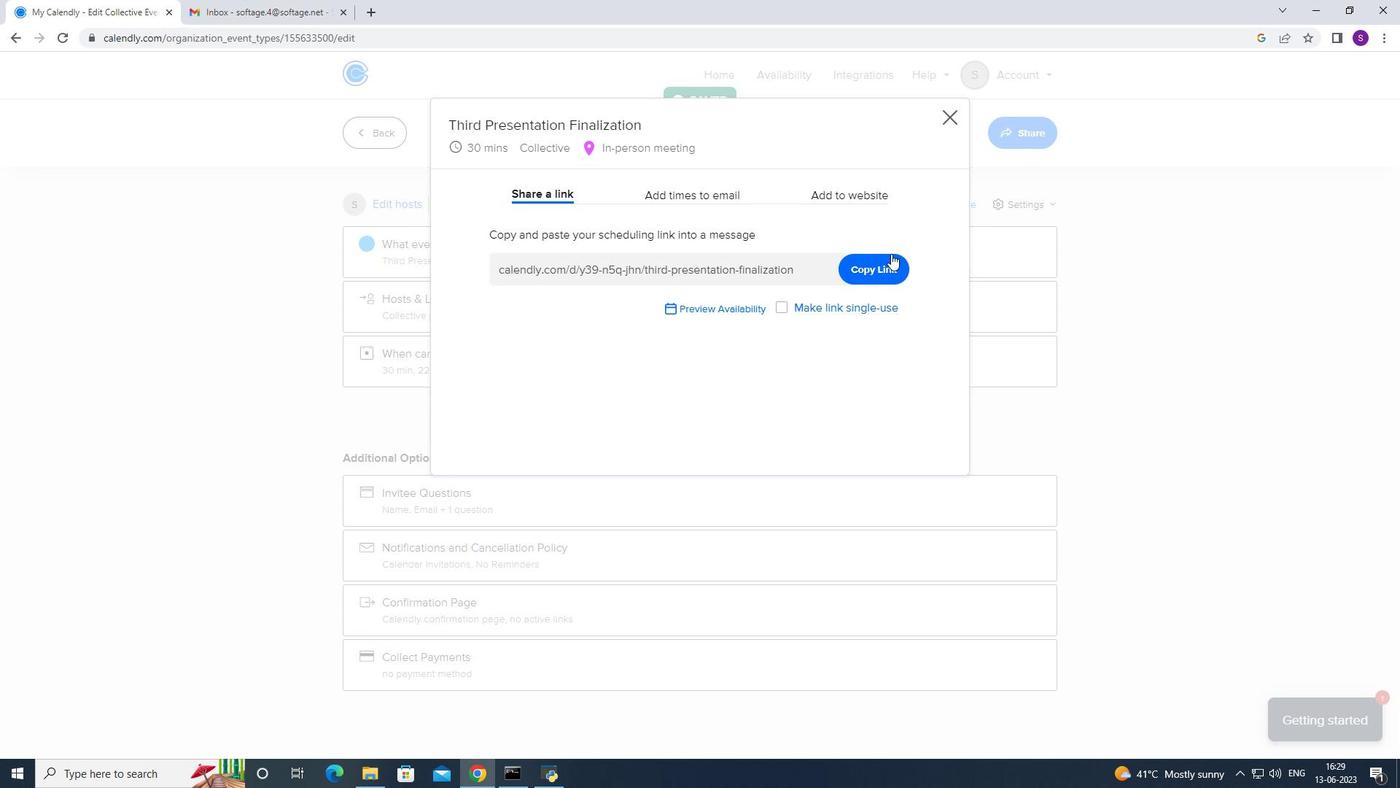 
Action: Mouse moved to (228, 10)
Screenshot: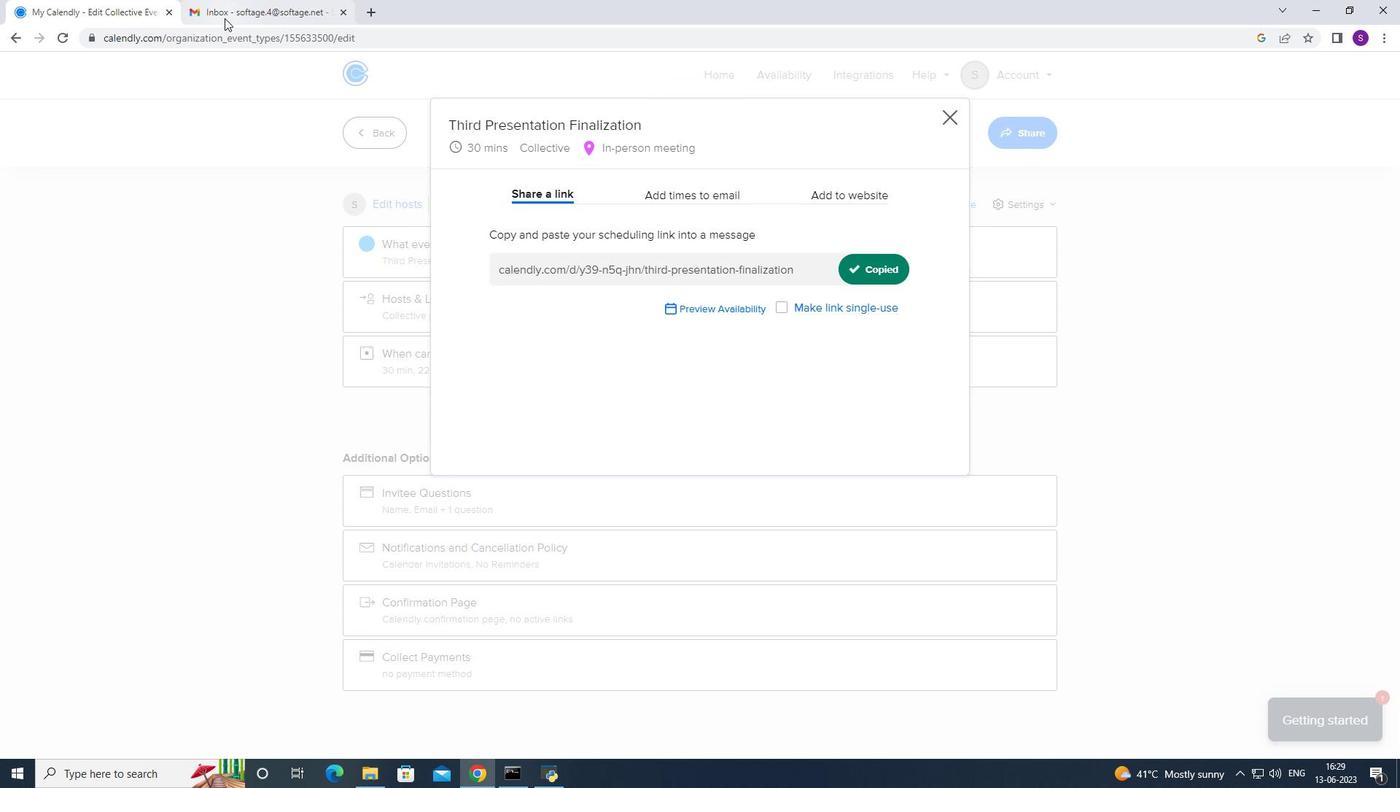 
Action: Mouse pressed left at (228, 10)
Screenshot: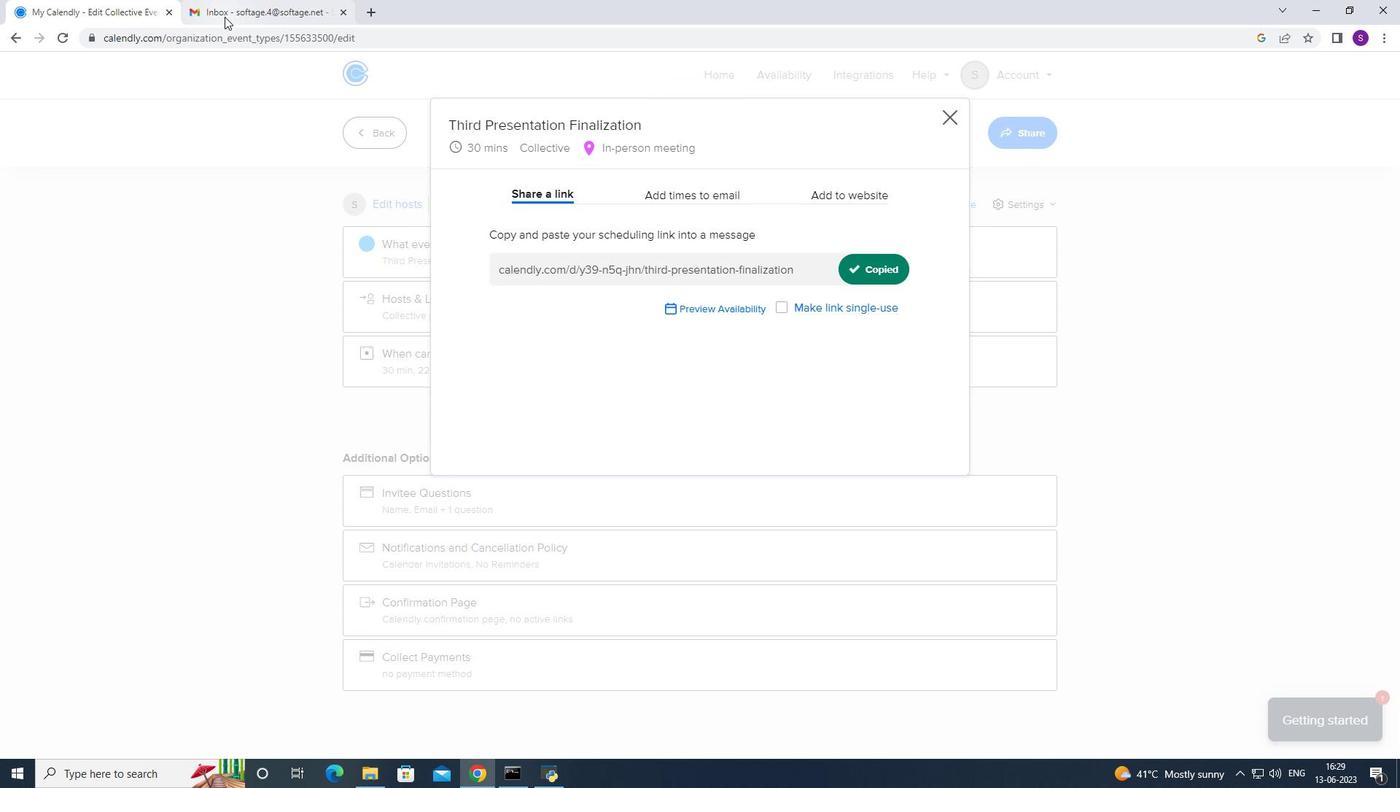 
Action: Mouse moved to (115, 108)
Screenshot: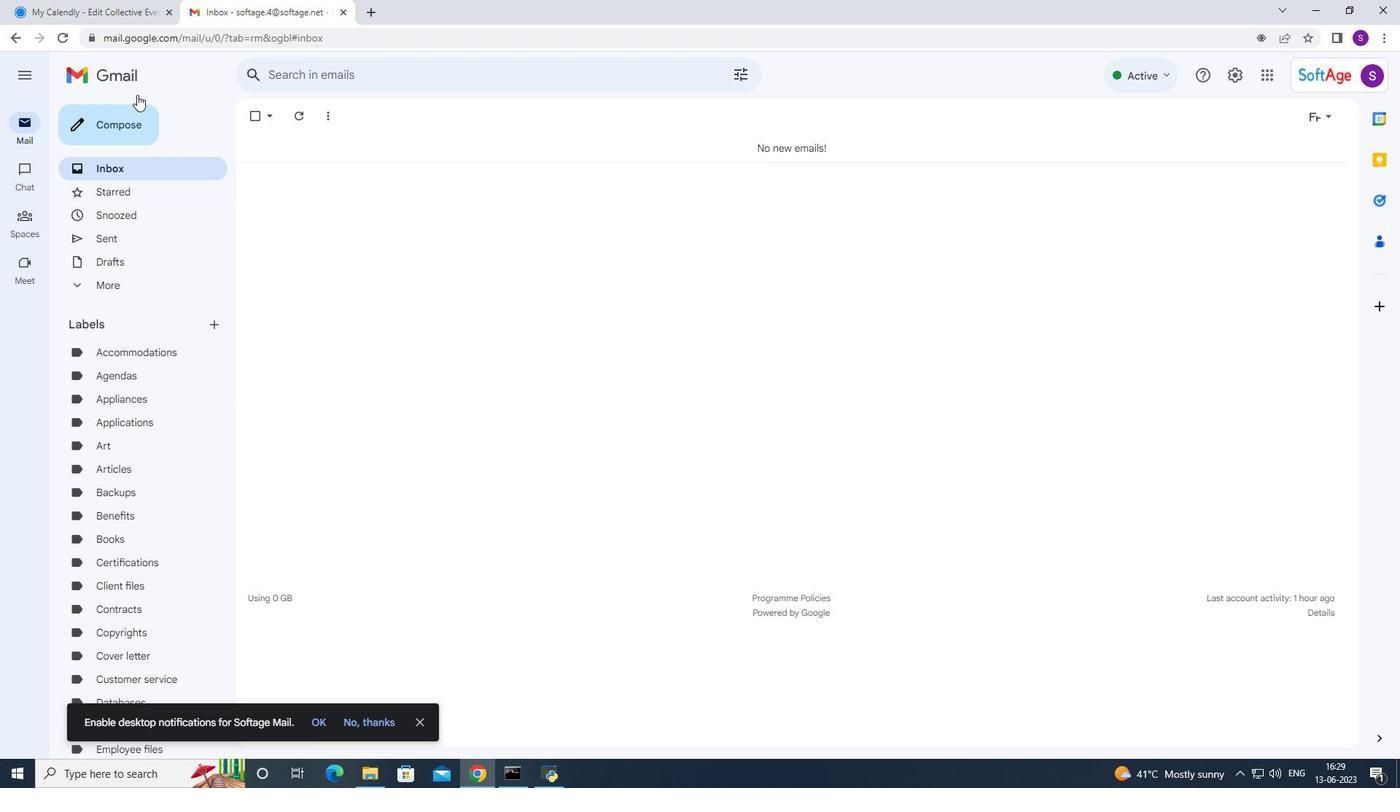 
Action: Mouse pressed left at (115, 108)
Screenshot: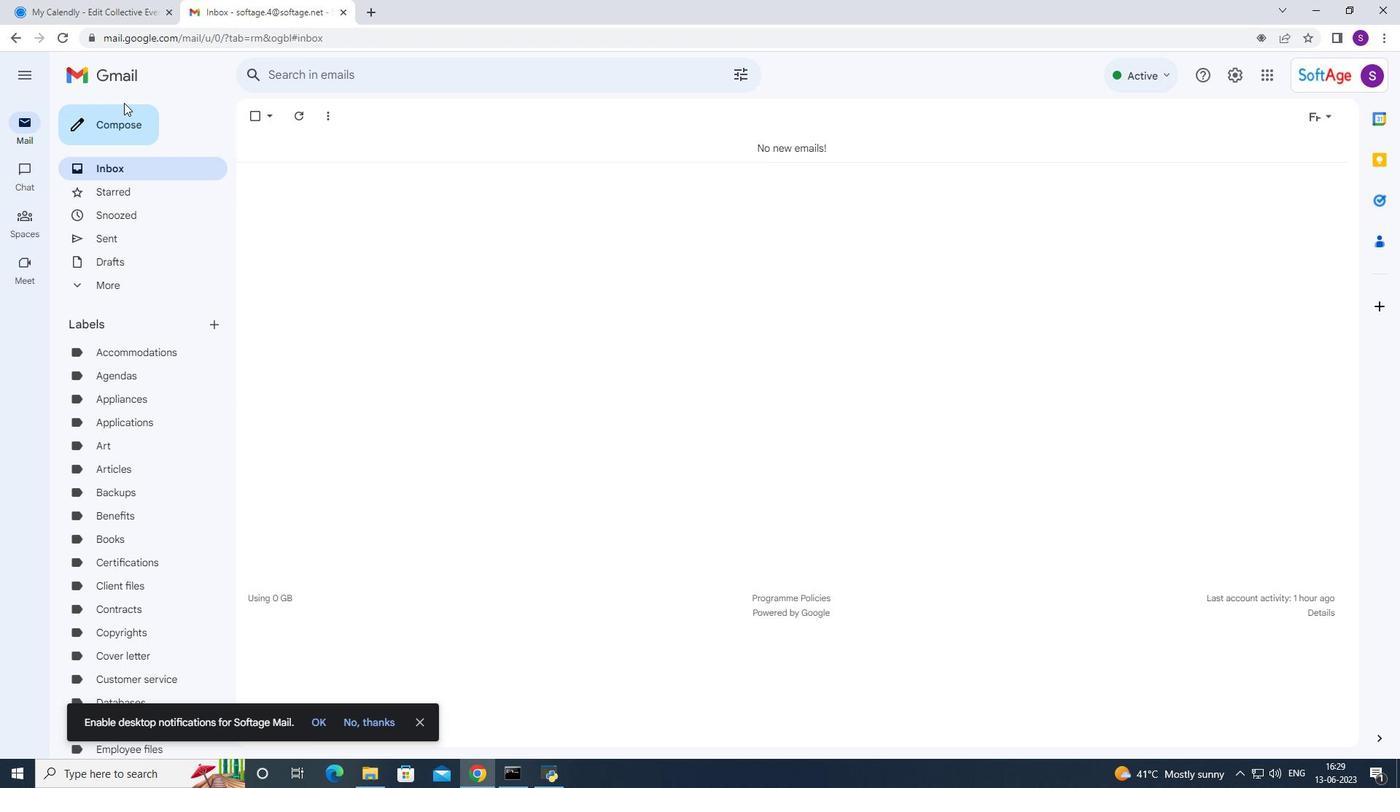 
Action: Mouse moved to (1085, 477)
Screenshot: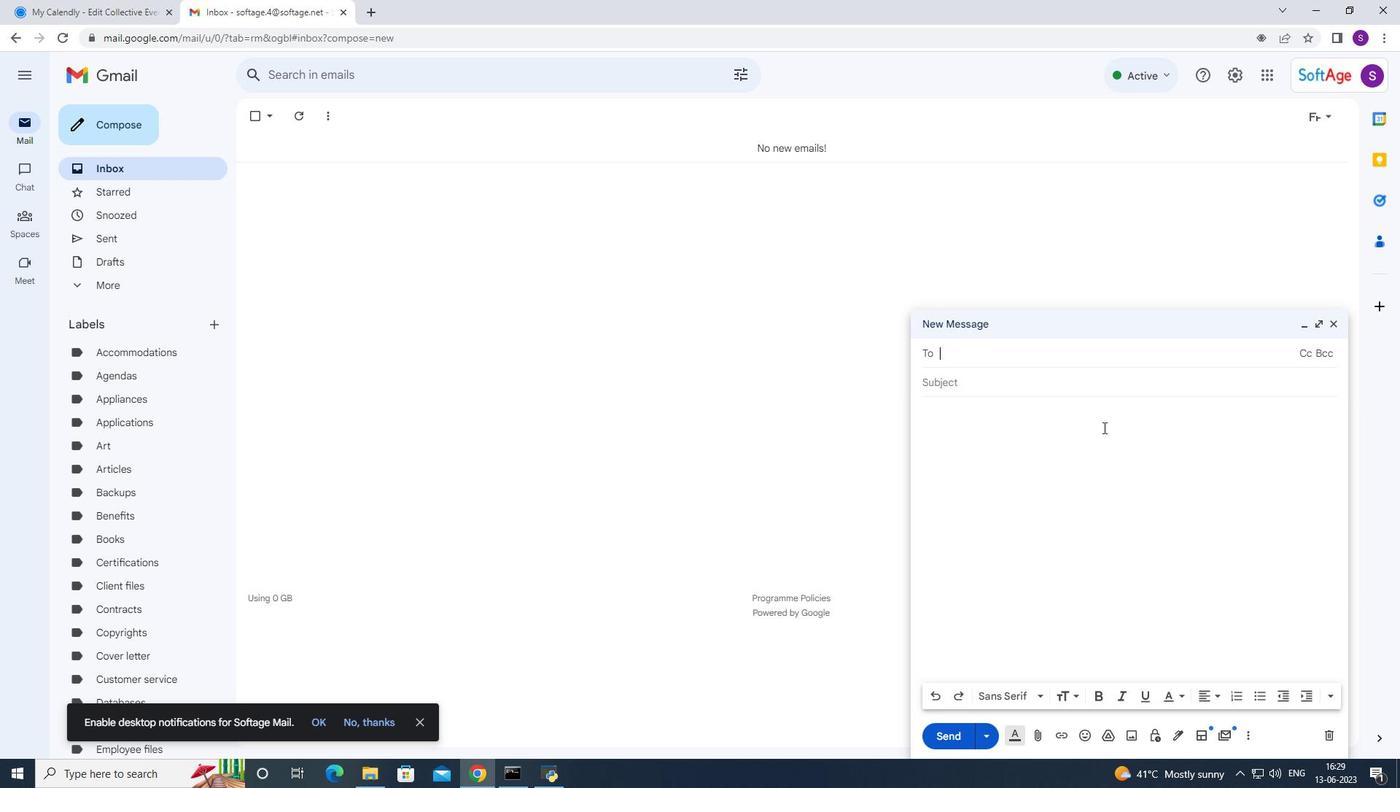 
Action: Mouse pressed right at (1085, 477)
Screenshot: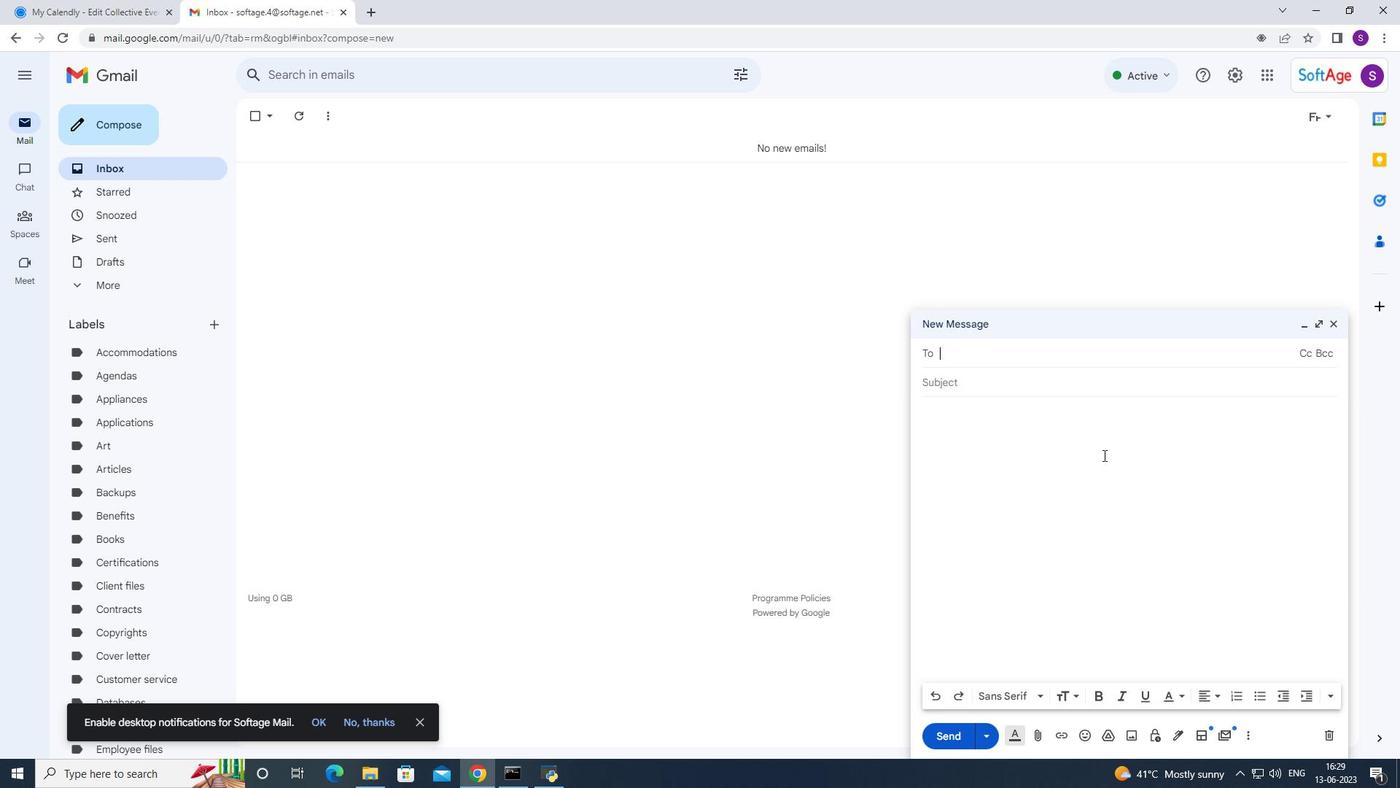 
Action: Mouse moved to (1103, 583)
Screenshot: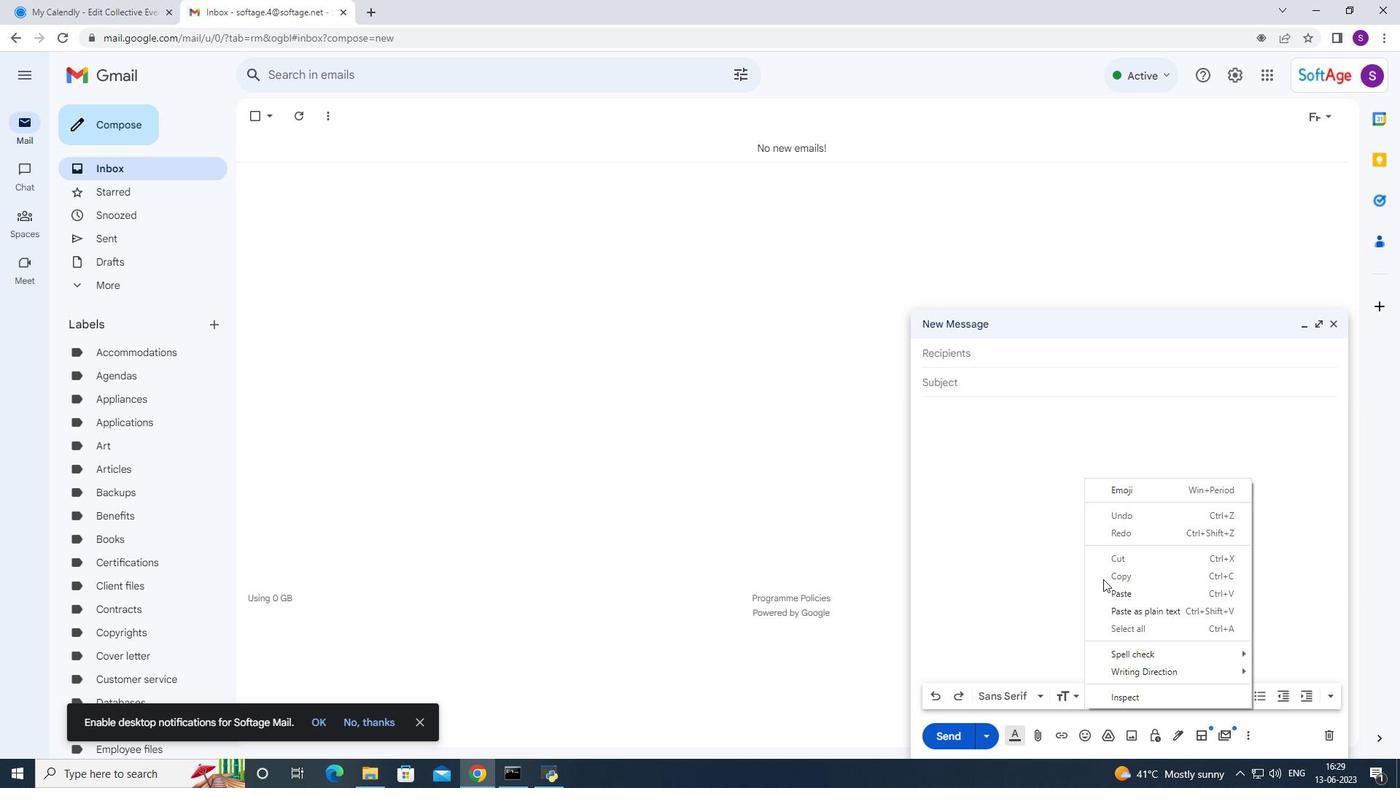 
Action: Mouse pressed left at (1103, 583)
Screenshot: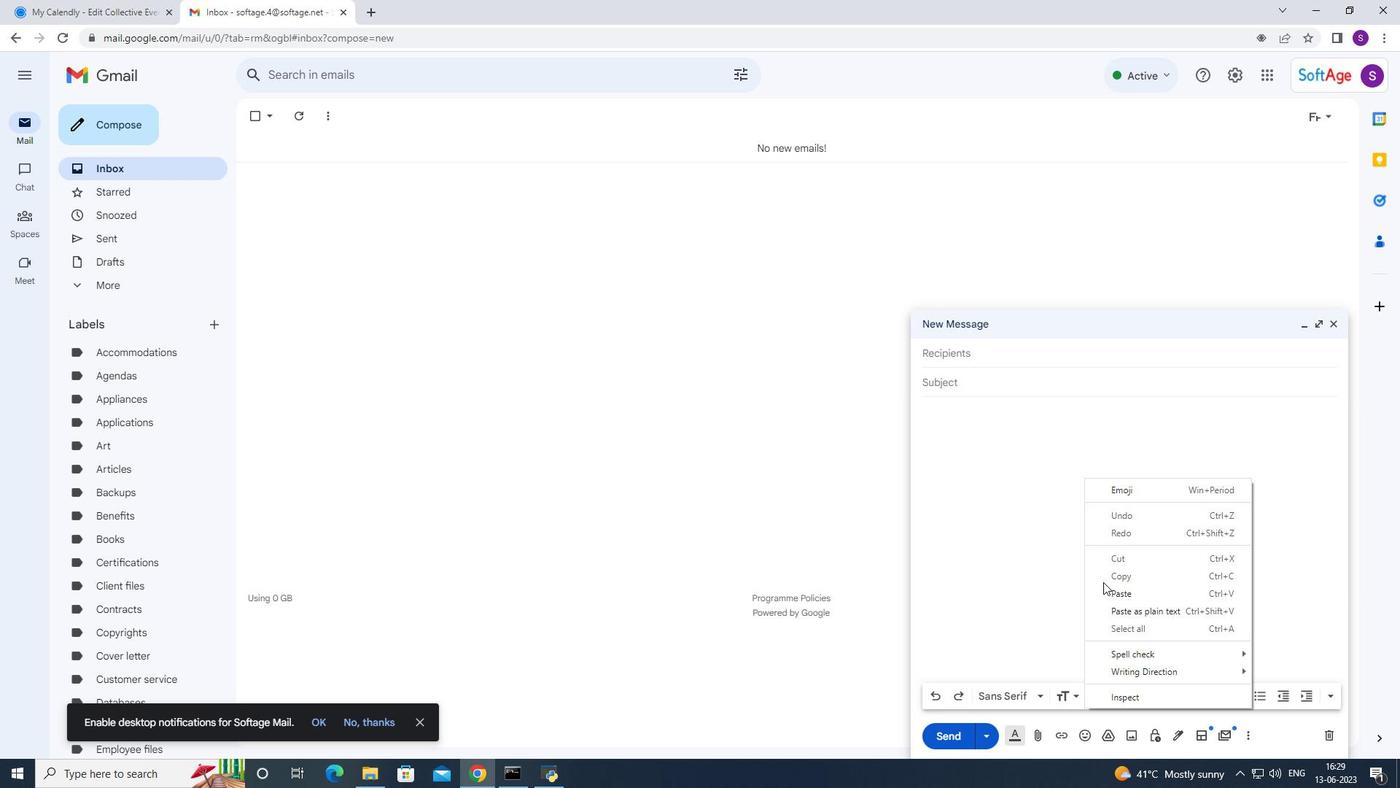
Action: Mouse moved to (1103, 584)
Screenshot: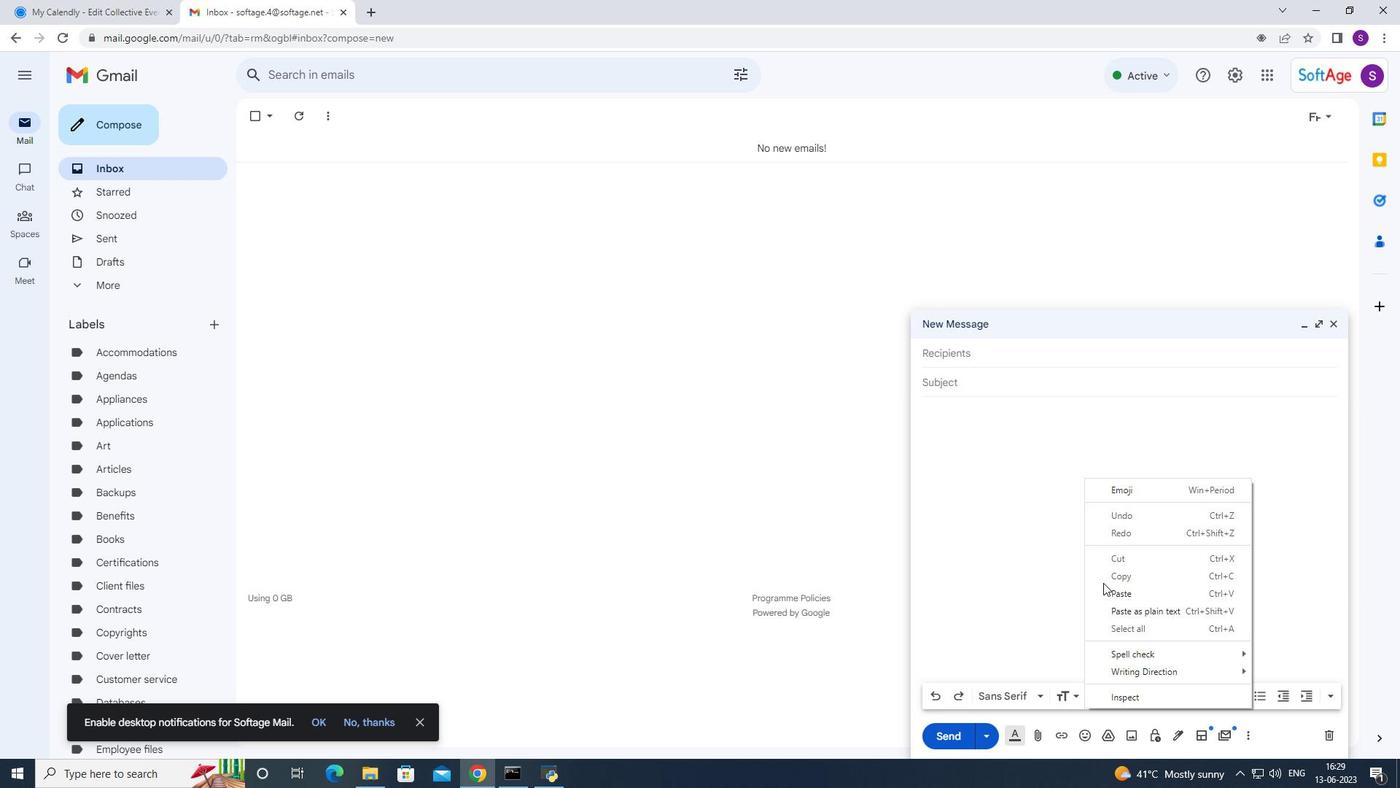 
Action: Mouse pressed left at (1103, 584)
Screenshot: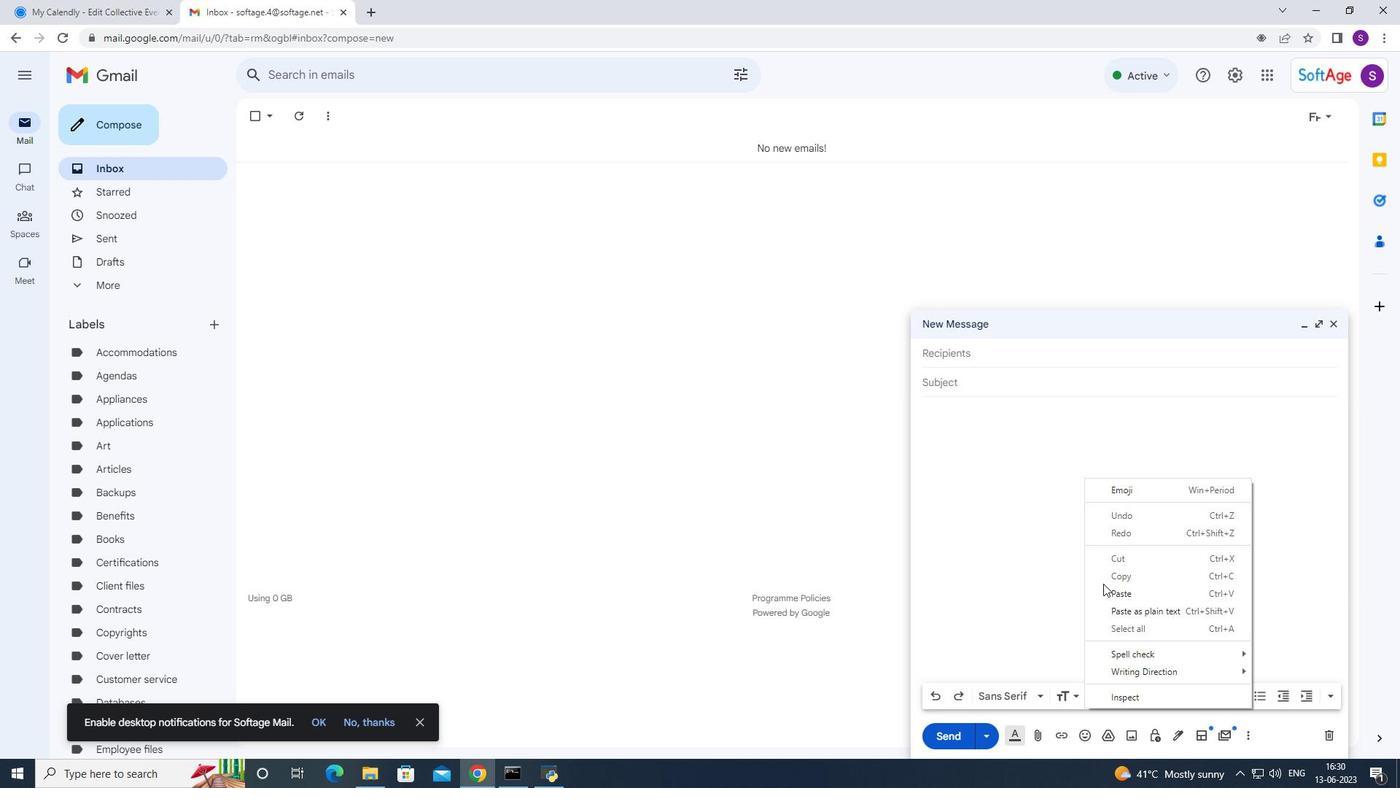 
Action: Mouse moved to (957, 351)
Screenshot: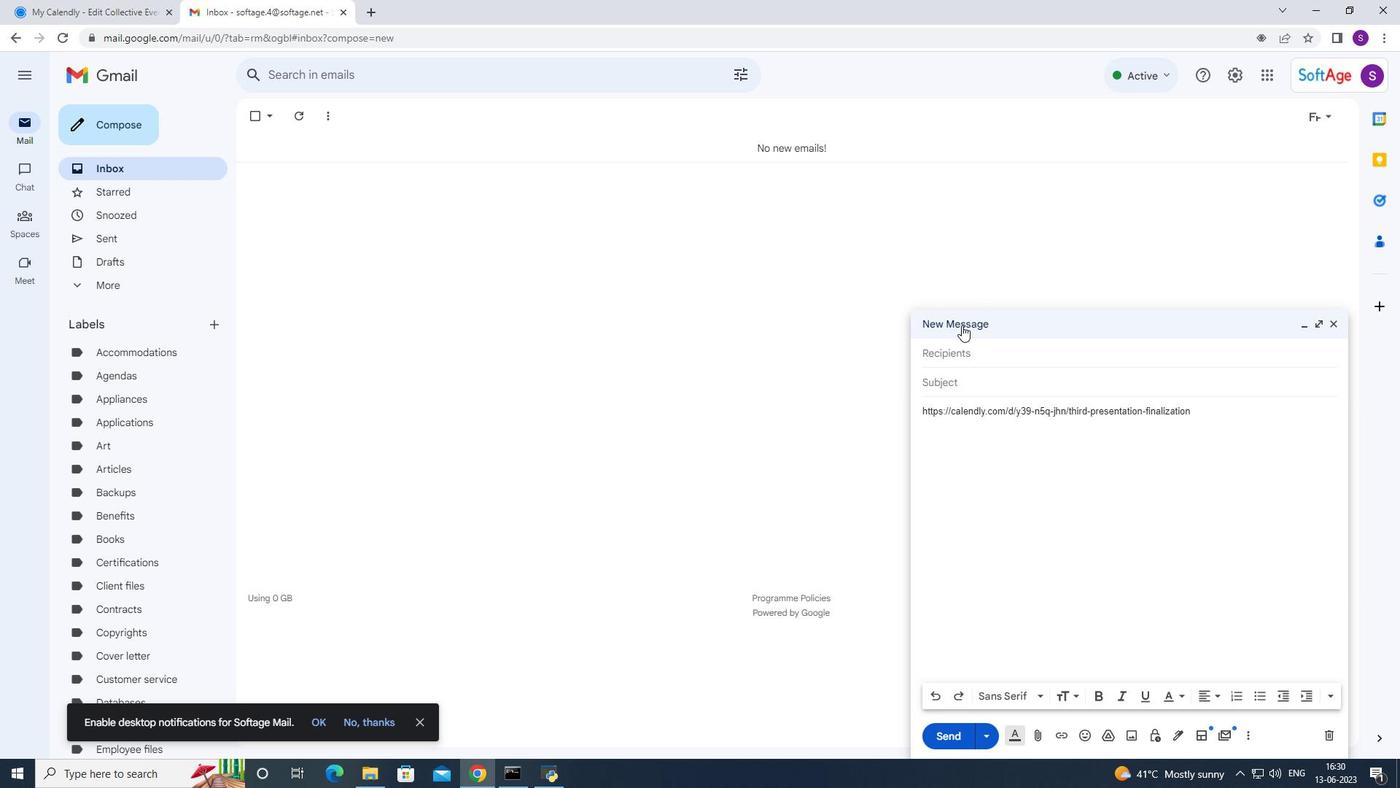 
Action: Mouse pressed left at (957, 351)
Screenshot: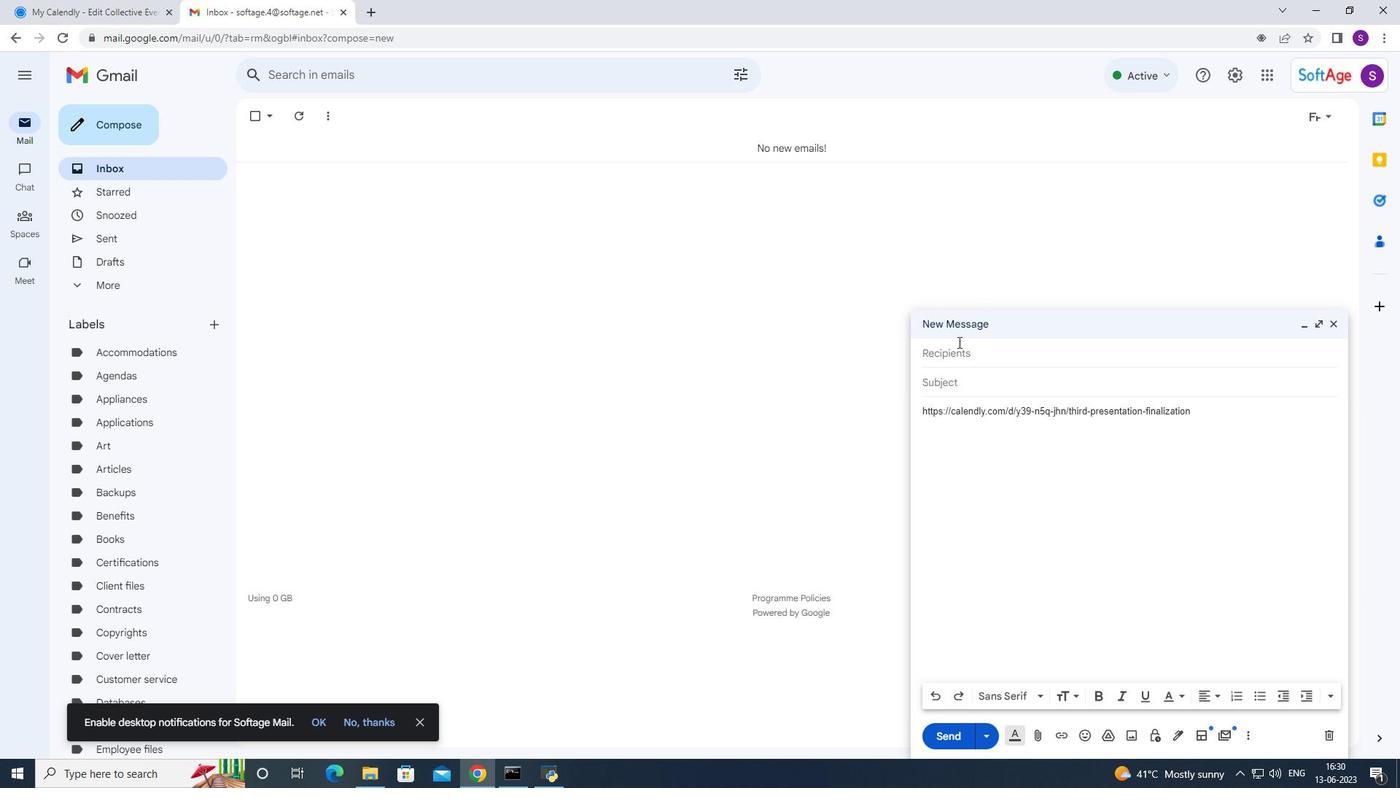 
Action: Key pressed 7
Screenshot: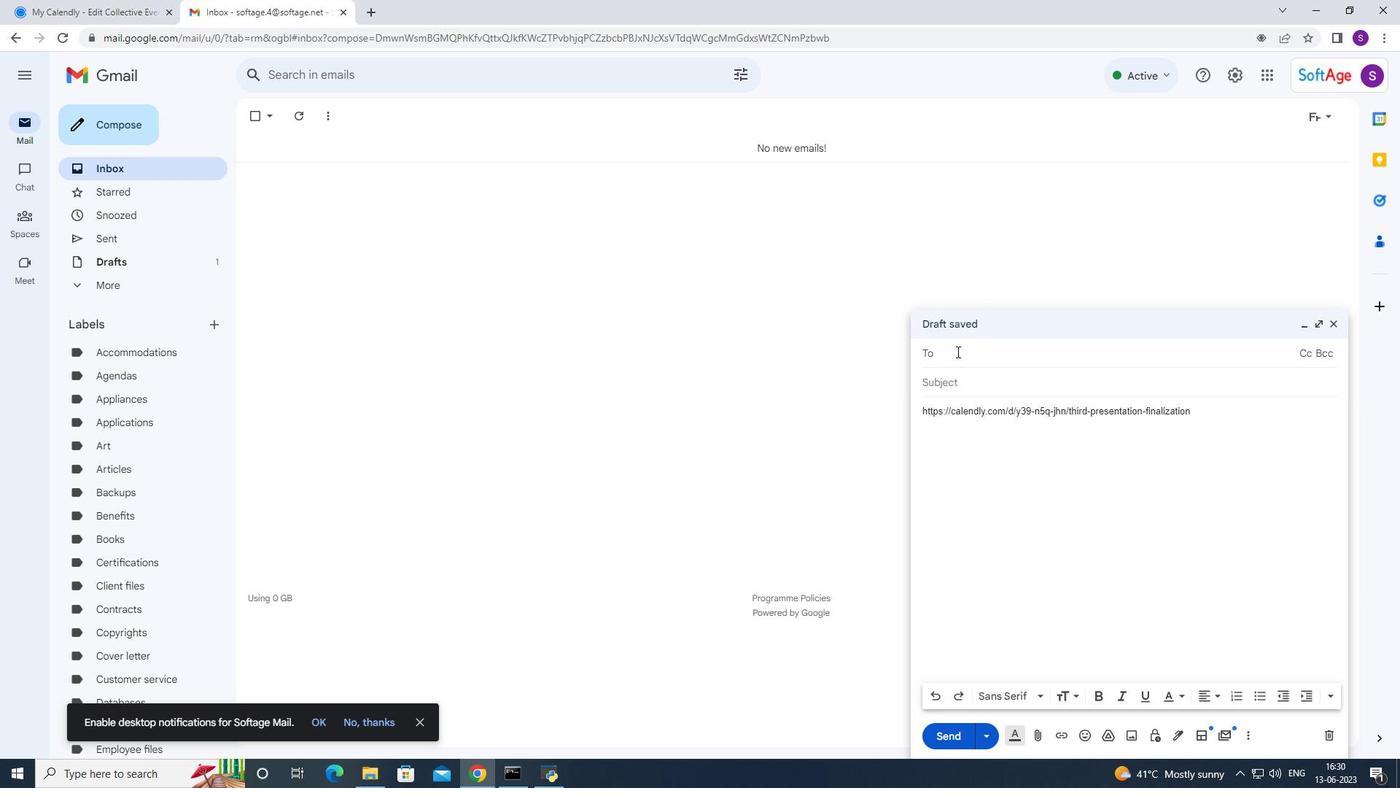 
Action: Mouse moved to (1036, 392)
Screenshot: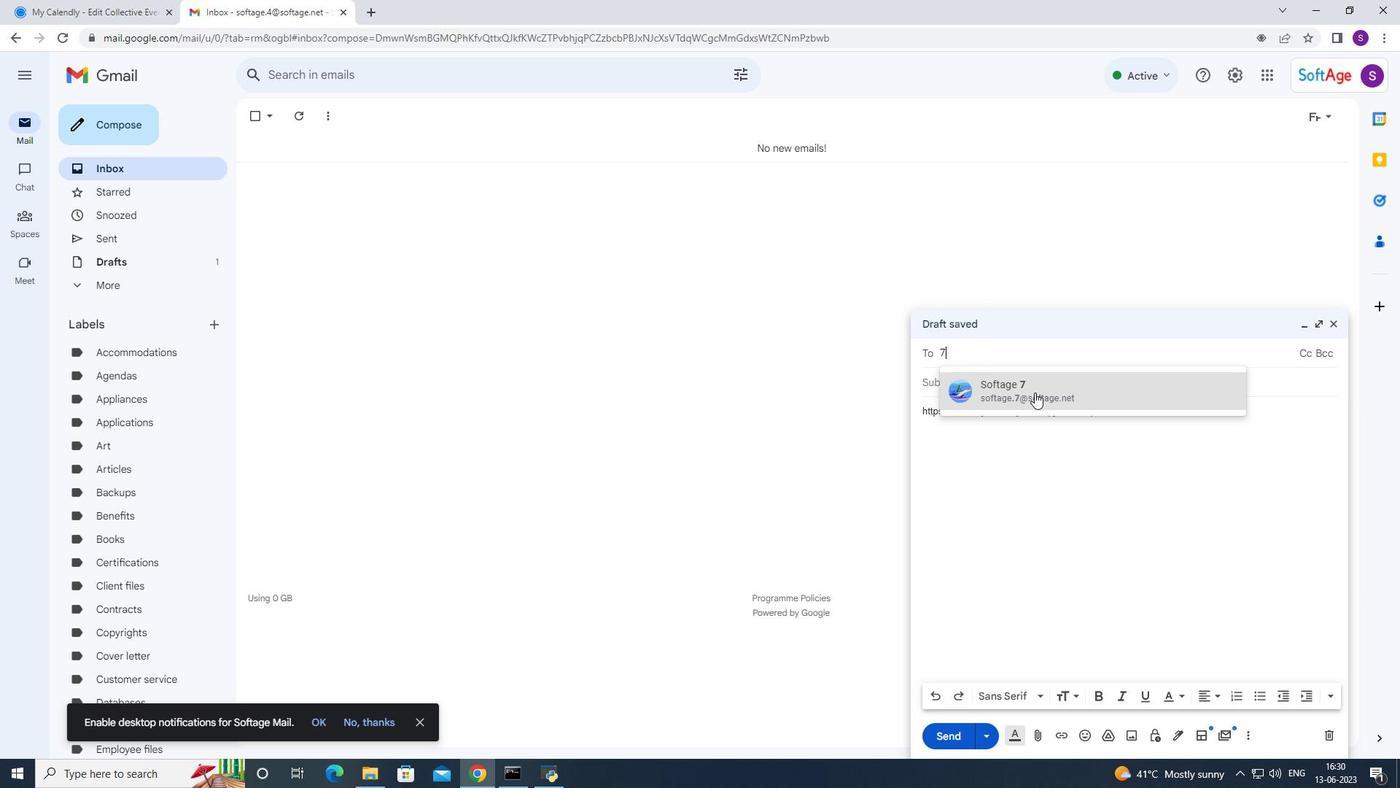 
Action: Mouse pressed left at (1036, 392)
Screenshot: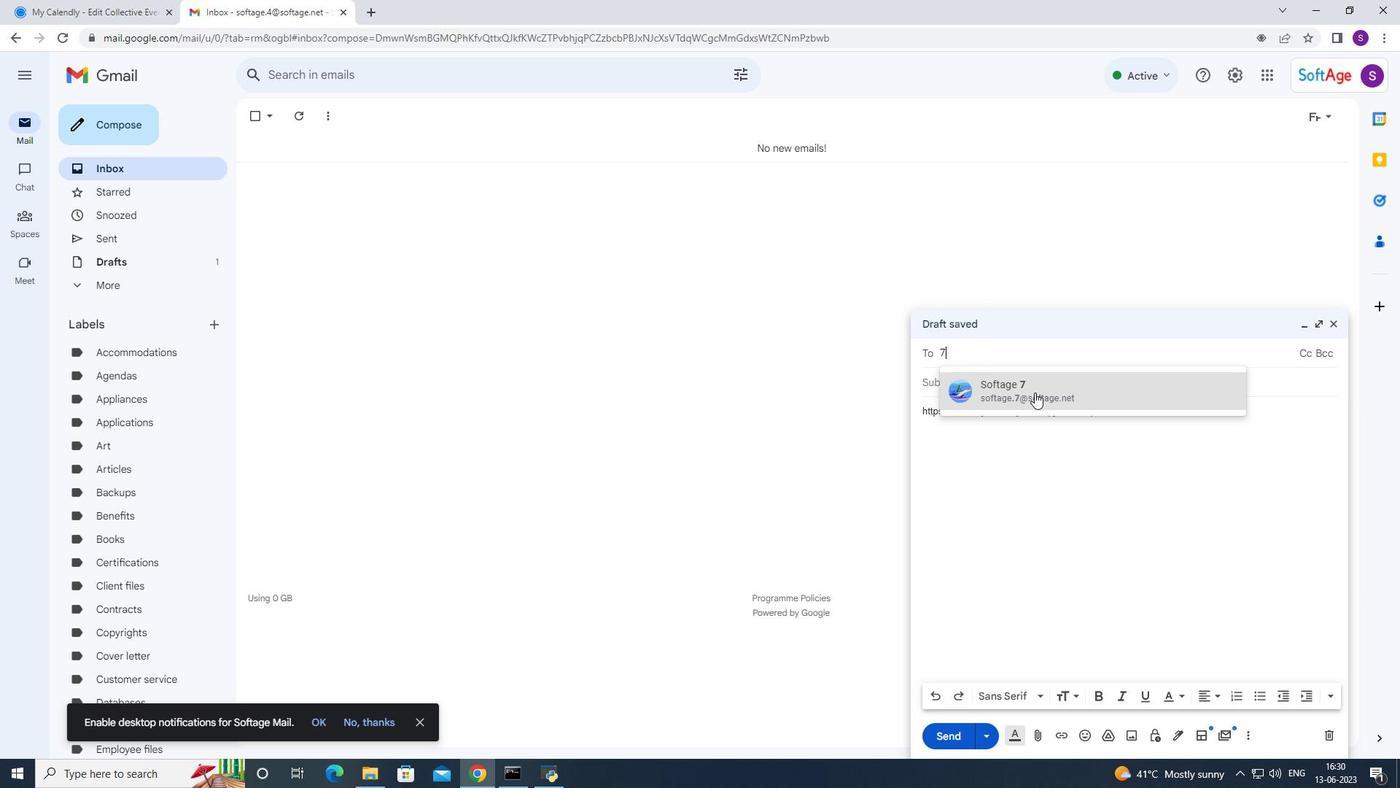 
Action: Mouse moved to (1031, 388)
Screenshot: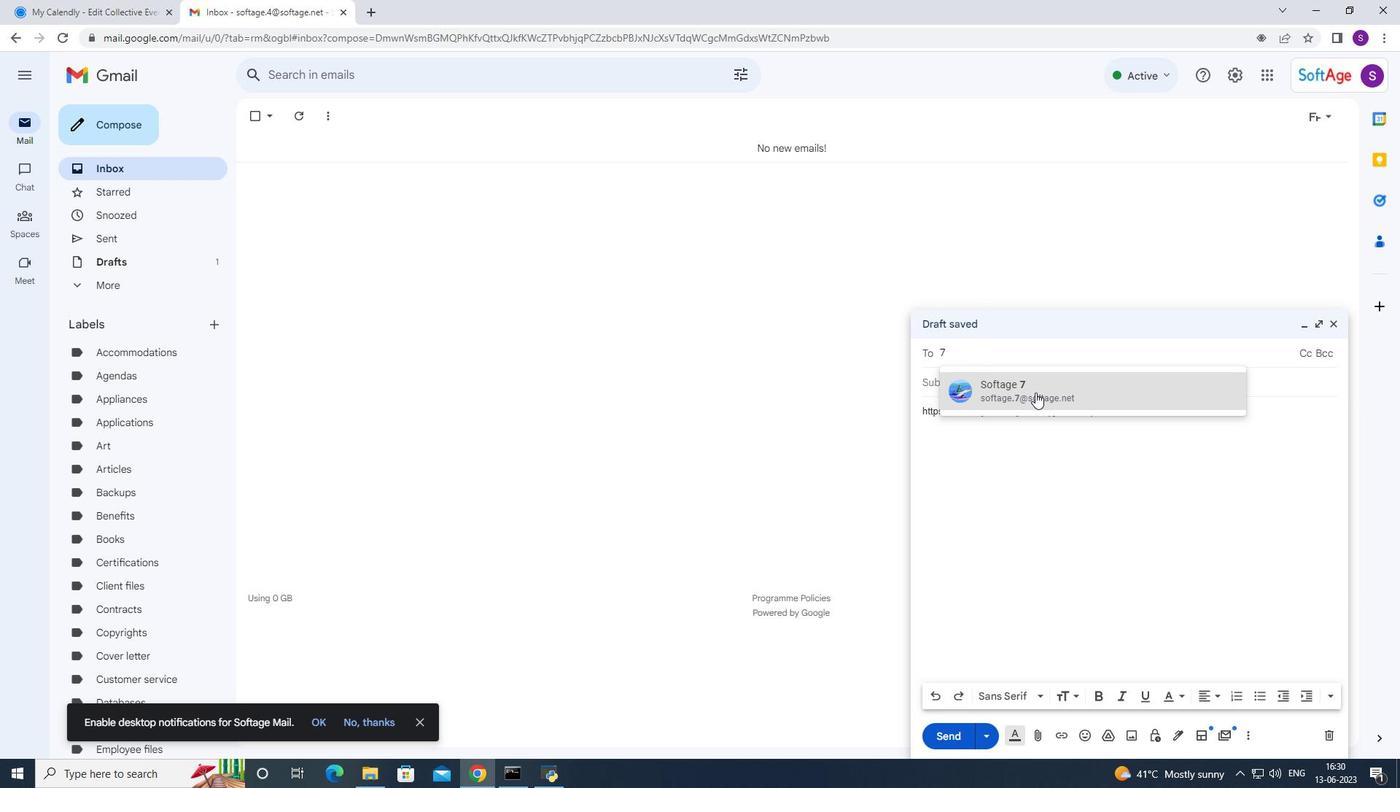 
Action: Key pressed 8
Screenshot: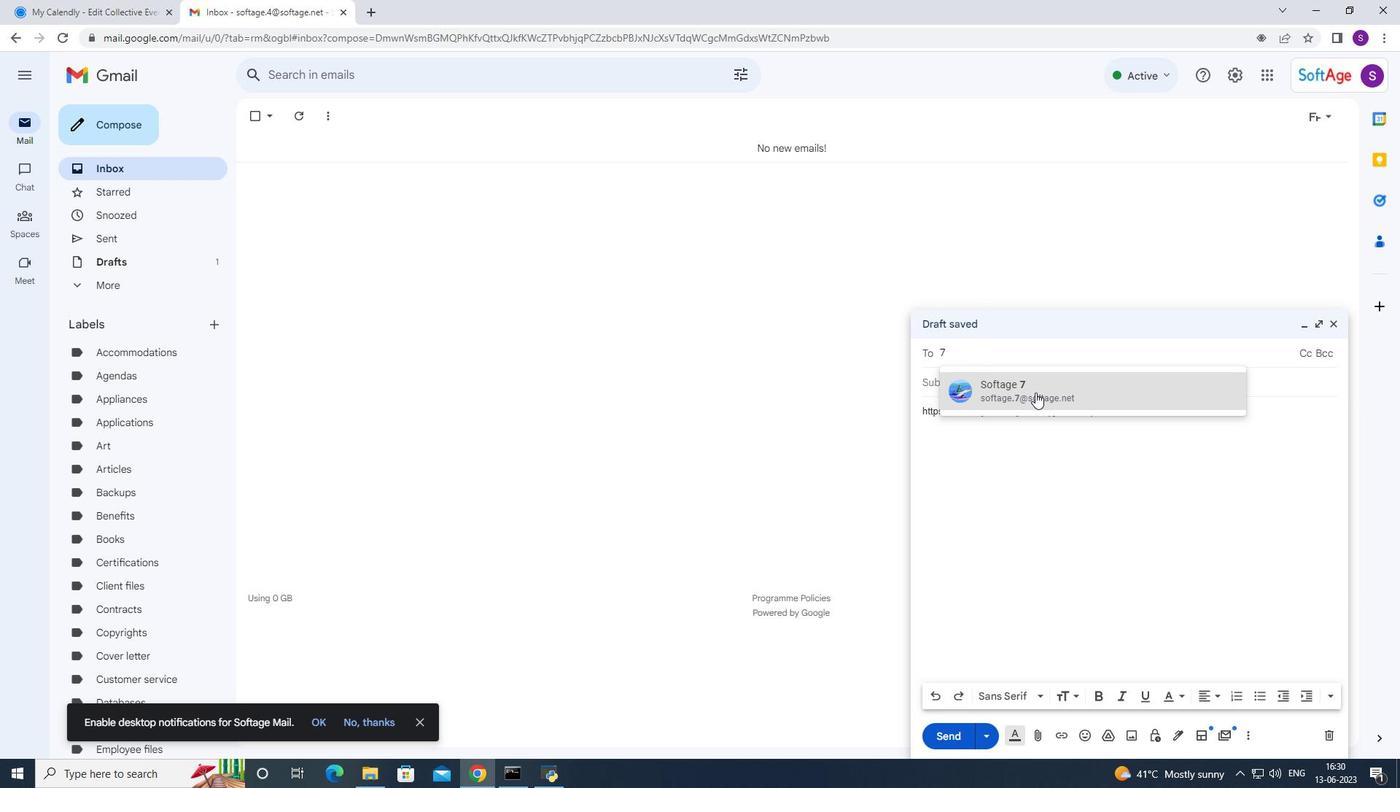 
Action: Mouse moved to (1093, 388)
Screenshot: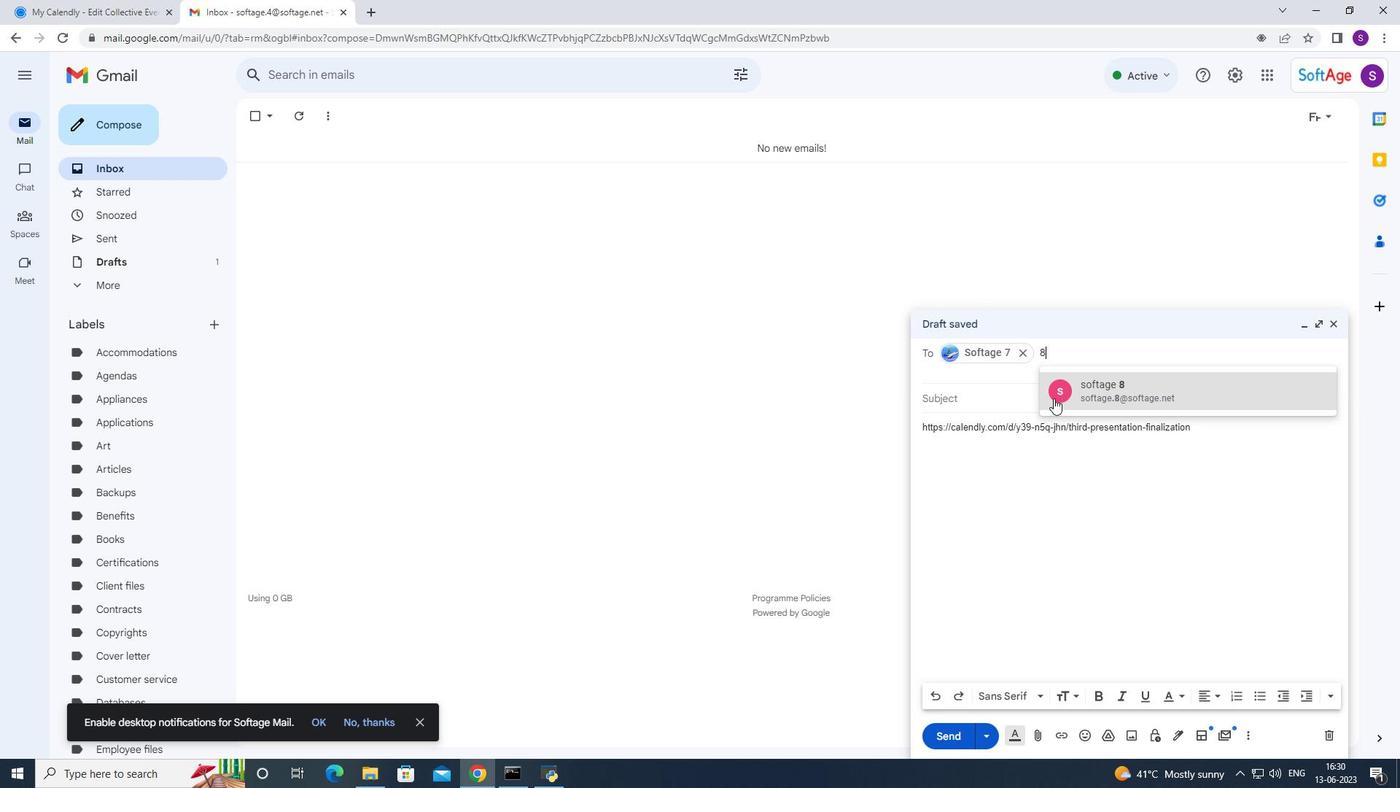 
Action: Mouse pressed left at (1093, 388)
Screenshot: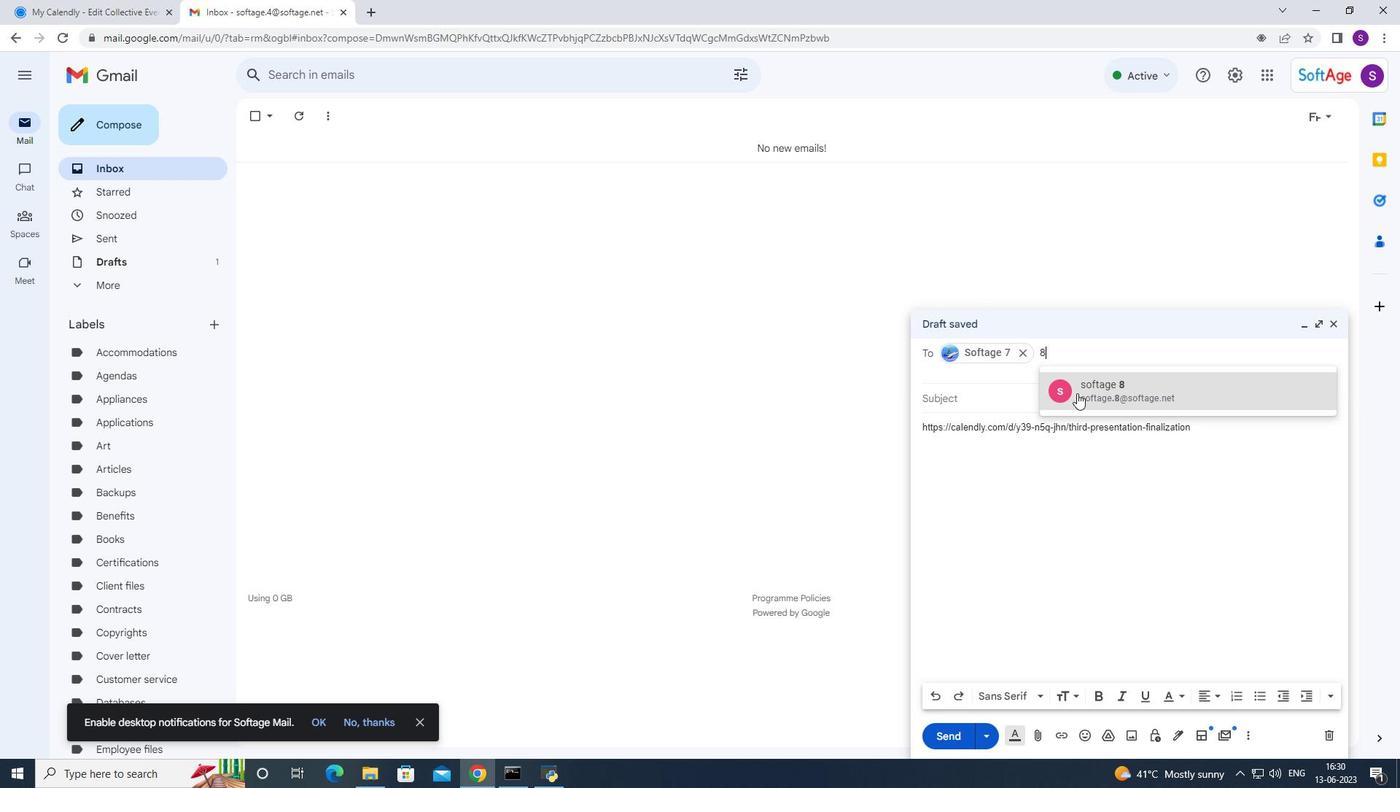 
Action: Mouse moved to (952, 731)
Screenshot: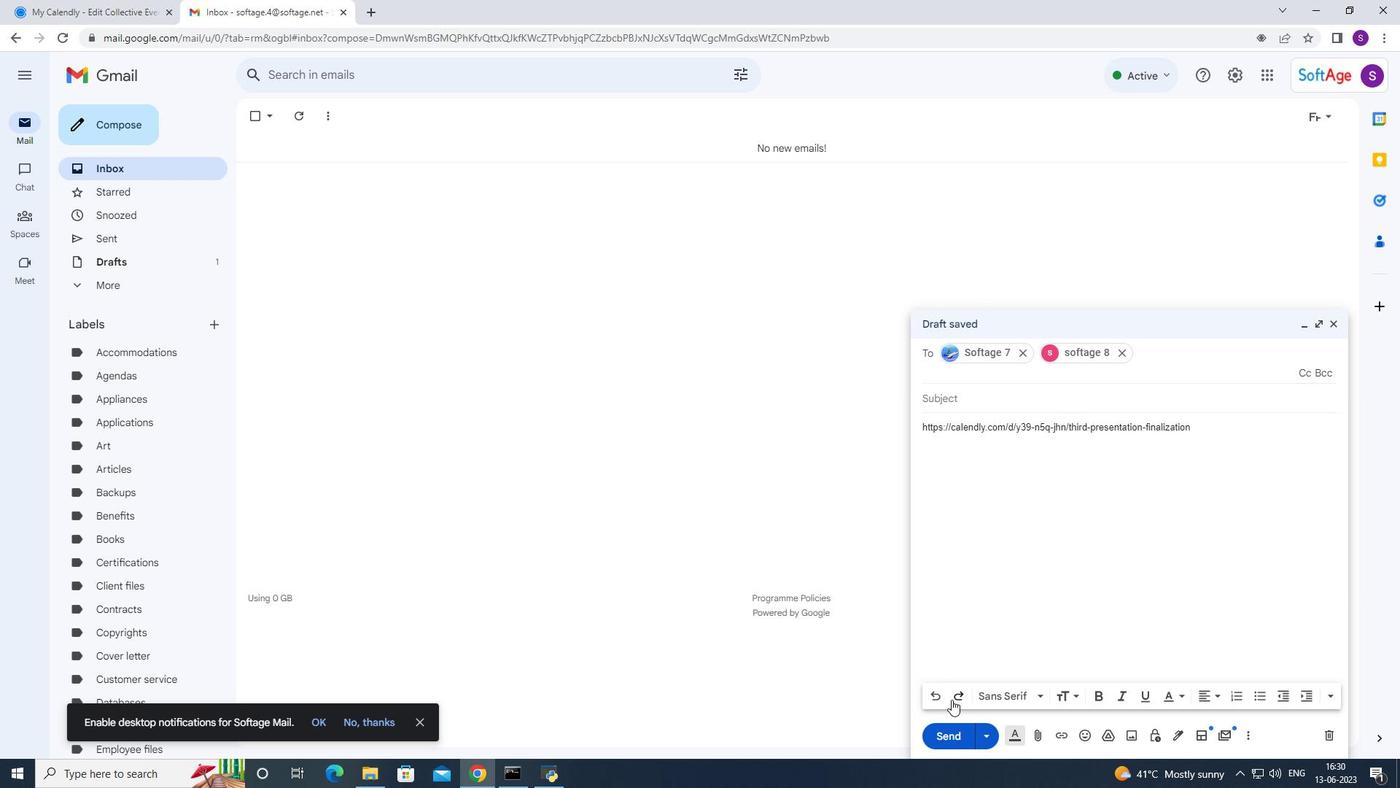 
Action: Mouse pressed left at (952, 731)
Screenshot: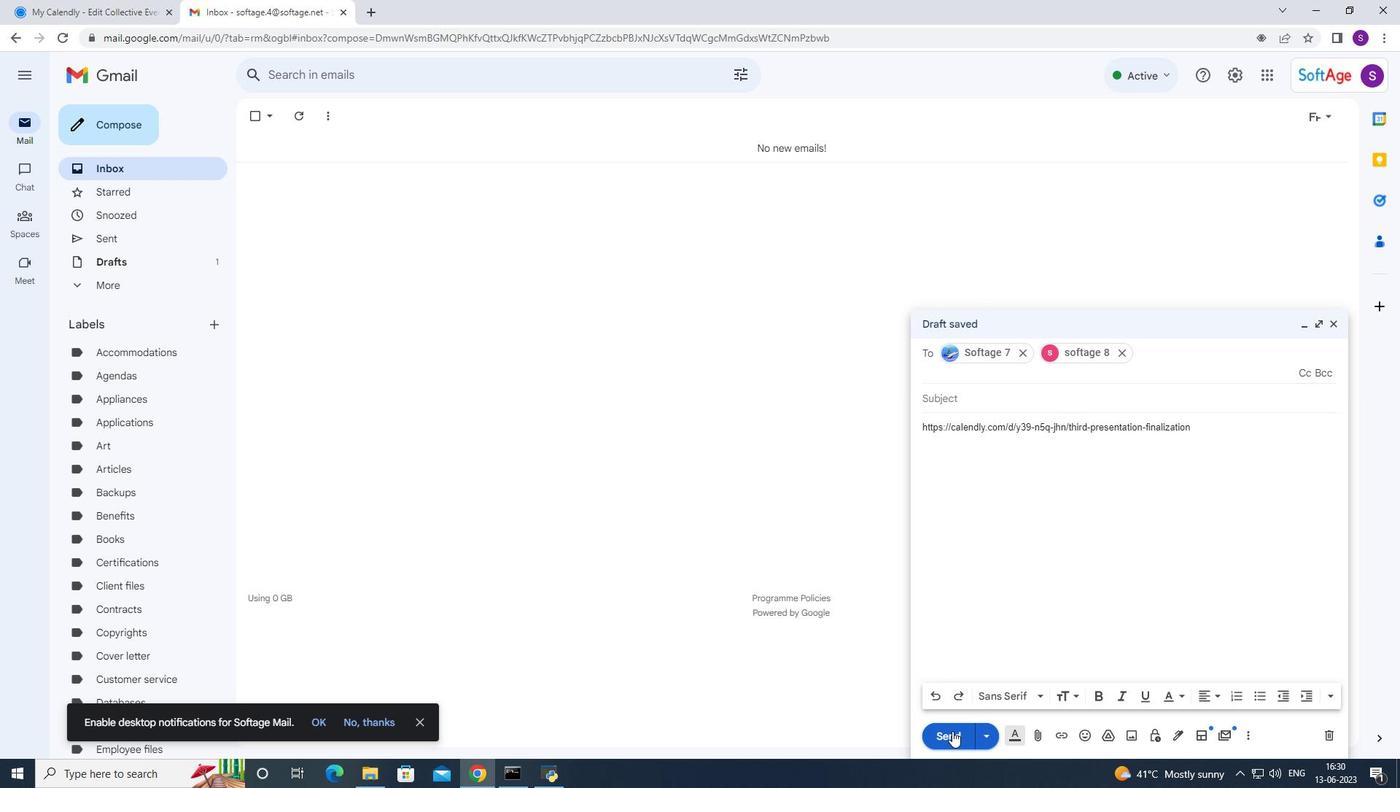 
Action: Mouse moved to (950, 730)
Screenshot: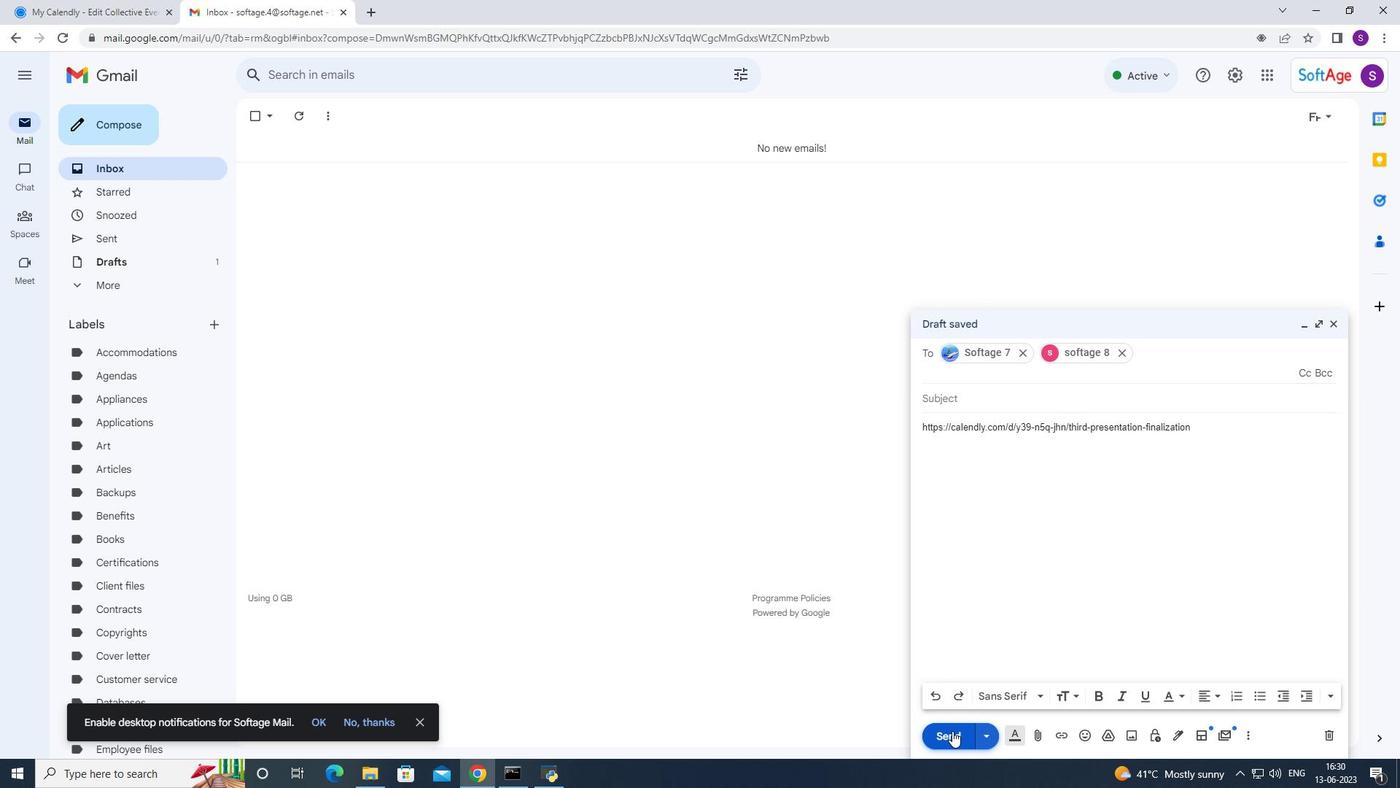 
